 Task: Look for space in Lagoa Santa, Brazil from 1st August, 2023 to 5th August, 2023 for 1 adult in price range Rs.6000 to Rs.15000. Place can be entire place with 1  bedroom having 1 bed and 1 bathroom. Property type can be house, flat, guest house. Amenities needed are: wifi. Booking option can be shelf check-in. Required host language is Spanish.
Action: Mouse moved to (558, 155)
Screenshot: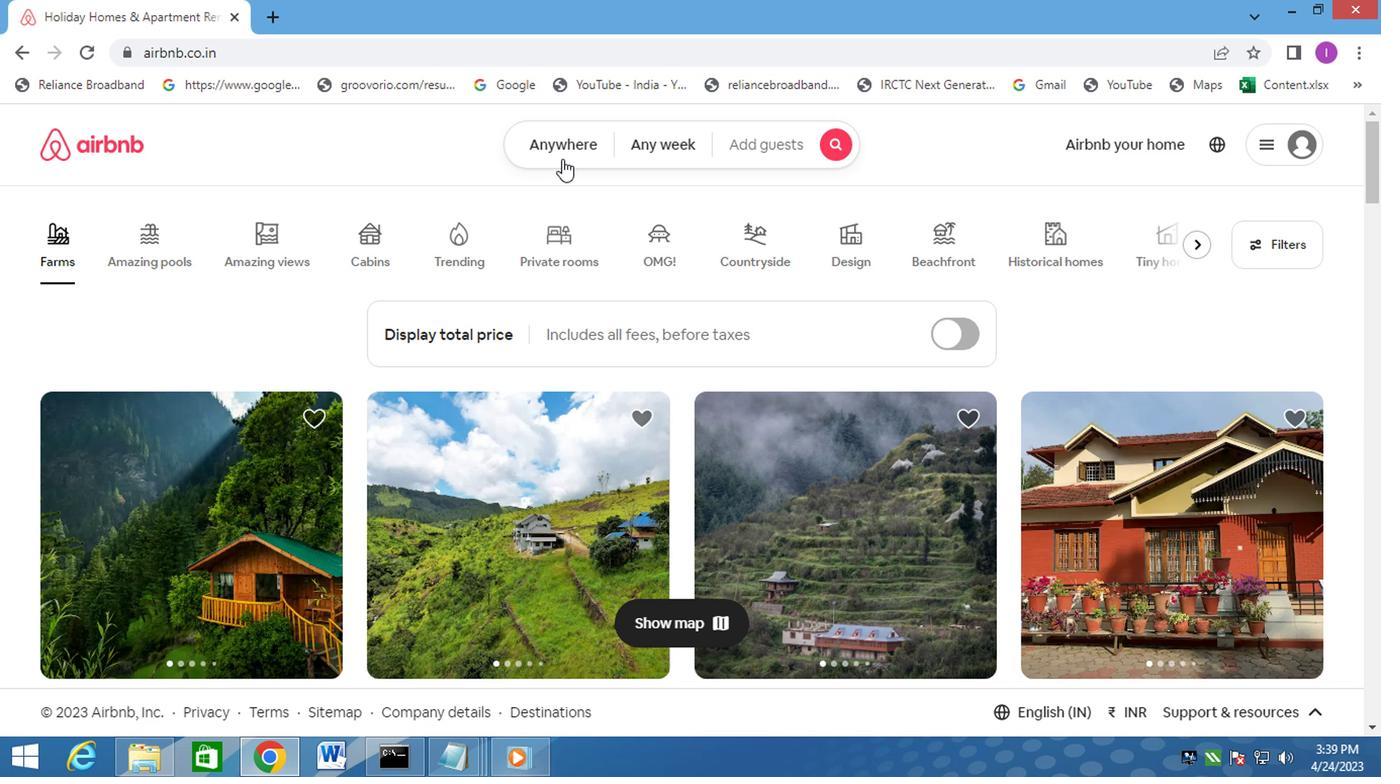 
Action: Mouse pressed left at (558, 155)
Screenshot: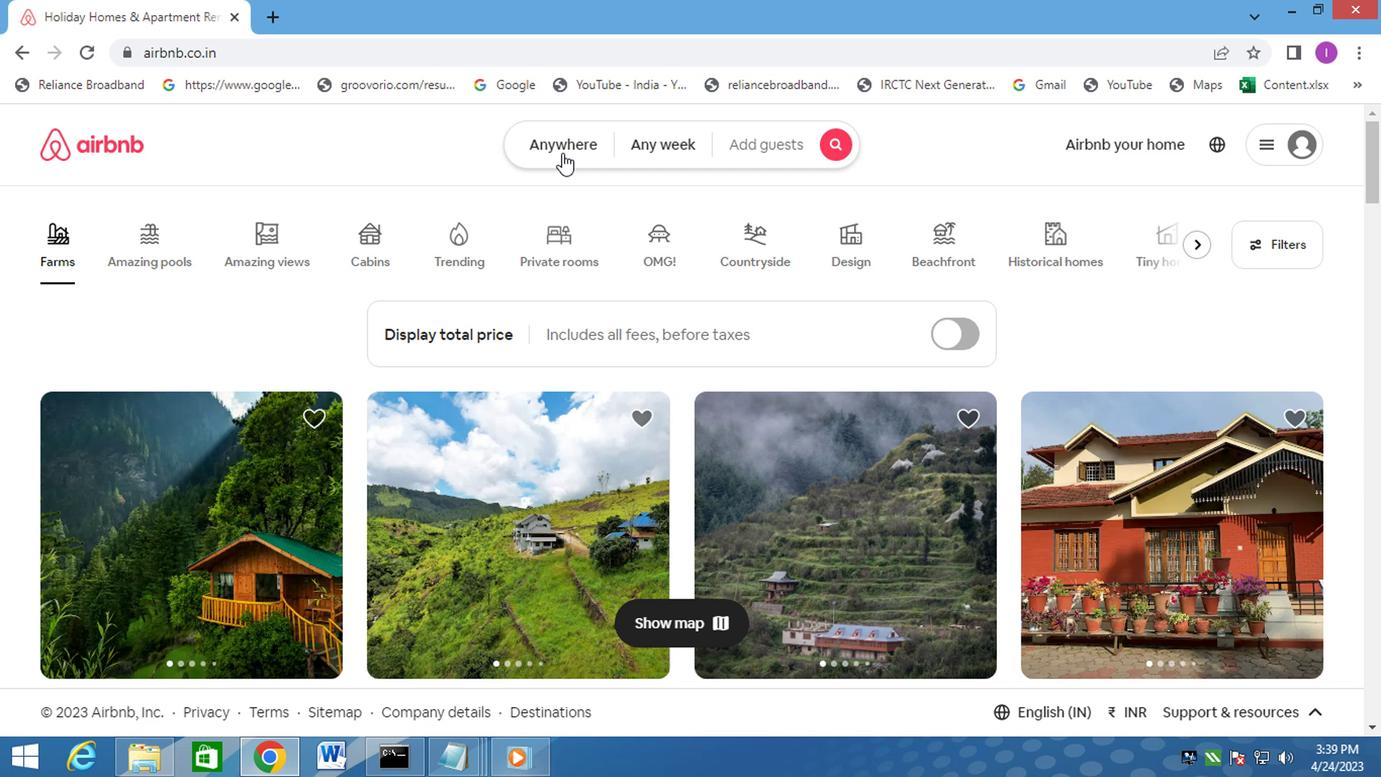 
Action: Mouse moved to (315, 241)
Screenshot: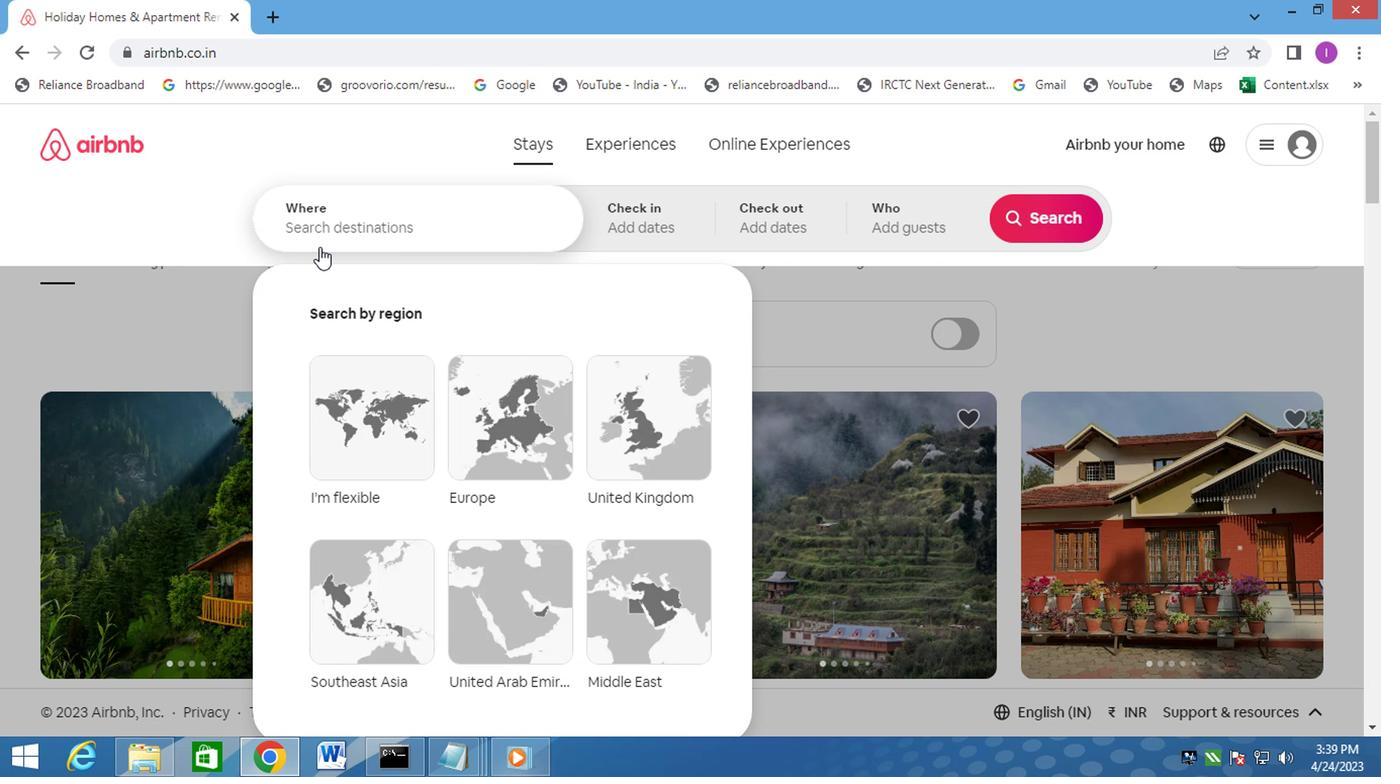 
Action: Mouse pressed left at (315, 241)
Screenshot: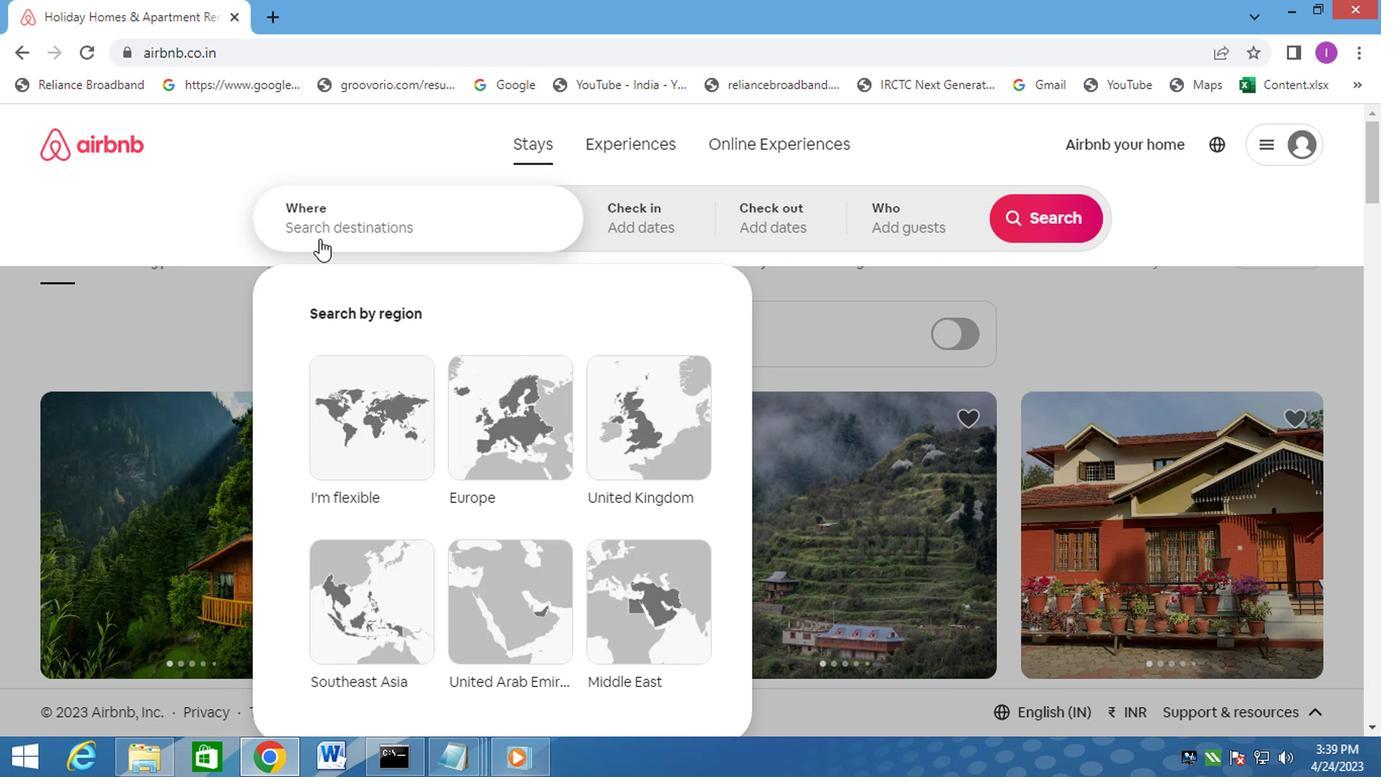 
Action: Mouse moved to (402, 224)
Screenshot: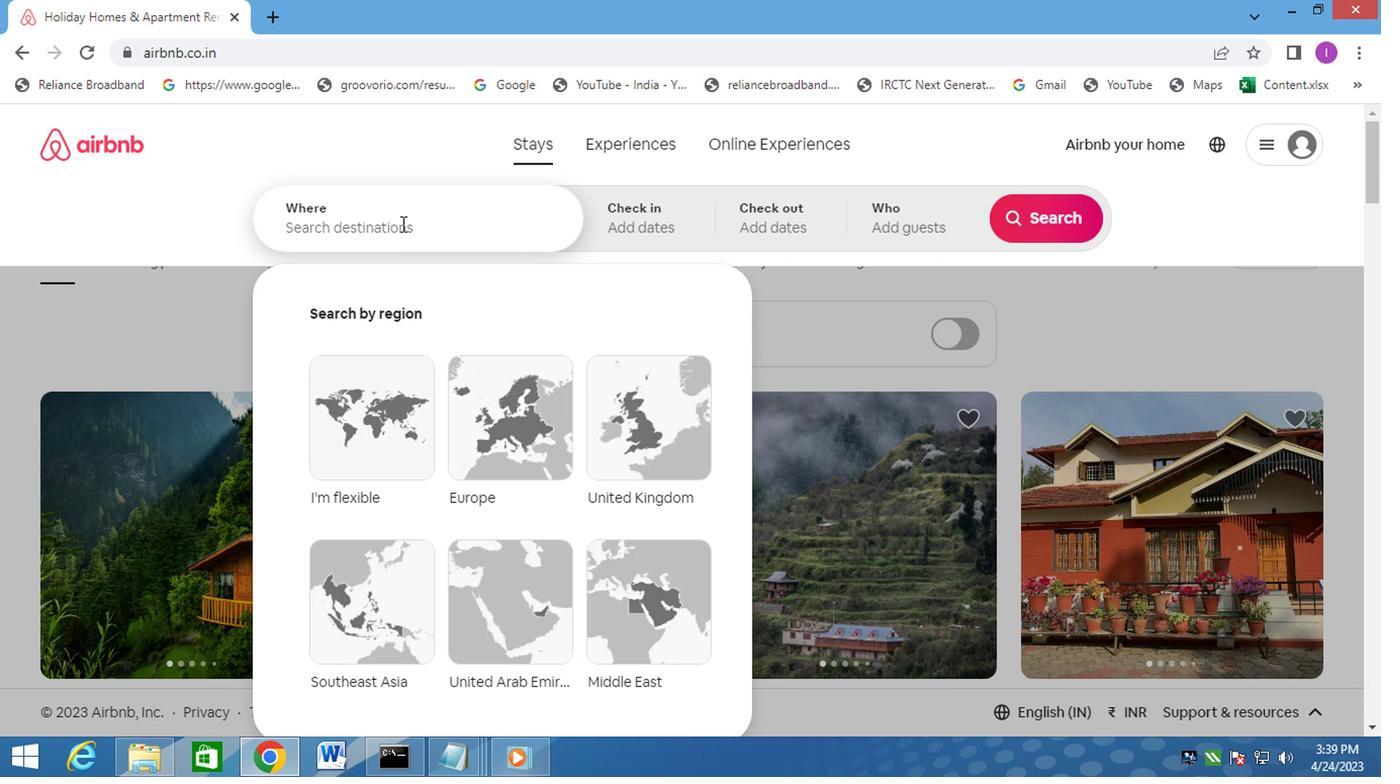 
Action: Key pressed <Key.shift><Key.shift><Key.shift><Key.shift><Key.shift><Key.shift><Key.shift><Key.shift>LAGOA<Key.space>SANTA,<Key.shift>BRAZIL
Screenshot: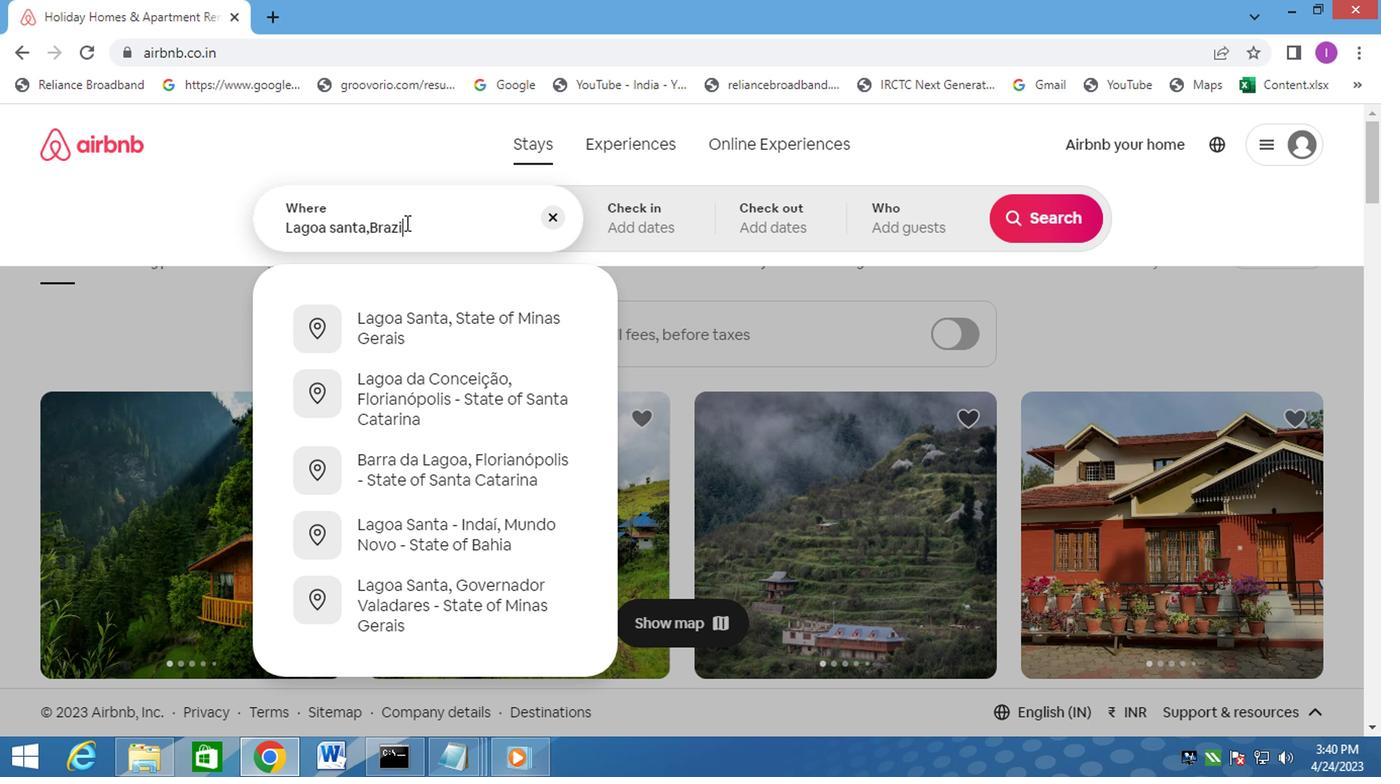 
Action: Mouse moved to (677, 219)
Screenshot: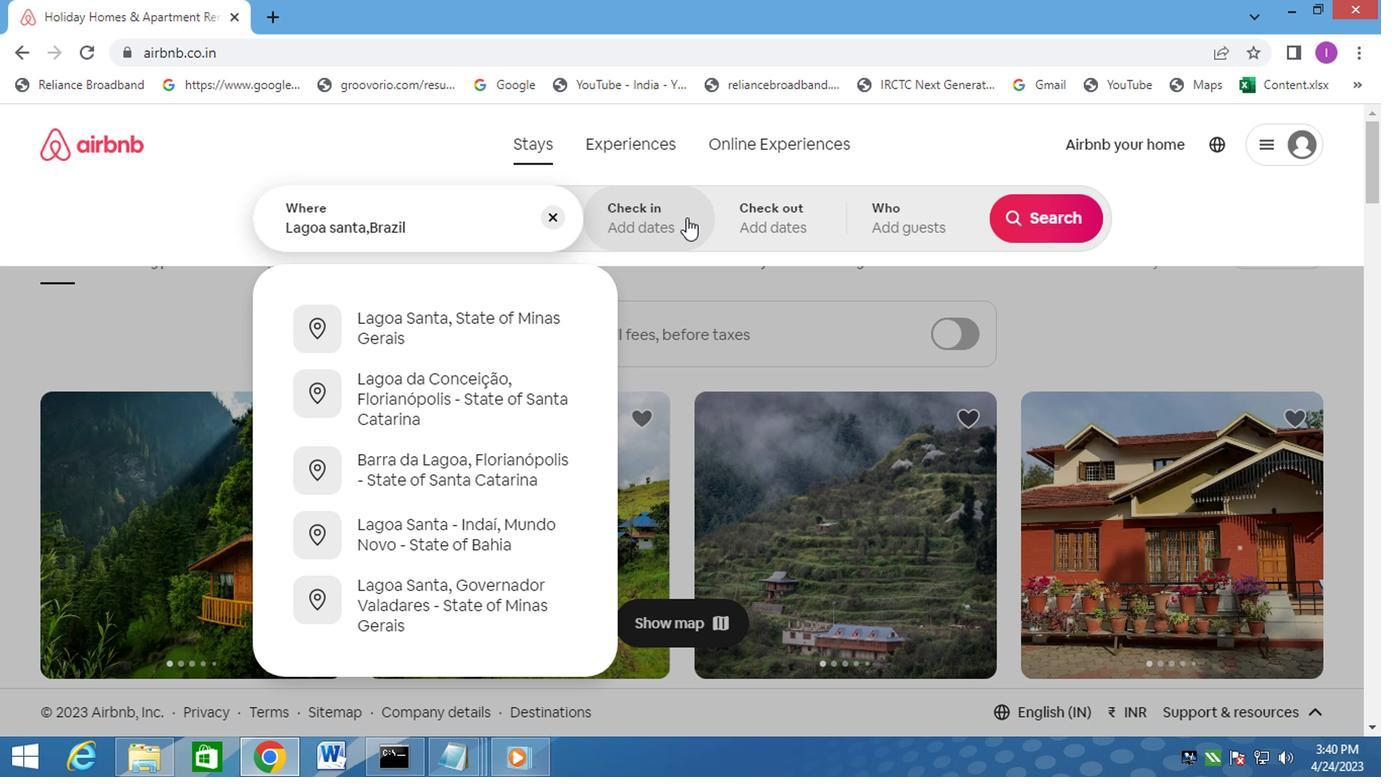 
Action: Mouse pressed left at (677, 219)
Screenshot: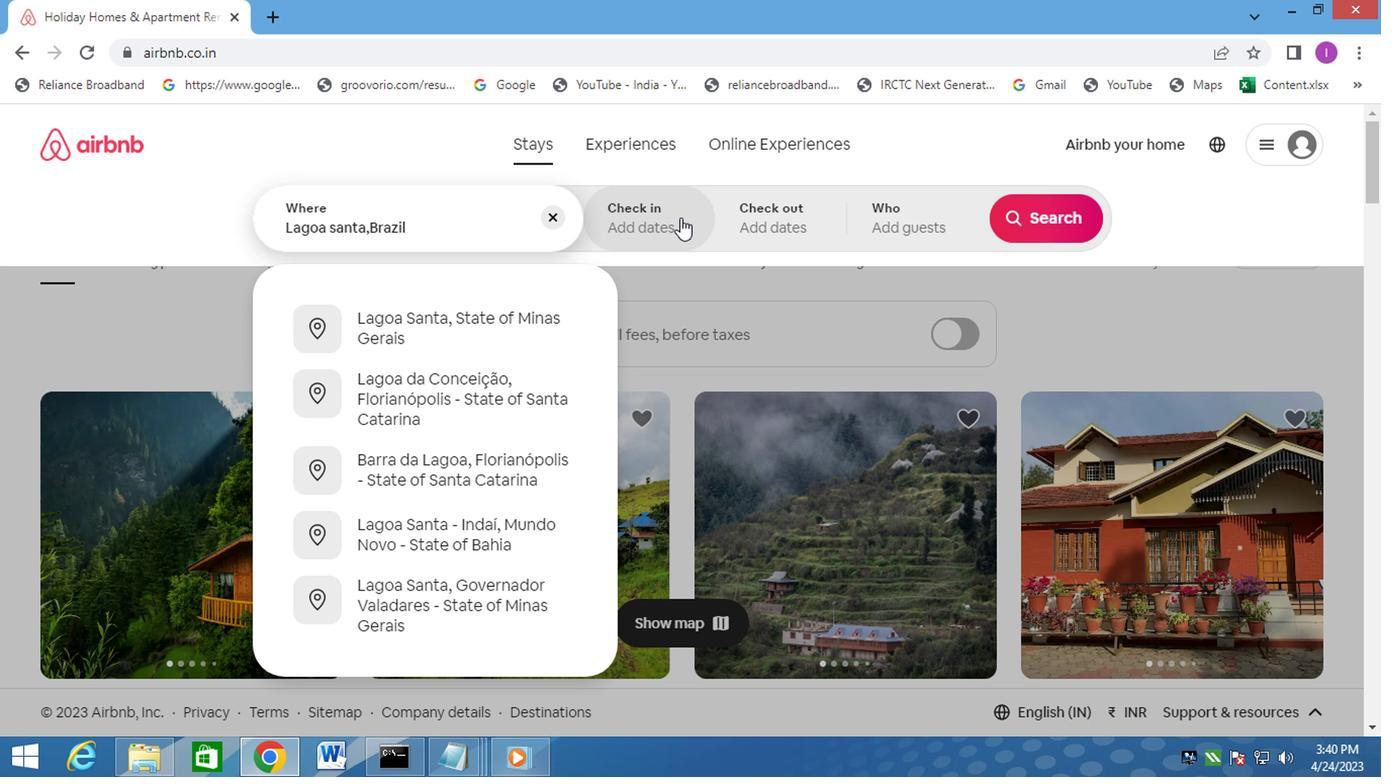 
Action: Mouse moved to (1028, 381)
Screenshot: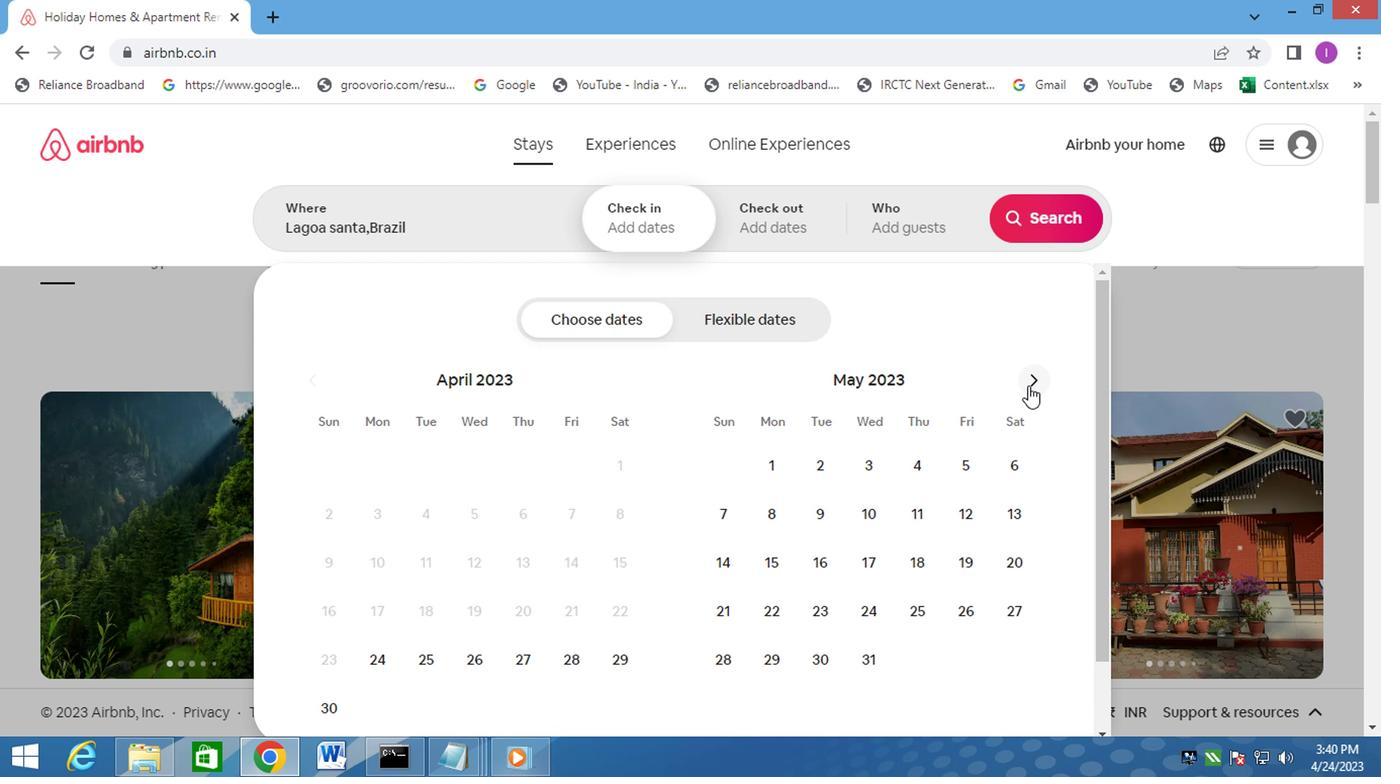 
Action: Mouse pressed left at (1028, 381)
Screenshot: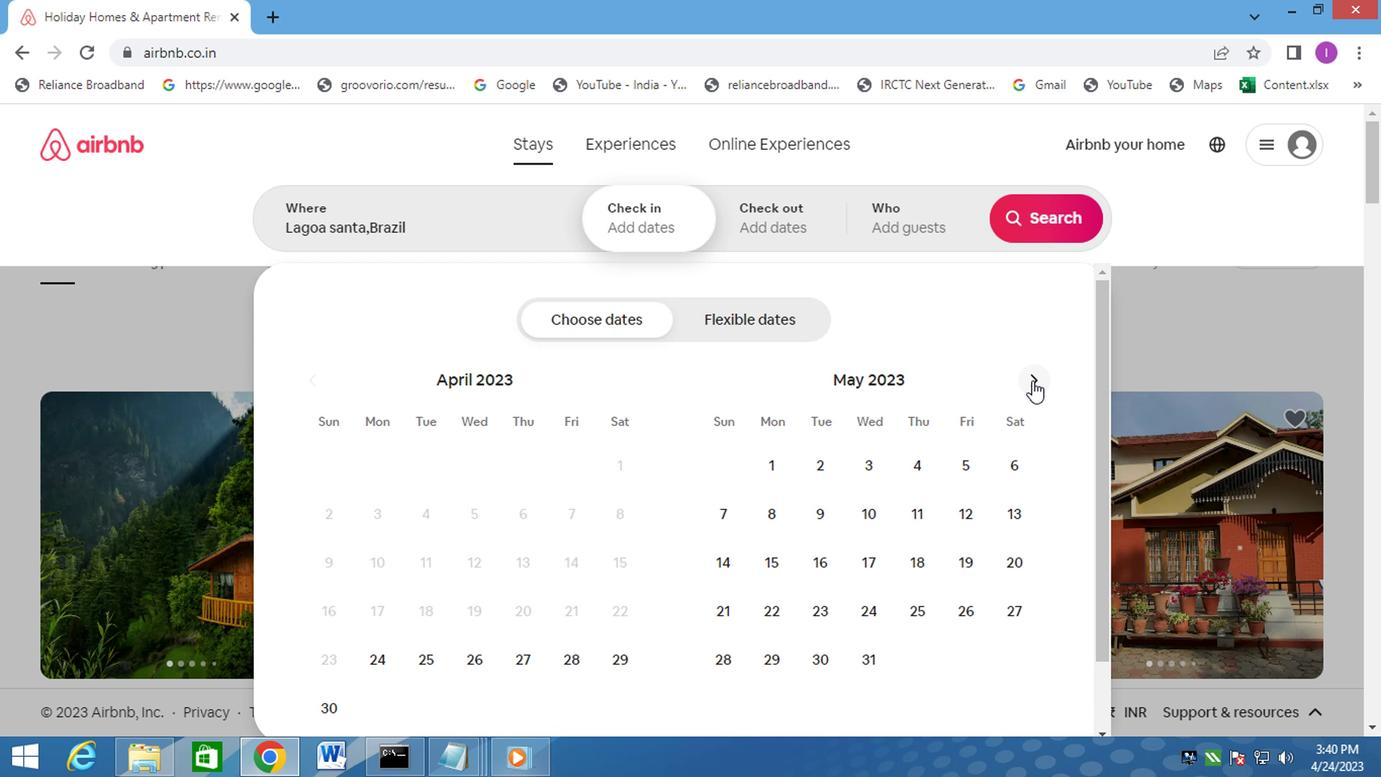 
Action: Mouse pressed left at (1028, 381)
Screenshot: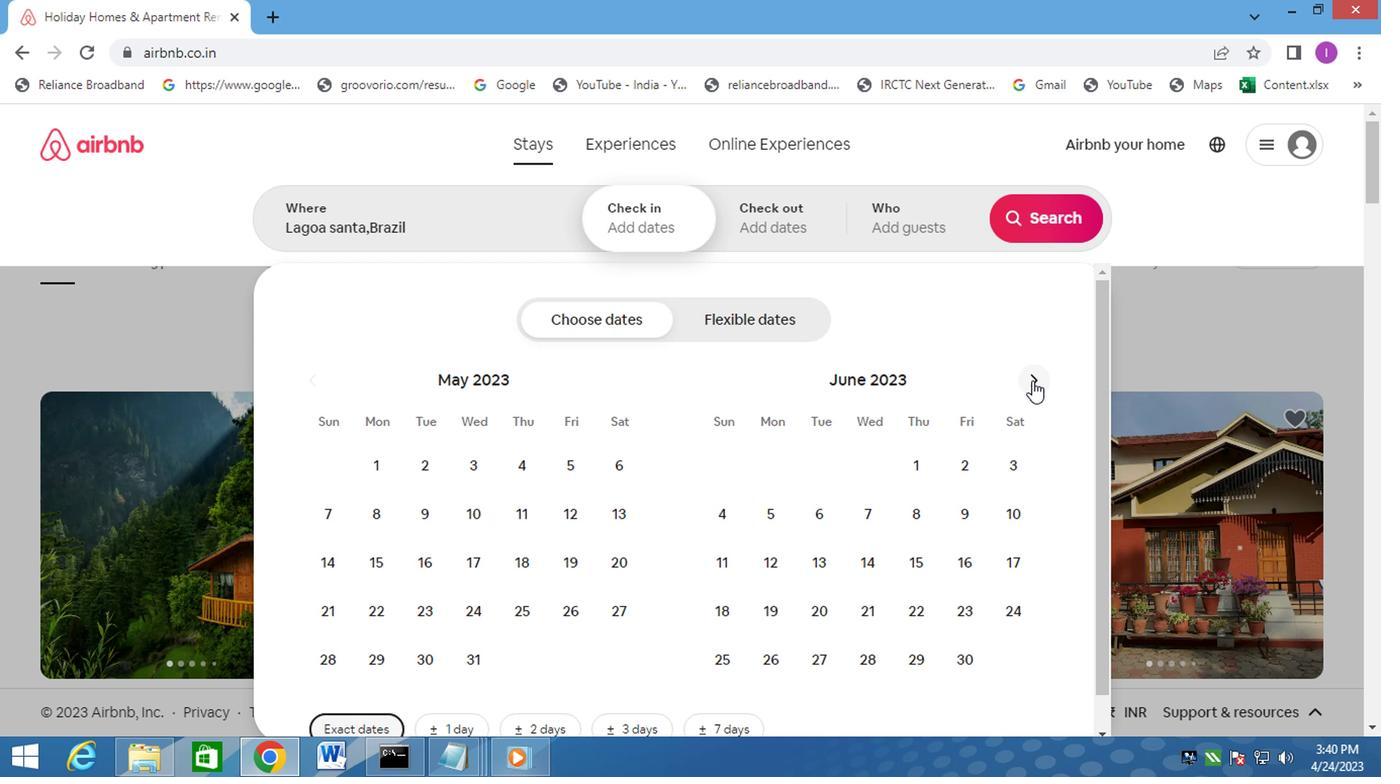 
Action: Mouse moved to (1032, 380)
Screenshot: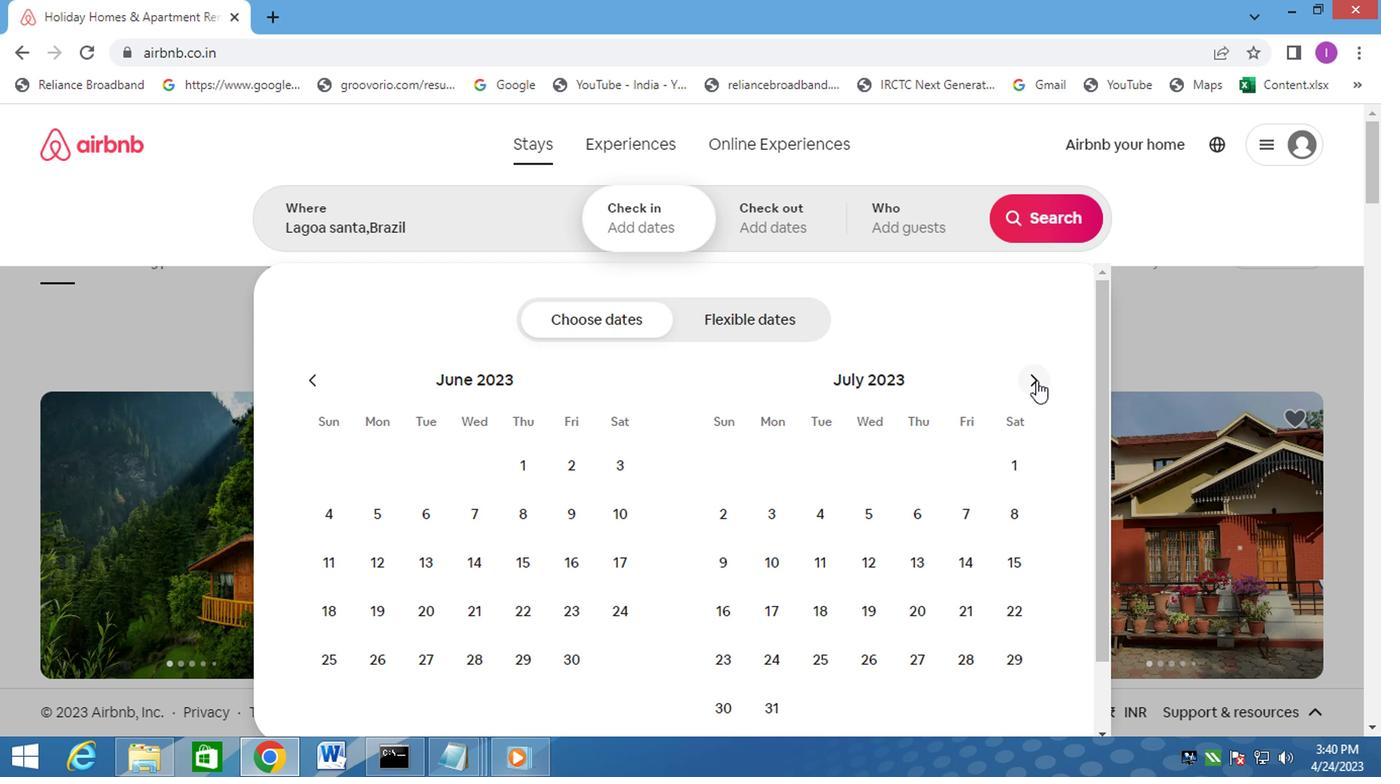 
Action: Mouse pressed left at (1032, 380)
Screenshot: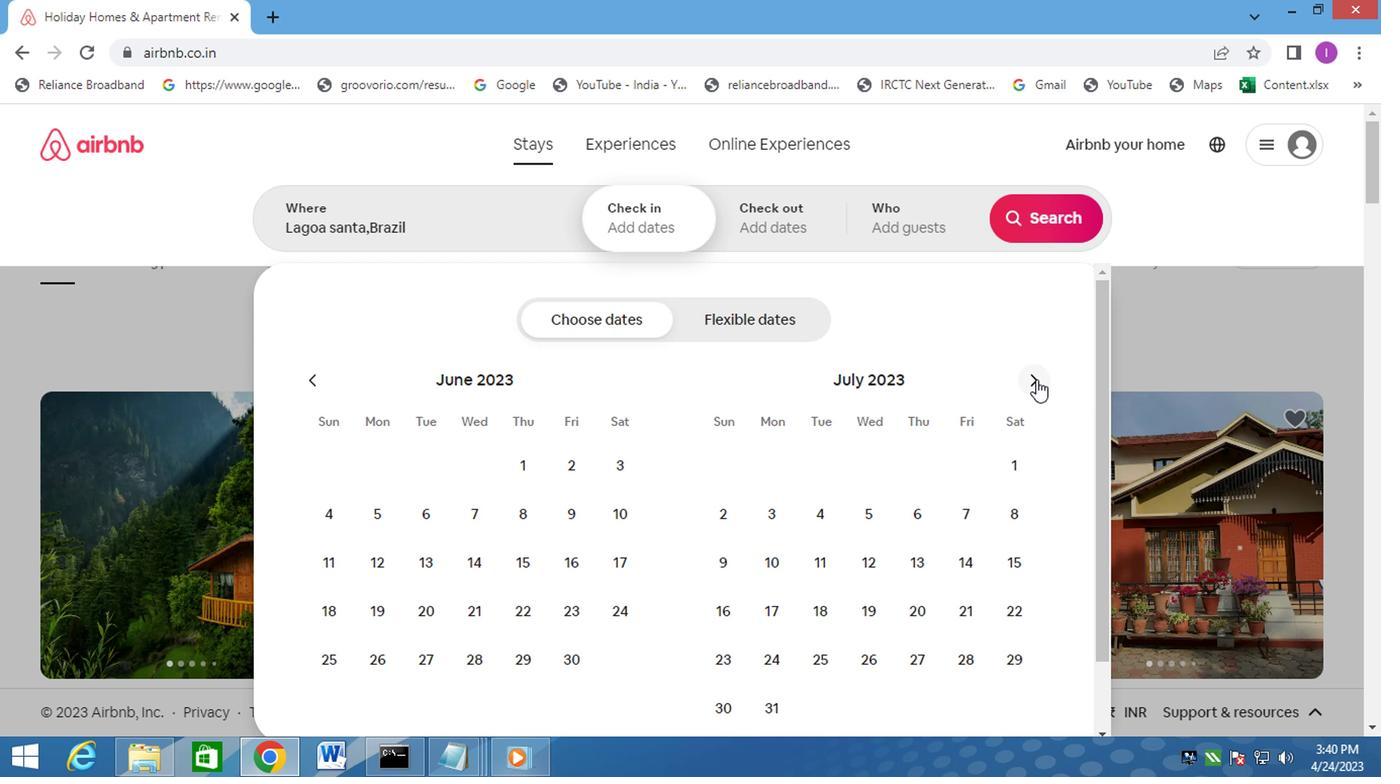 
Action: Mouse moved to (827, 456)
Screenshot: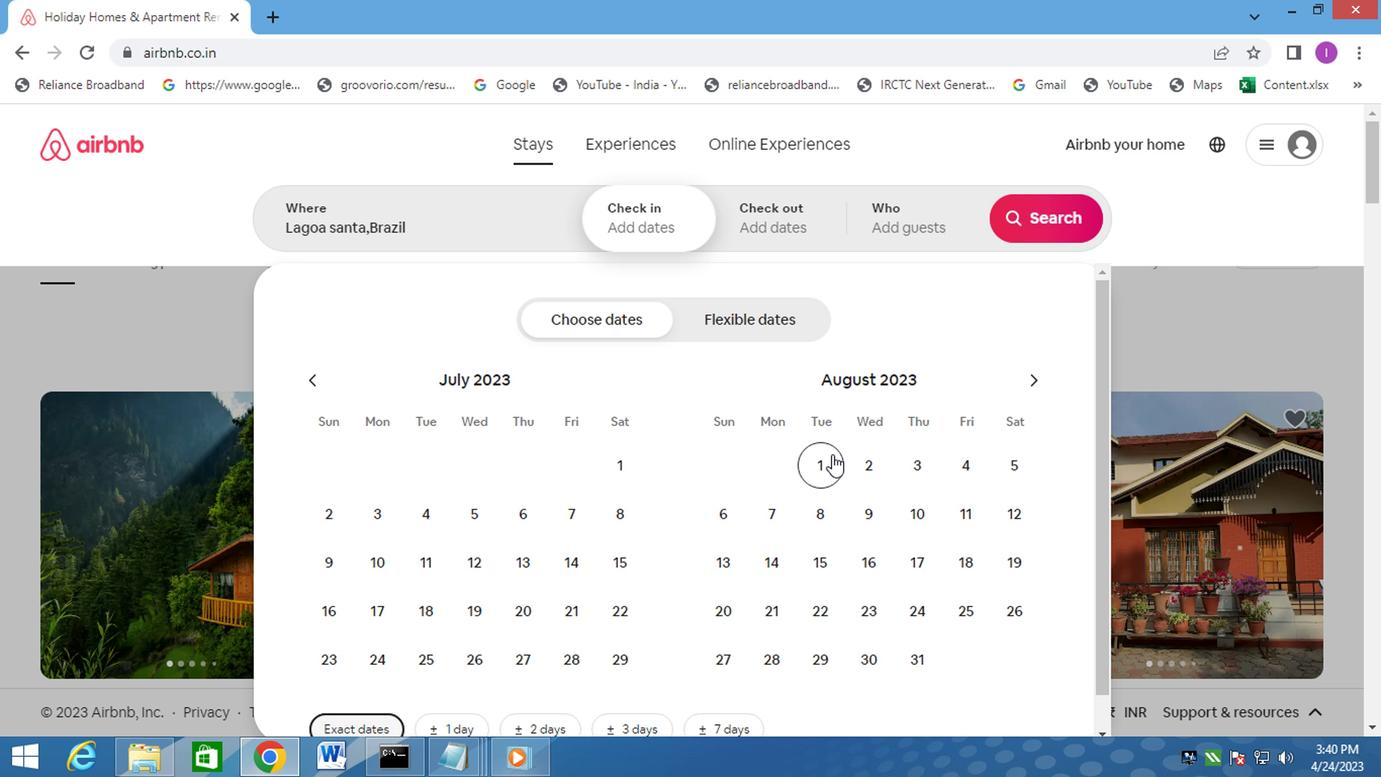 
Action: Mouse pressed left at (827, 456)
Screenshot: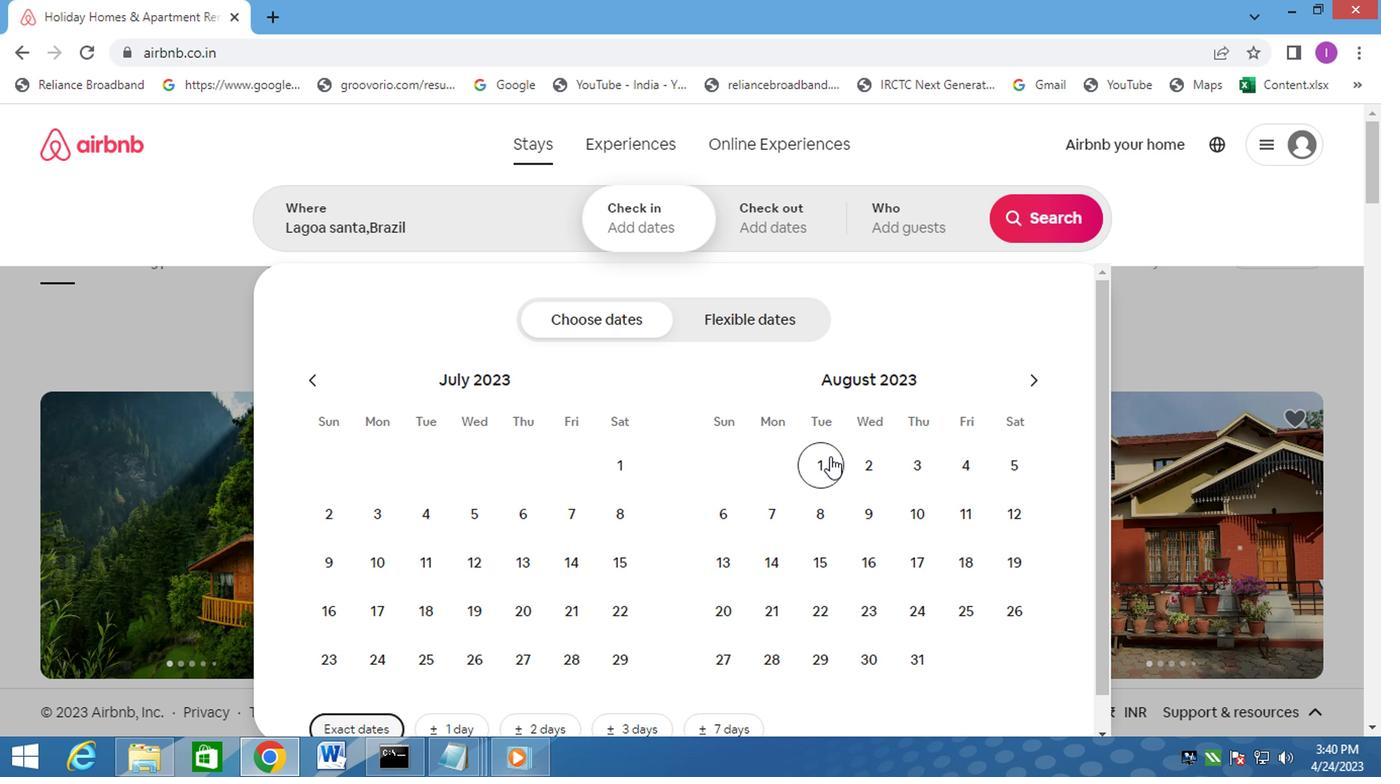 
Action: Mouse moved to (1017, 463)
Screenshot: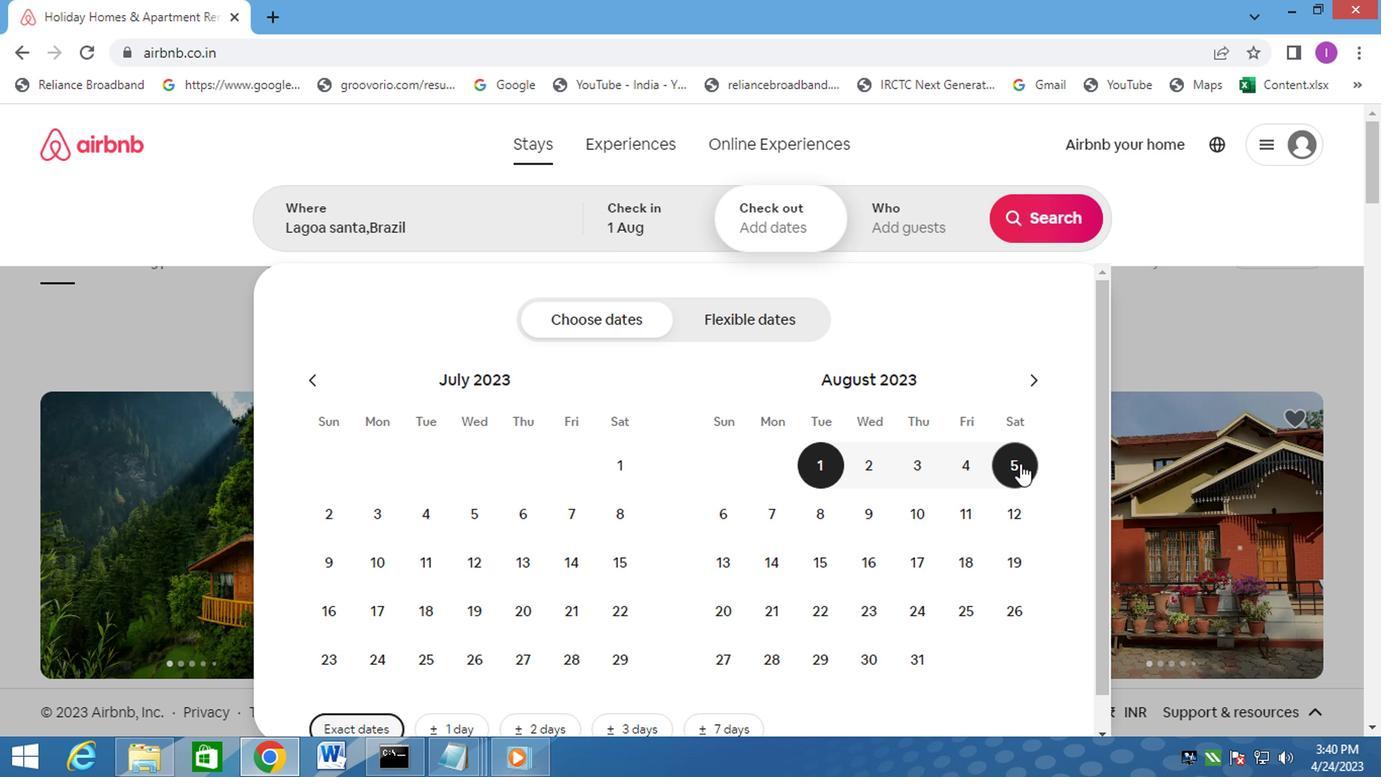 
Action: Mouse pressed left at (1017, 463)
Screenshot: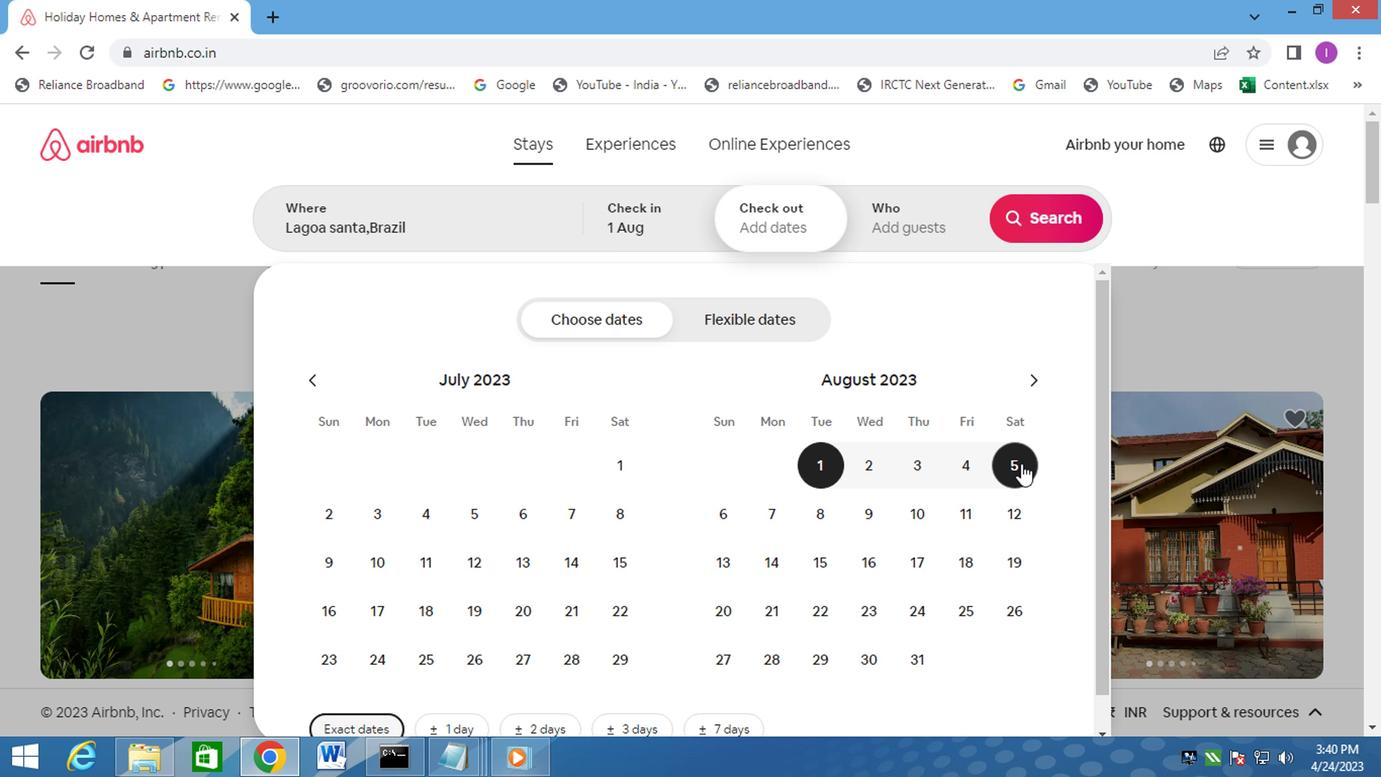 
Action: Mouse moved to (934, 236)
Screenshot: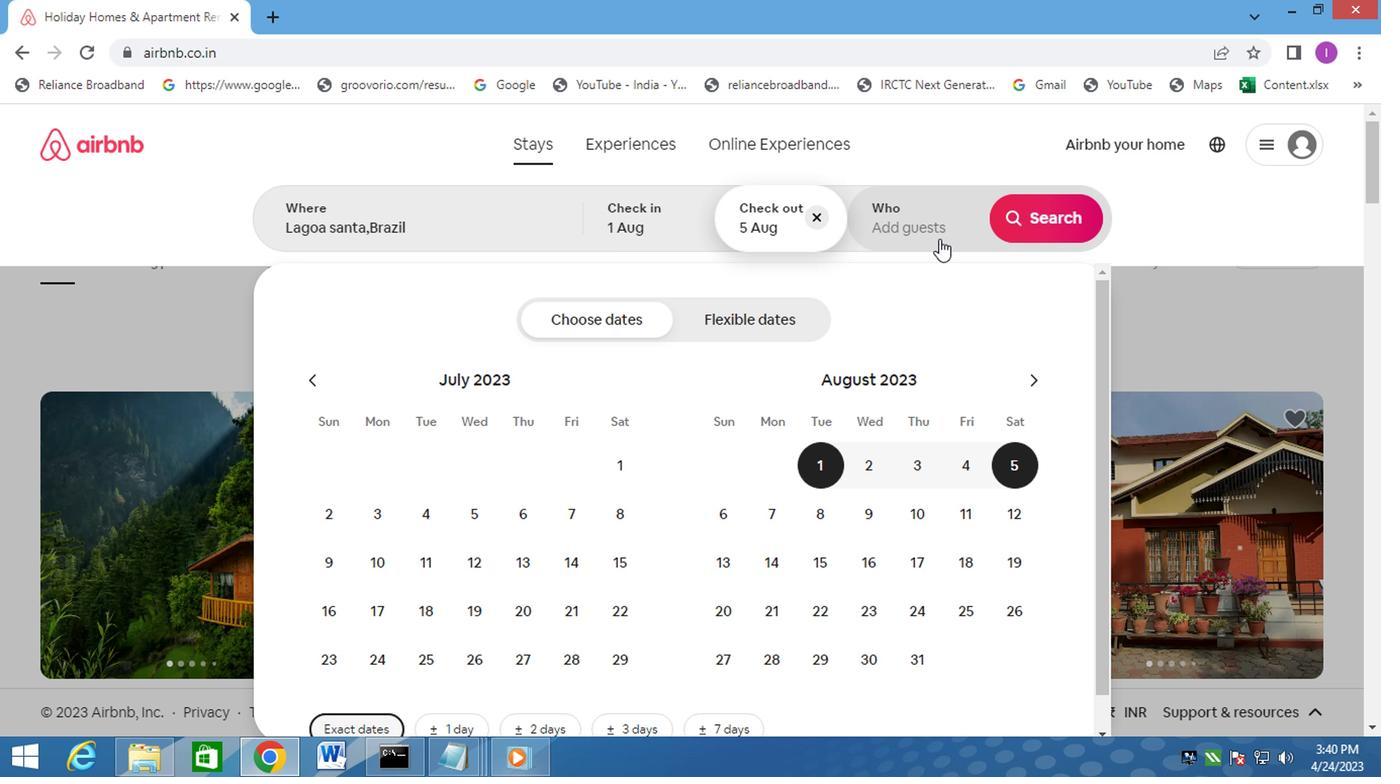 
Action: Mouse pressed left at (934, 236)
Screenshot: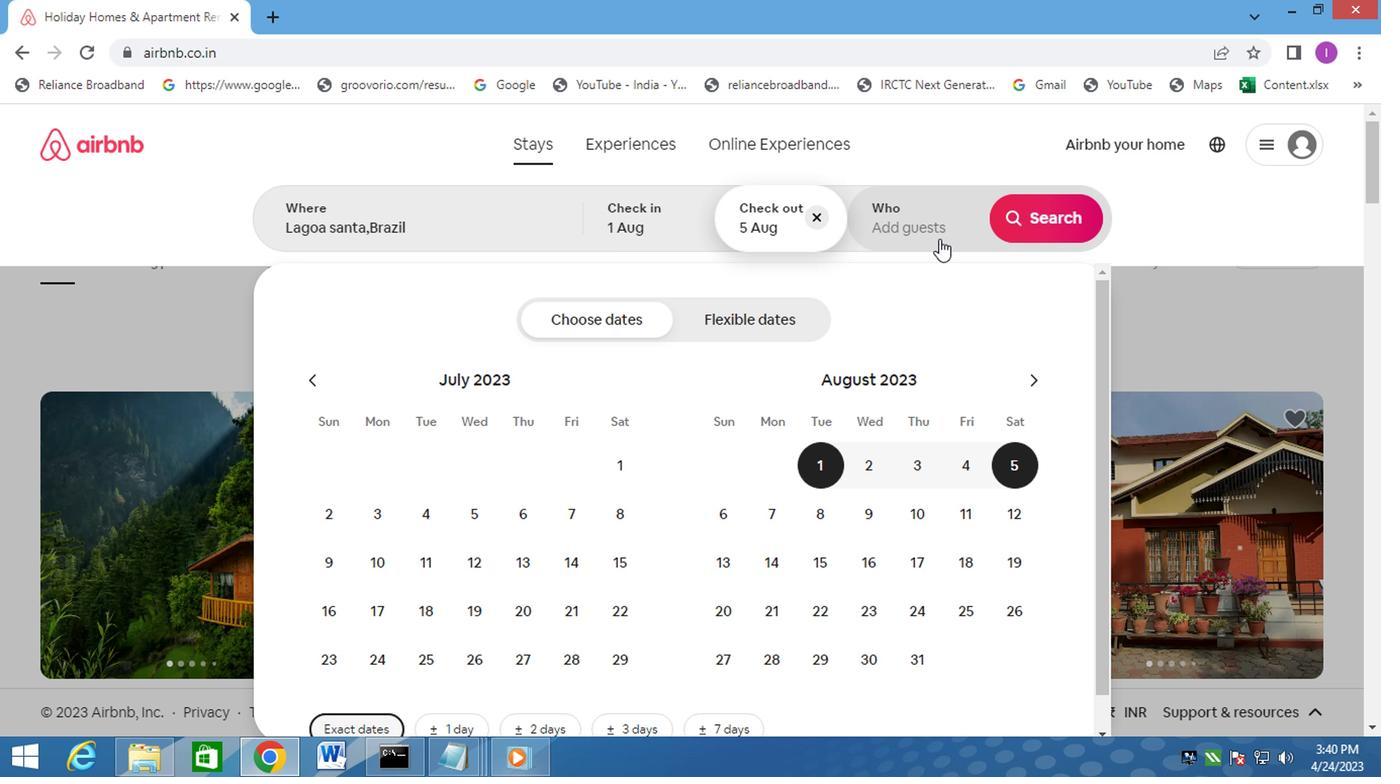 
Action: Mouse moved to (1047, 321)
Screenshot: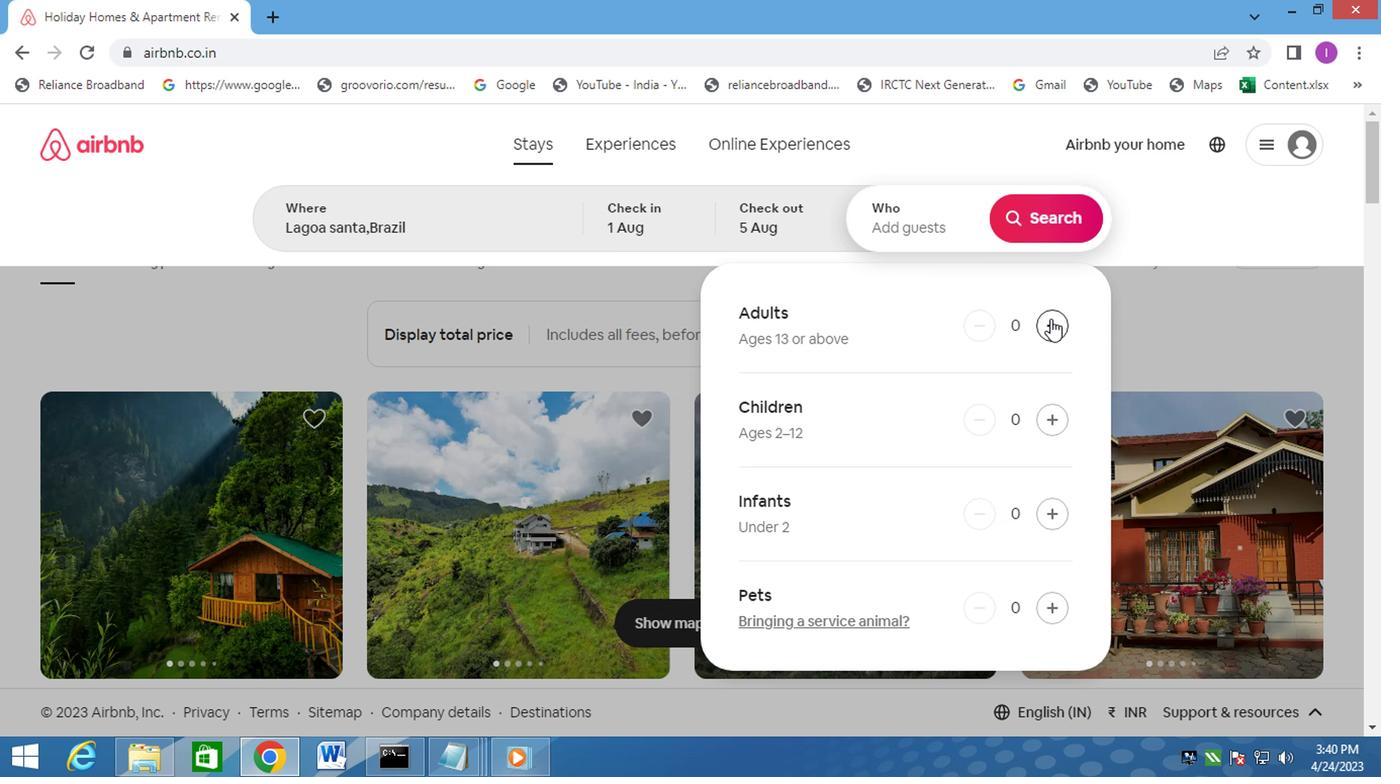 
Action: Mouse pressed left at (1047, 321)
Screenshot: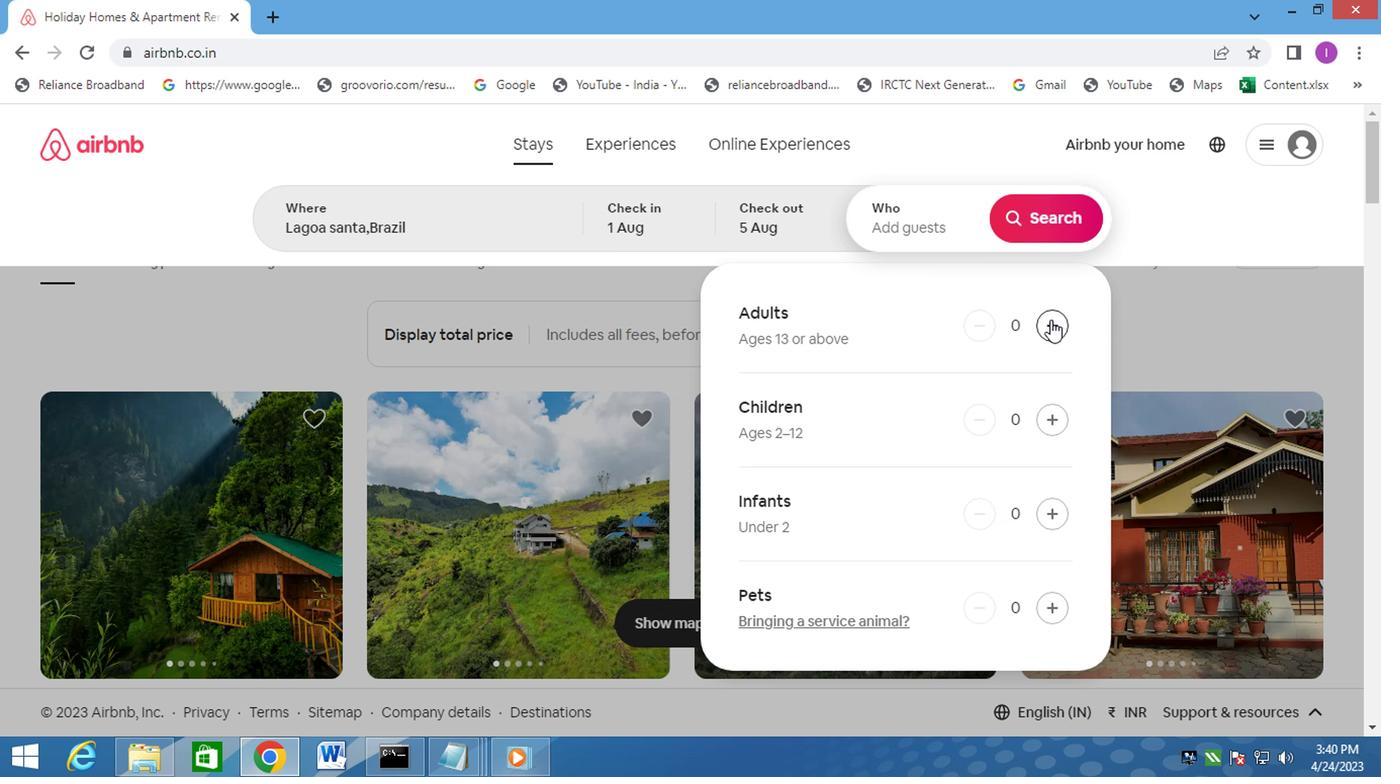 
Action: Mouse moved to (1035, 228)
Screenshot: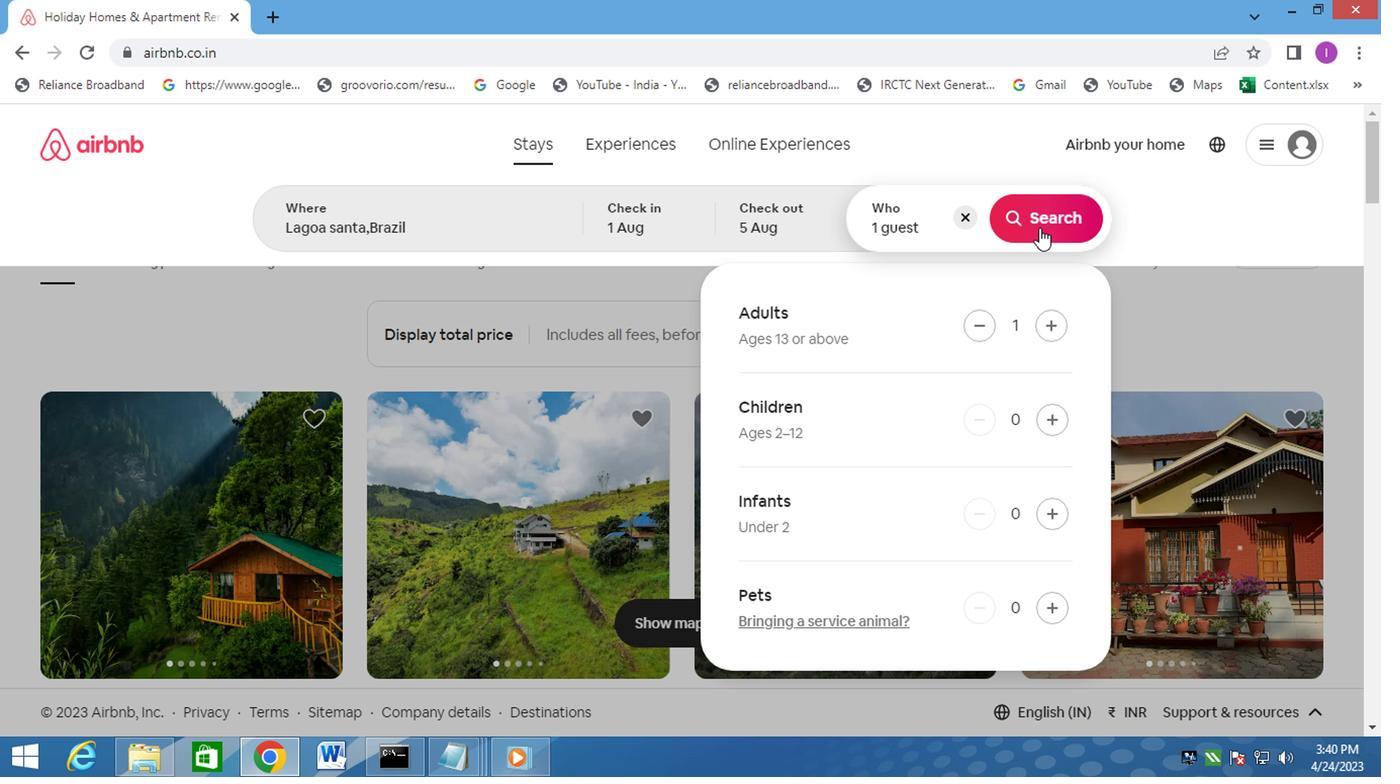 
Action: Mouse pressed left at (1035, 228)
Screenshot: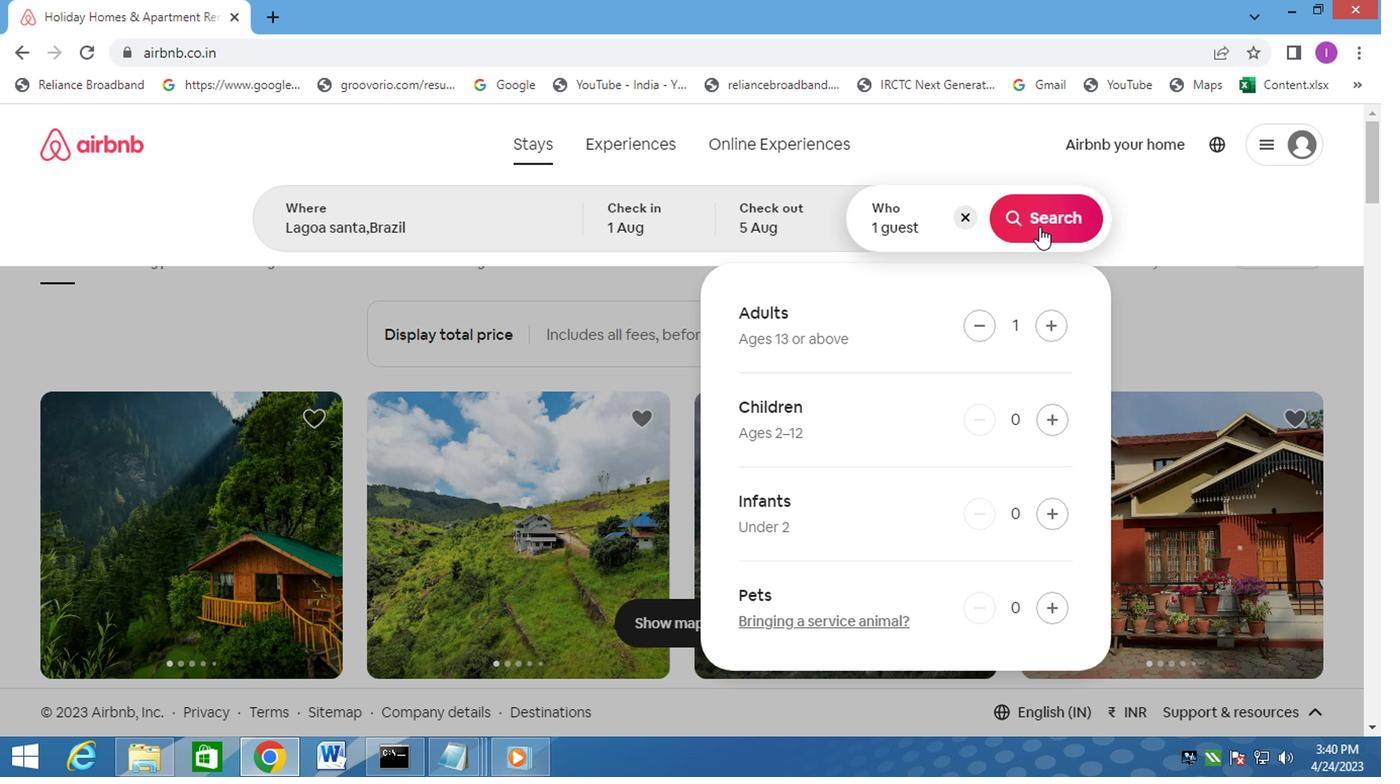 
Action: Mouse moved to (1305, 221)
Screenshot: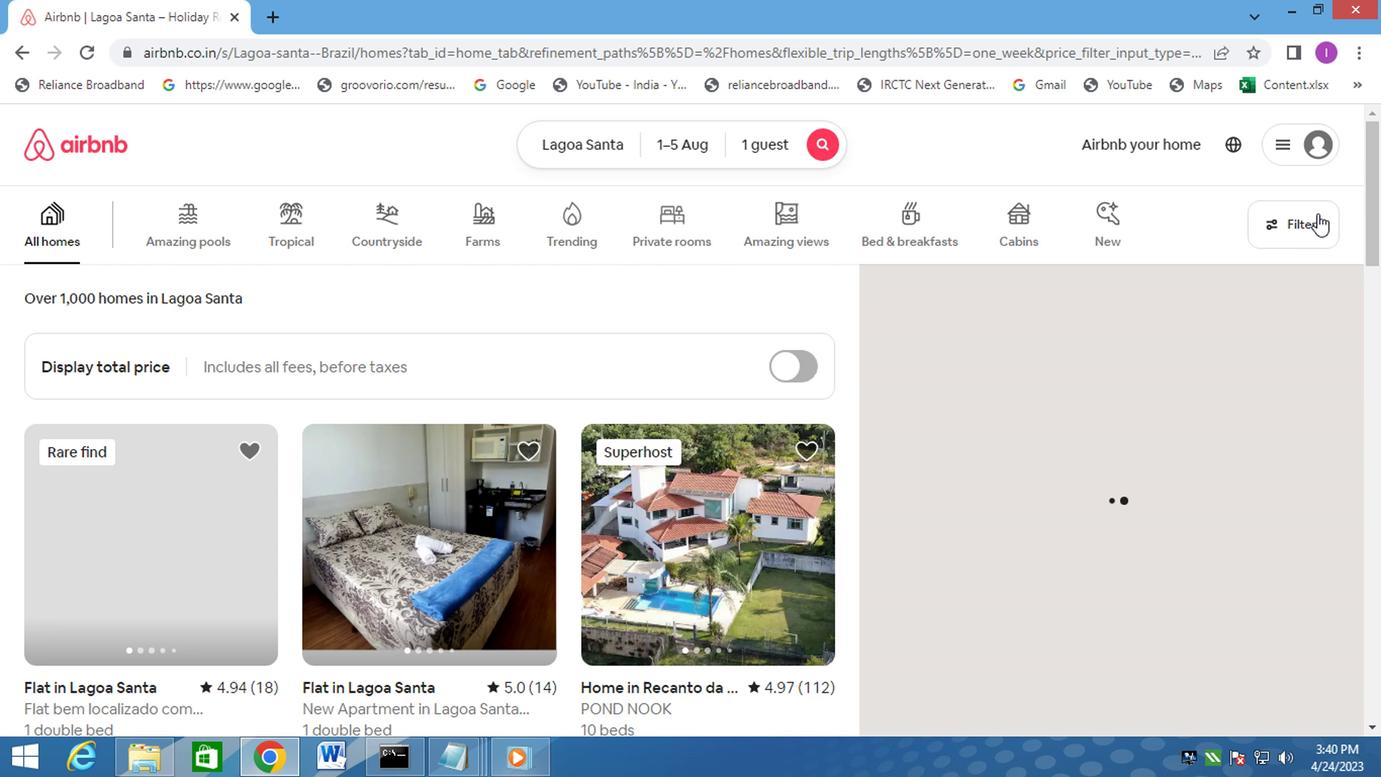 
Action: Mouse pressed left at (1305, 221)
Screenshot: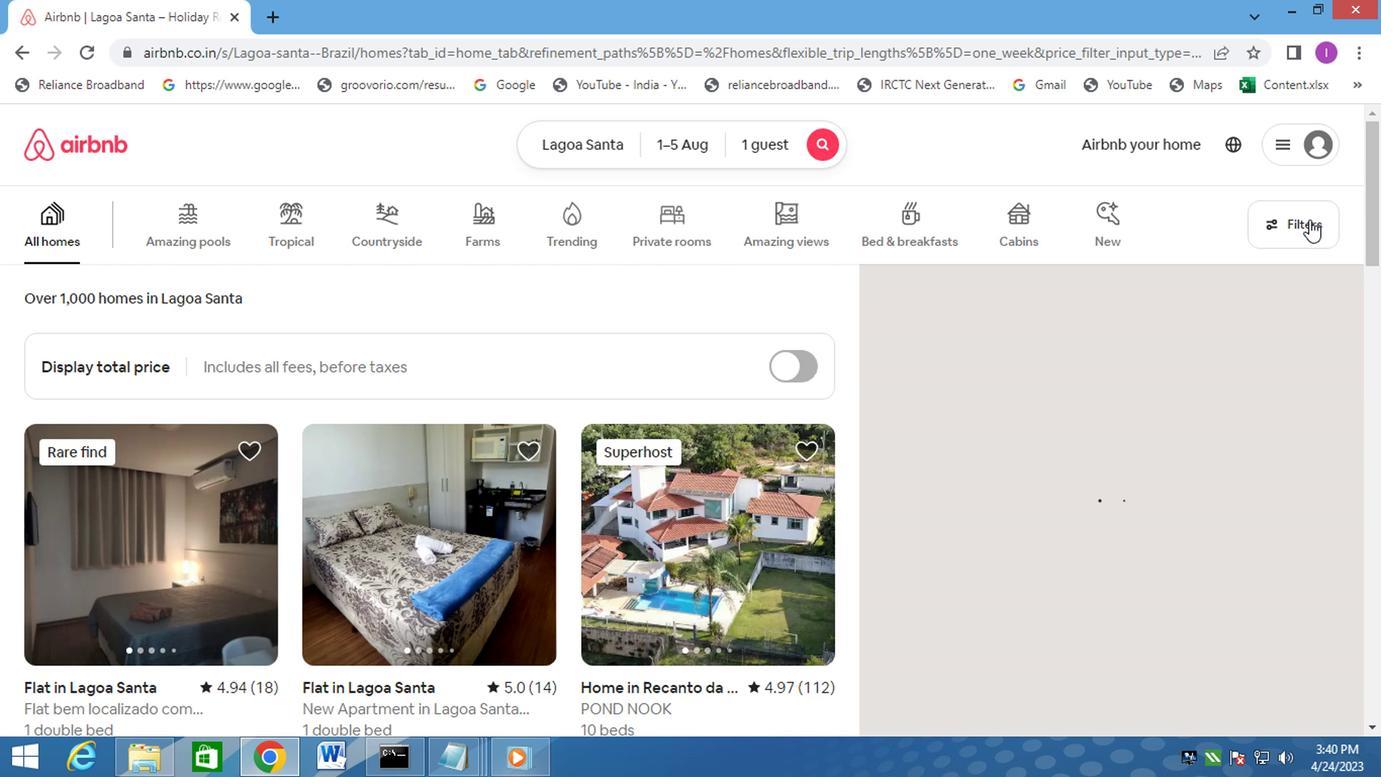
Action: Mouse moved to (439, 479)
Screenshot: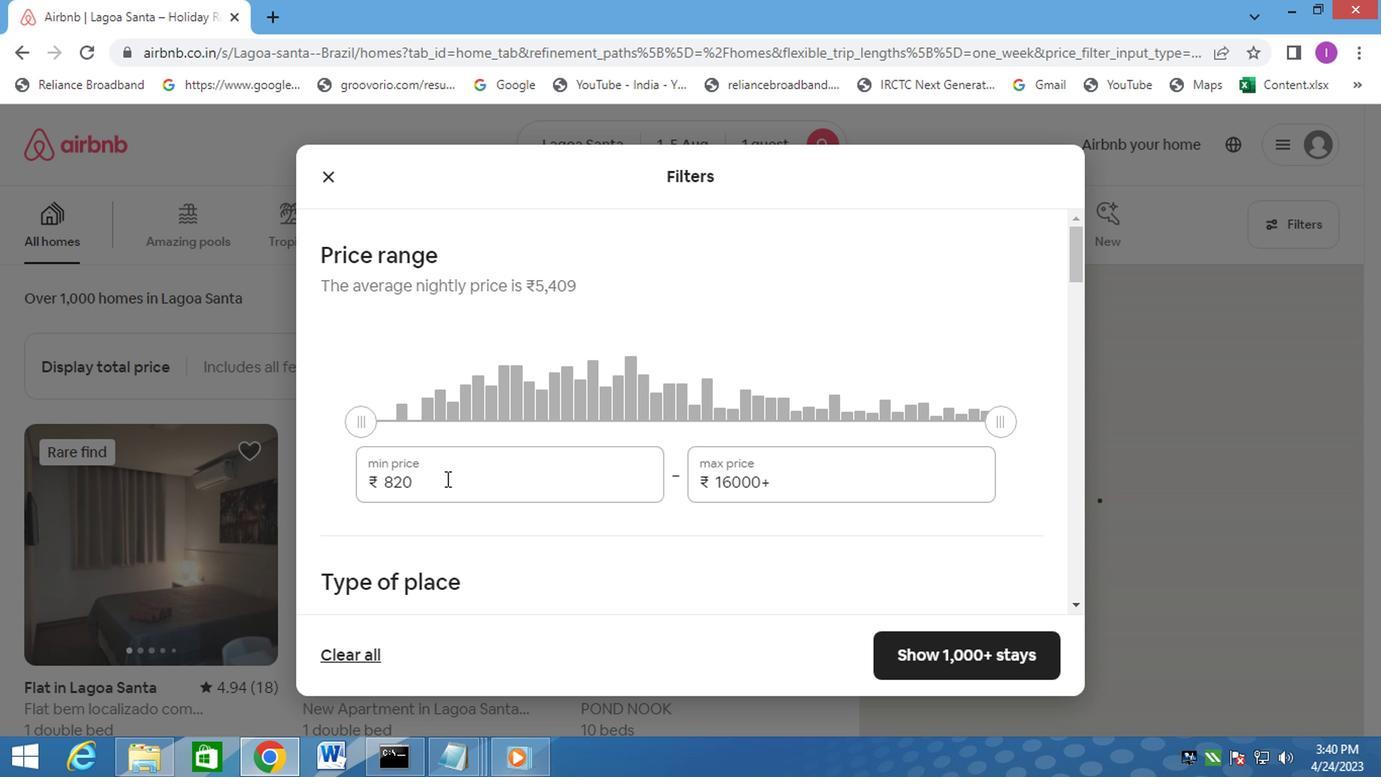 
Action: Mouse pressed left at (439, 479)
Screenshot: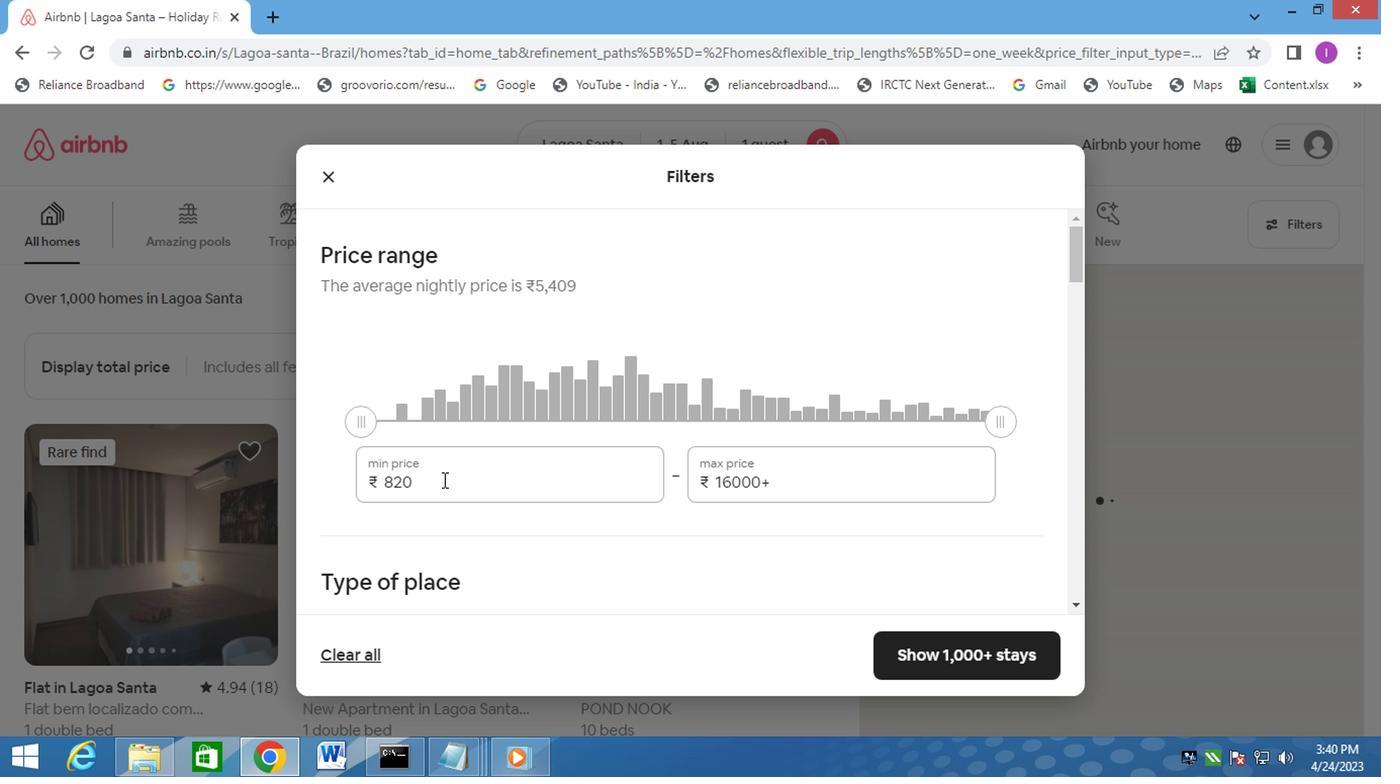 
Action: Mouse moved to (655, 504)
Screenshot: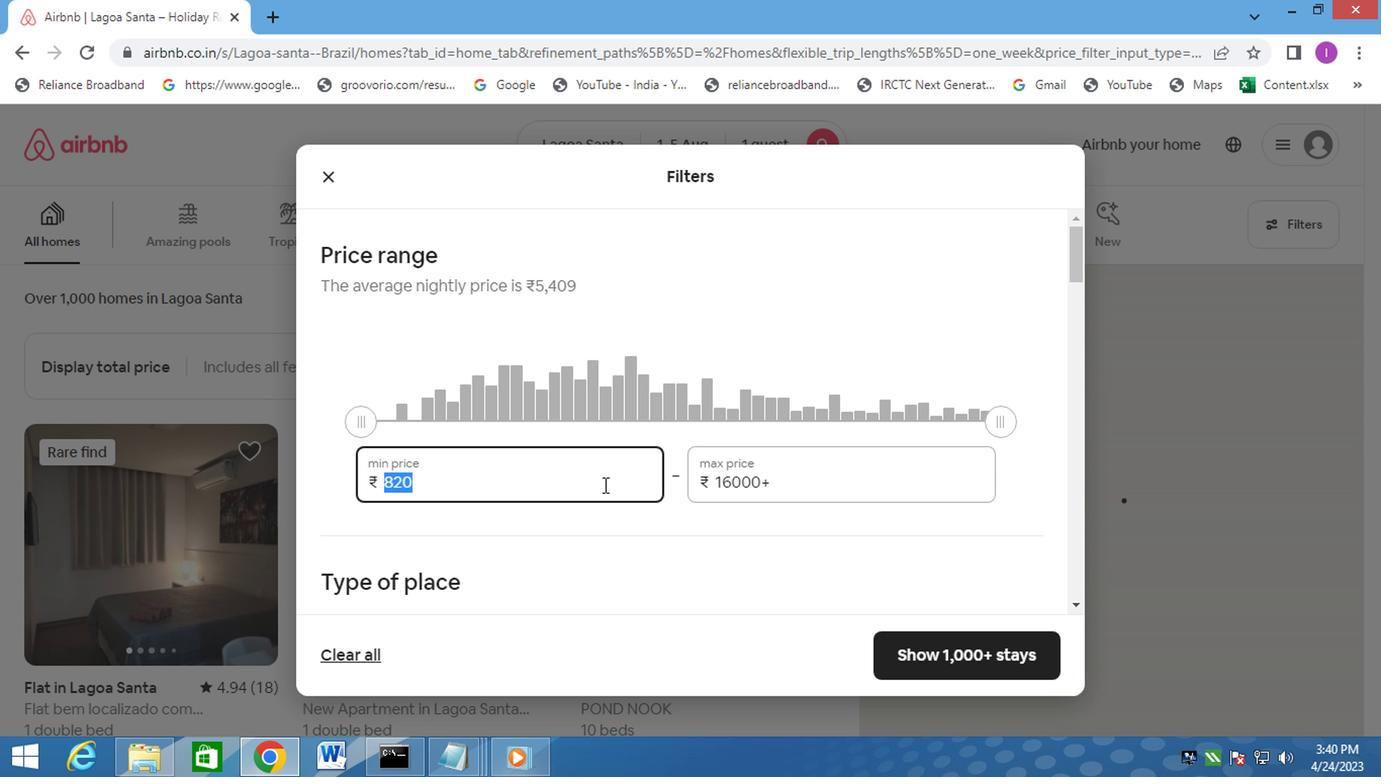 
Action: Key pressed 6000
Screenshot: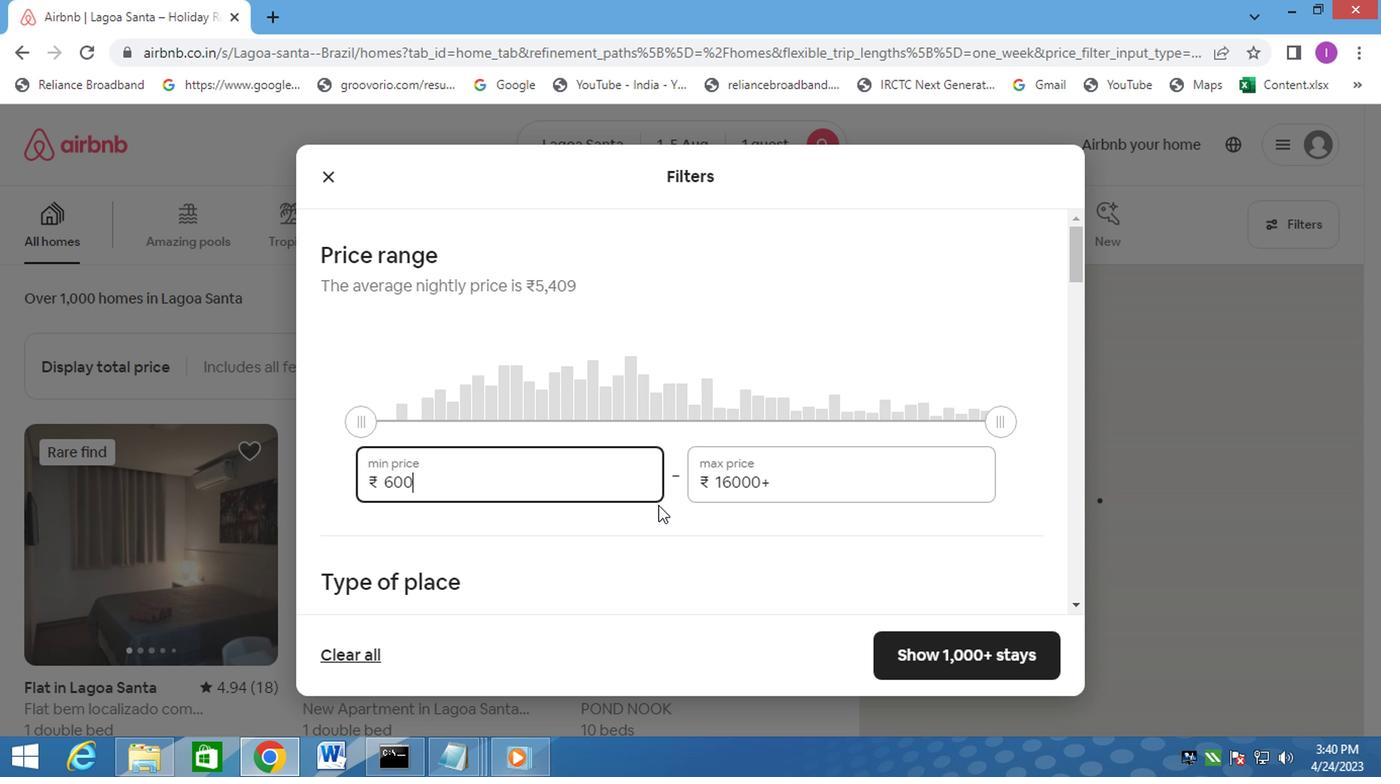 
Action: Mouse moved to (726, 483)
Screenshot: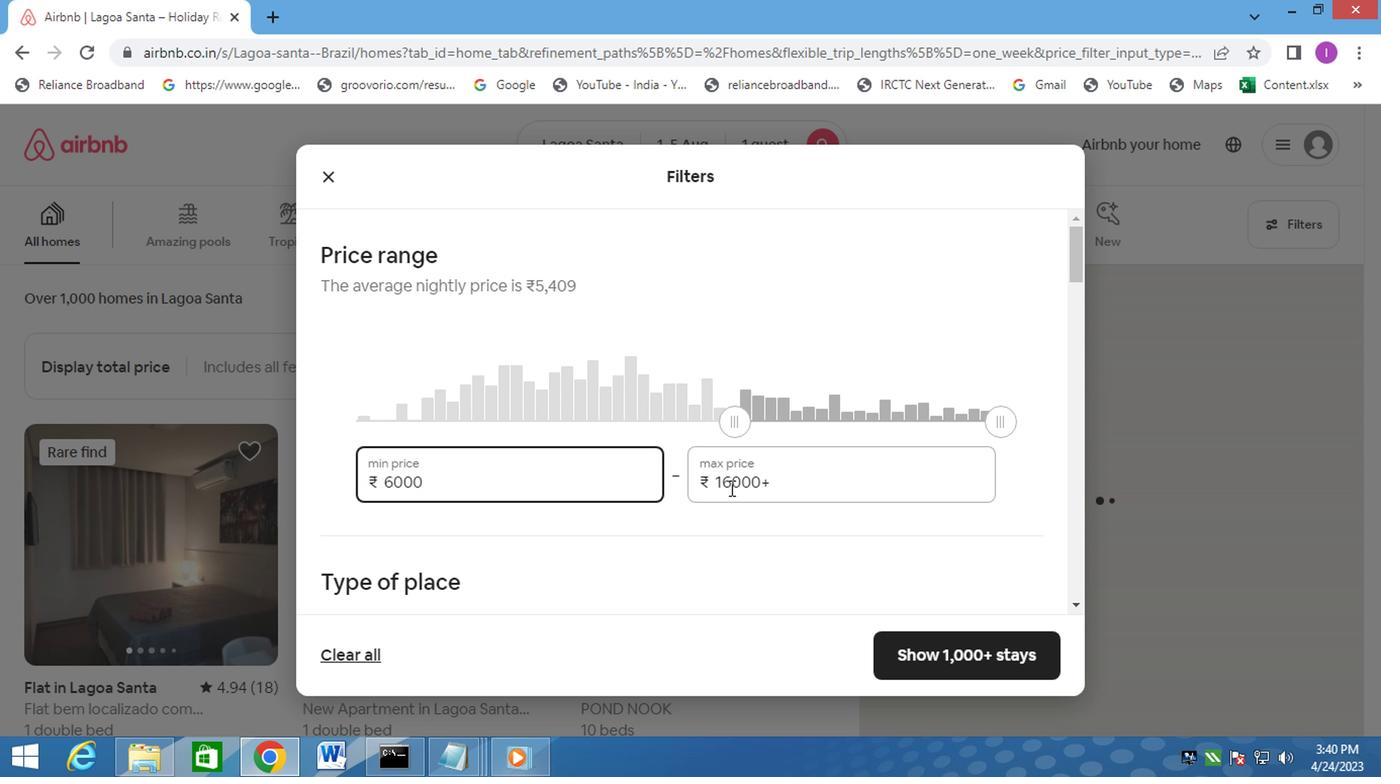 
Action: Mouse pressed left at (726, 483)
Screenshot: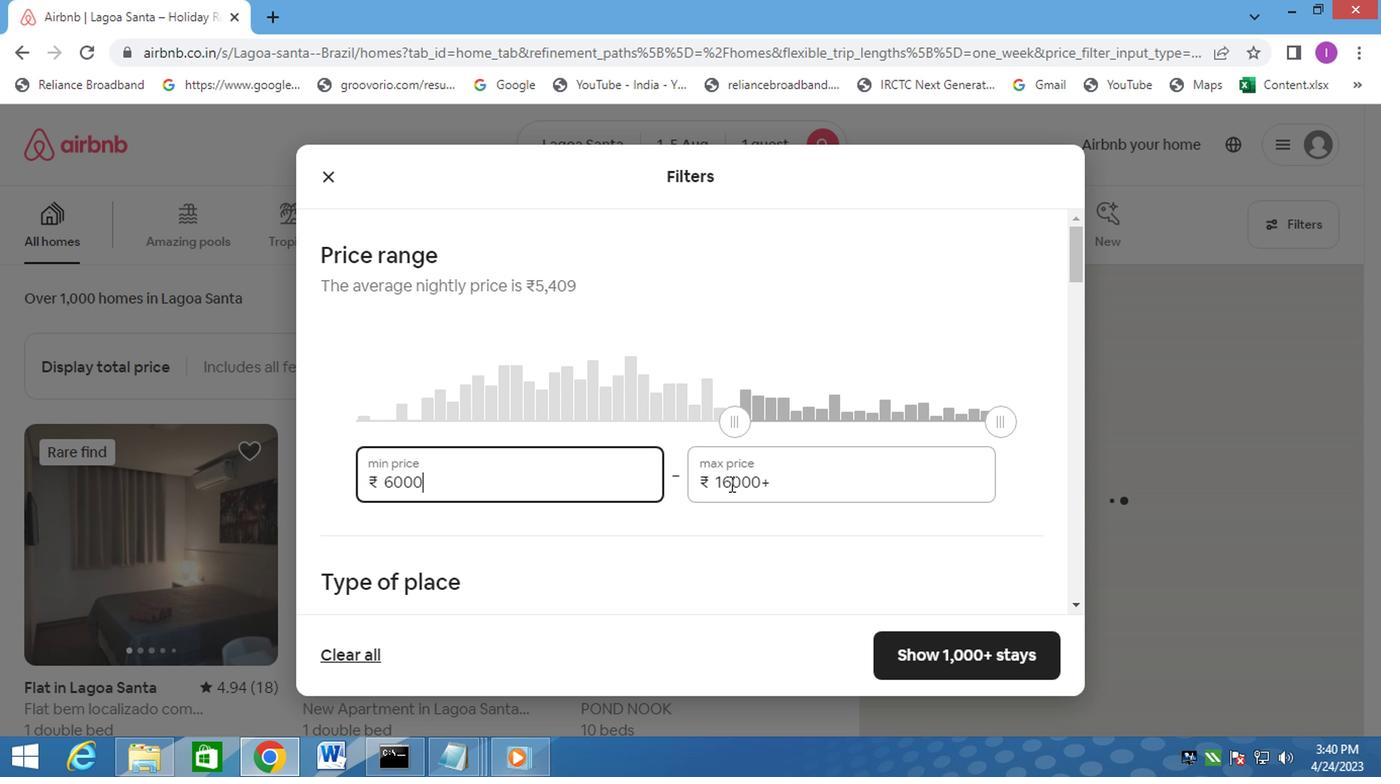 
Action: Key pressed <Key.backspace>5
Screenshot: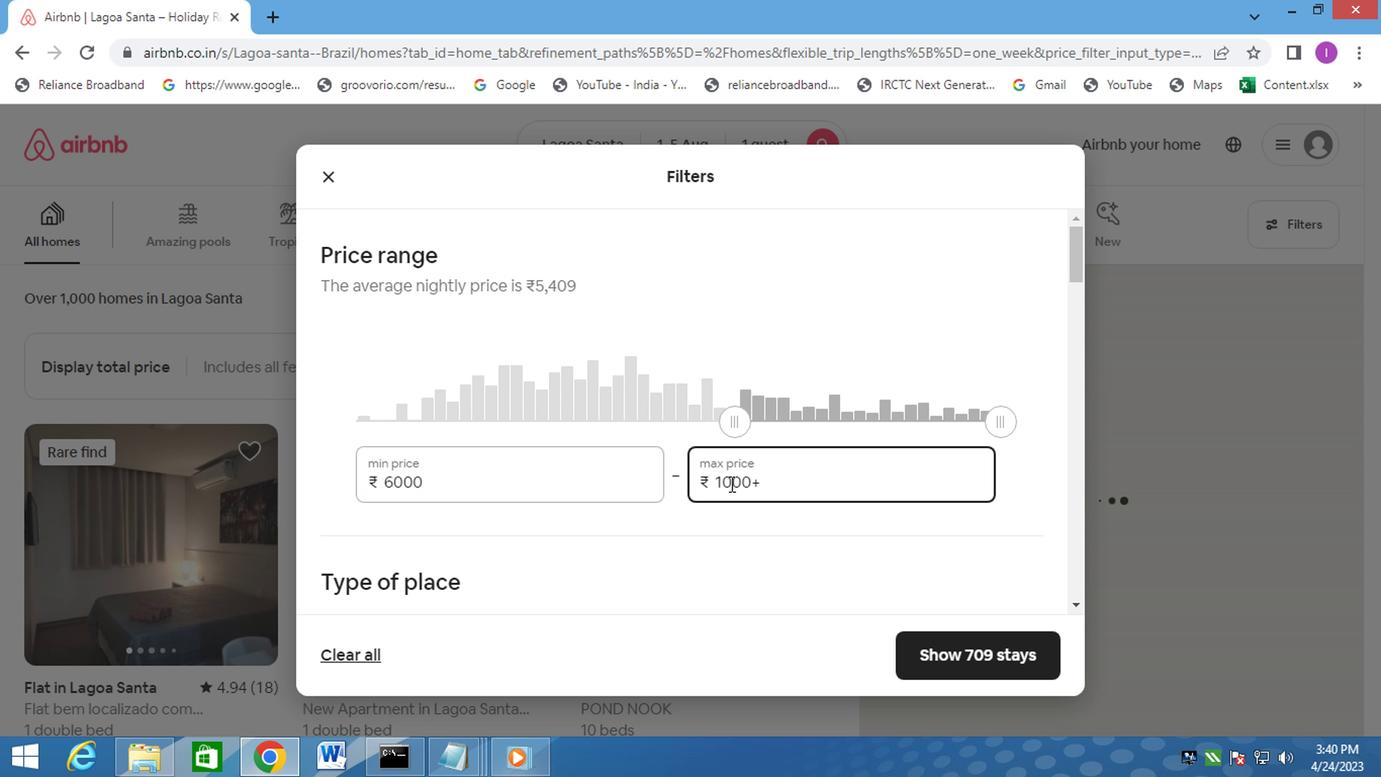 
Action: Mouse moved to (747, 545)
Screenshot: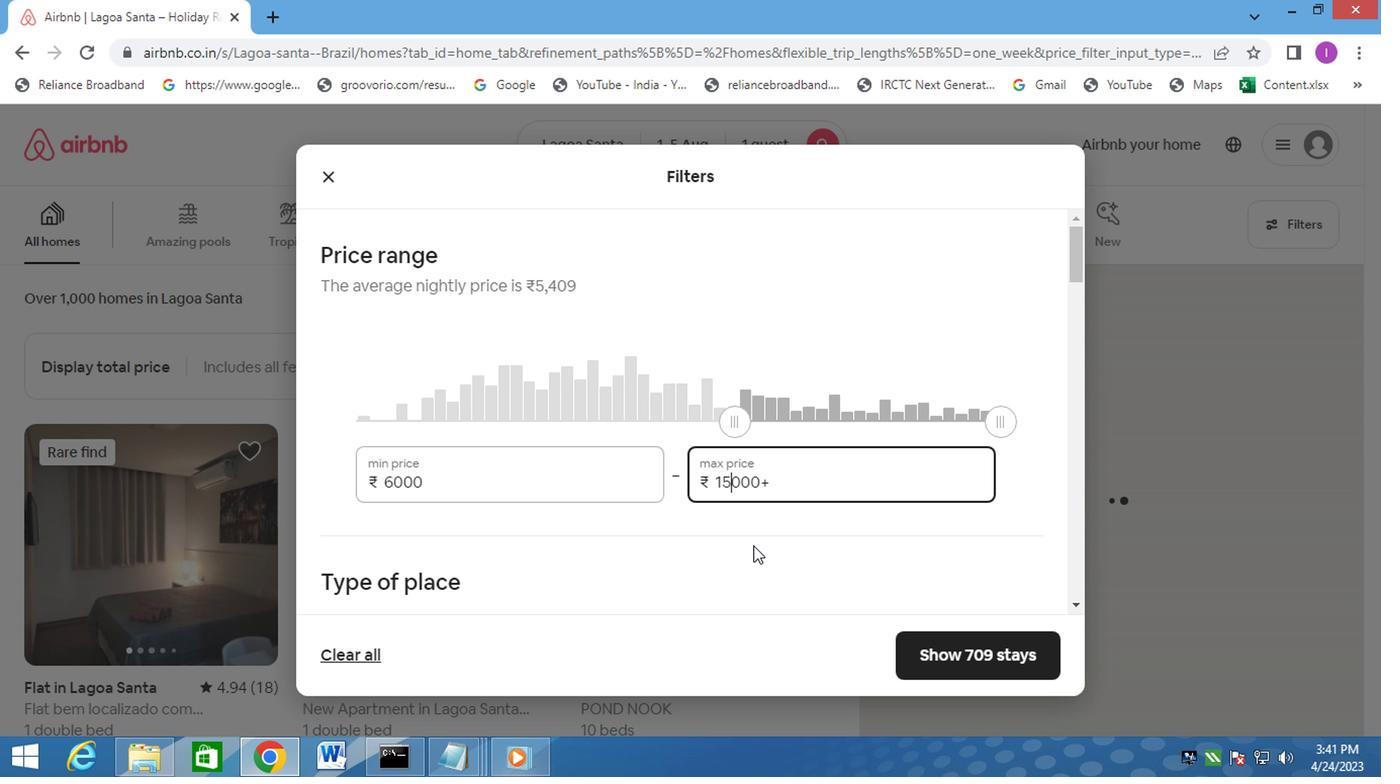 
Action: Mouse scrolled (747, 544) with delta (0, 0)
Screenshot: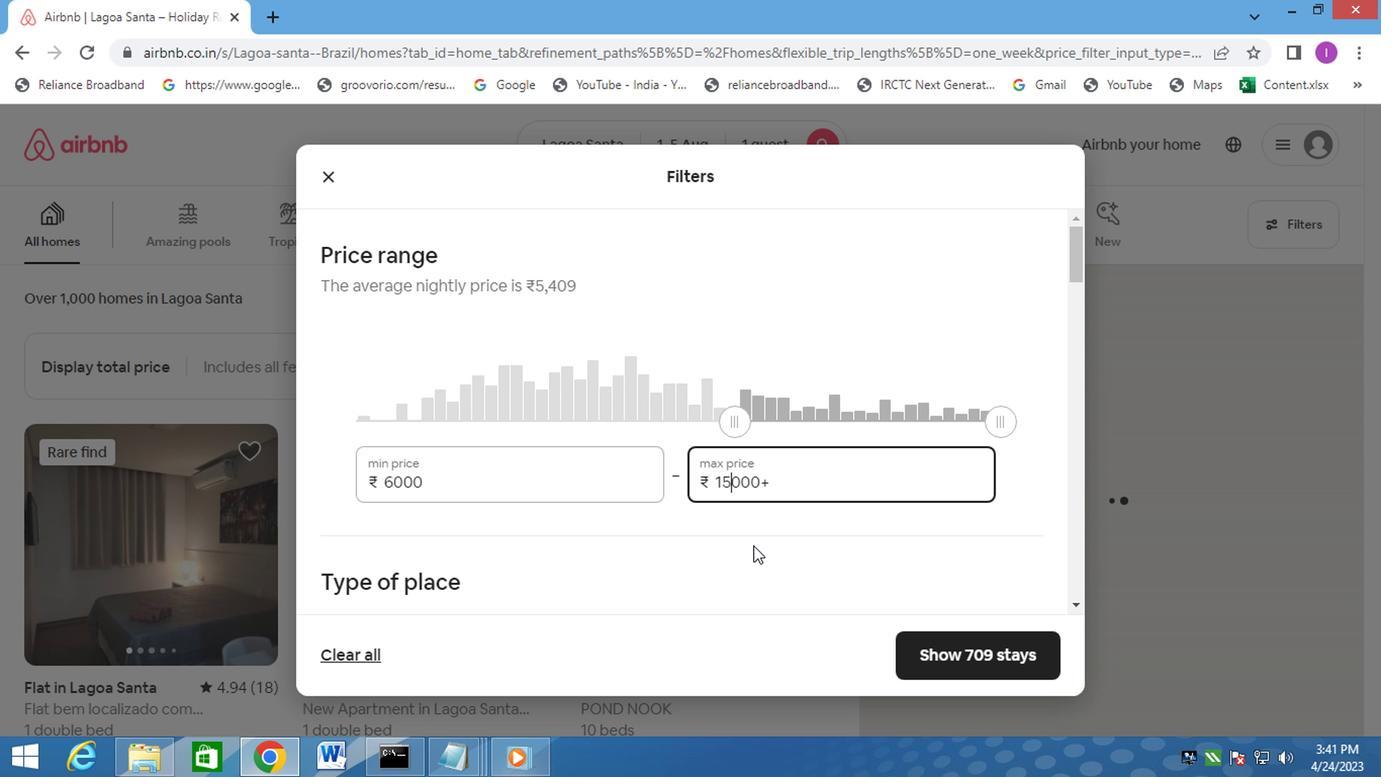 
Action: Mouse moved to (745, 547)
Screenshot: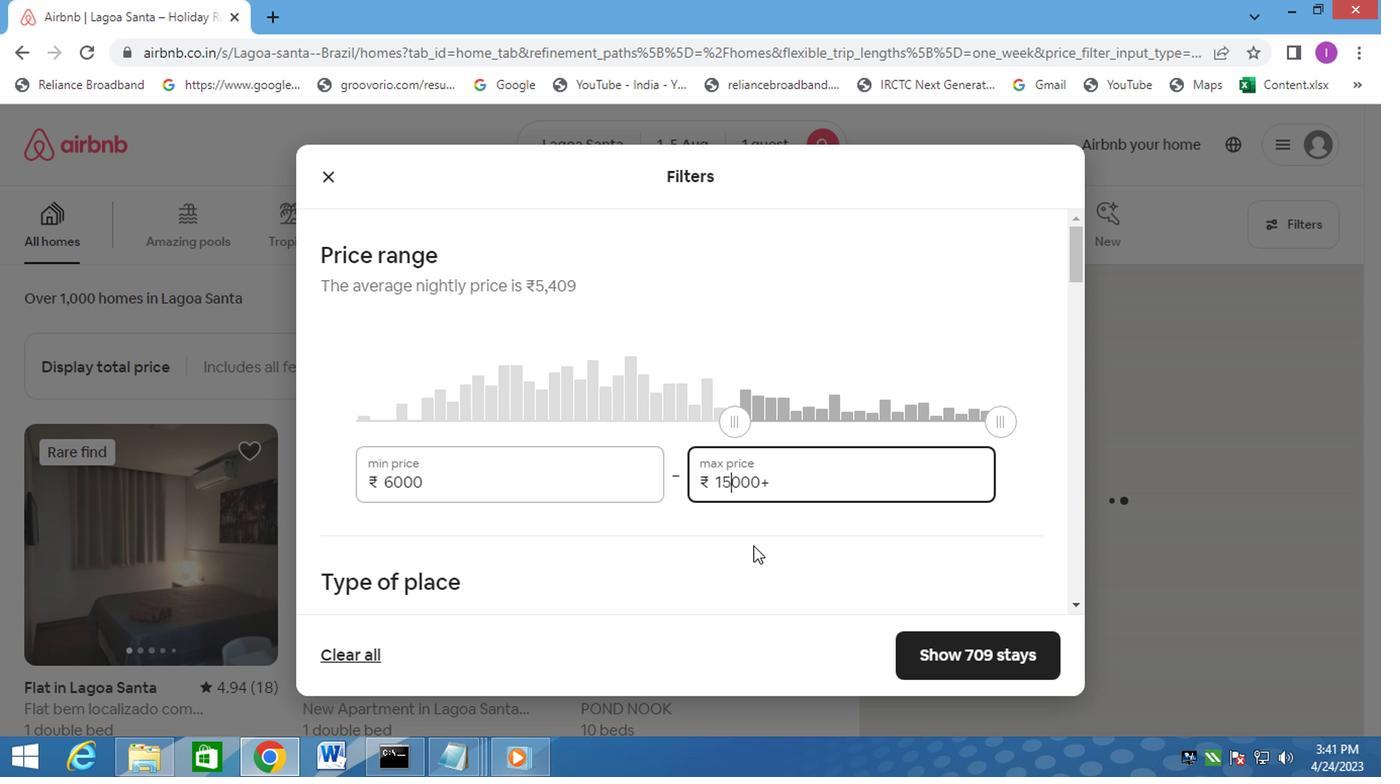 
Action: Mouse scrolled (745, 545) with delta (0, -1)
Screenshot: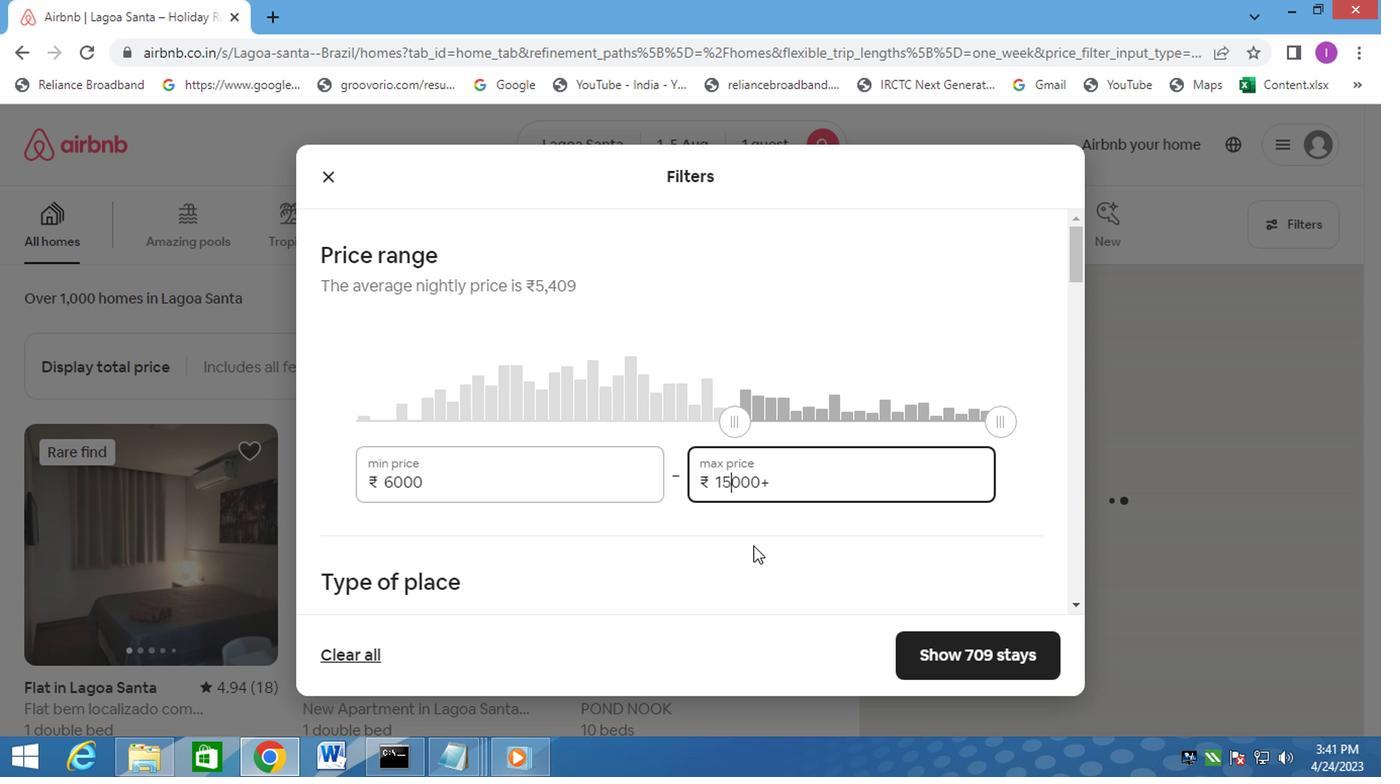
Action: Mouse scrolled (745, 545) with delta (0, -1)
Screenshot: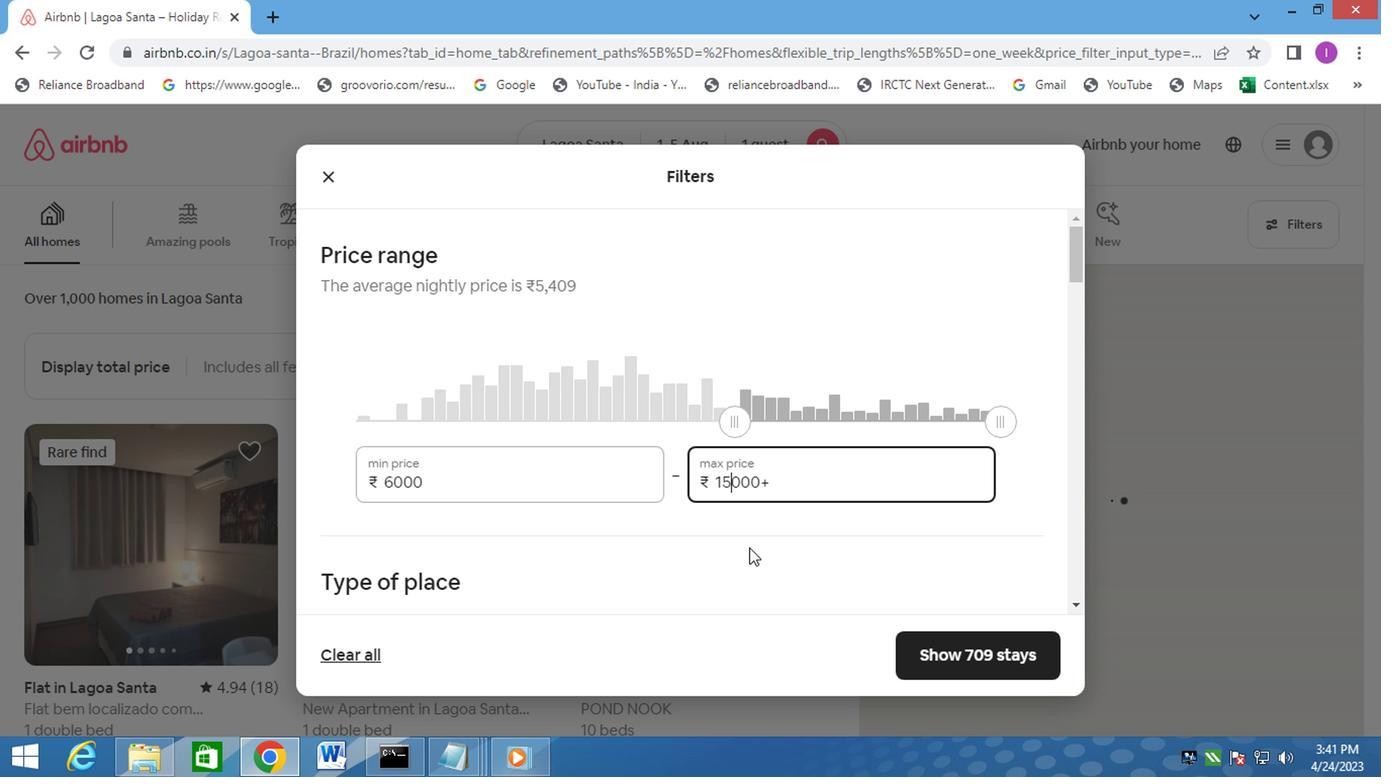 
Action: Mouse moved to (335, 333)
Screenshot: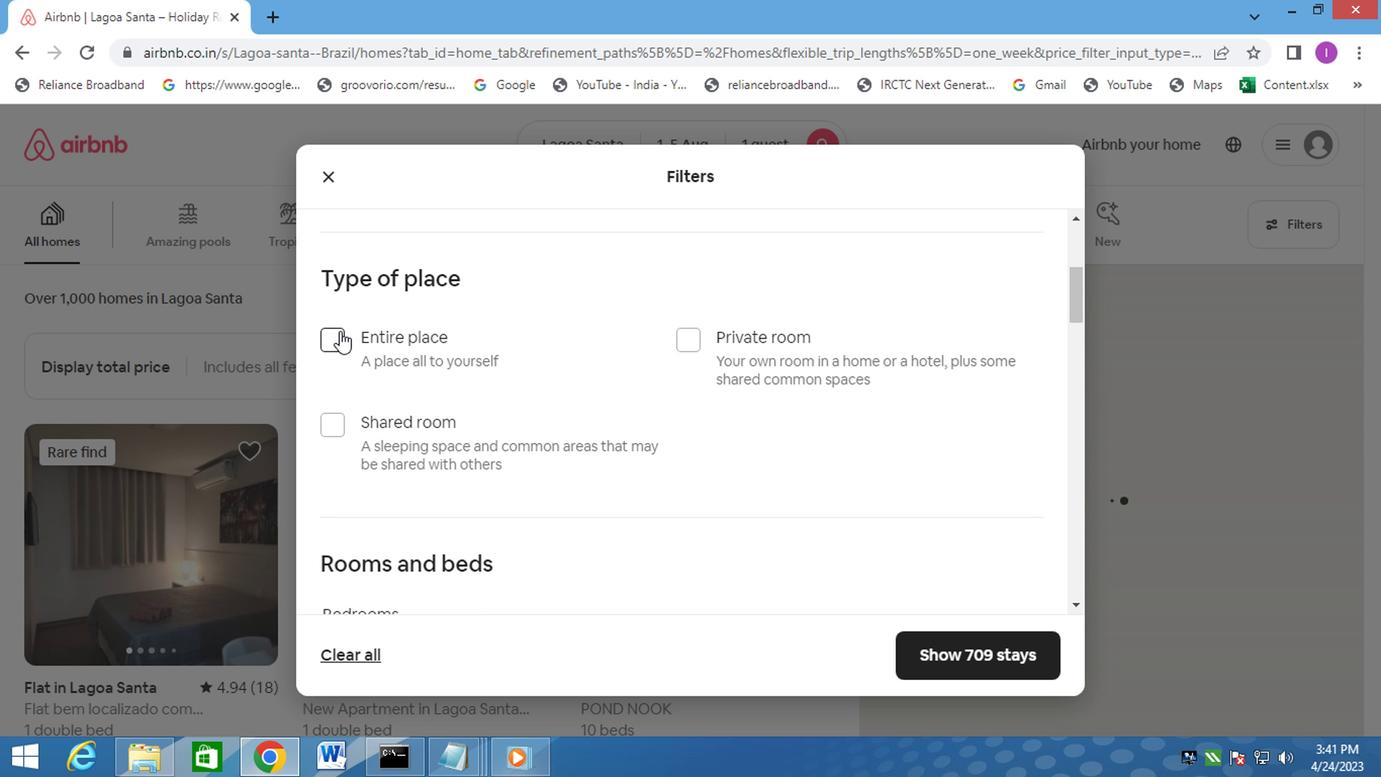 
Action: Mouse pressed left at (335, 333)
Screenshot: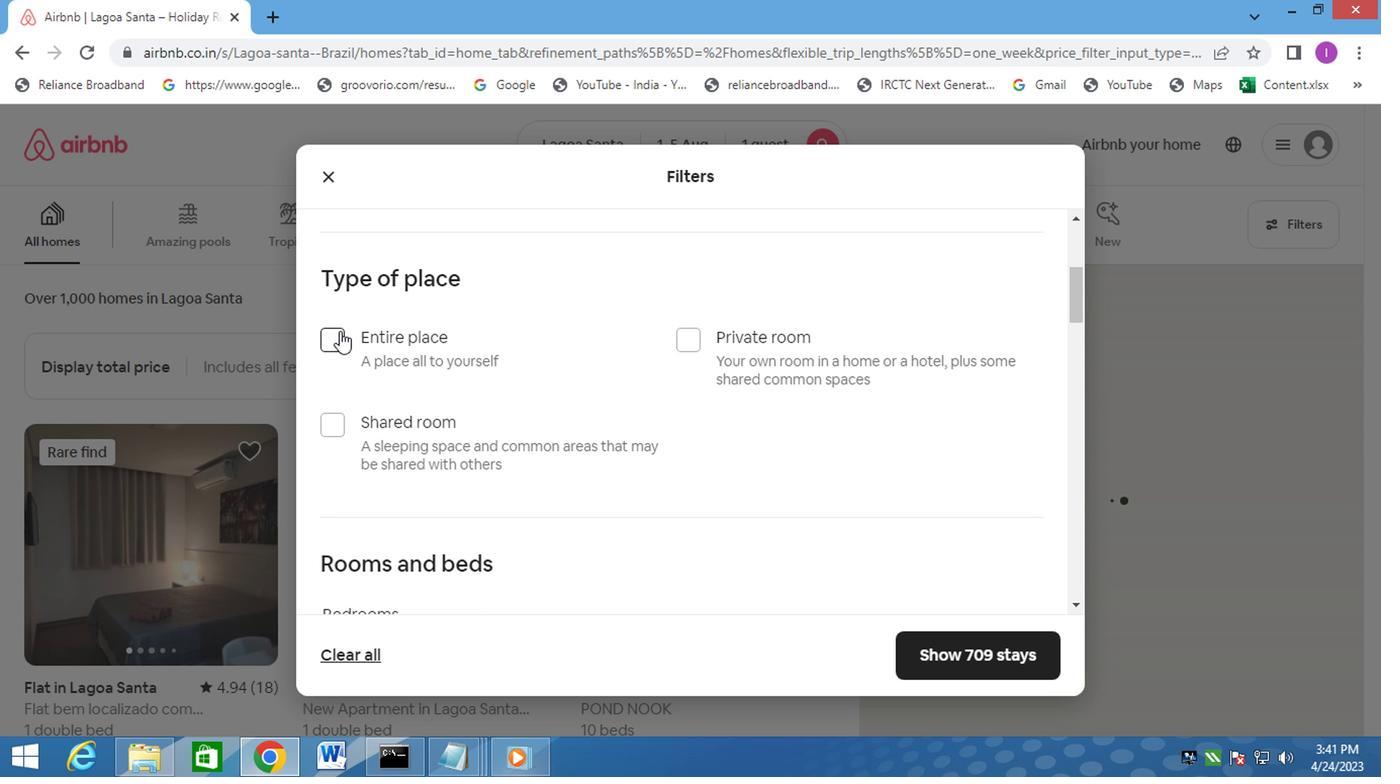 
Action: Mouse moved to (577, 333)
Screenshot: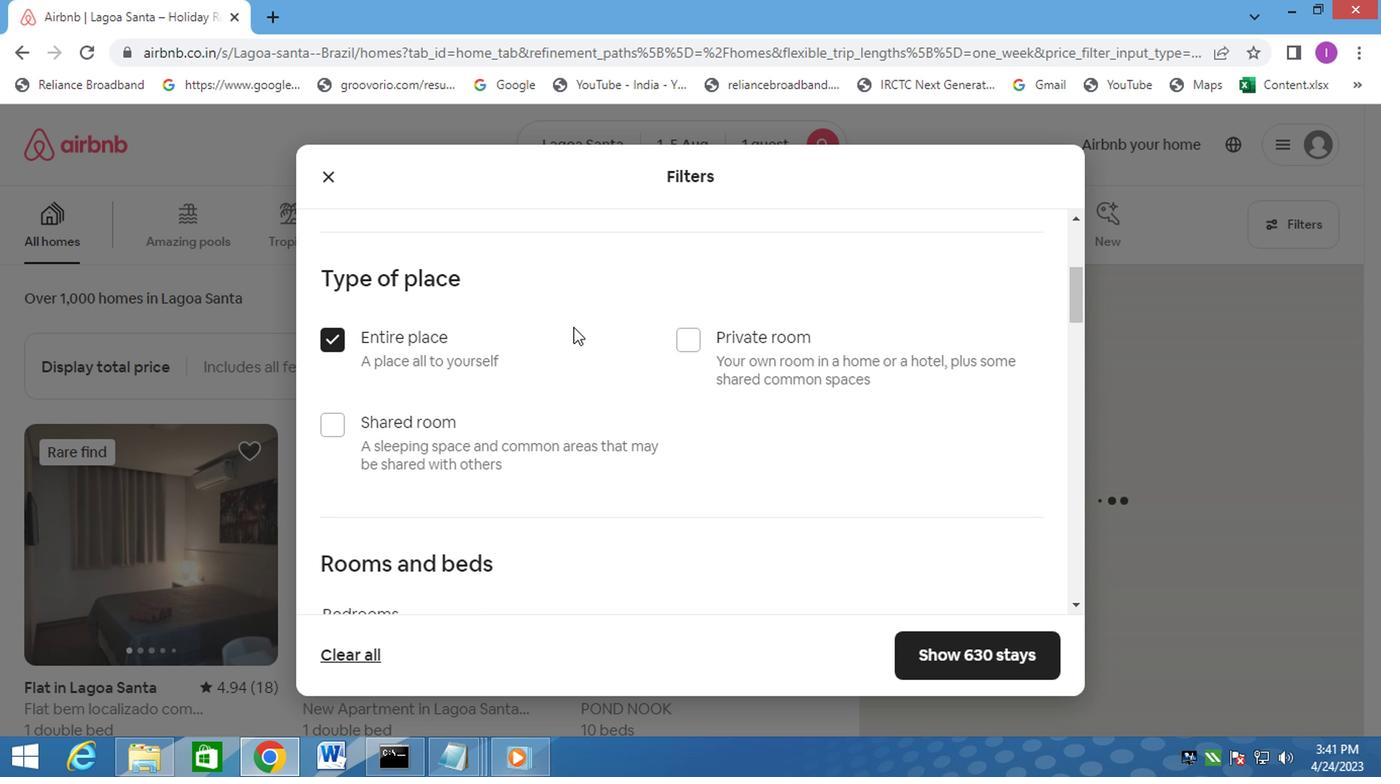
Action: Mouse scrolled (577, 331) with delta (0, -1)
Screenshot: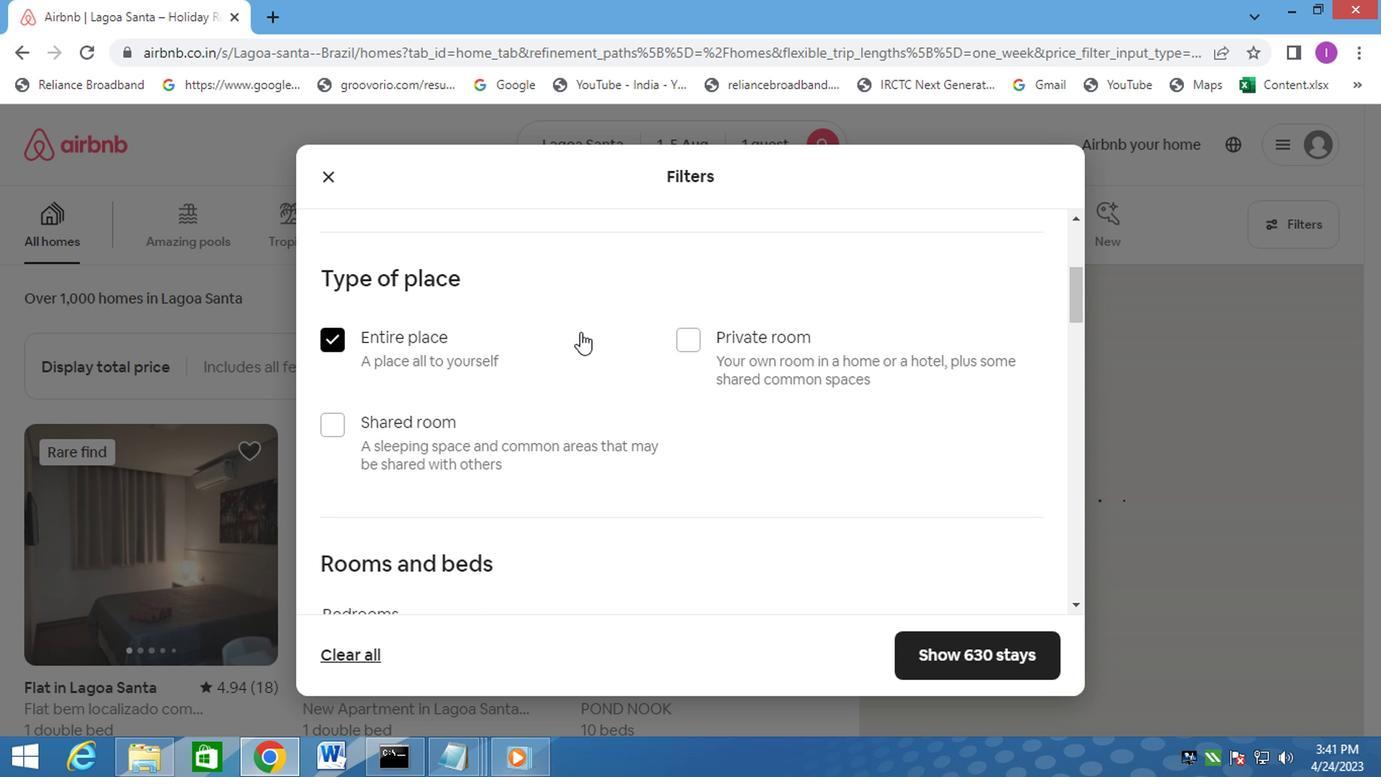 
Action: Mouse moved to (570, 473)
Screenshot: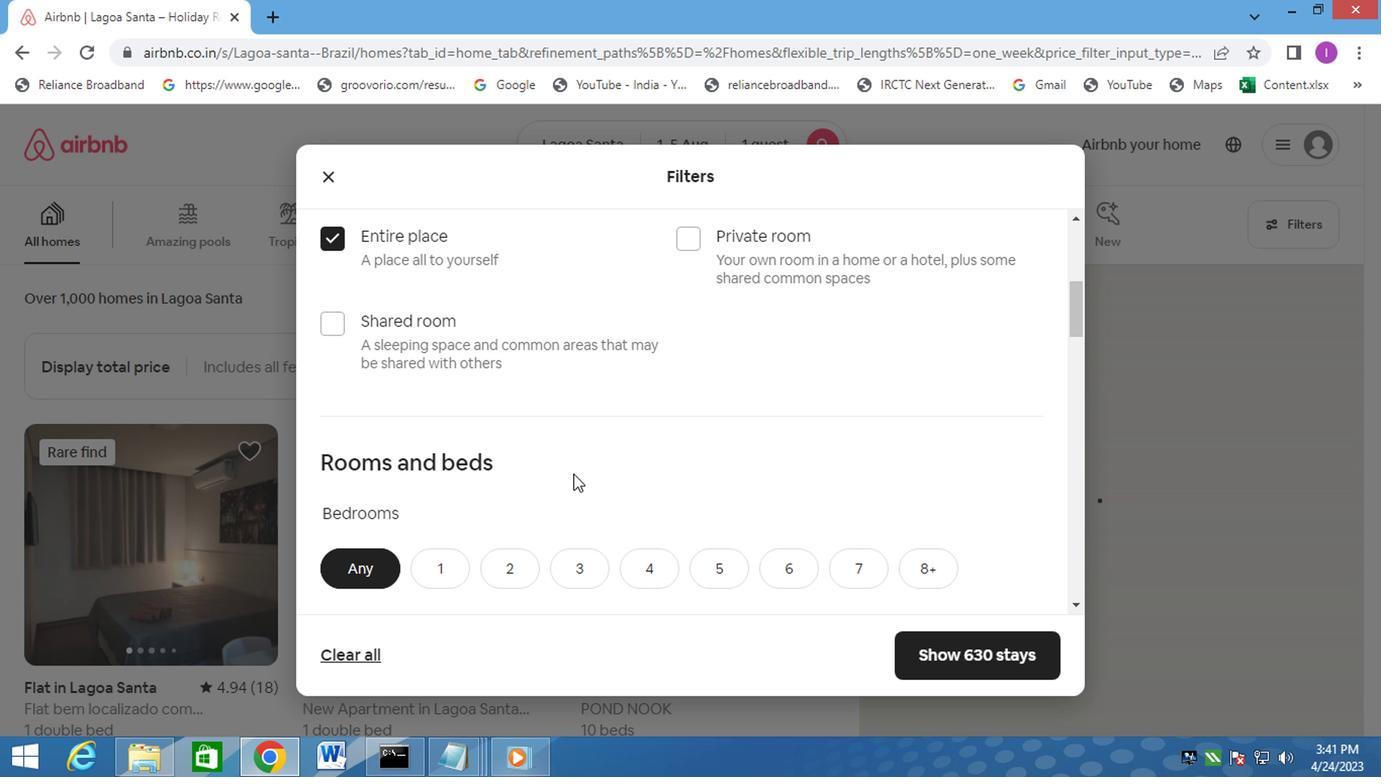 
Action: Mouse scrolled (570, 472) with delta (0, 0)
Screenshot: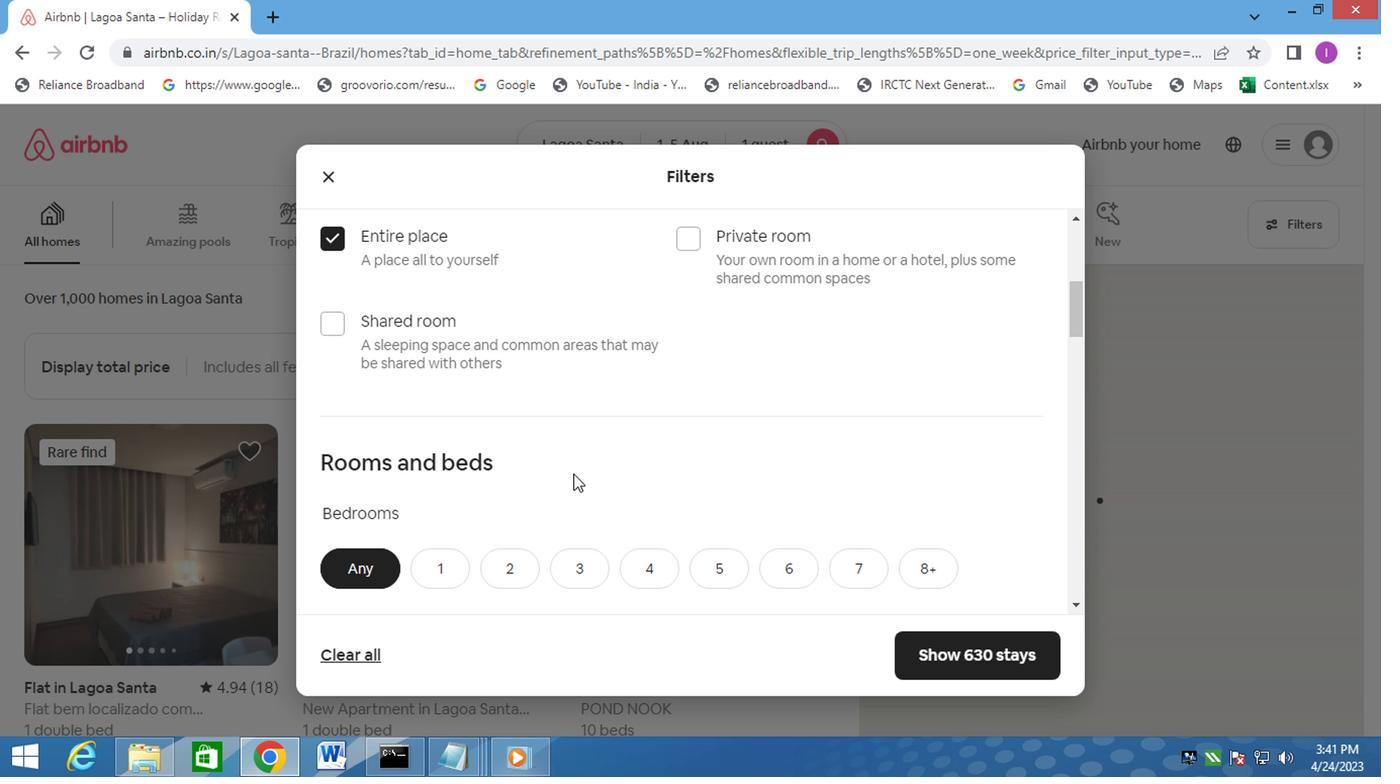 
Action: Mouse moved to (570, 472)
Screenshot: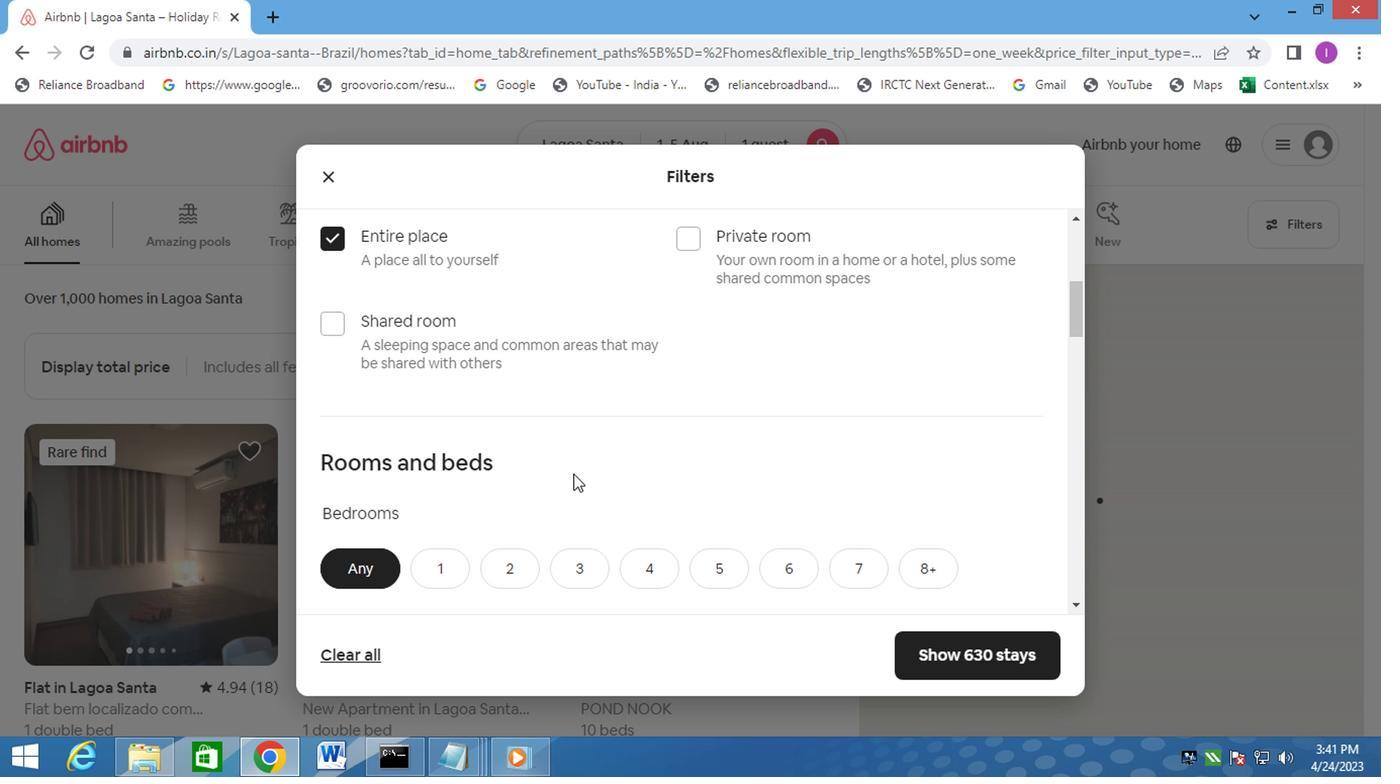 
Action: Mouse scrolled (570, 471) with delta (0, -1)
Screenshot: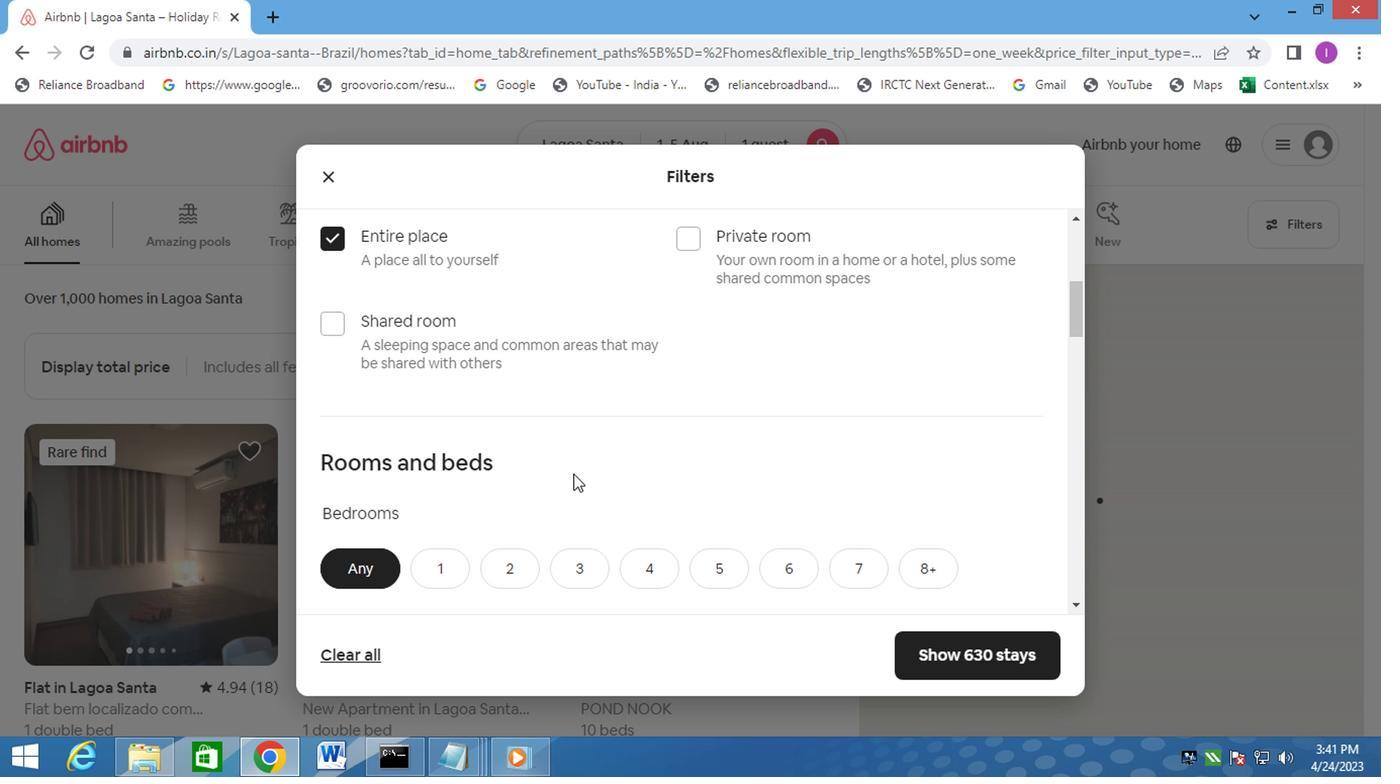 
Action: Mouse moved to (570, 472)
Screenshot: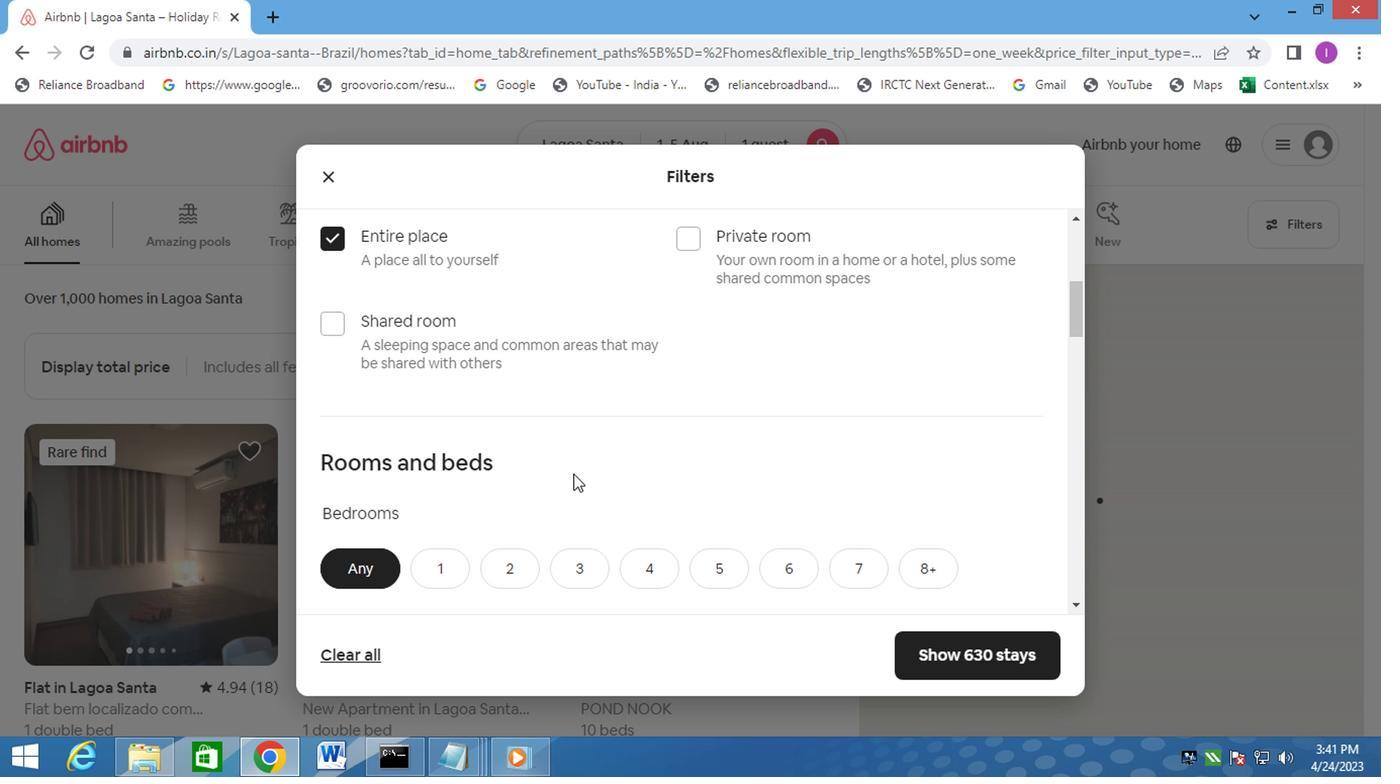 
Action: Mouse scrolled (570, 471) with delta (0, -1)
Screenshot: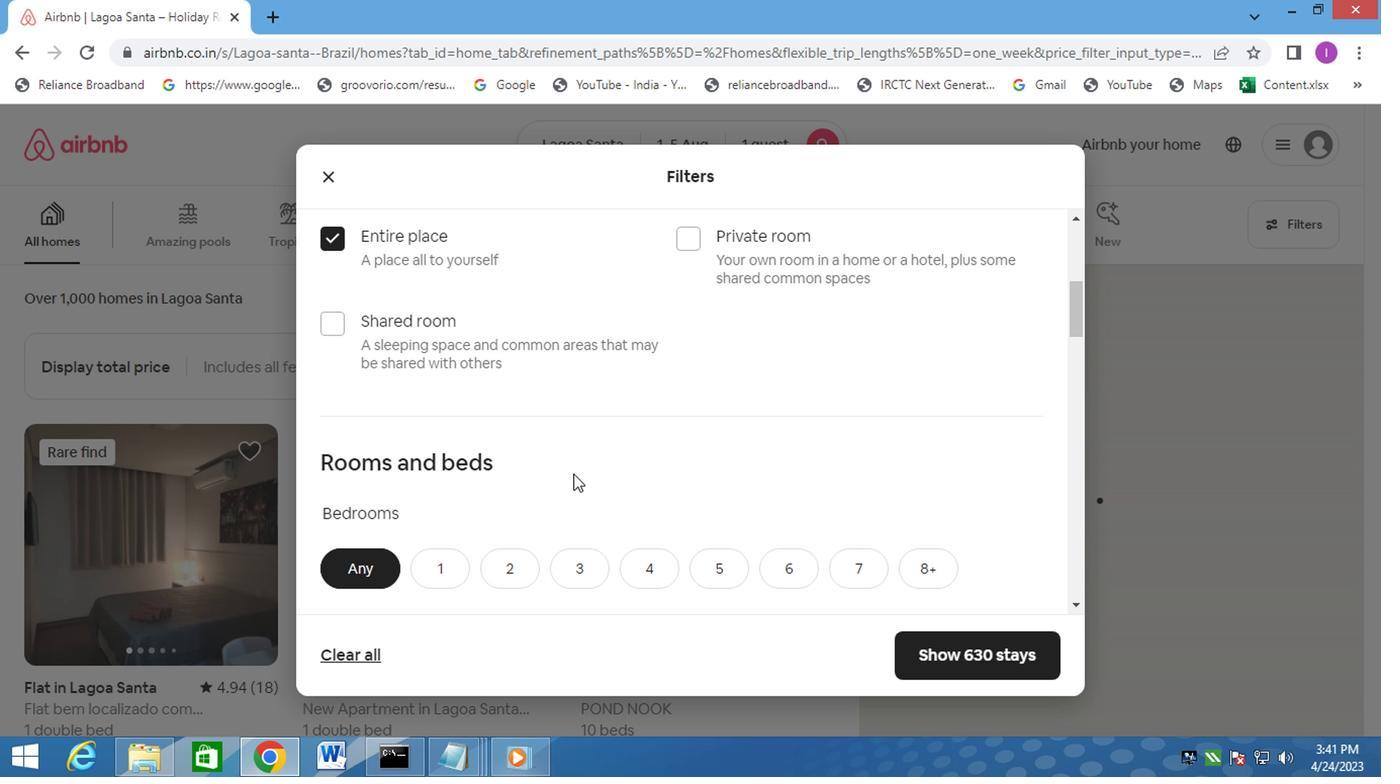 
Action: Mouse moved to (577, 465)
Screenshot: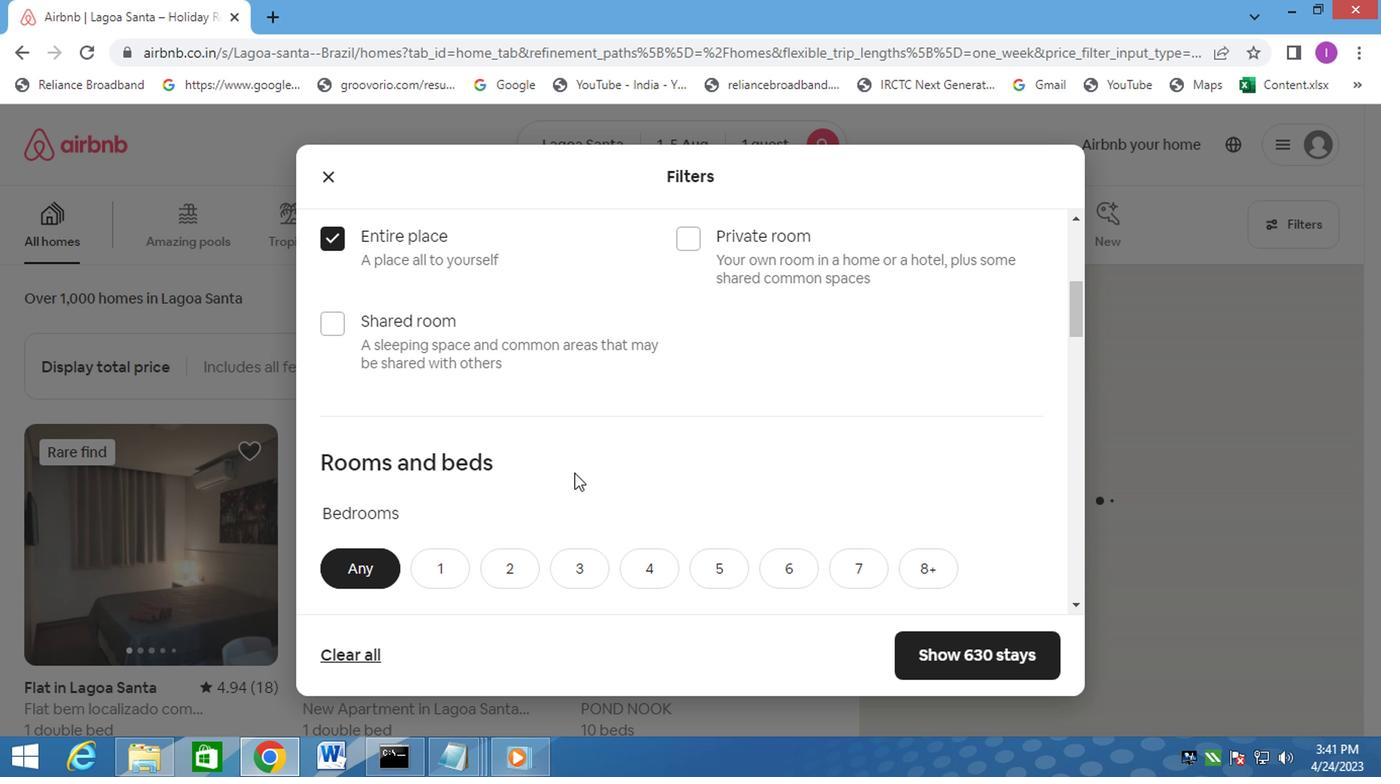 
Action: Mouse scrolled (577, 466) with delta (0, 0)
Screenshot: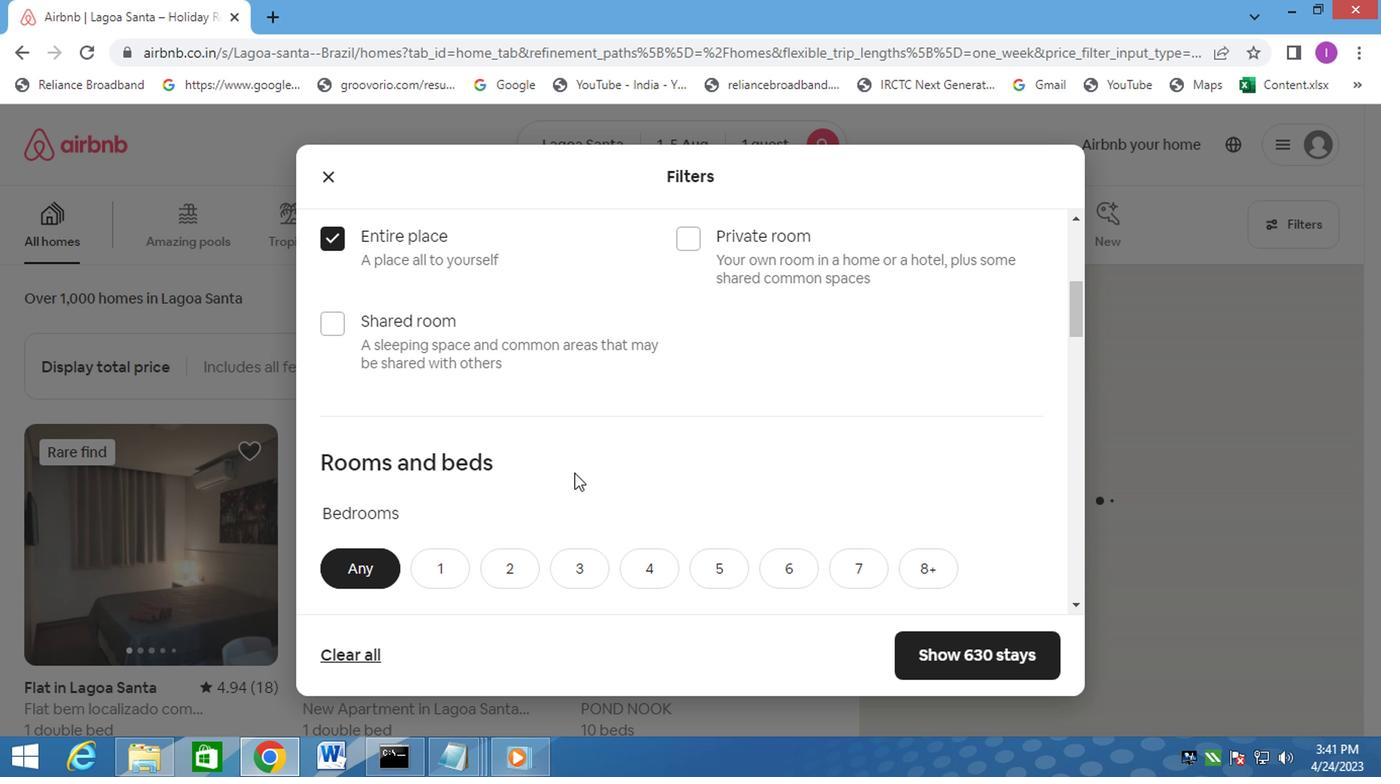 
Action: Mouse moved to (424, 362)
Screenshot: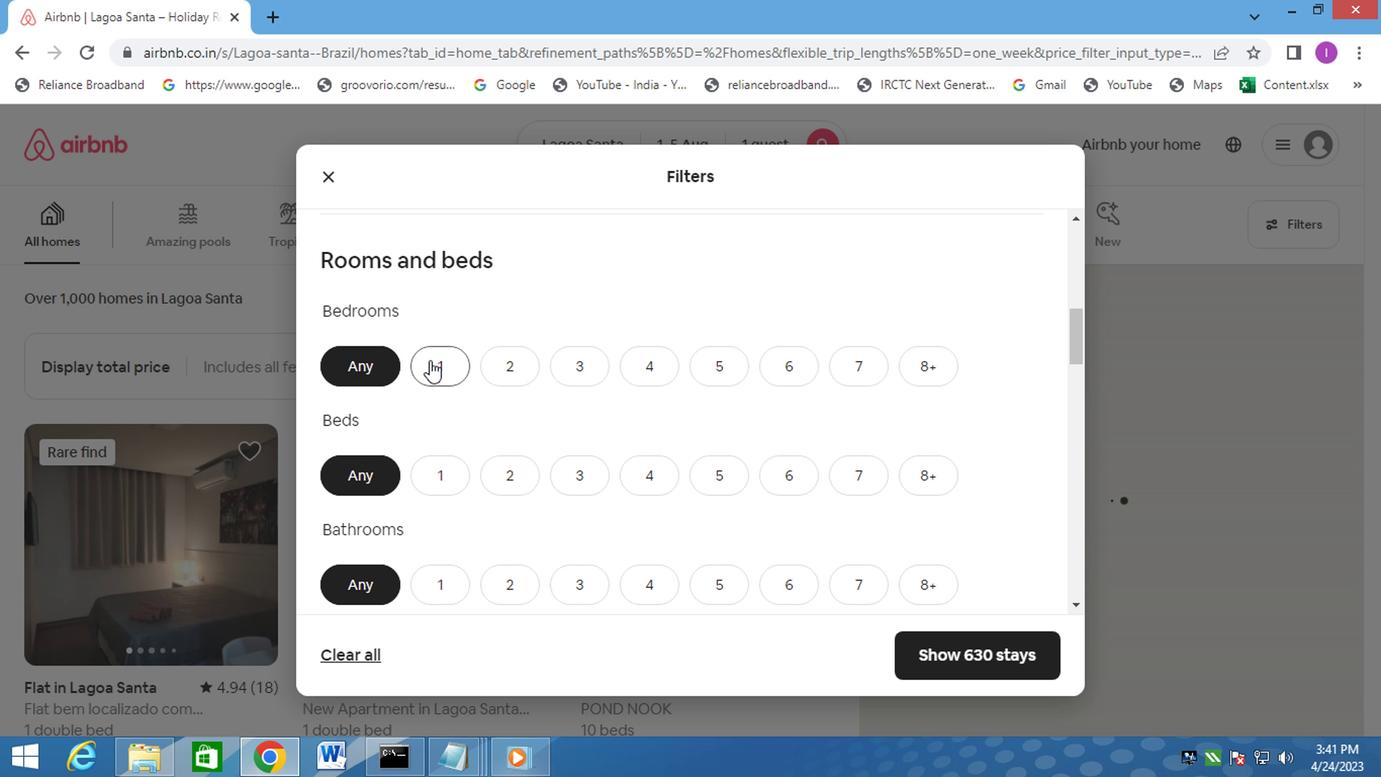 
Action: Mouse pressed left at (424, 362)
Screenshot: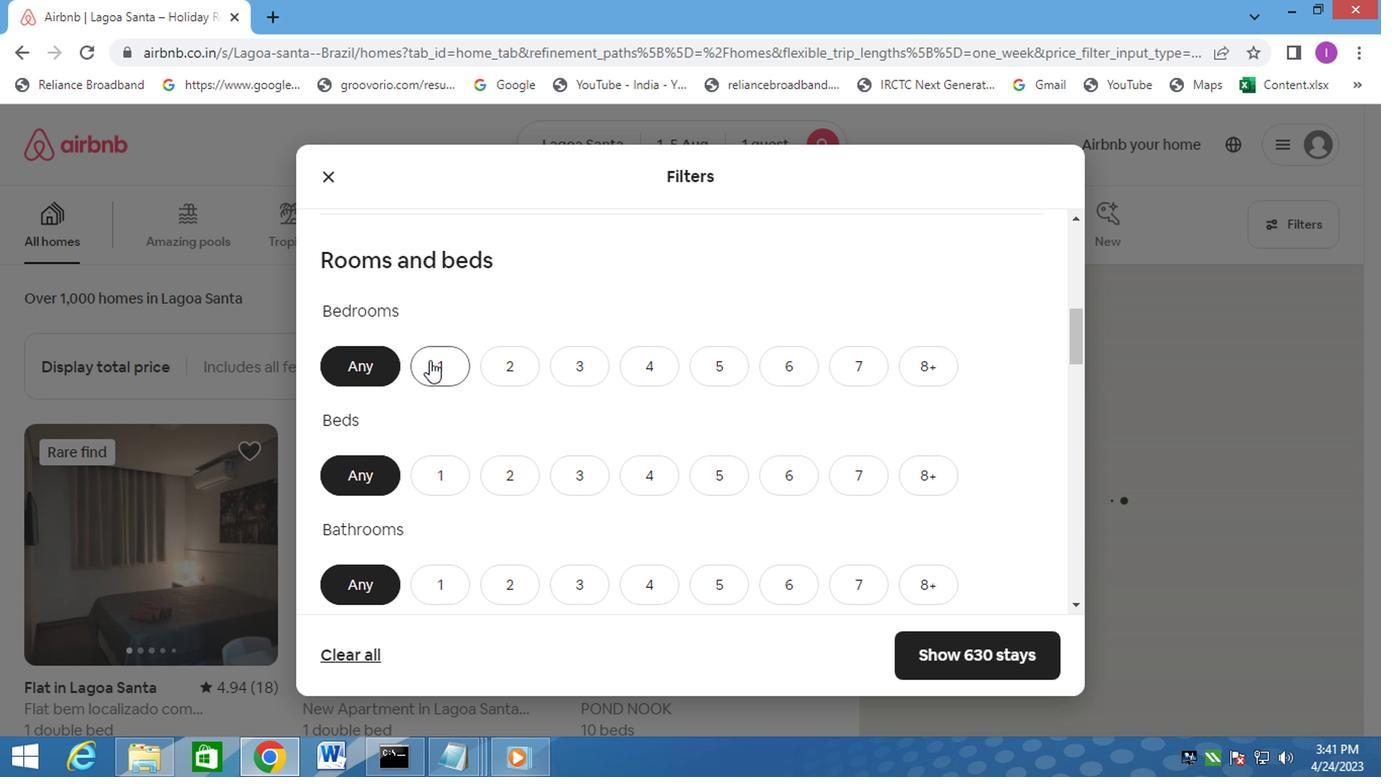 
Action: Mouse moved to (432, 467)
Screenshot: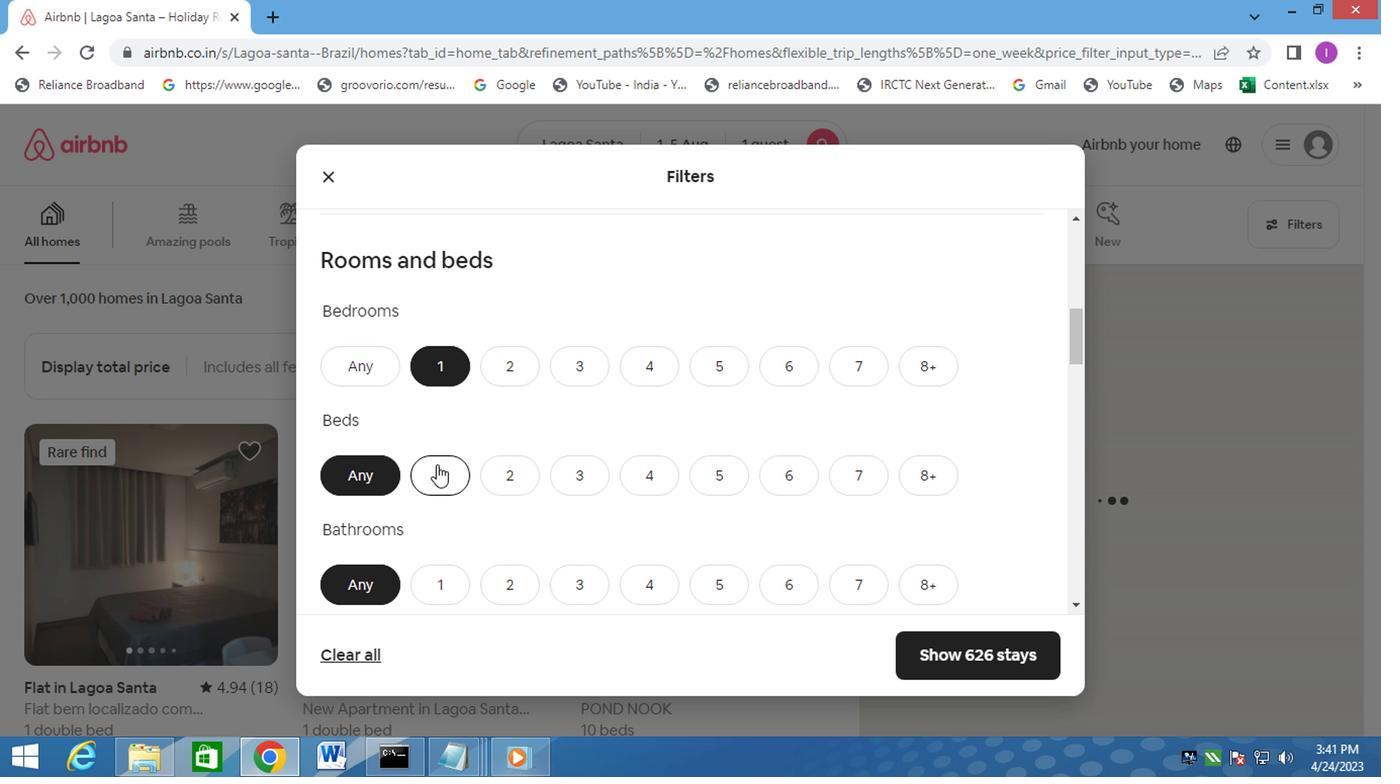 
Action: Mouse pressed left at (432, 467)
Screenshot: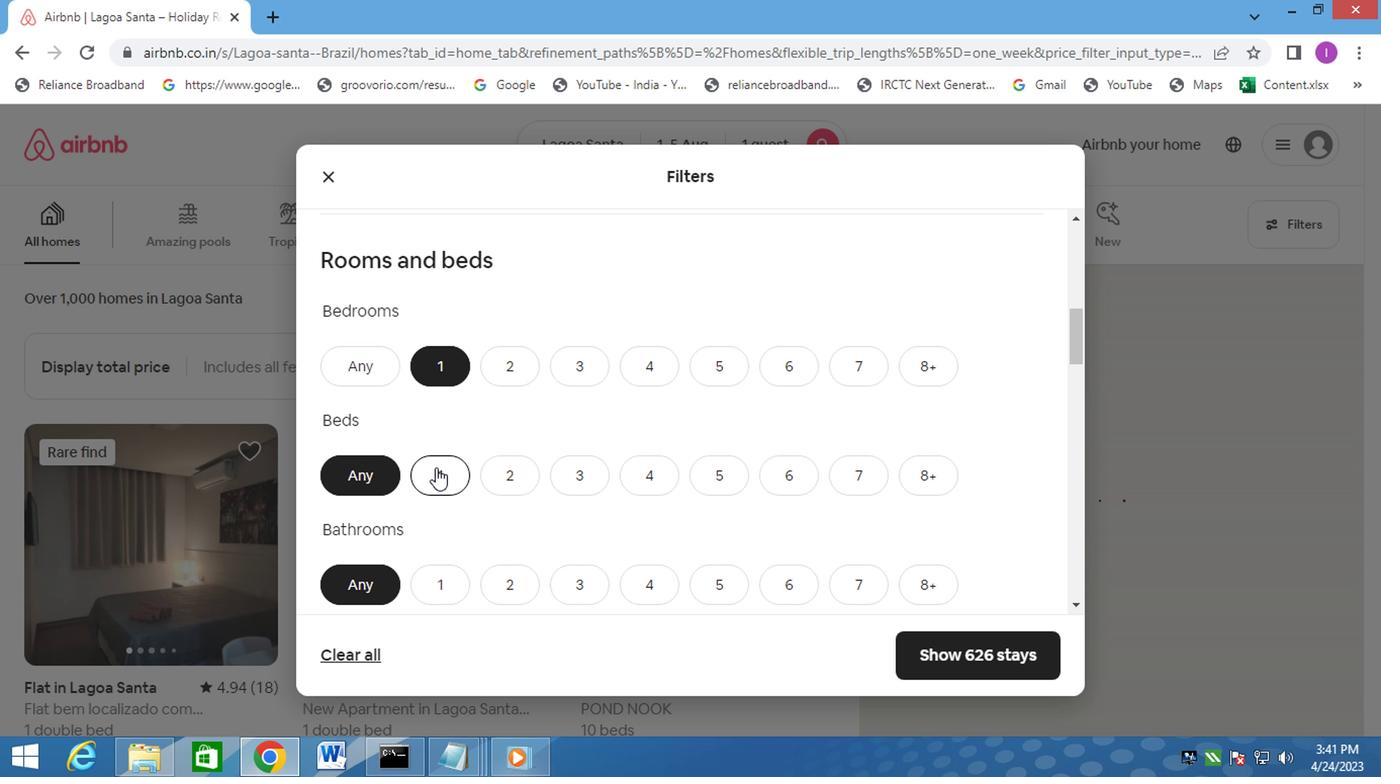 
Action: Mouse moved to (437, 593)
Screenshot: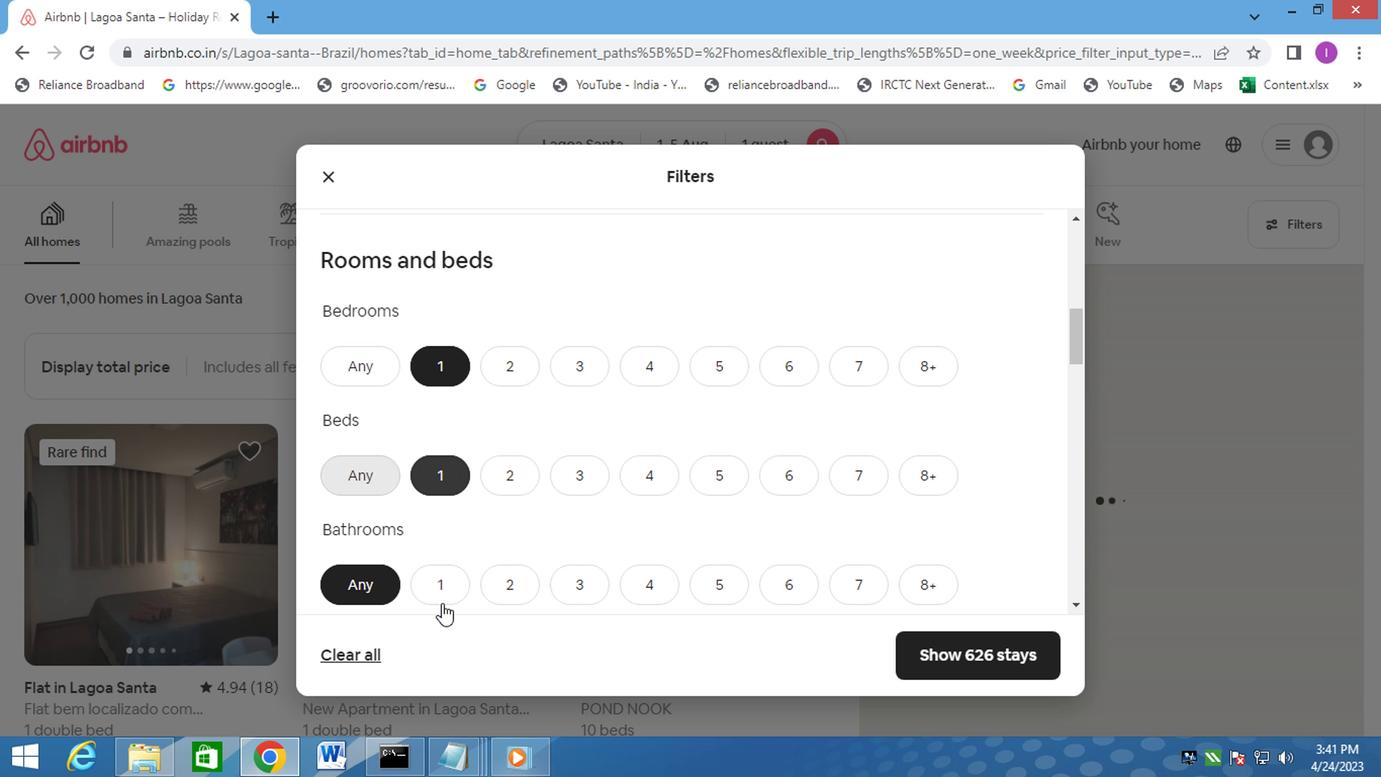 
Action: Mouse pressed left at (437, 593)
Screenshot: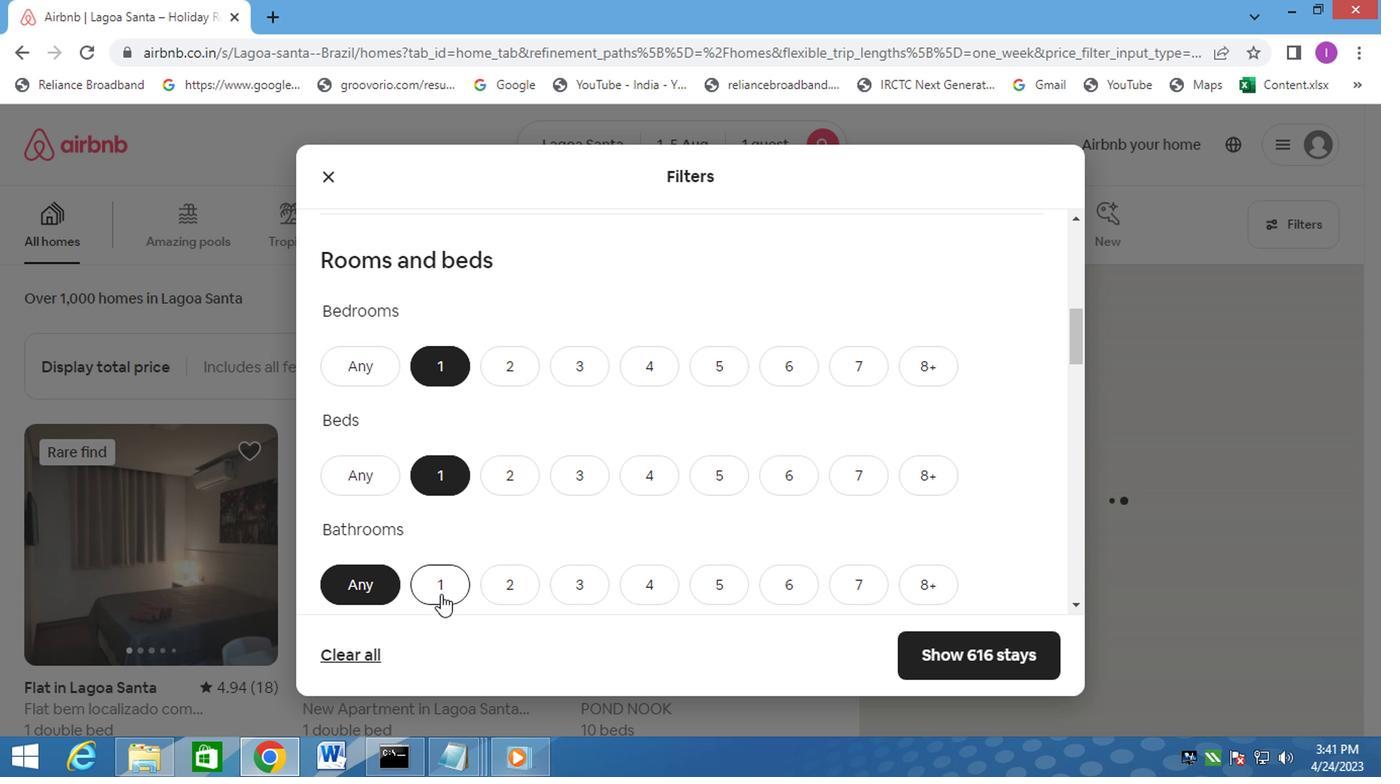 
Action: Mouse moved to (548, 541)
Screenshot: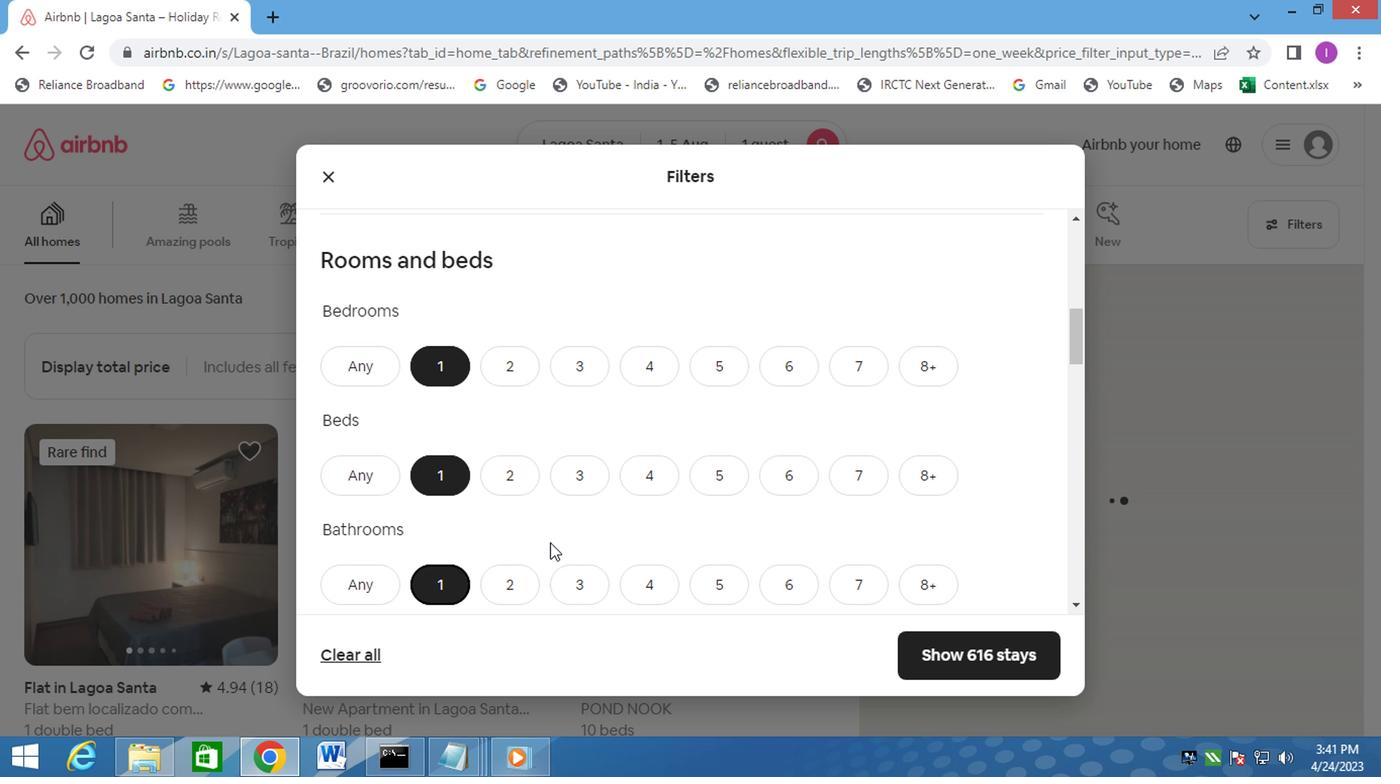 
Action: Mouse scrolled (548, 541) with delta (0, 0)
Screenshot: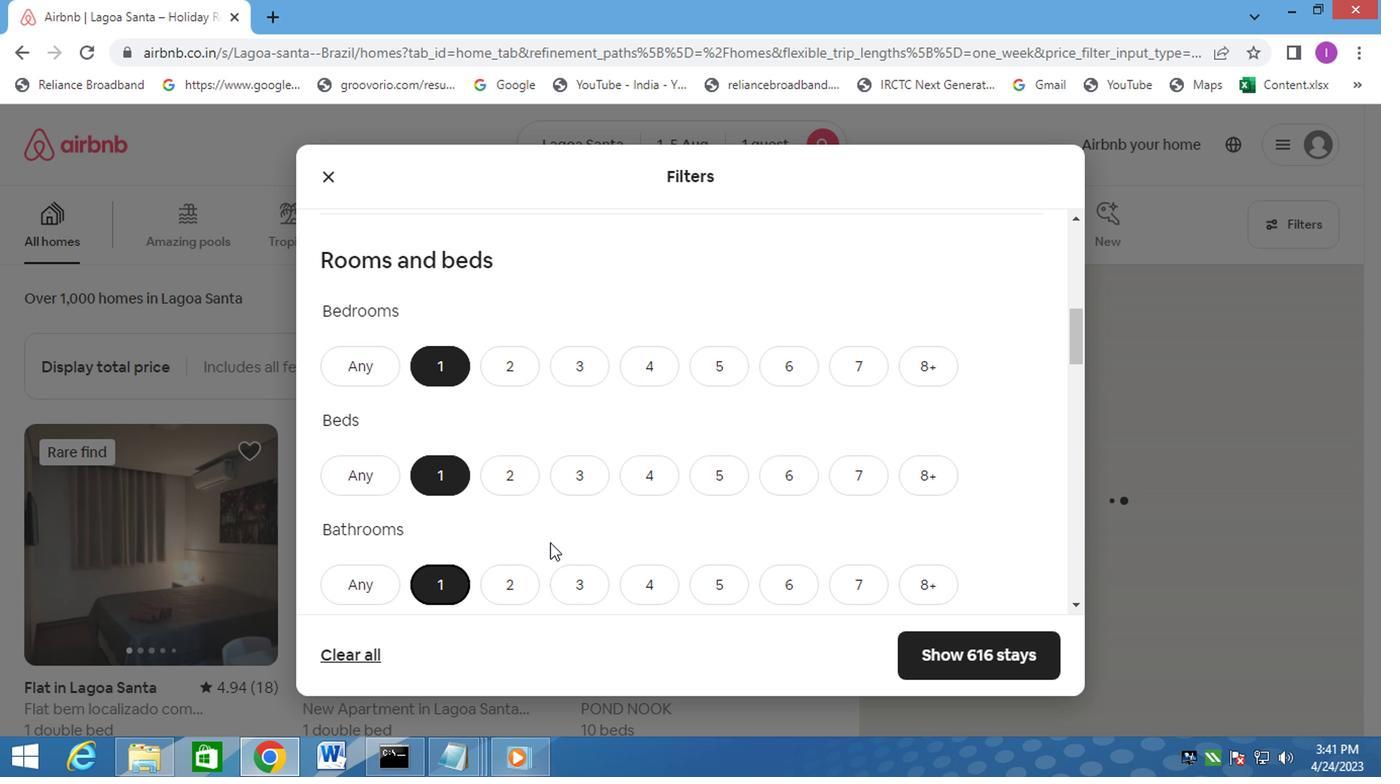 
Action: Mouse scrolled (548, 541) with delta (0, 0)
Screenshot: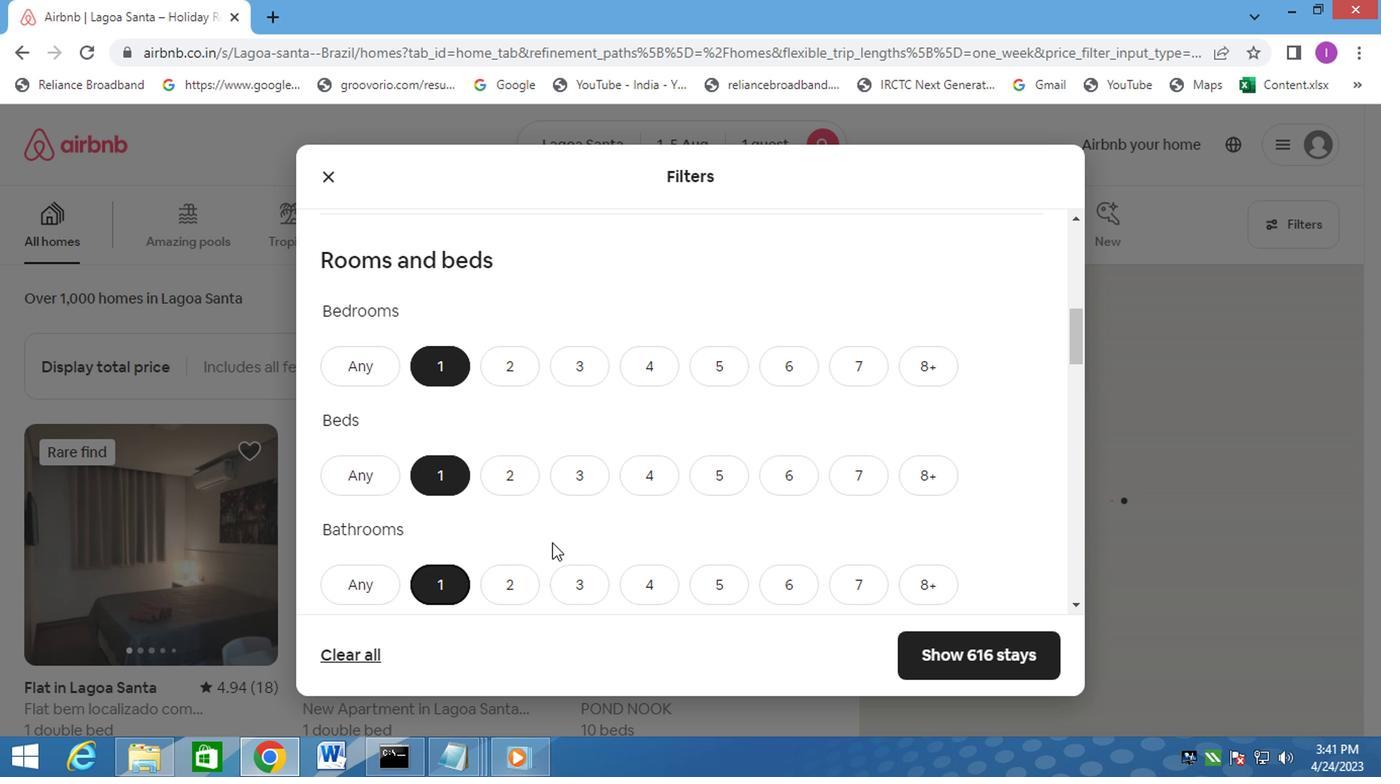 
Action: Mouse moved to (455, 539)
Screenshot: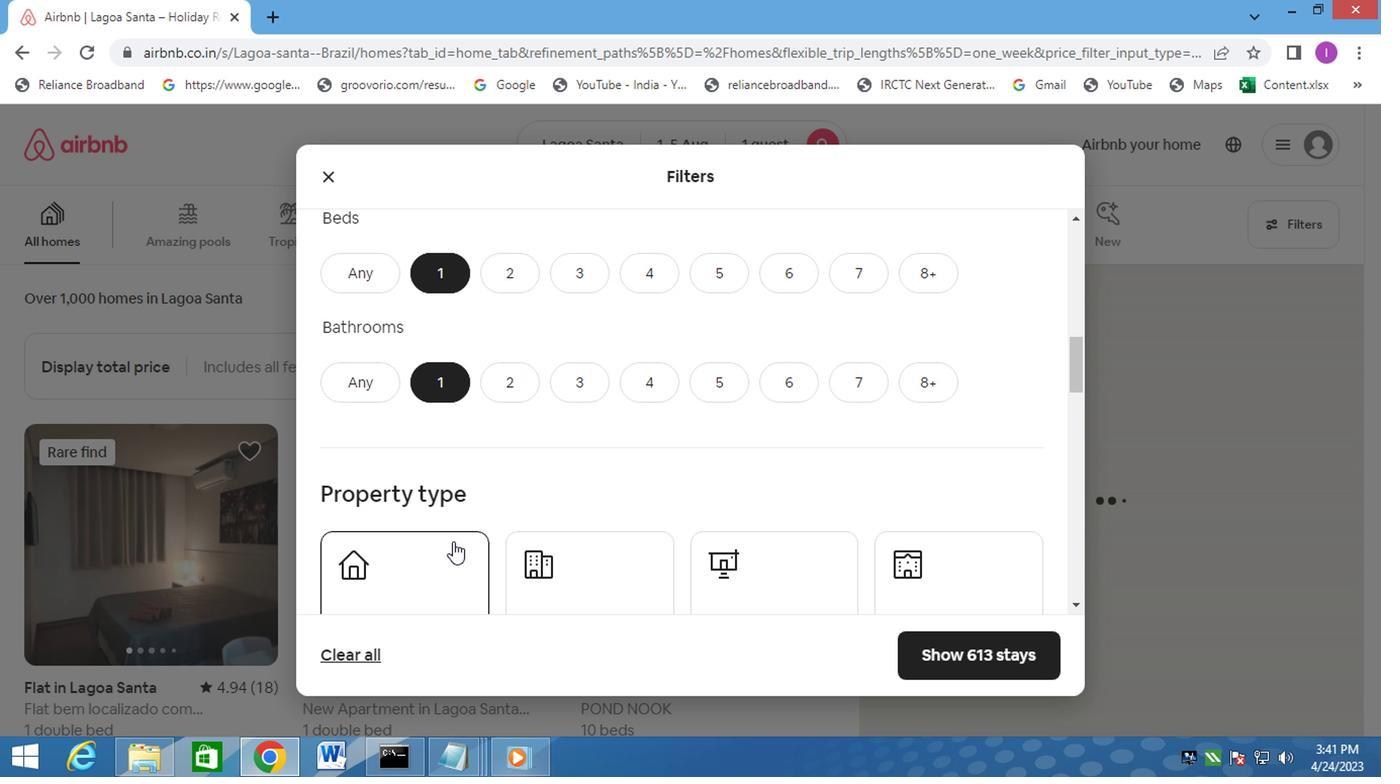 
Action: Mouse scrolled (455, 539) with delta (0, 0)
Screenshot: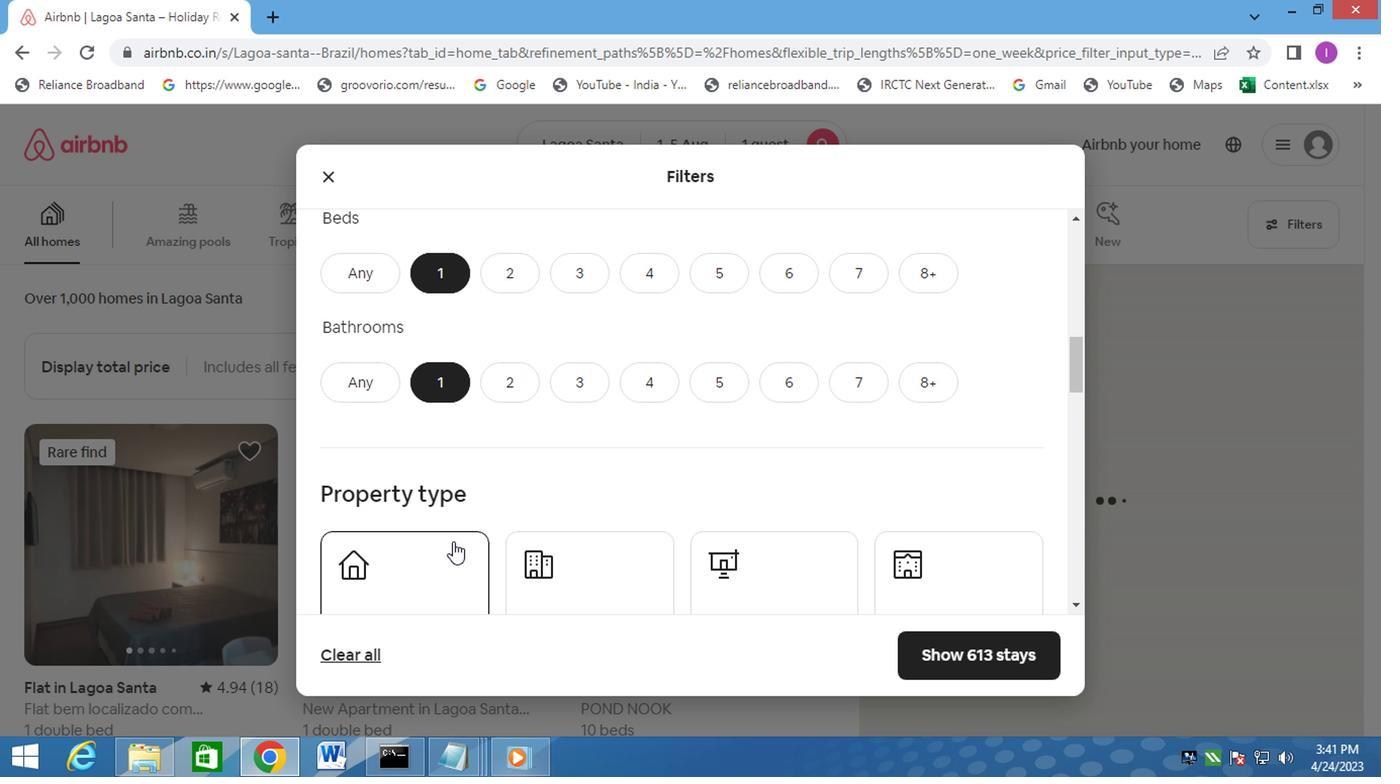 
Action: Mouse moved to (456, 539)
Screenshot: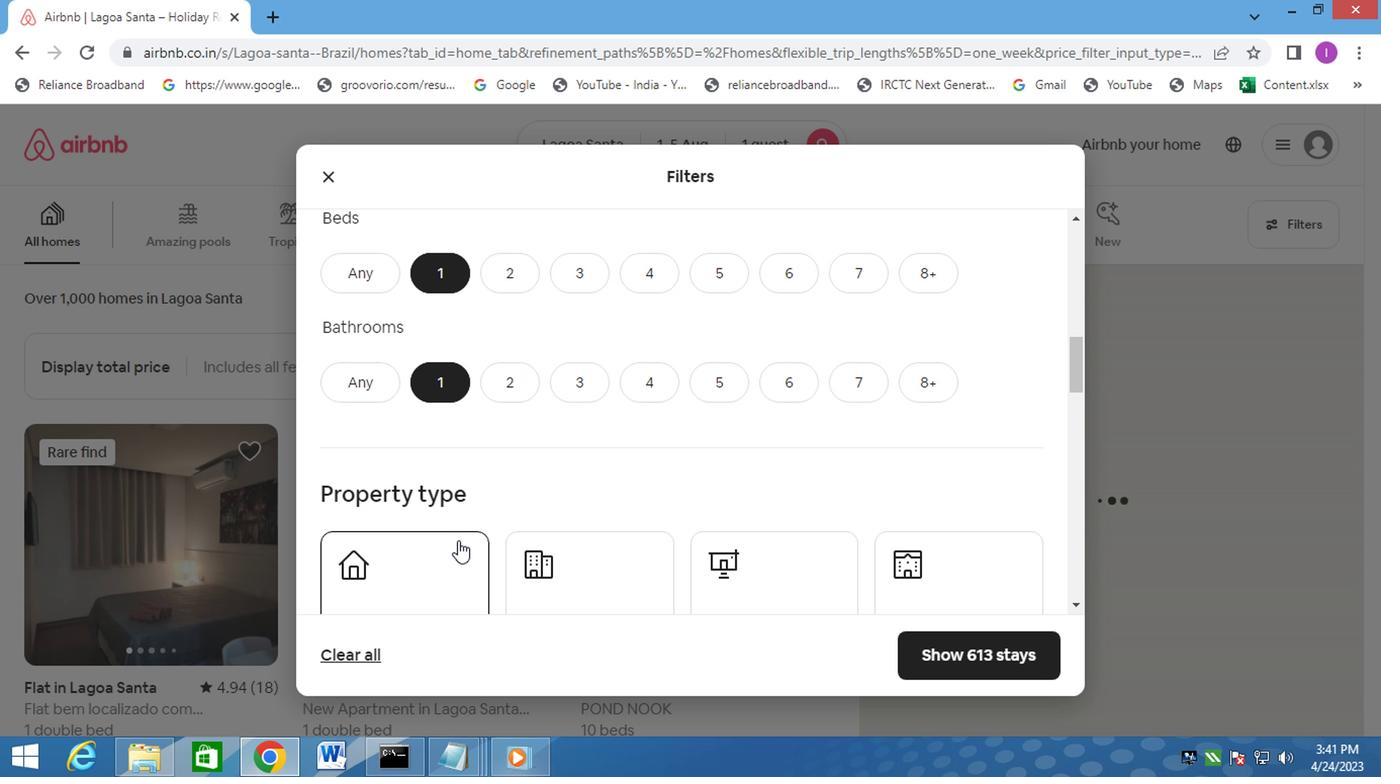
Action: Mouse scrolled (456, 539) with delta (0, 0)
Screenshot: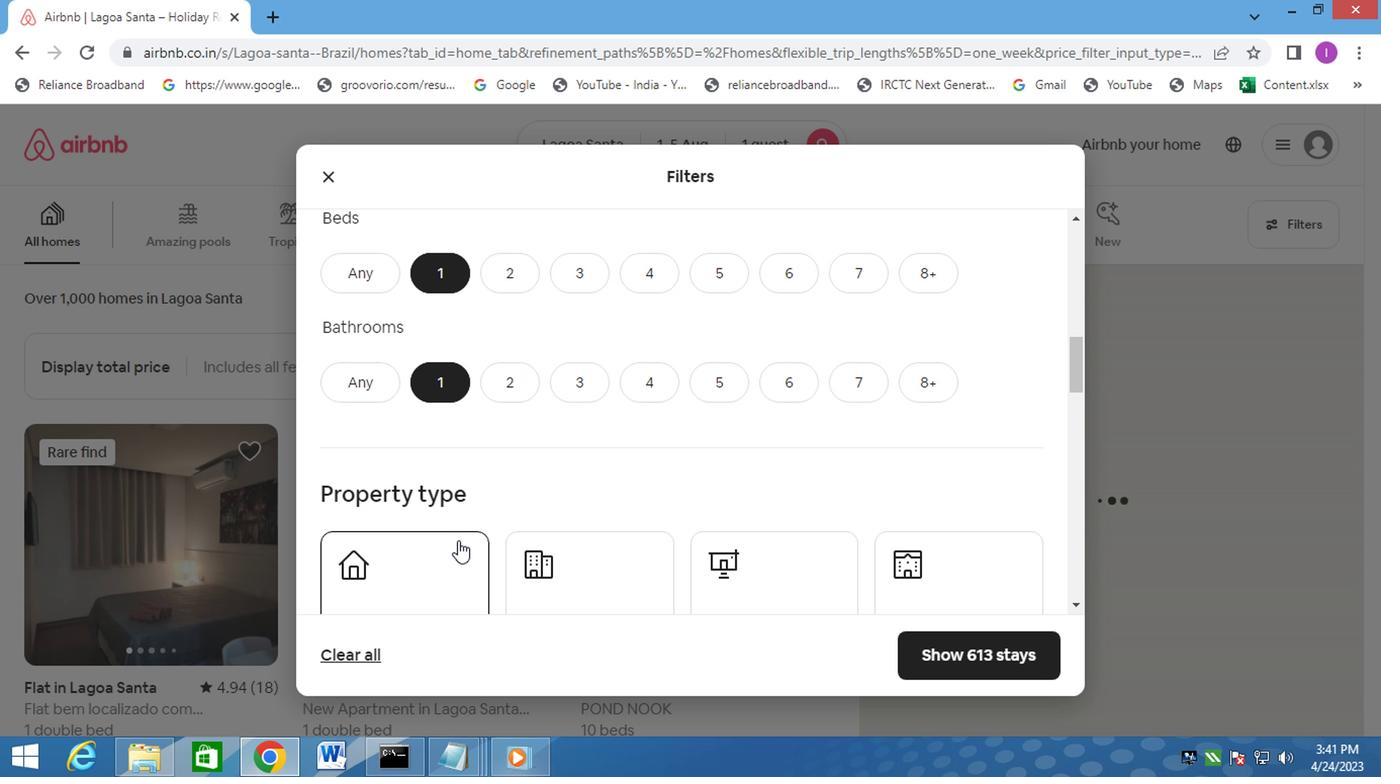 
Action: Mouse moved to (449, 427)
Screenshot: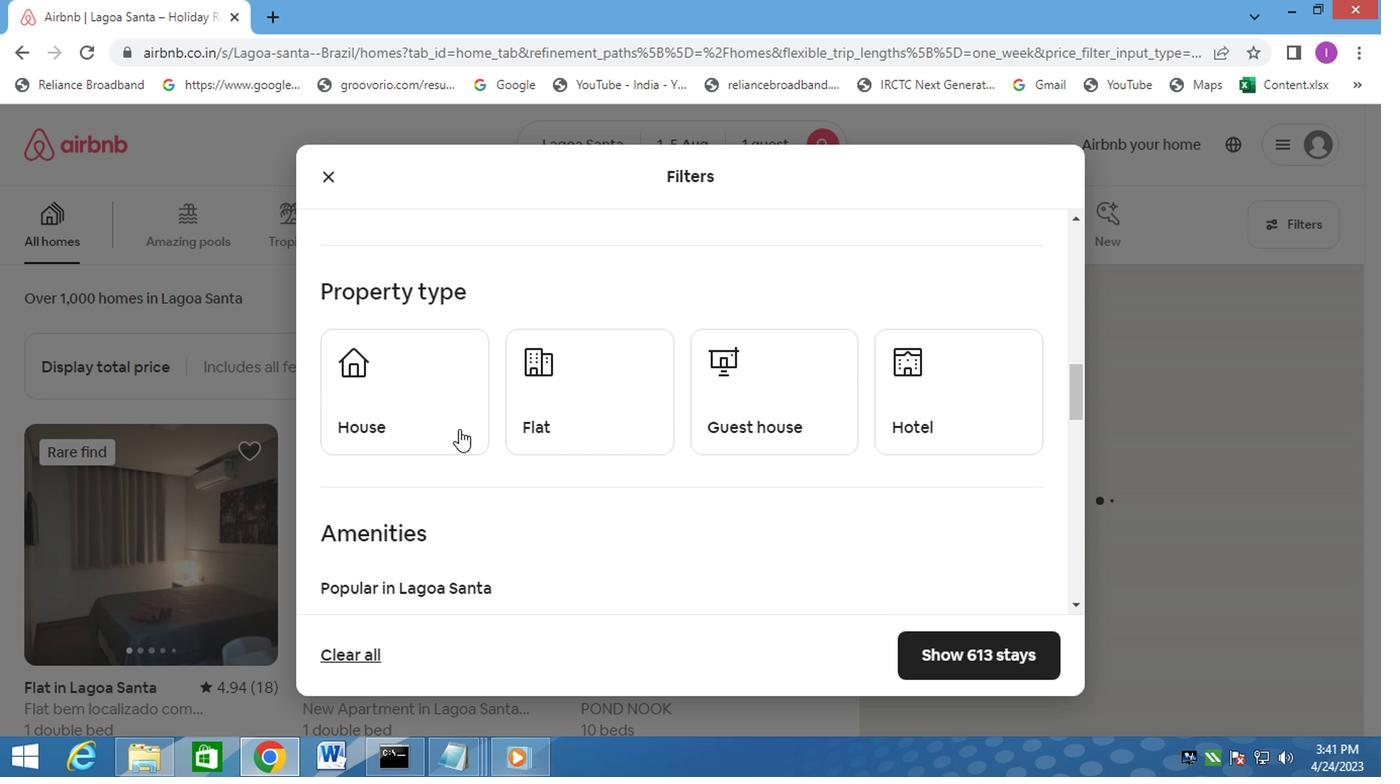 
Action: Mouse pressed left at (449, 427)
Screenshot: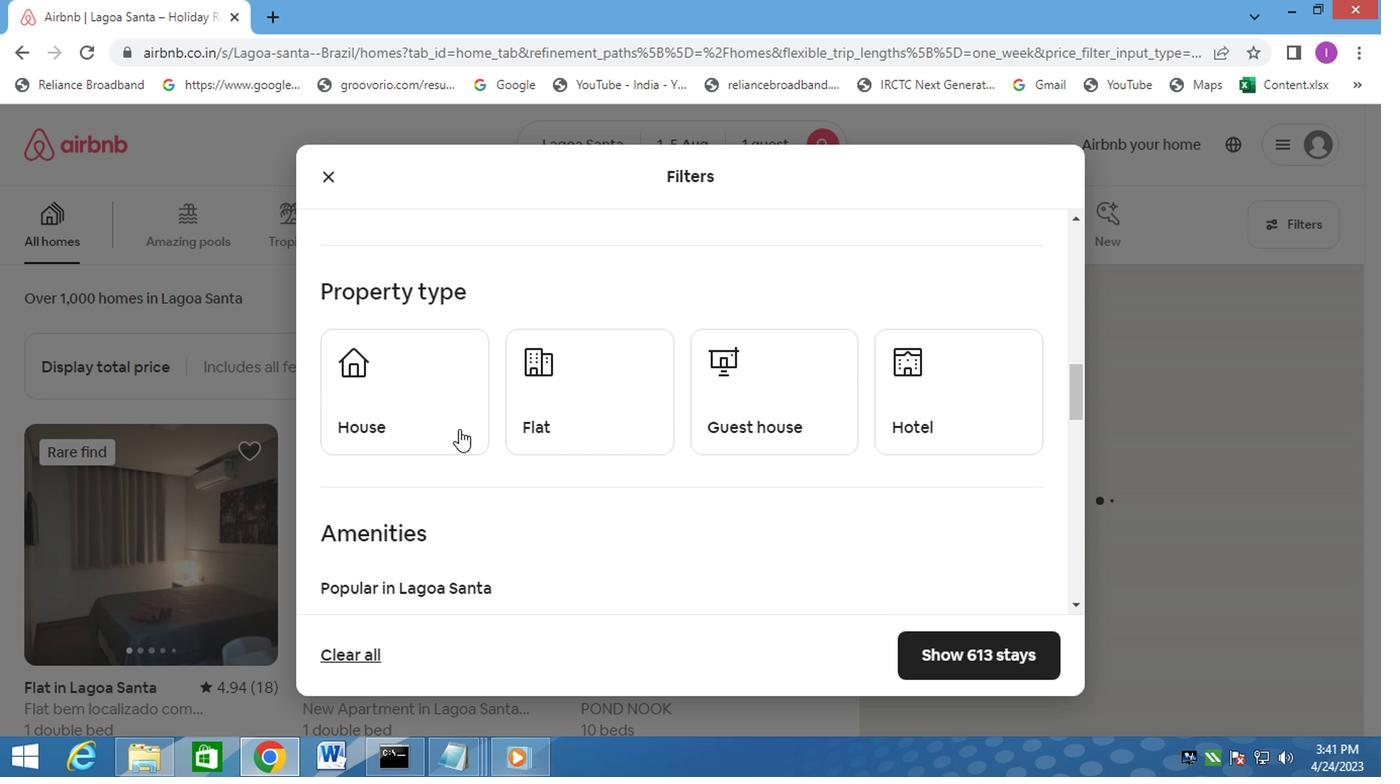 
Action: Mouse moved to (567, 418)
Screenshot: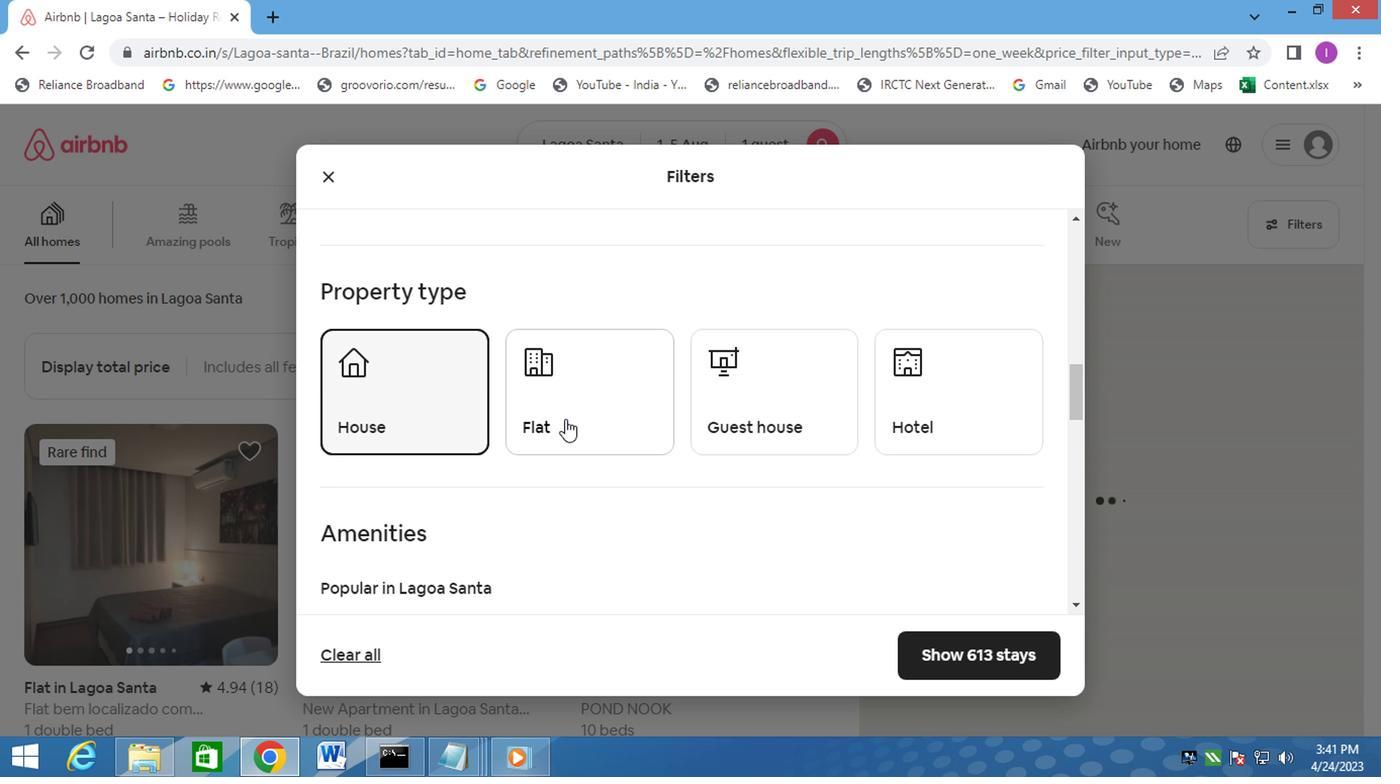 
Action: Mouse pressed left at (567, 418)
Screenshot: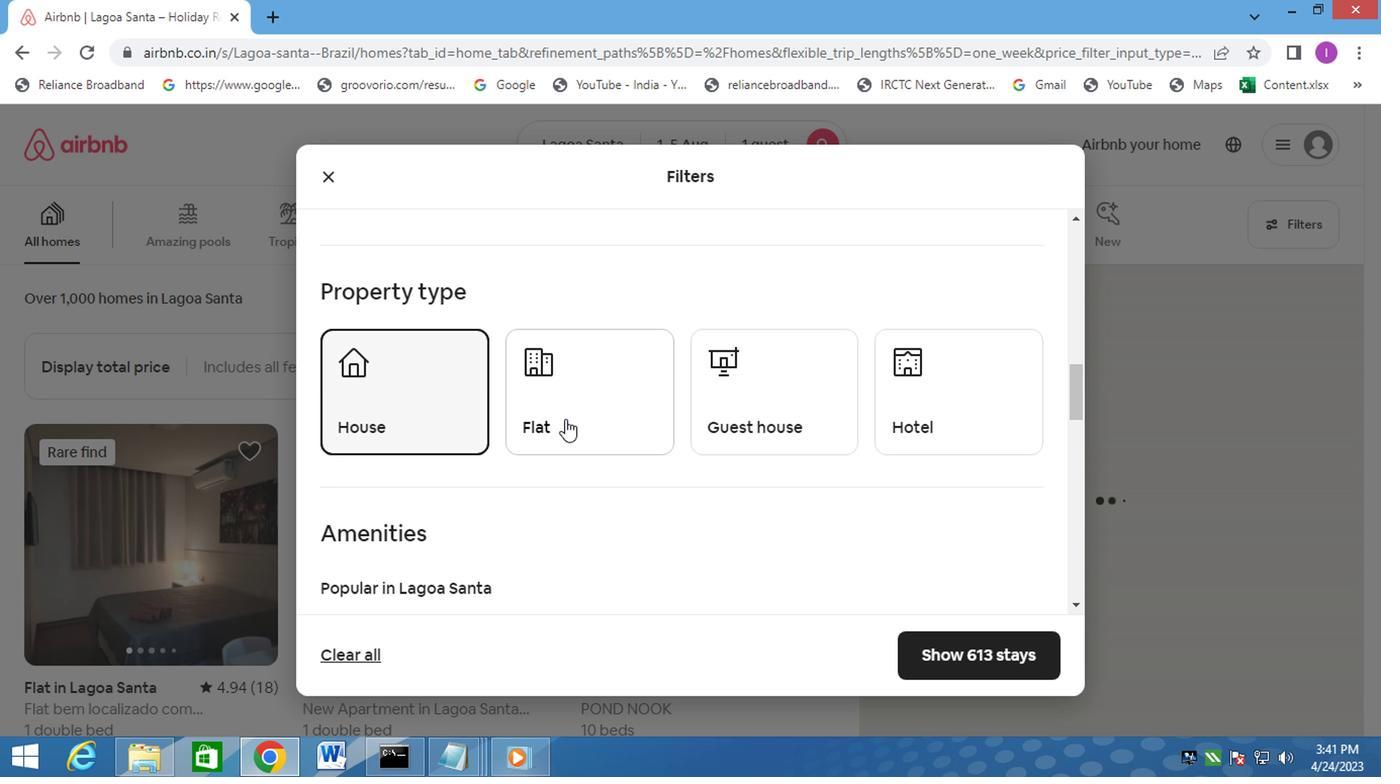 
Action: Mouse moved to (755, 427)
Screenshot: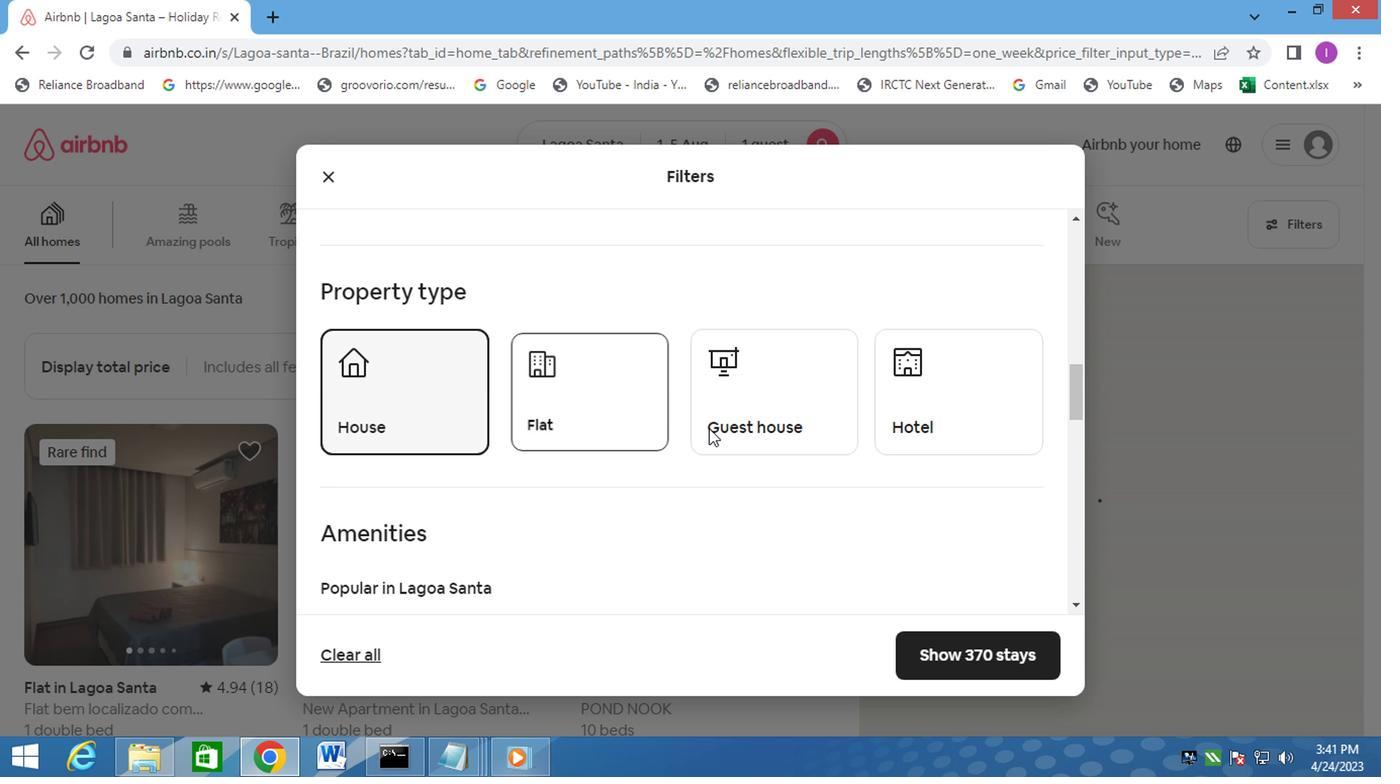 
Action: Mouse pressed left at (755, 427)
Screenshot: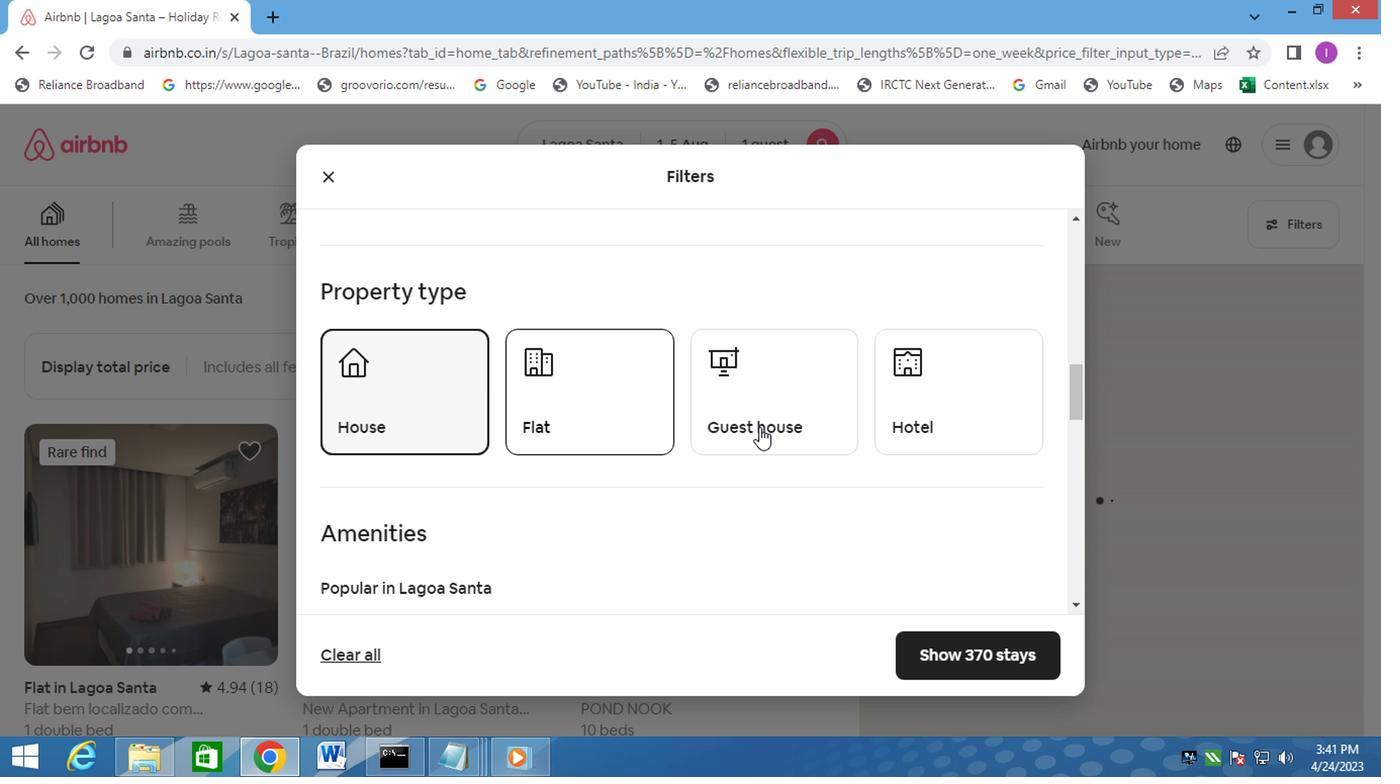 
Action: Mouse moved to (530, 495)
Screenshot: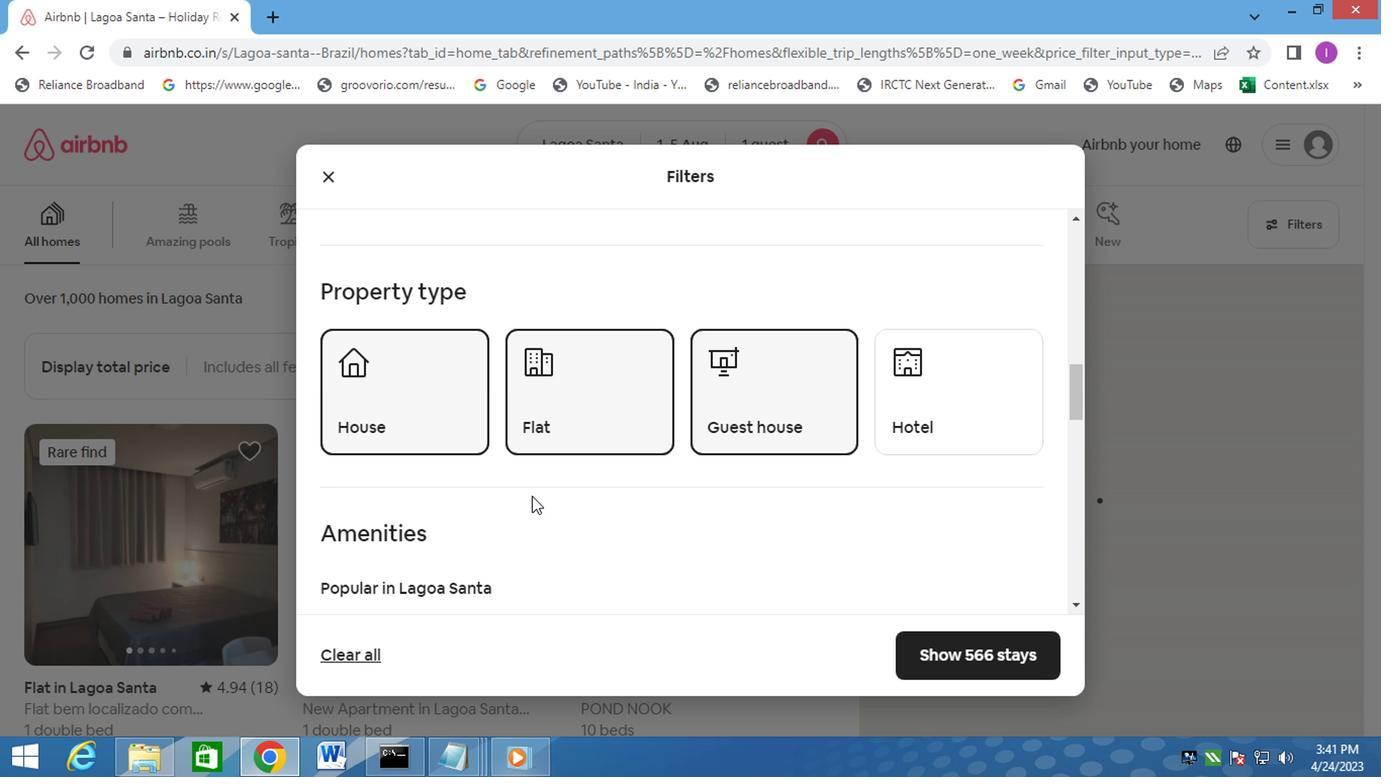 
Action: Mouse scrolled (530, 494) with delta (0, -1)
Screenshot: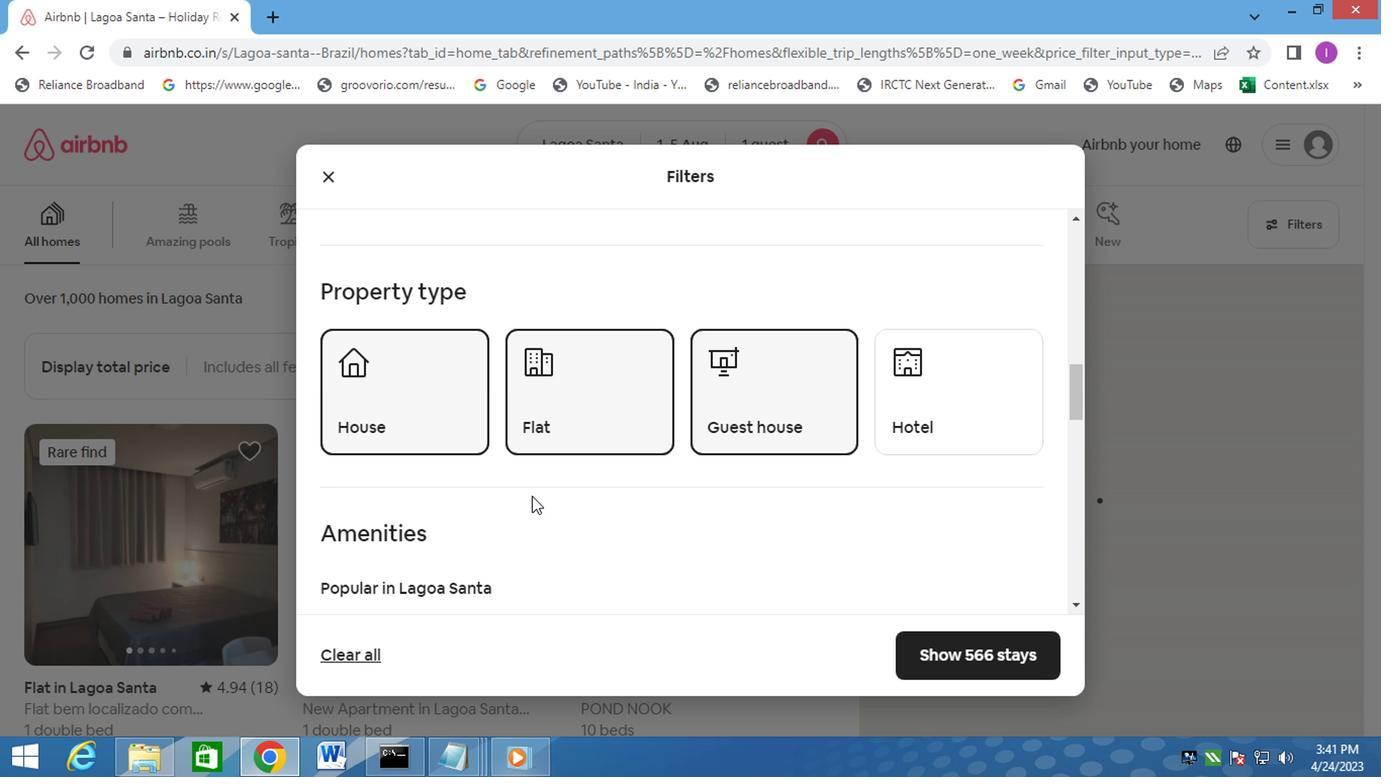 
Action: Mouse moved to (532, 496)
Screenshot: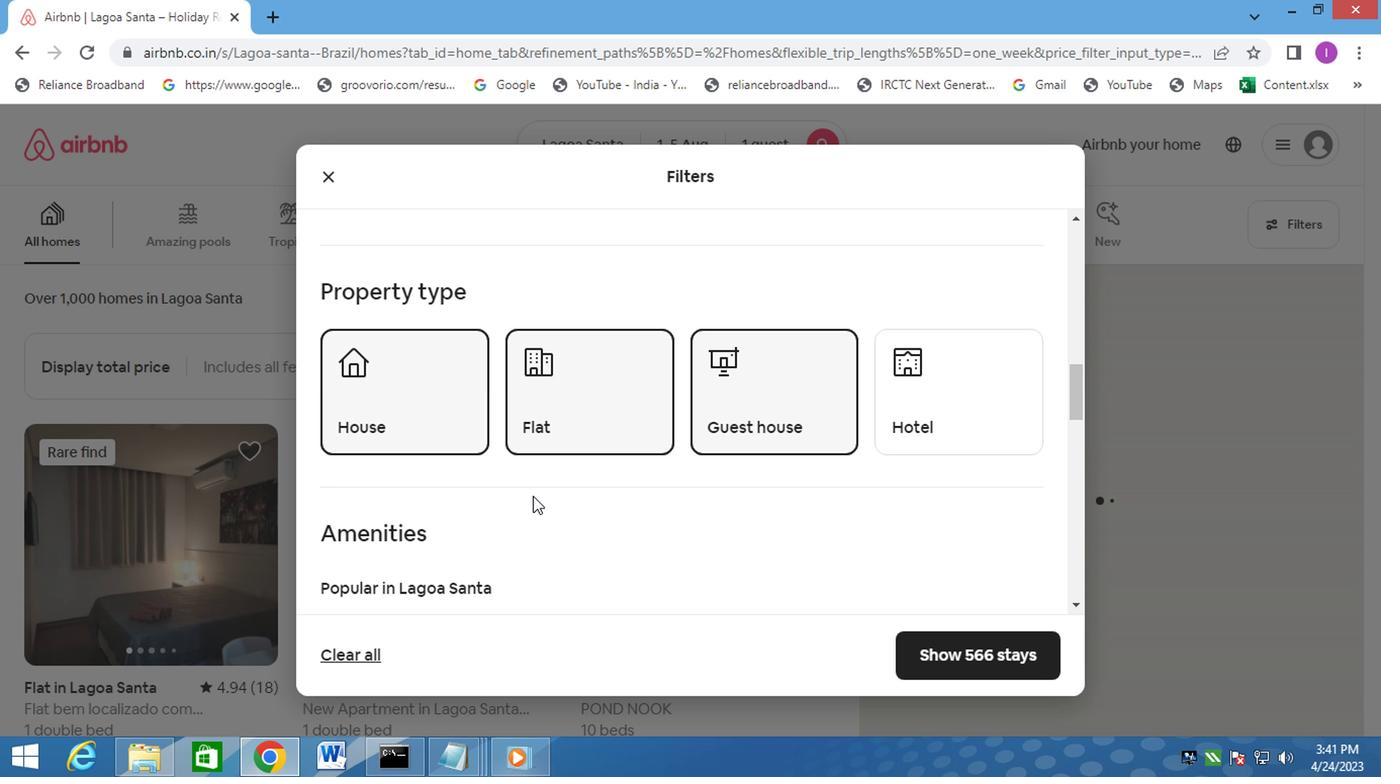 
Action: Mouse scrolled (532, 495) with delta (0, 0)
Screenshot: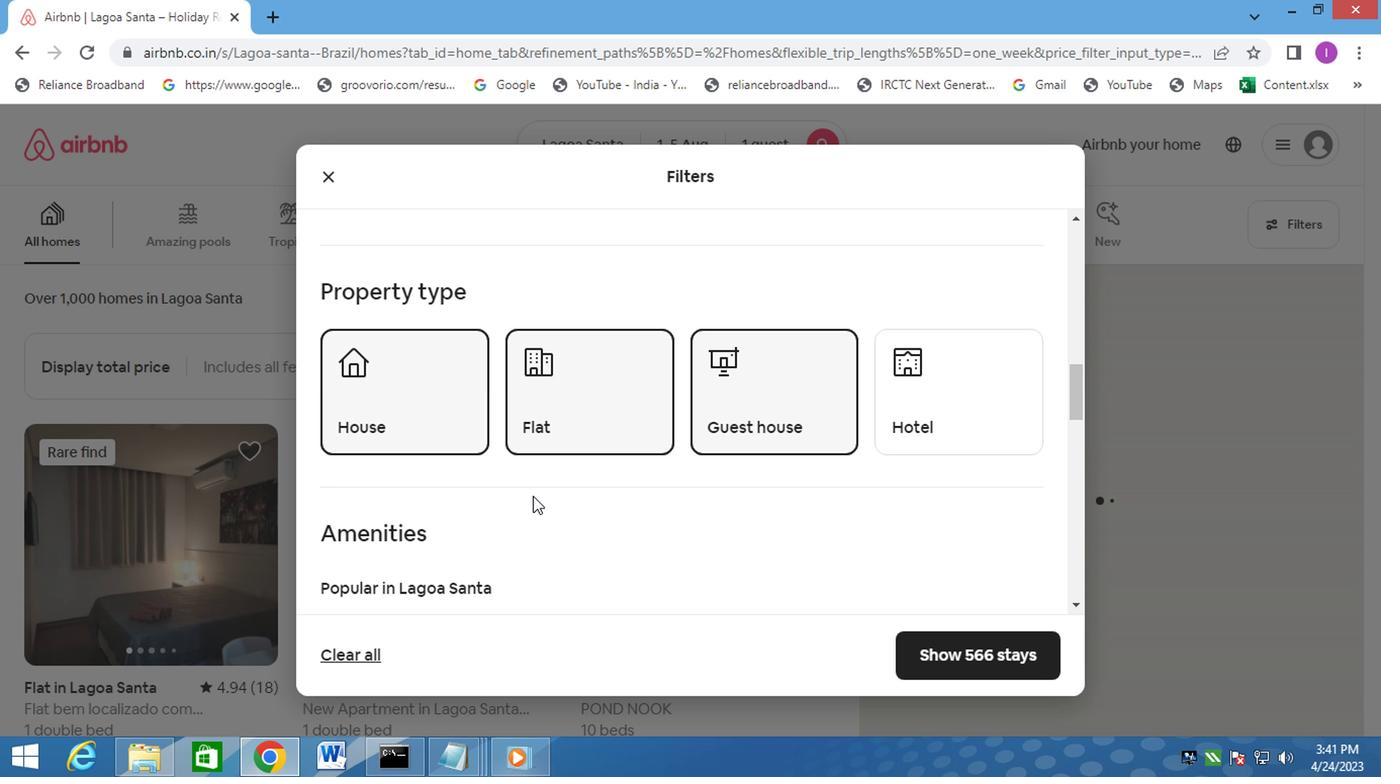 
Action: Mouse scrolled (532, 495) with delta (0, 0)
Screenshot: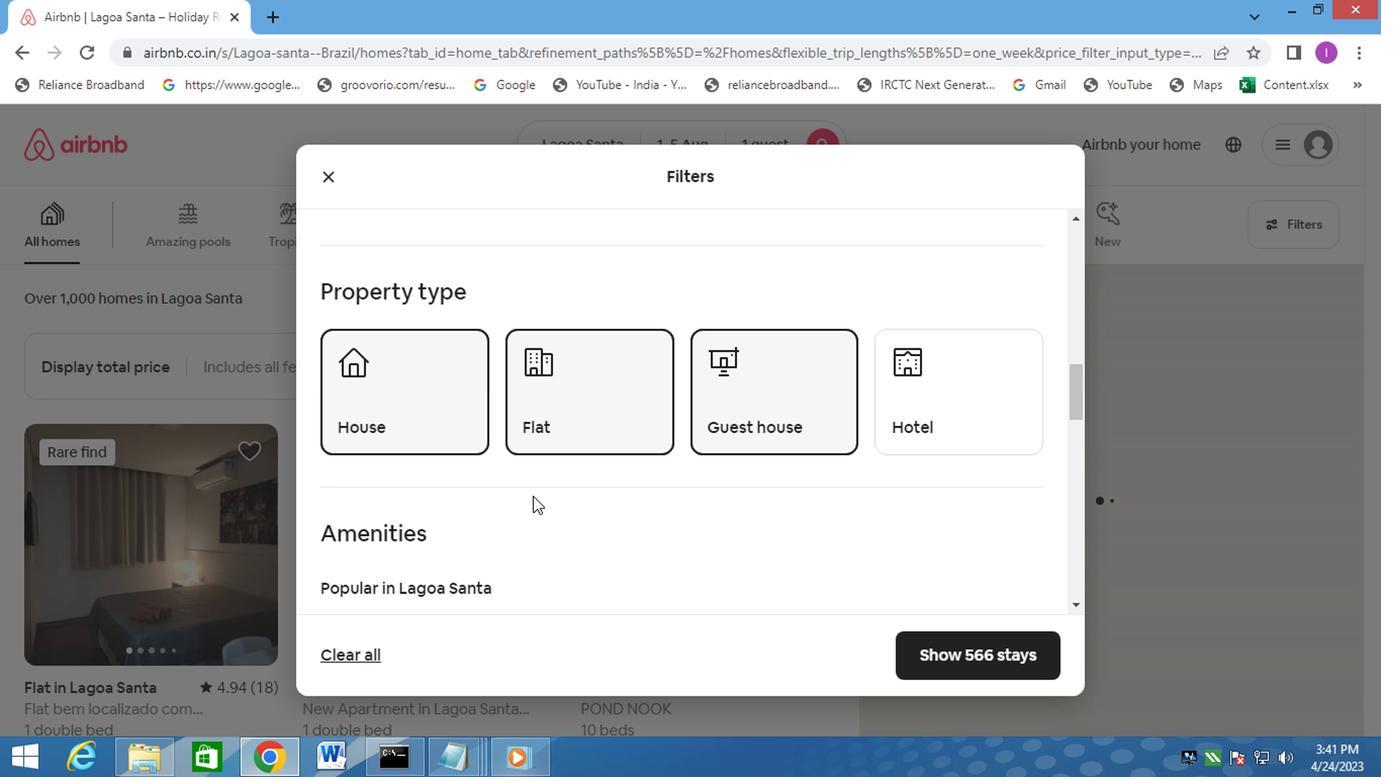 
Action: Mouse moved to (565, 490)
Screenshot: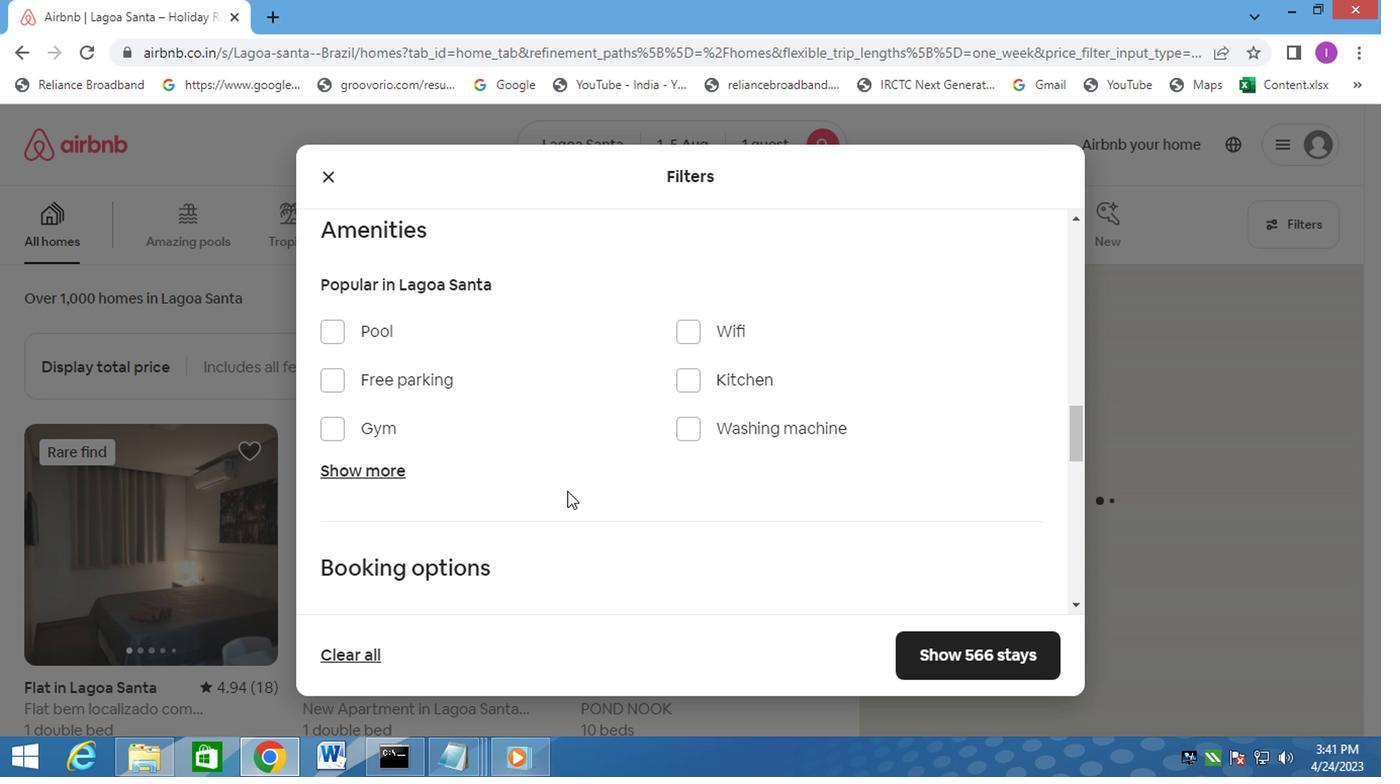 
Action: Mouse scrolled (565, 489) with delta (0, -1)
Screenshot: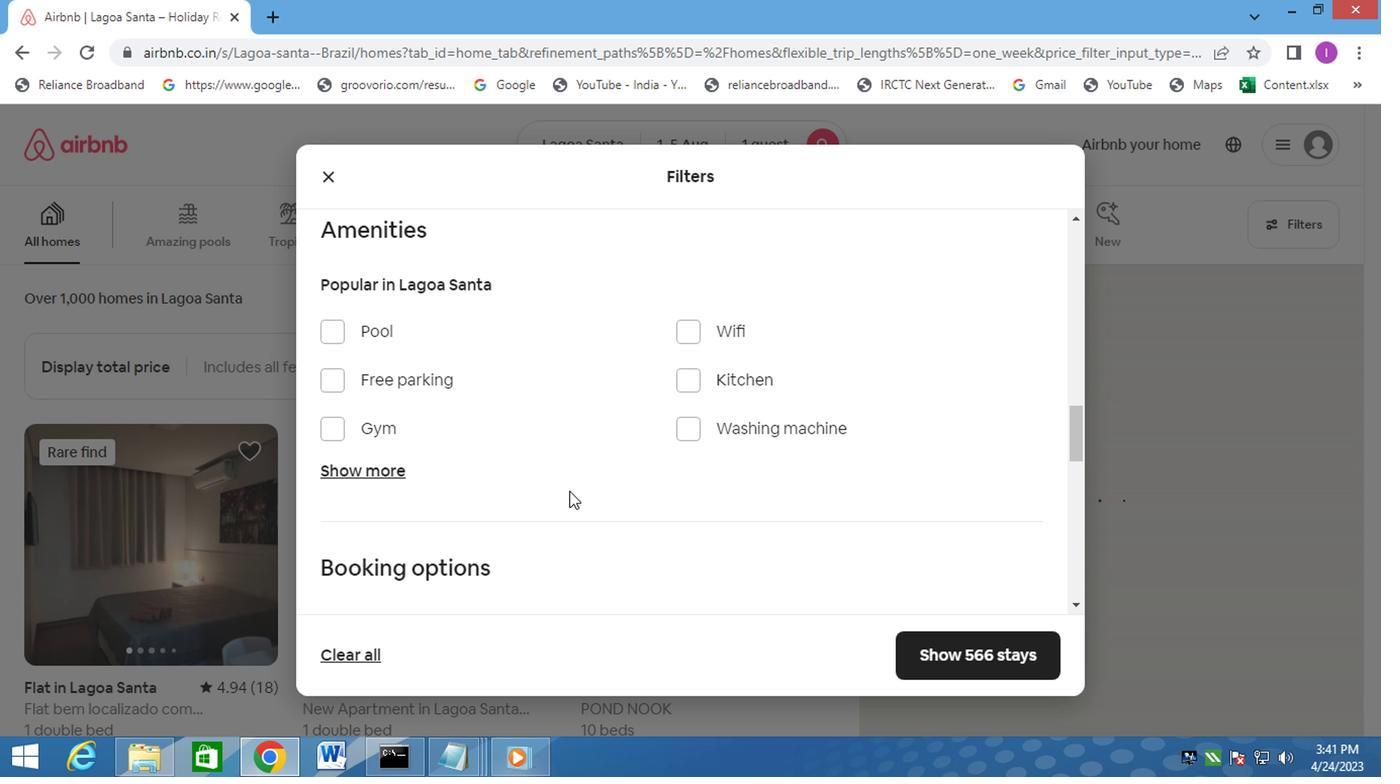 
Action: Mouse moved to (567, 490)
Screenshot: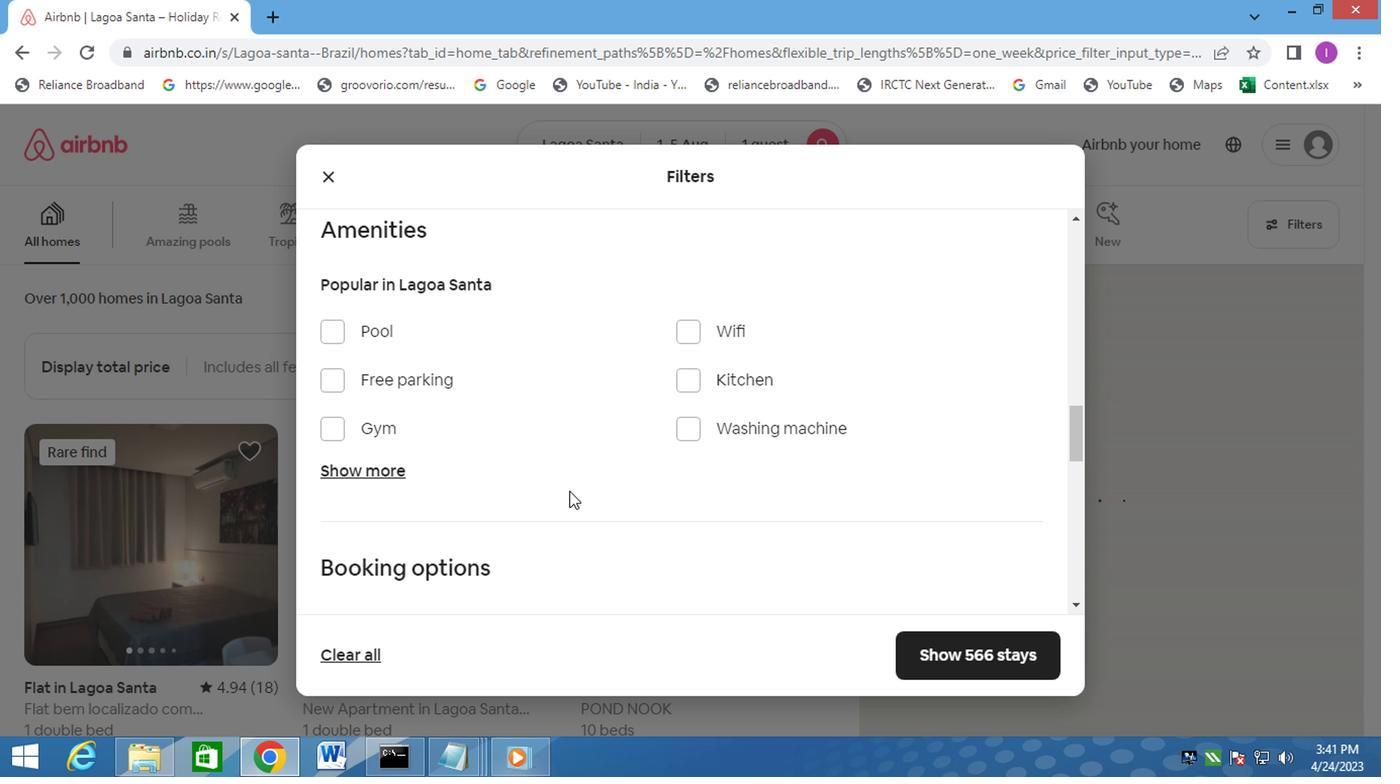 
Action: Mouse scrolled (567, 489) with delta (0, -1)
Screenshot: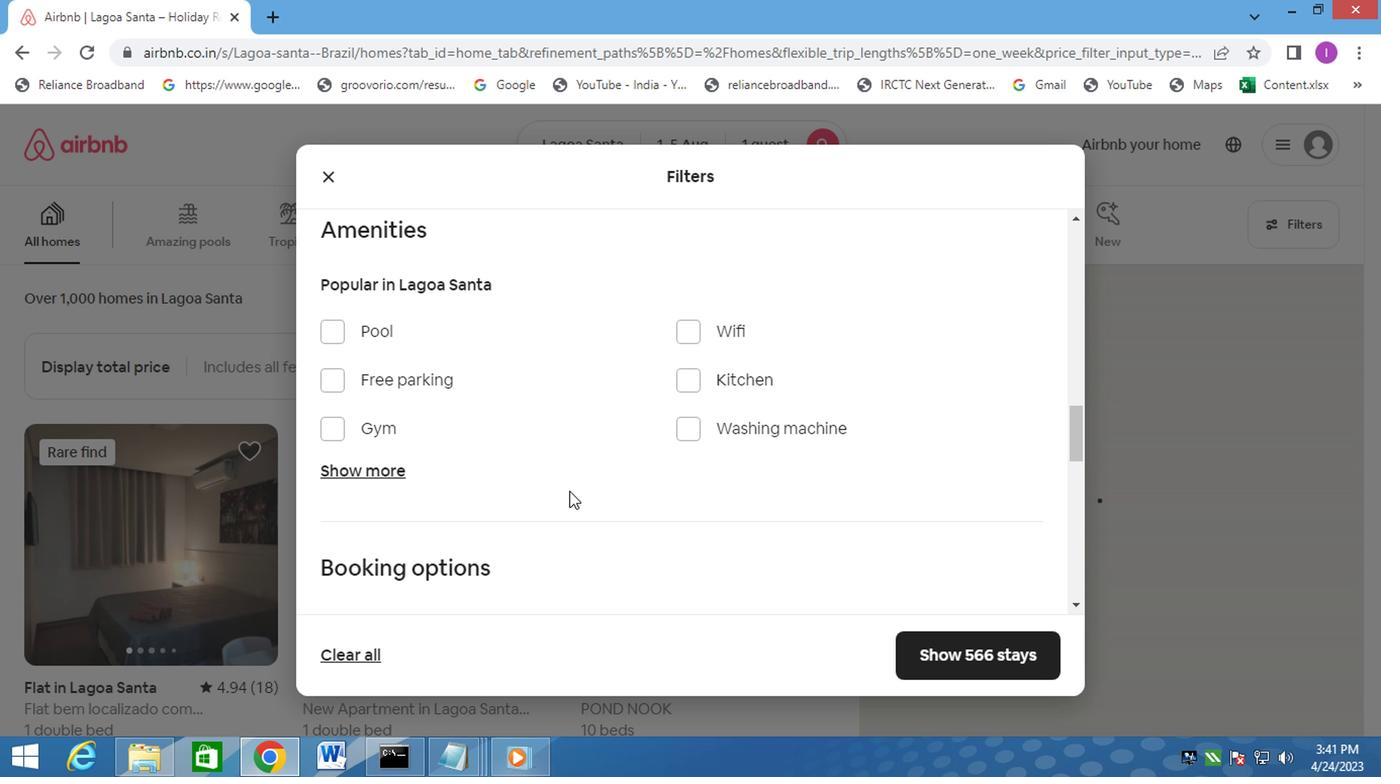 
Action: Mouse moved to (787, 481)
Screenshot: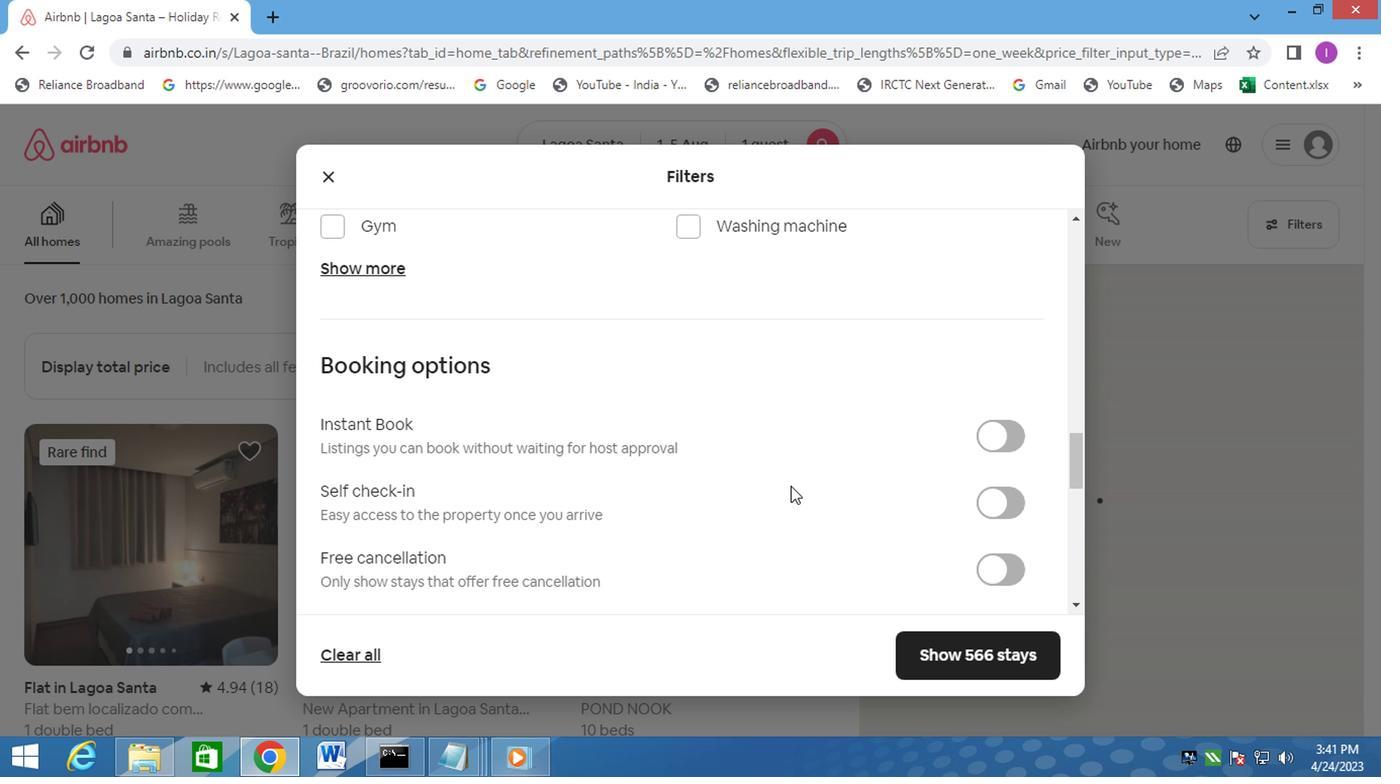 
Action: Mouse scrolled (787, 482) with delta (0, 1)
Screenshot: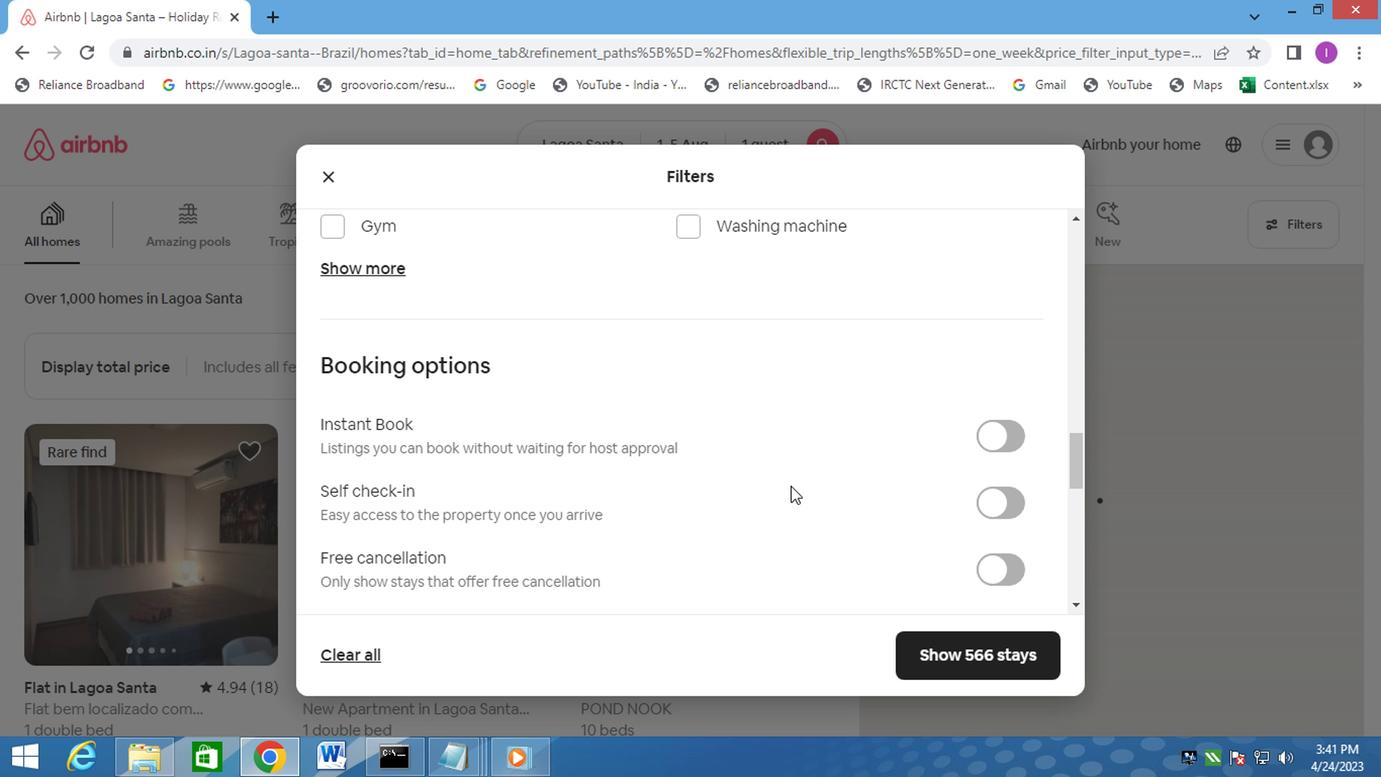 
Action: Mouse moved to (689, 237)
Screenshot: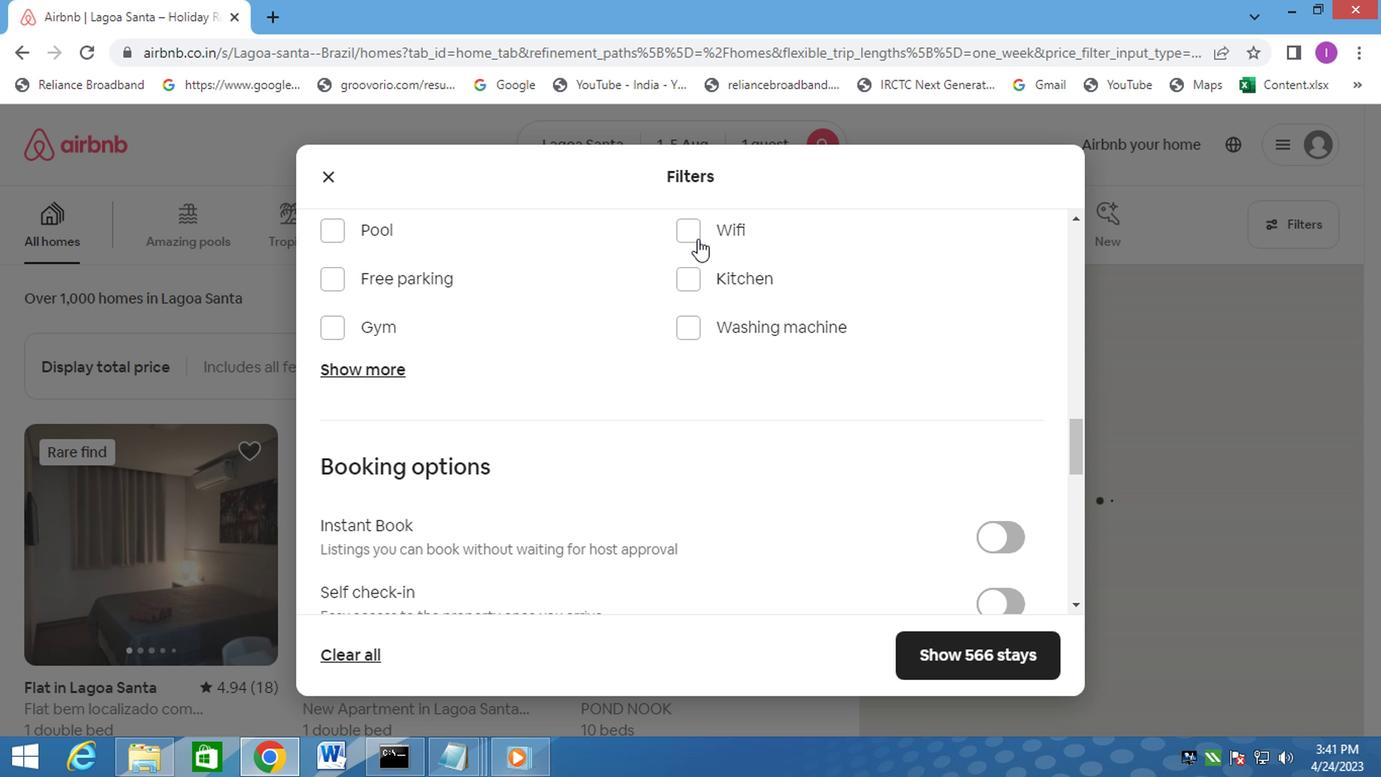 
Action: Mouse pressed left at (689, 237)
Screenshot: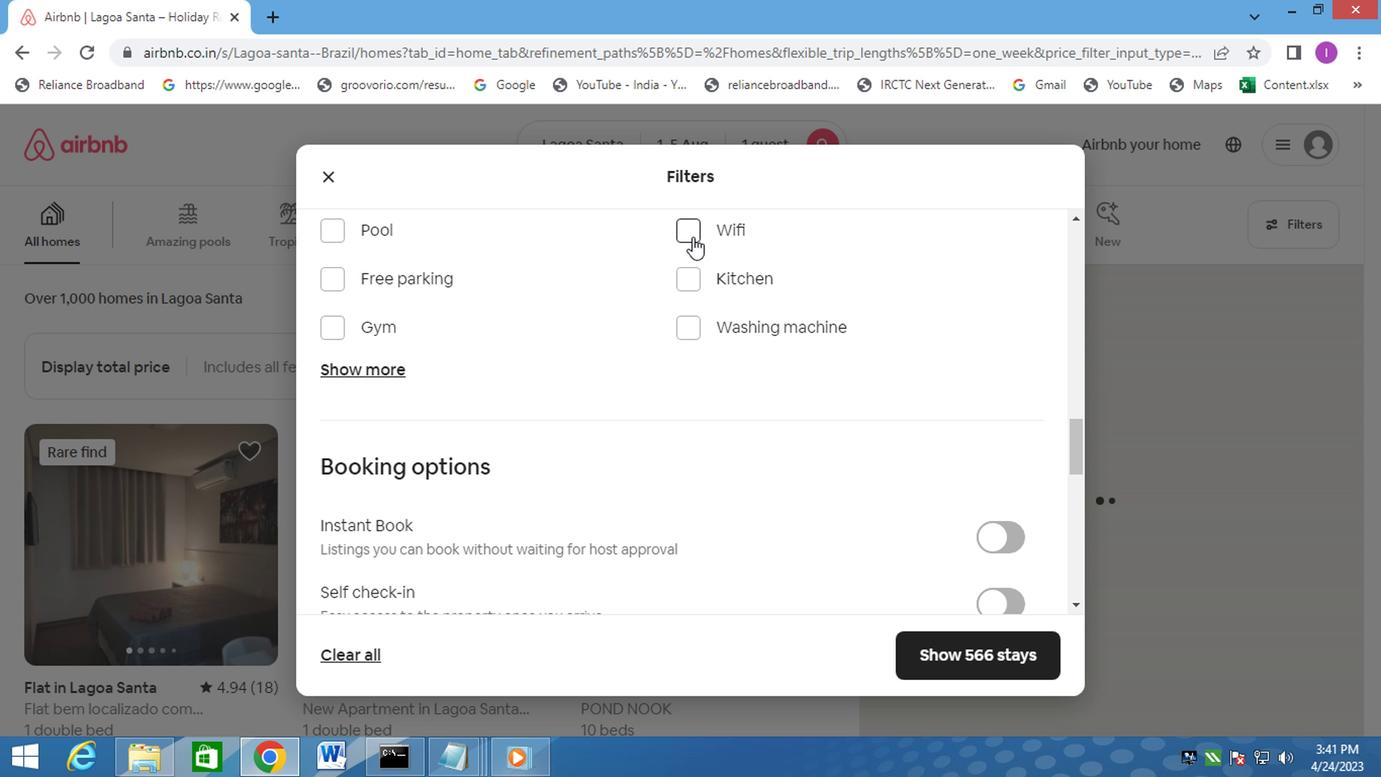 
Action: Mouse moved to (780, 388)
Screenshot: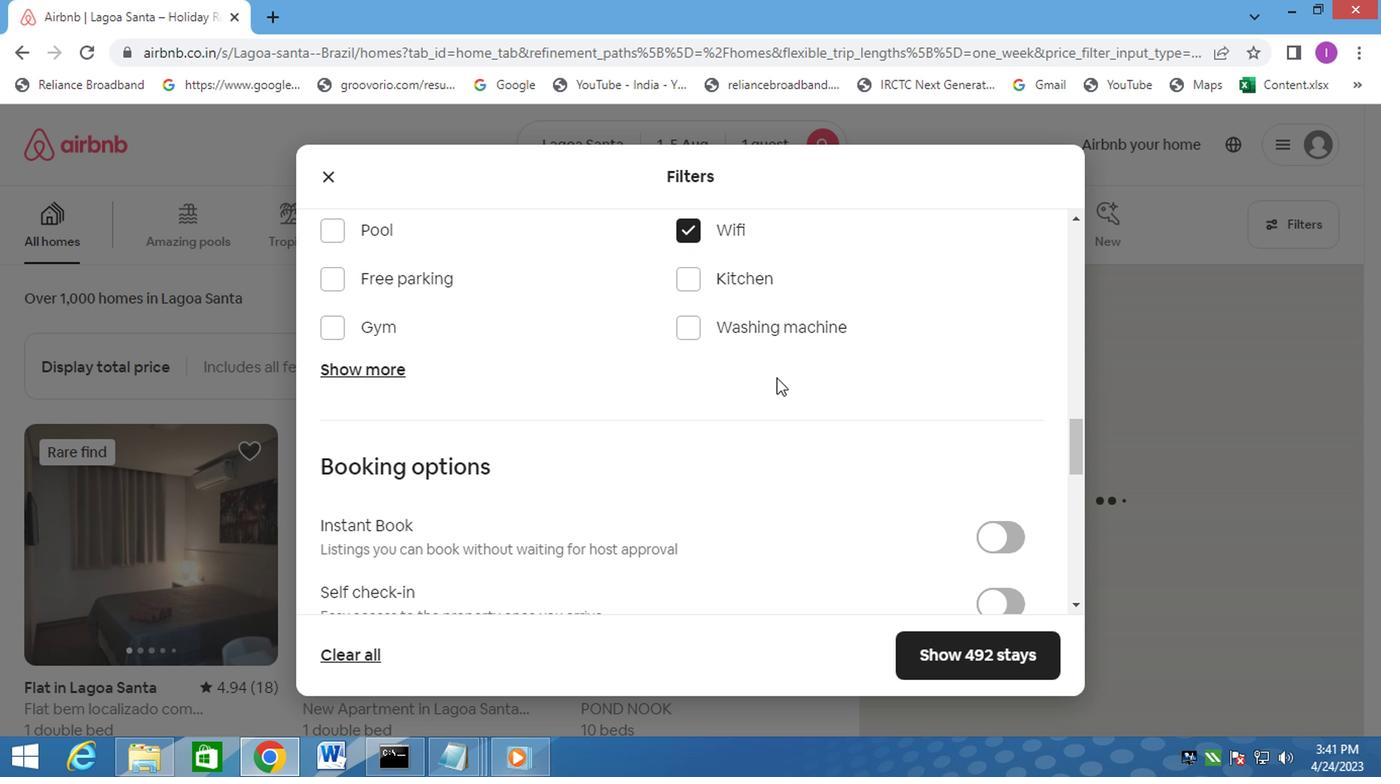
Action: Mouse scrolled (780, 387) with delta (0, -1)
Screenshot: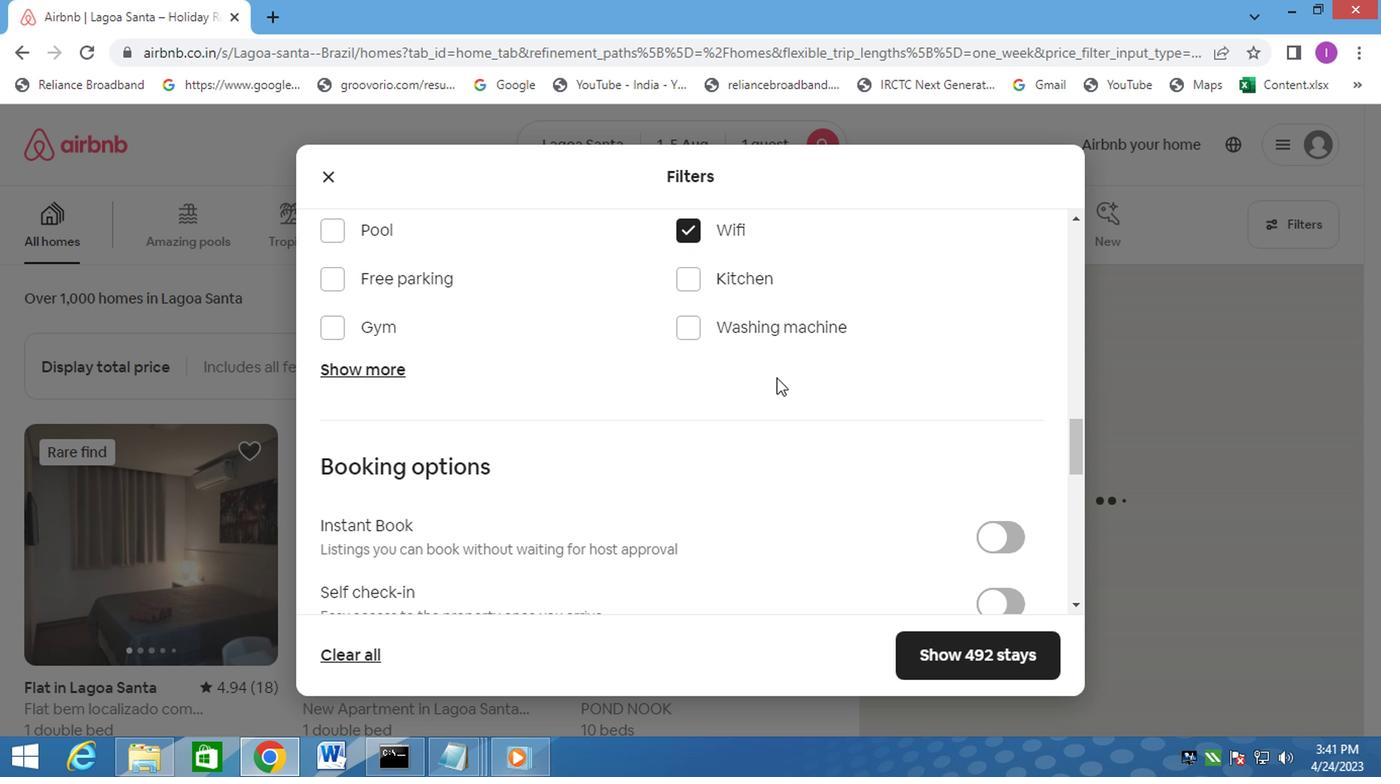 
Action: Mouse moved to (780, 388)
Screenshot: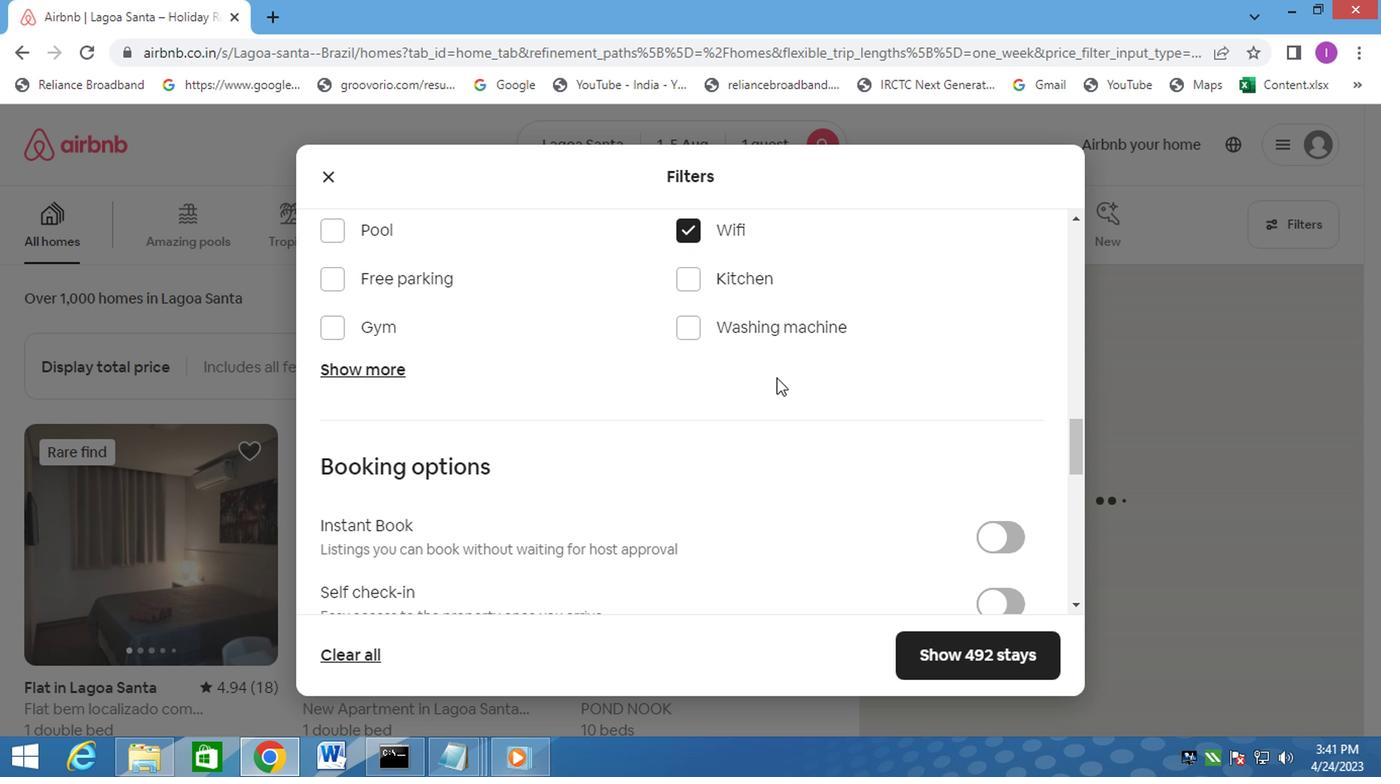
Action: Mouse scrolled (780, 387) with delta (0, -1)
Screenshot: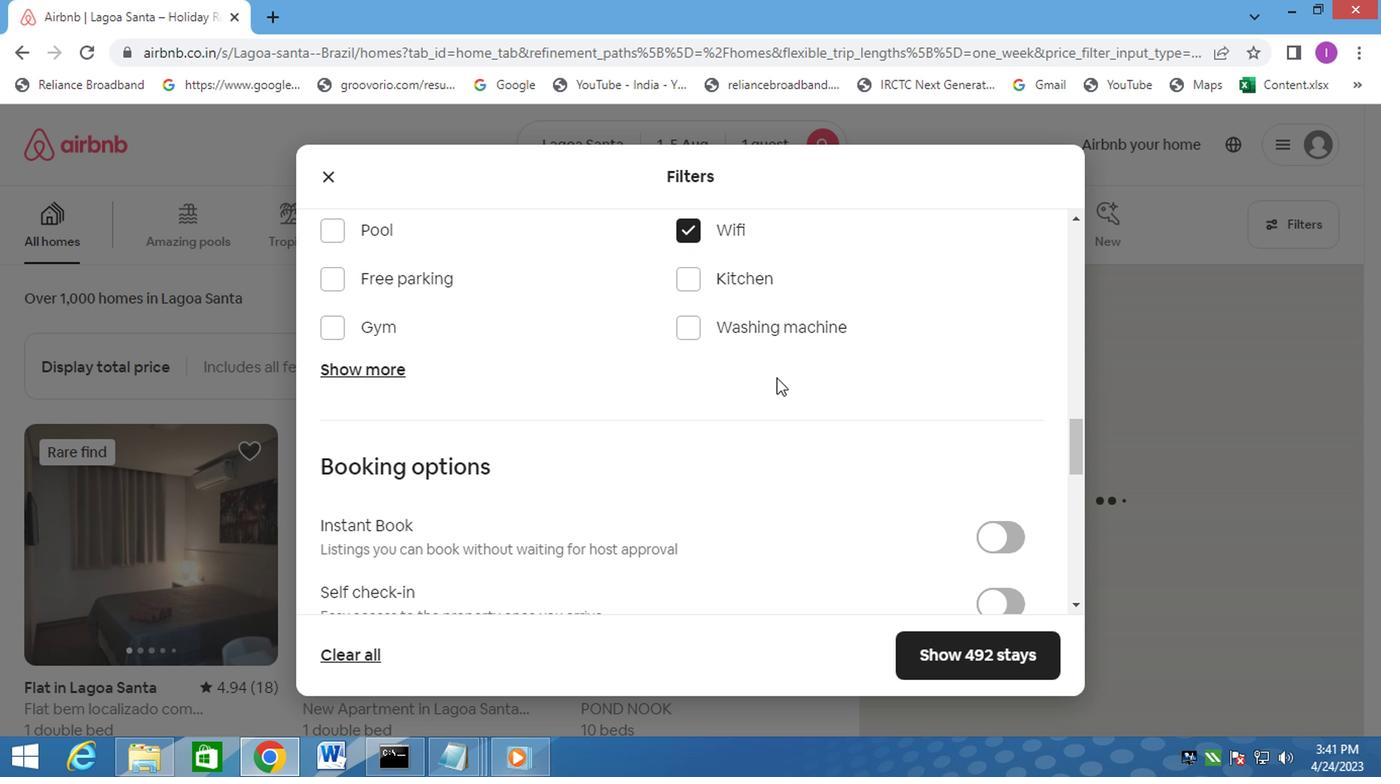 
Action: Mouse moved to (1003, 409)
Screenshot: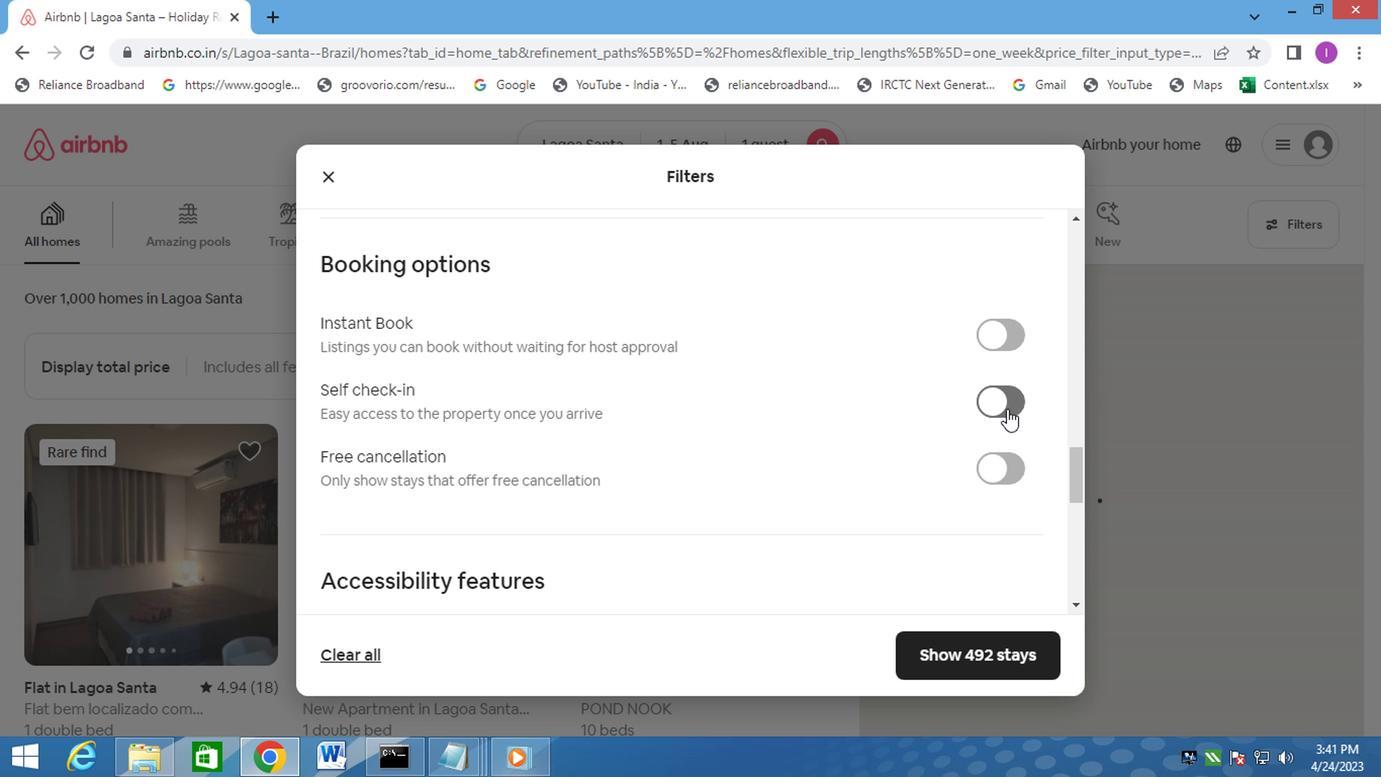 
Action: Mouse pressed left at (1003, 409)
Screenshot: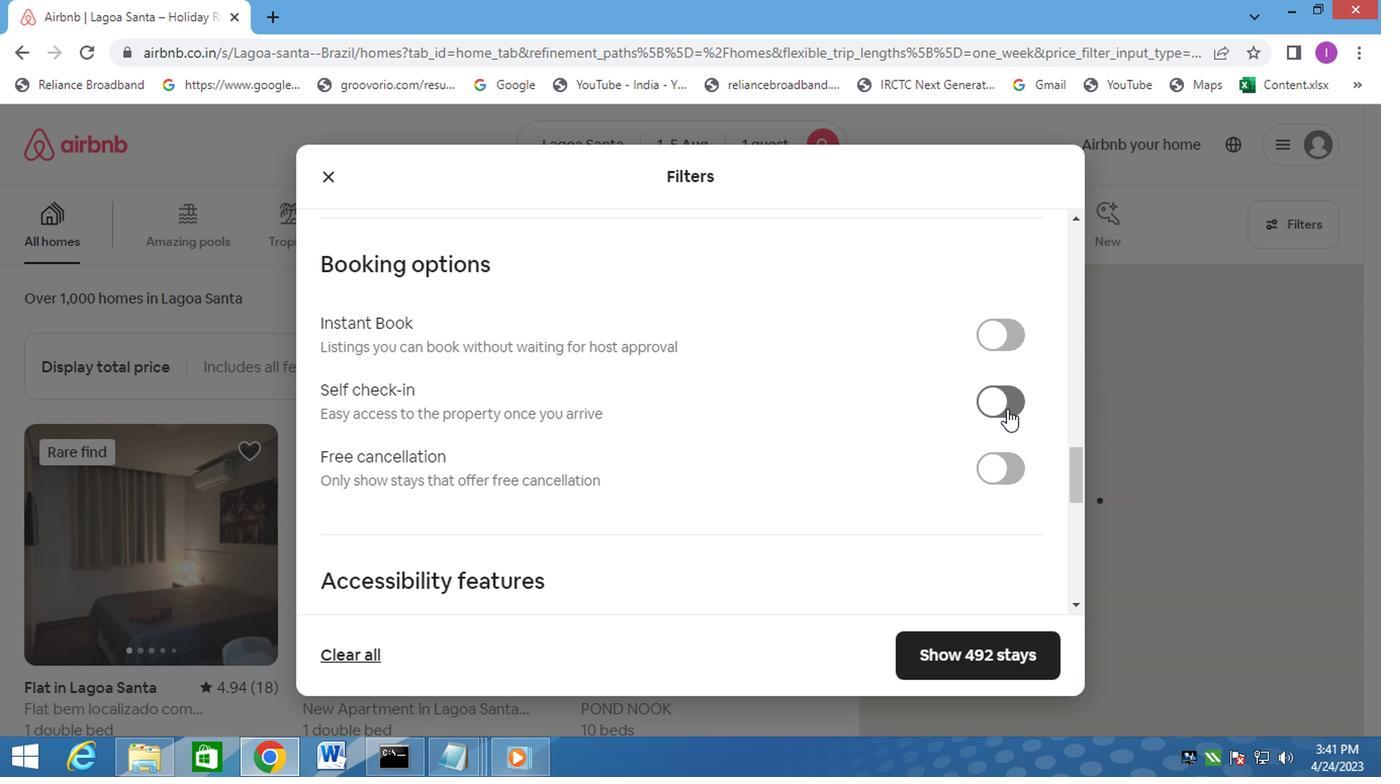 
Action: Mouse moved to (572, 437)
Screenshot: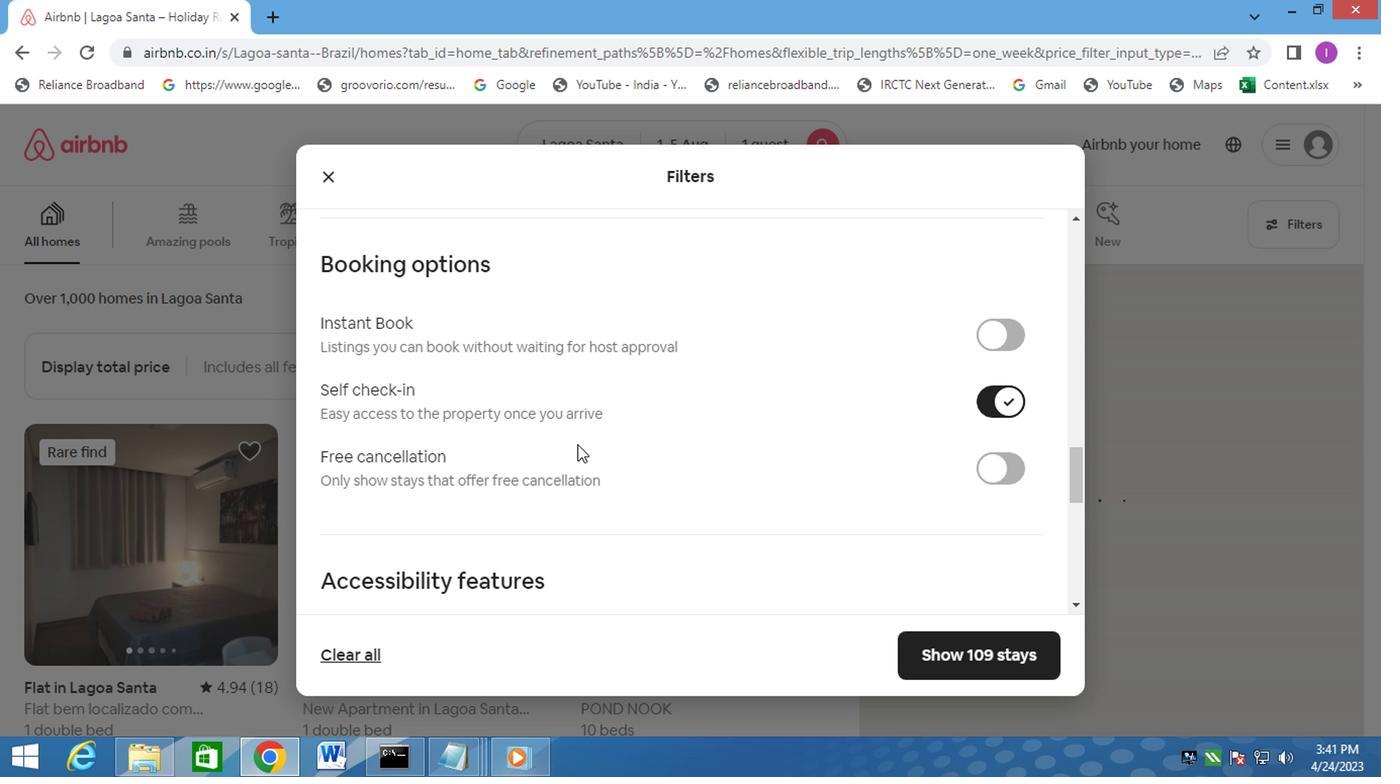 
Action: Mouse scrolled (572, 438) with delta (0, 0)
Screenshot: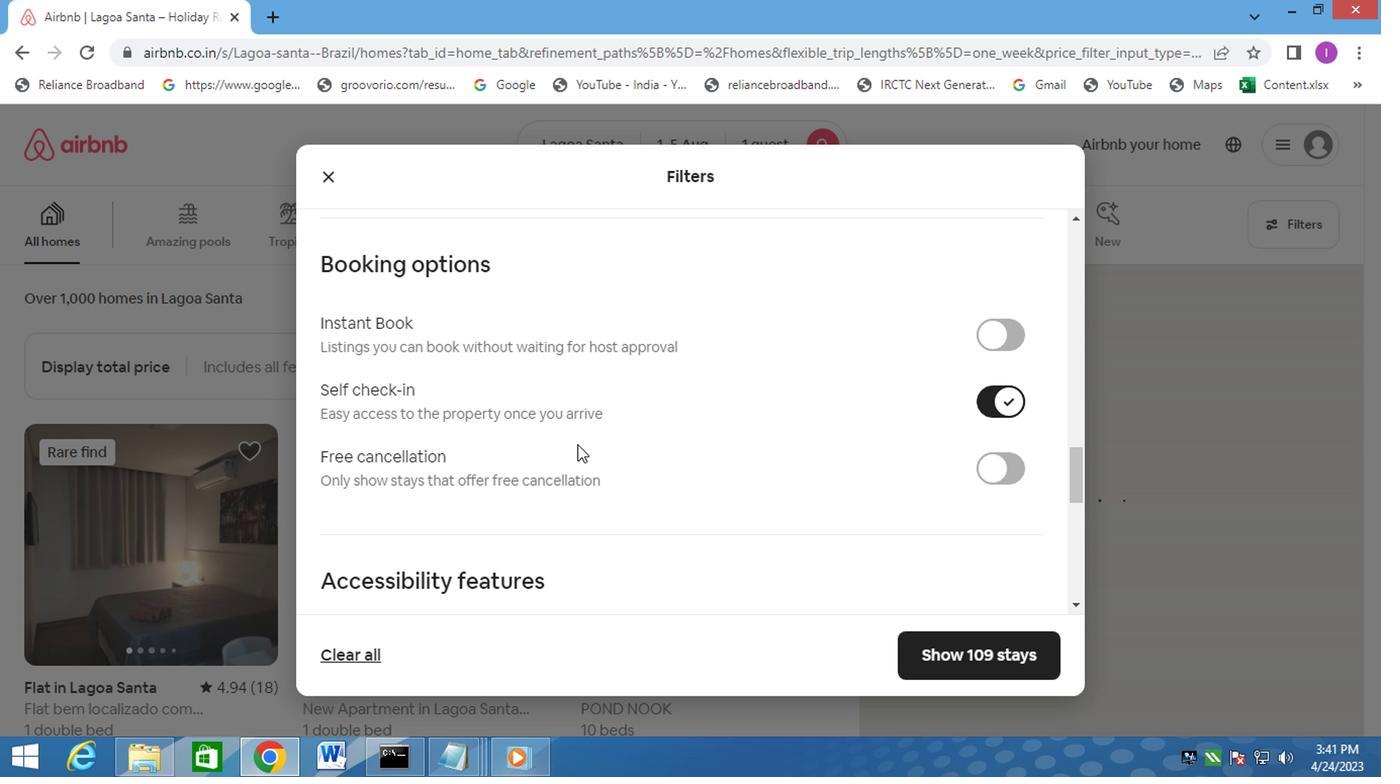 
Action: Mouse scrolled (572, 438) with delta (0, 0)
Screenshot: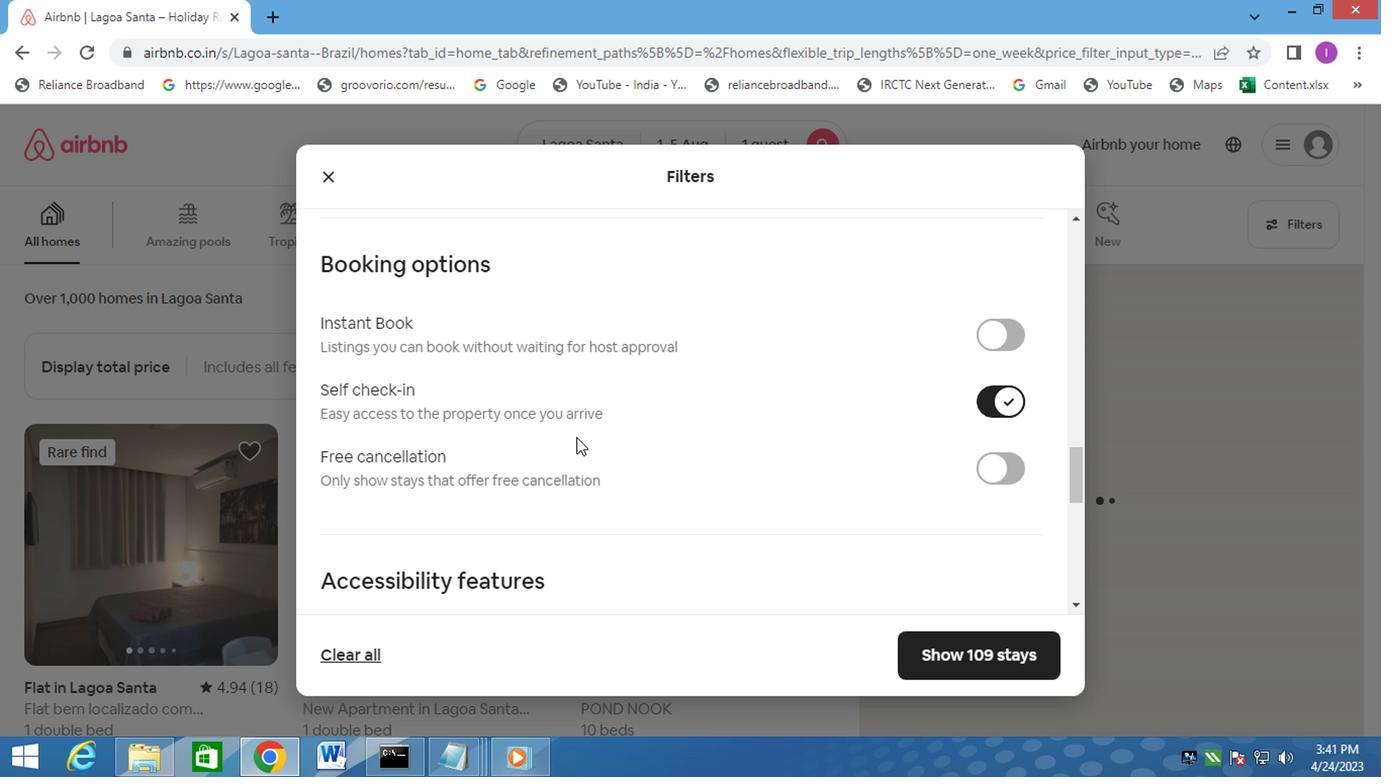 
Action: Mouse moved to (698, 449)
Screenshot: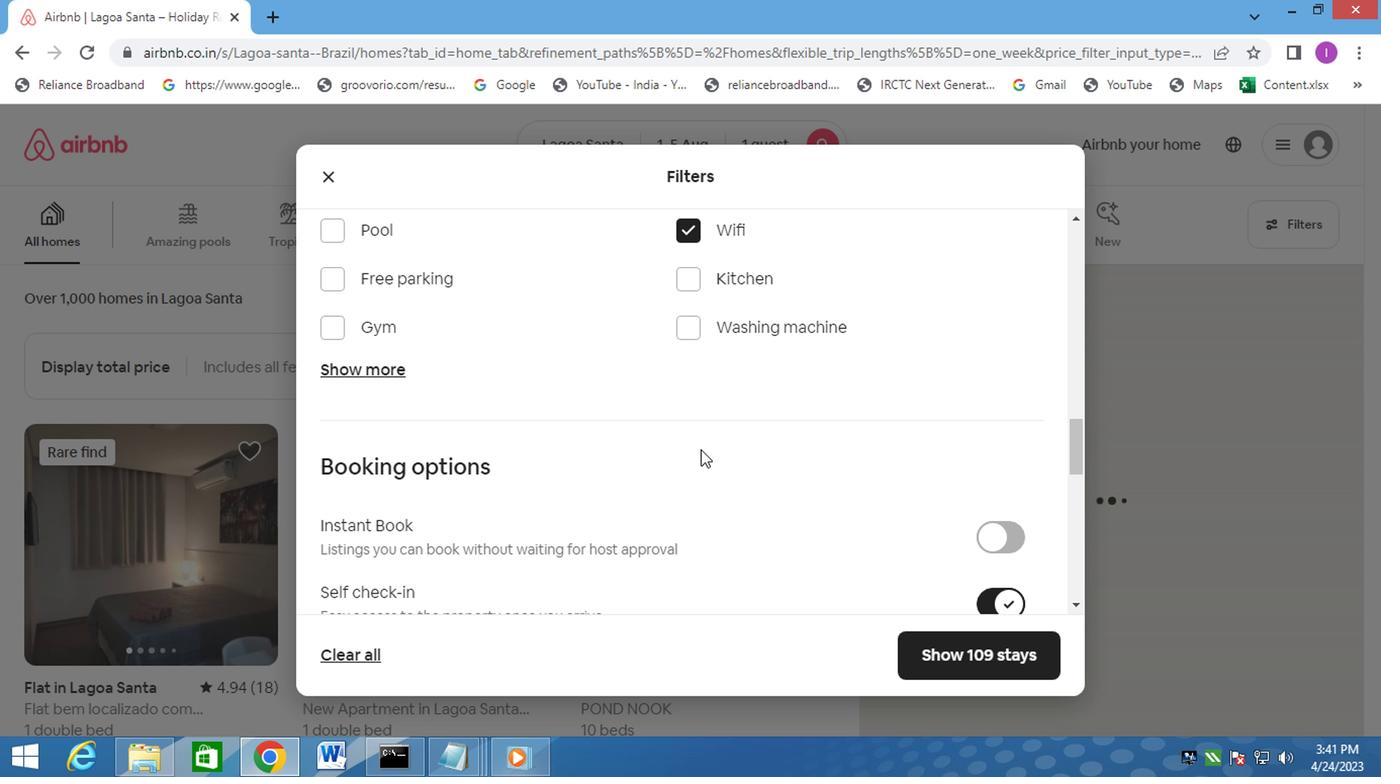 
Action: Mouse scrolled (698, 450) with delta (0, 0)
Screenshot: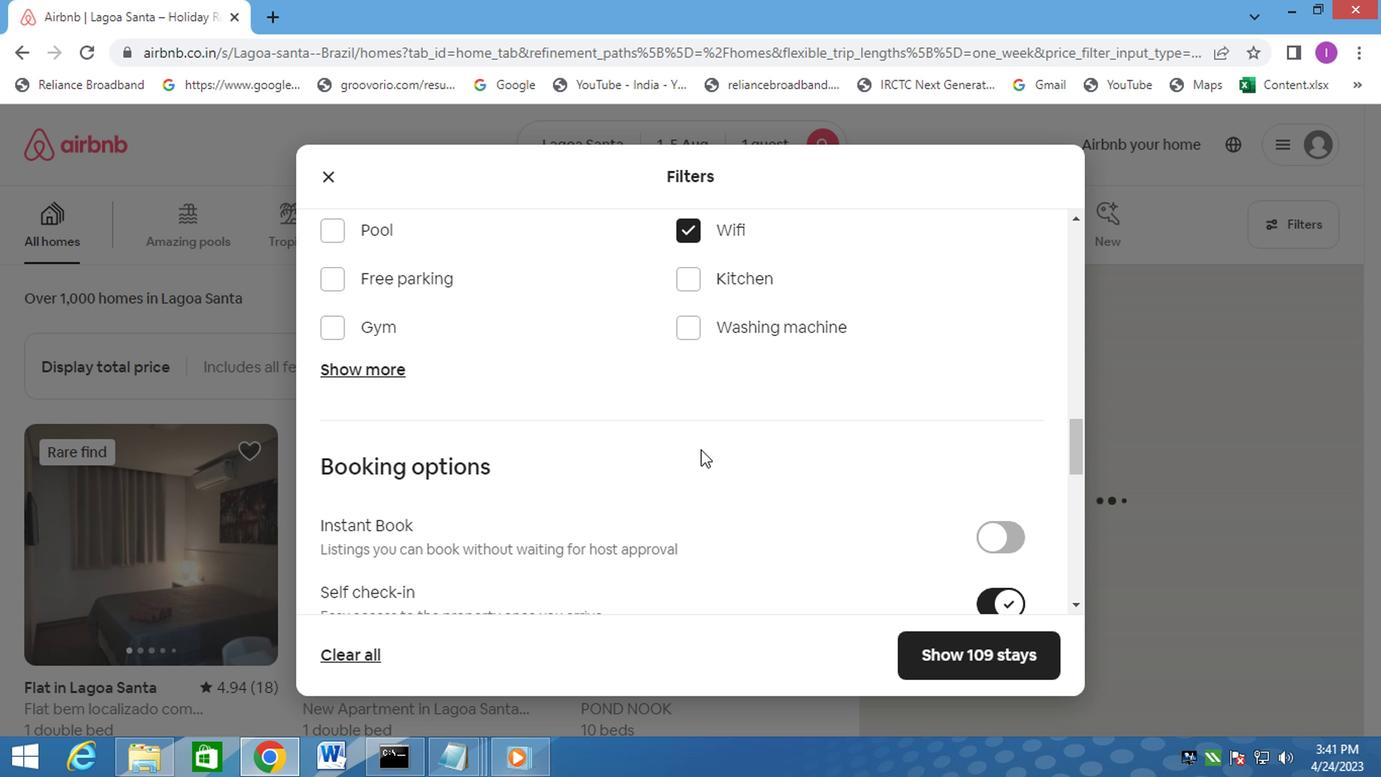 
Action: Mouse scrolled (698, 450) with delta (0, 0)
Screenshot: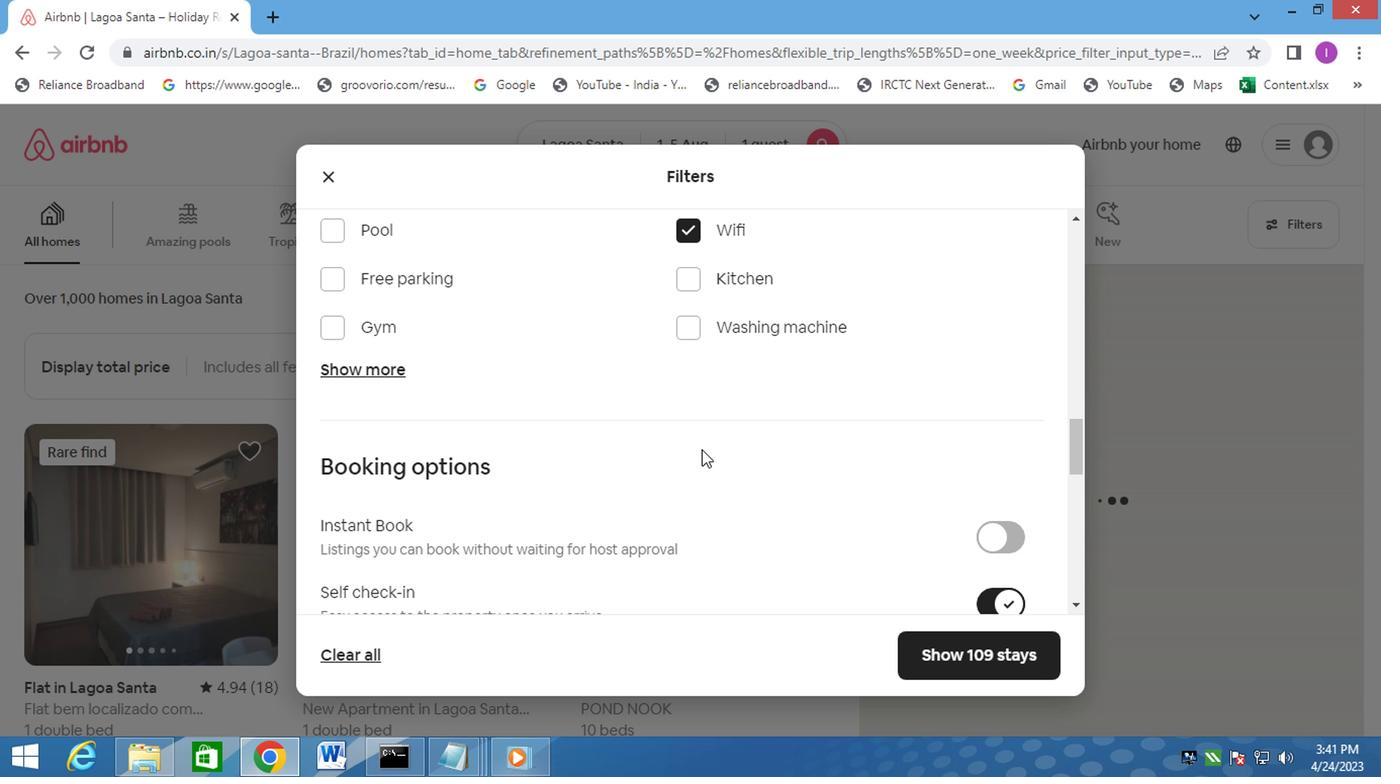 
Action: Mouse moved to (707, 461)
Screenshot: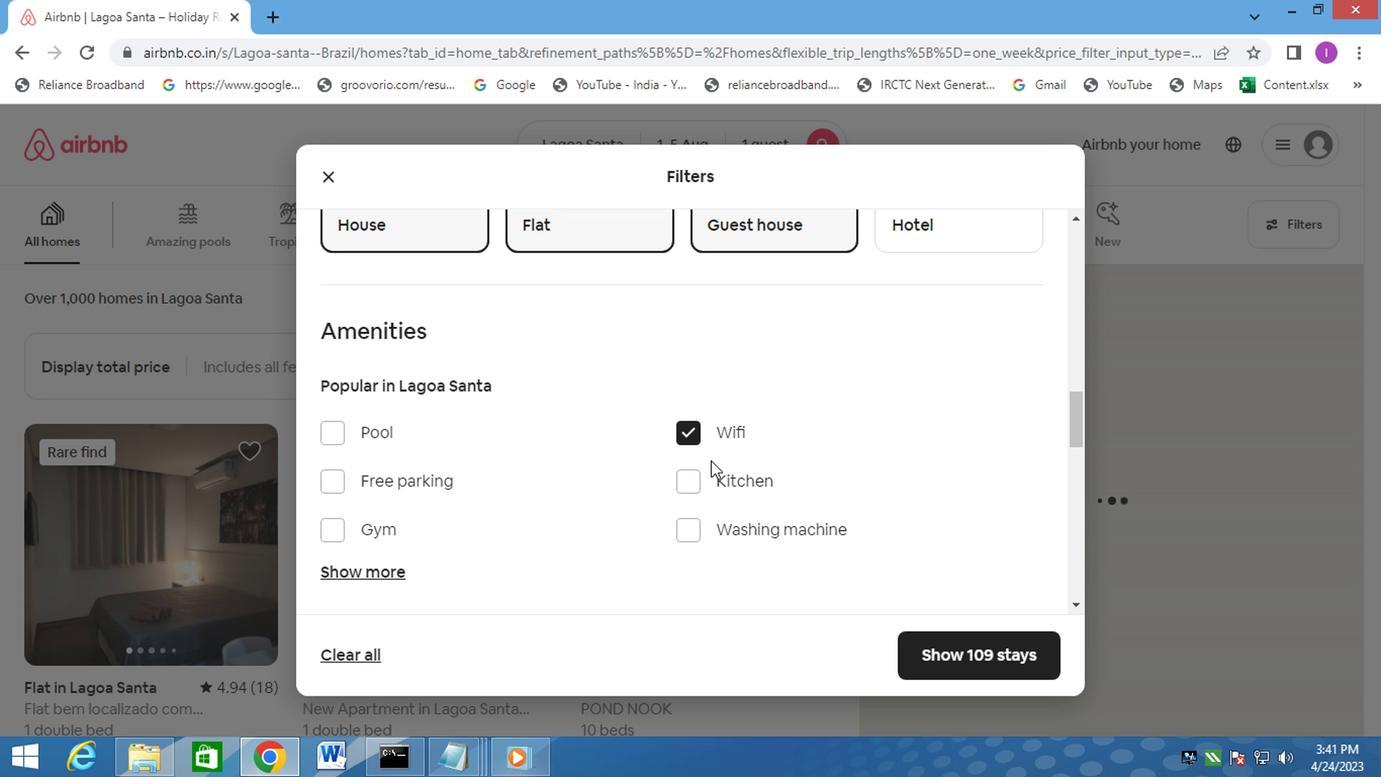 
Action: Mouse scrolled (707, 462) with delta (0, 1)
Screenshot: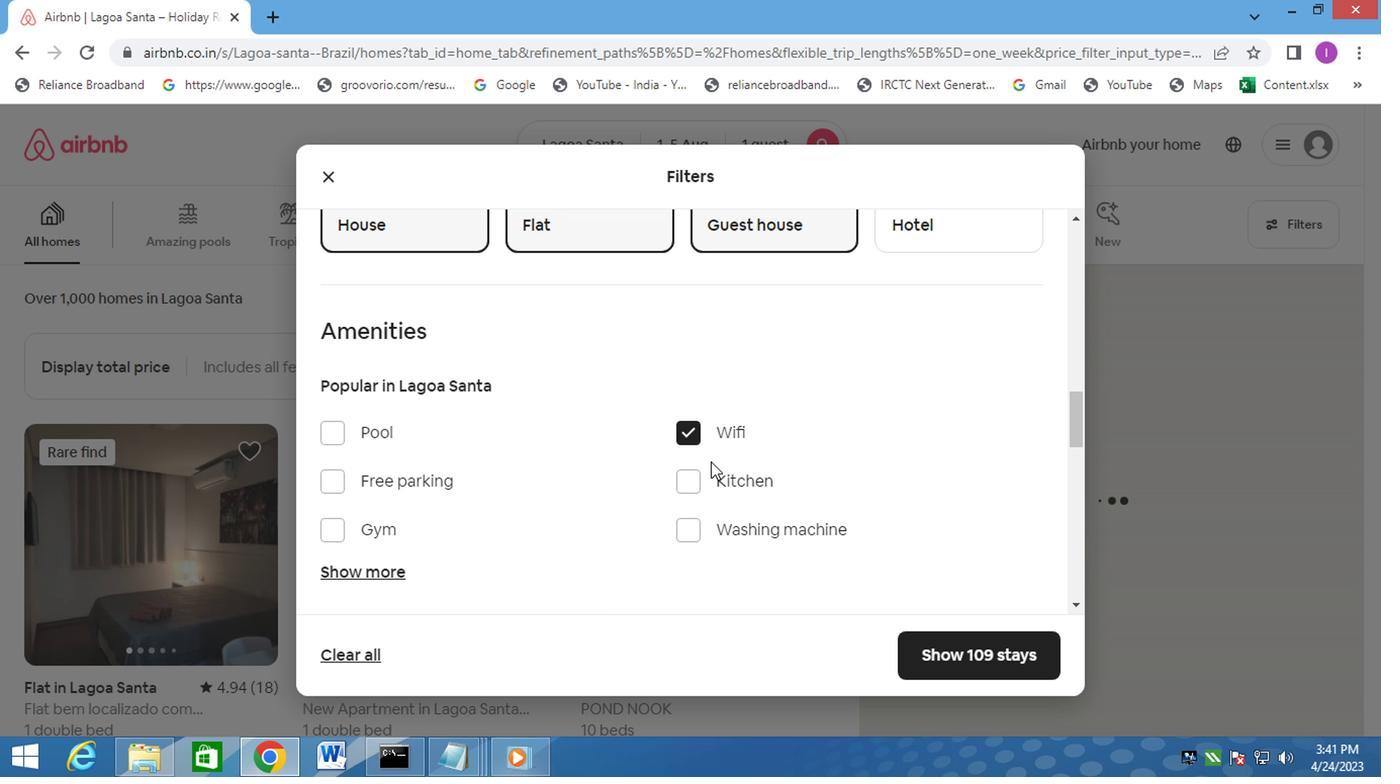 
Action: Mouse moved to (708, 461)
Screenshot: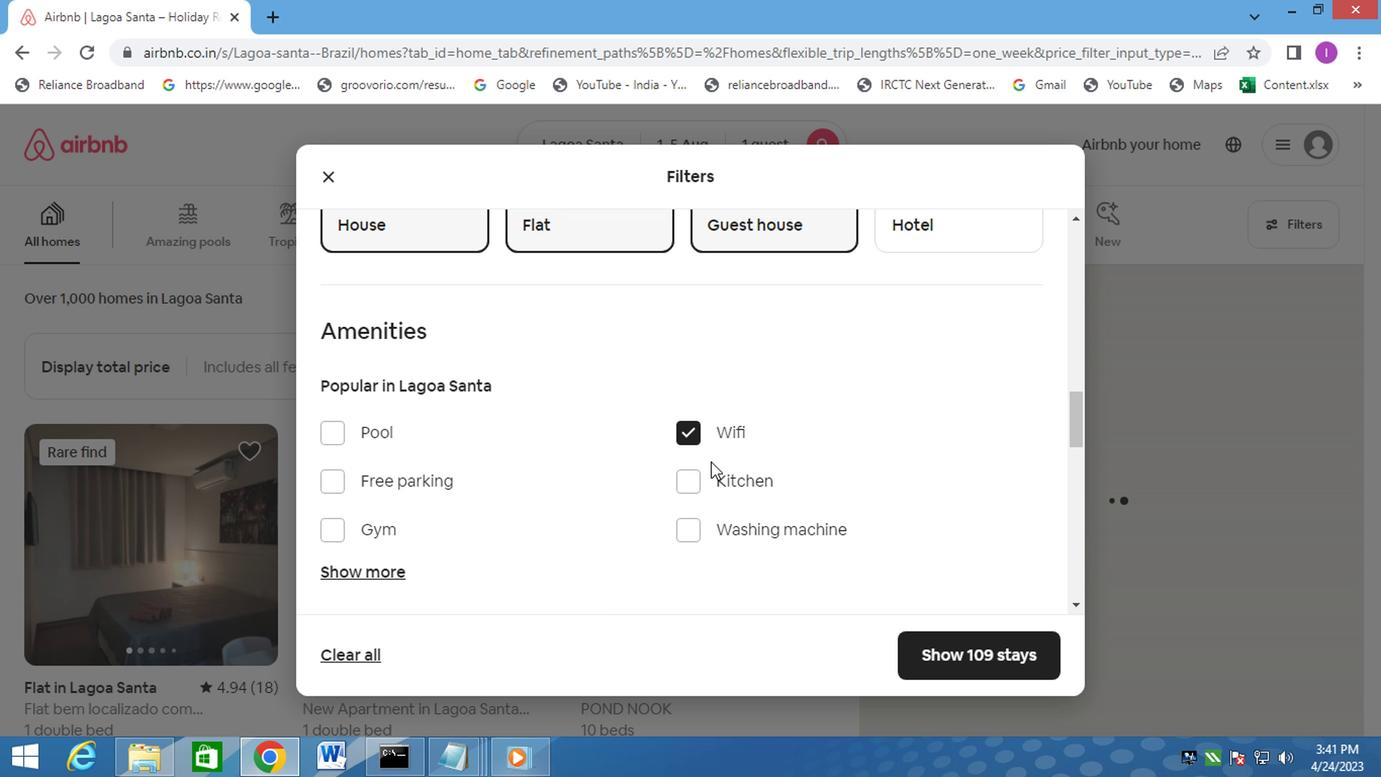 
Action: Mouse scrolled (708, 462) with delta (0, 1)
Screenshot: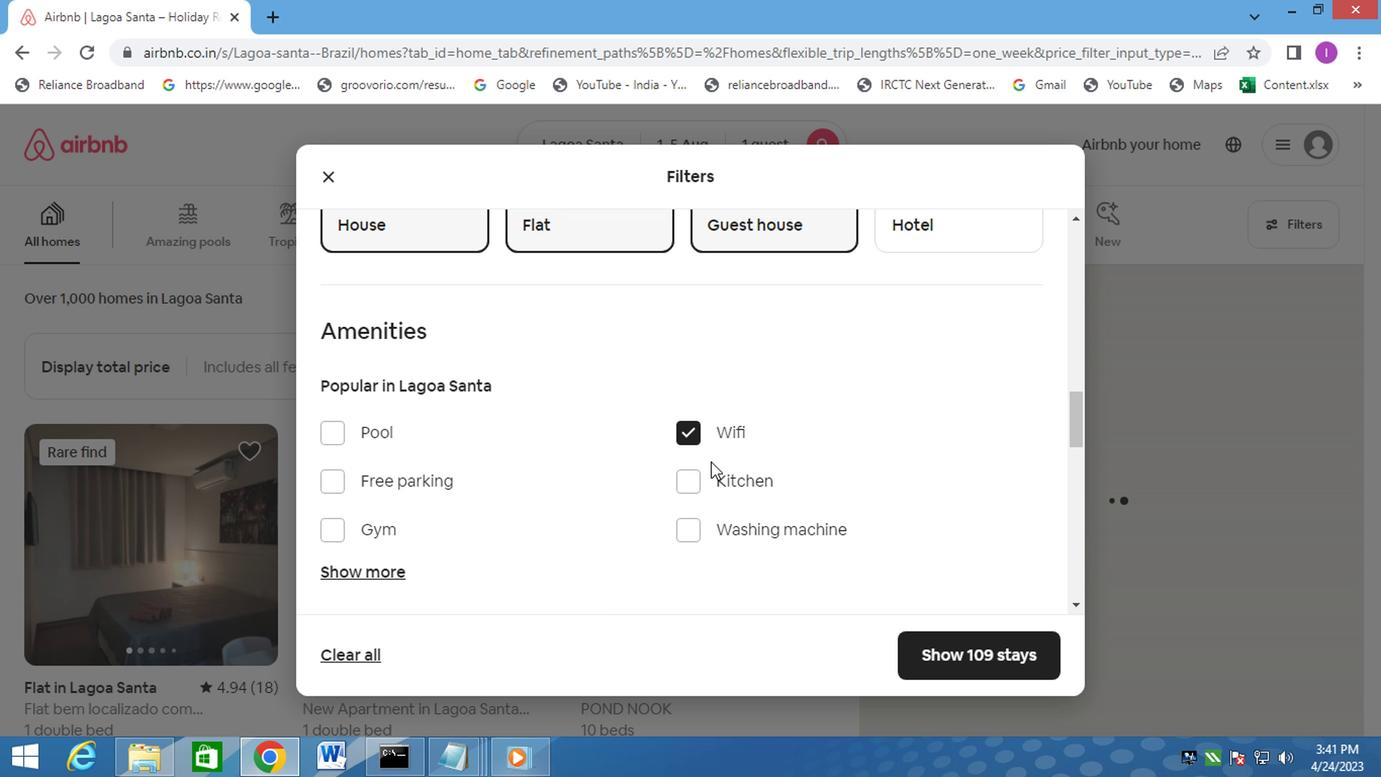 
Action: Mouse moved to (714, 457)
Screenshot: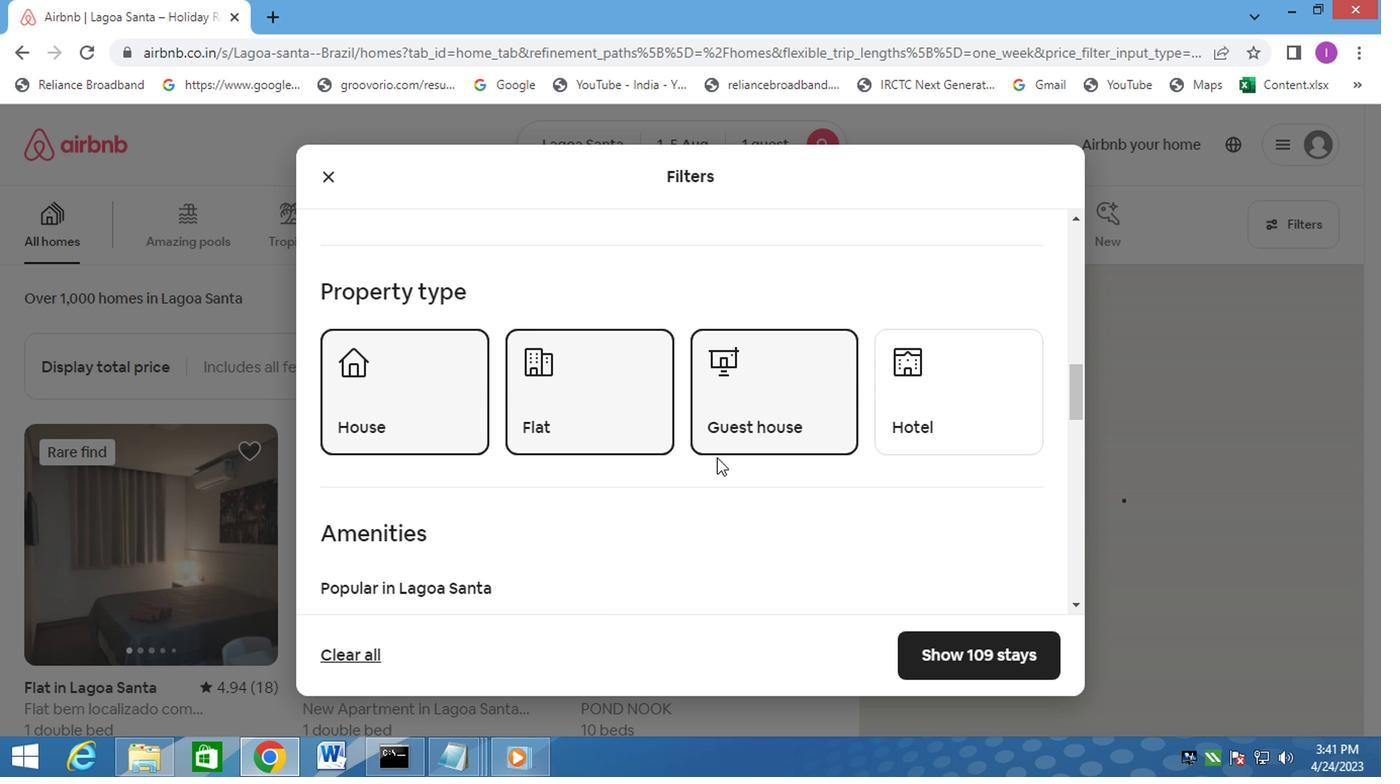 
Action: Mouse scrolled (714, 456) with delta (0, -1)
Screenshot: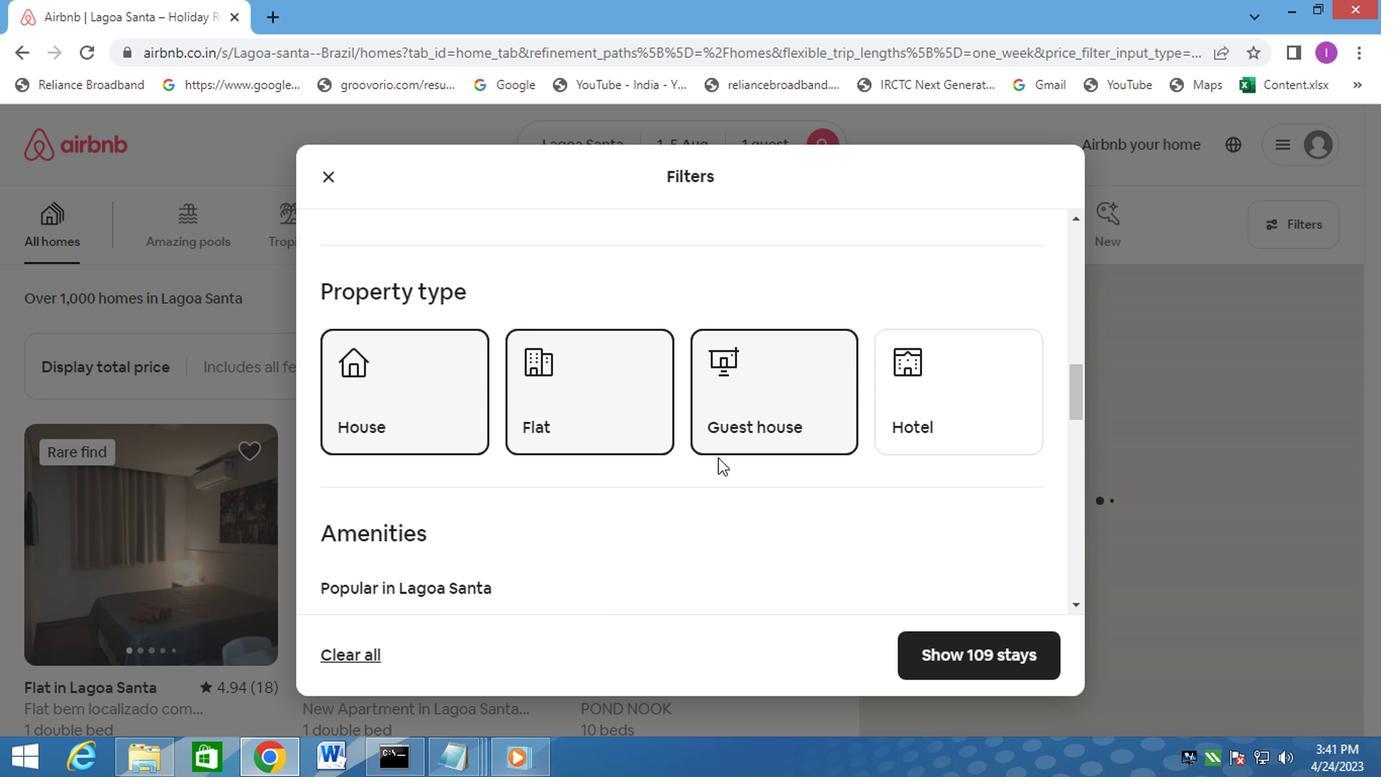 
Action: Mouse scrolled (714, 456) with delta (0, -1)
Screenshot: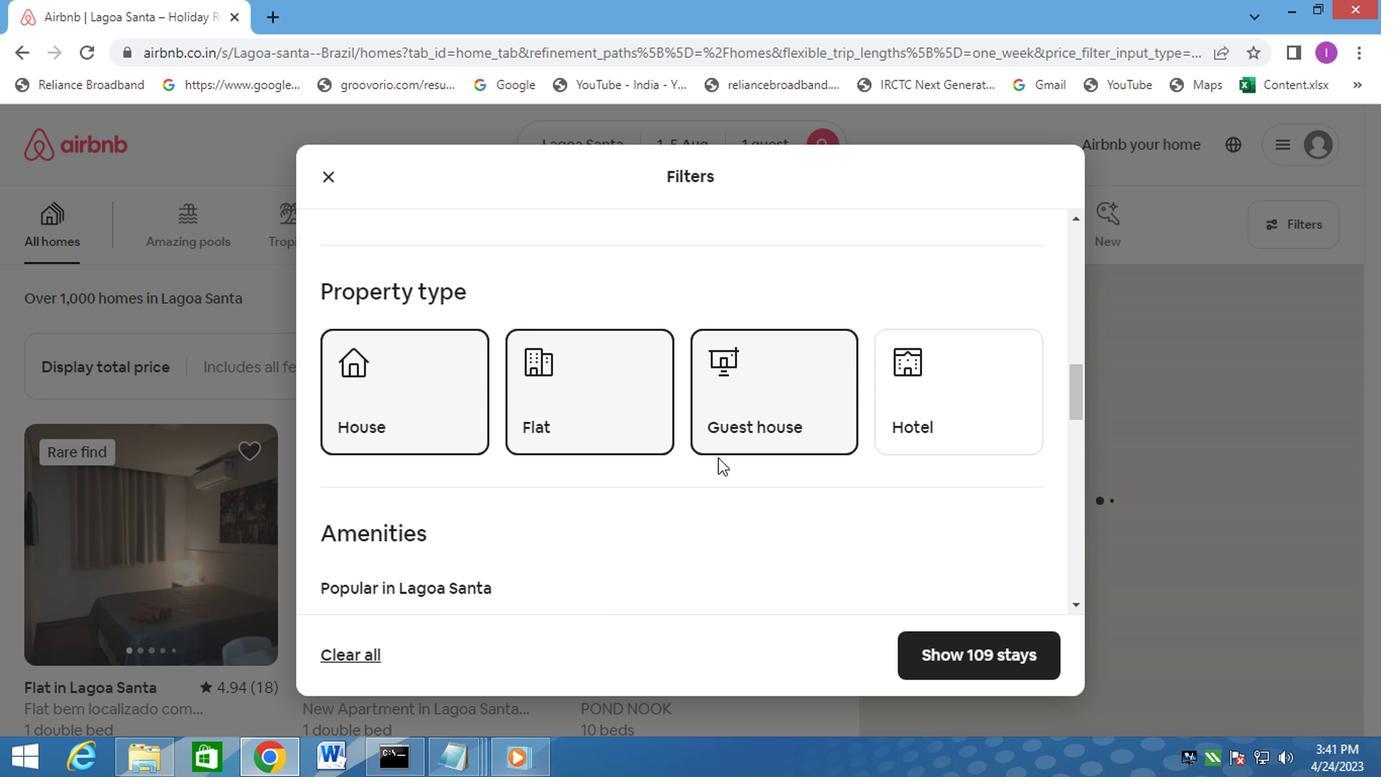 
Action: Mouse scrolled (714, 456) with delta (0, -1)
Screenshot: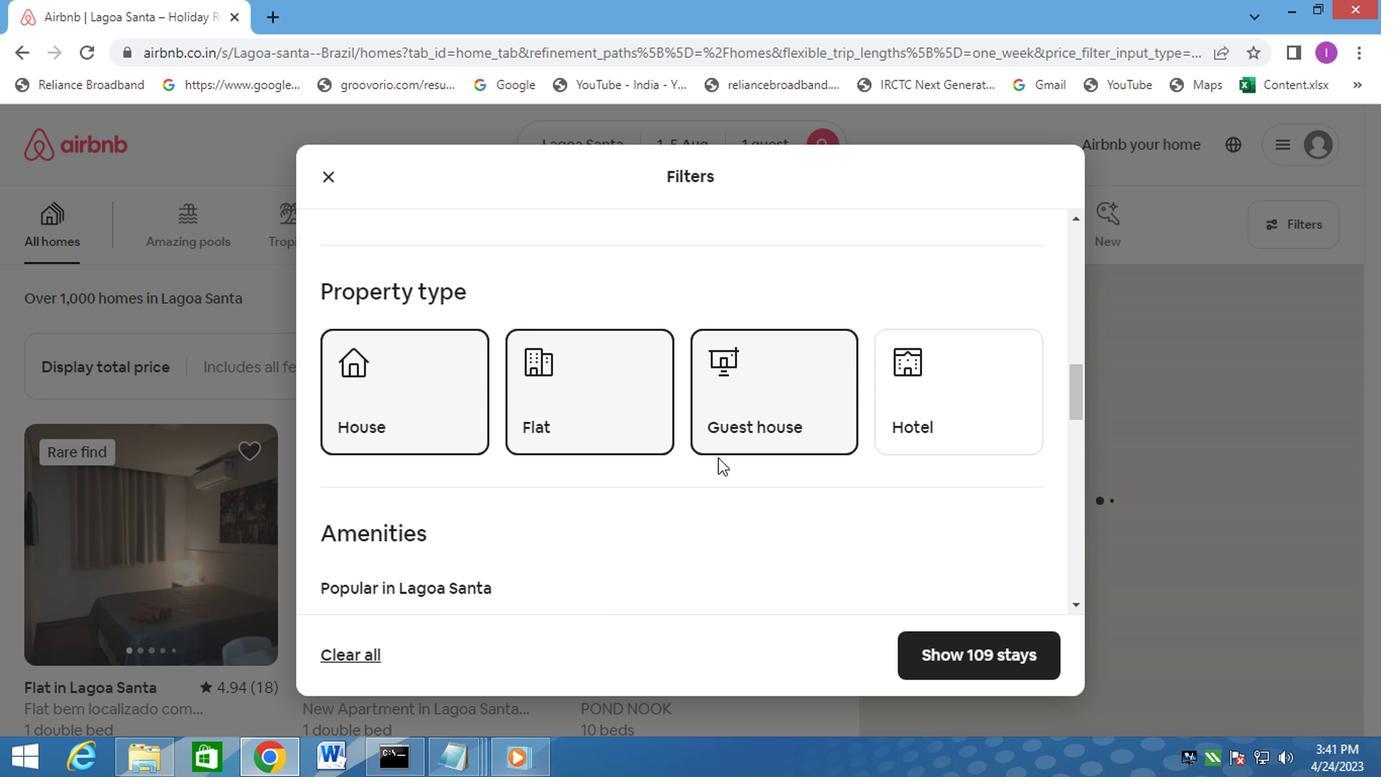 
Action: Mouse moved to (717, 453)
Screenshot: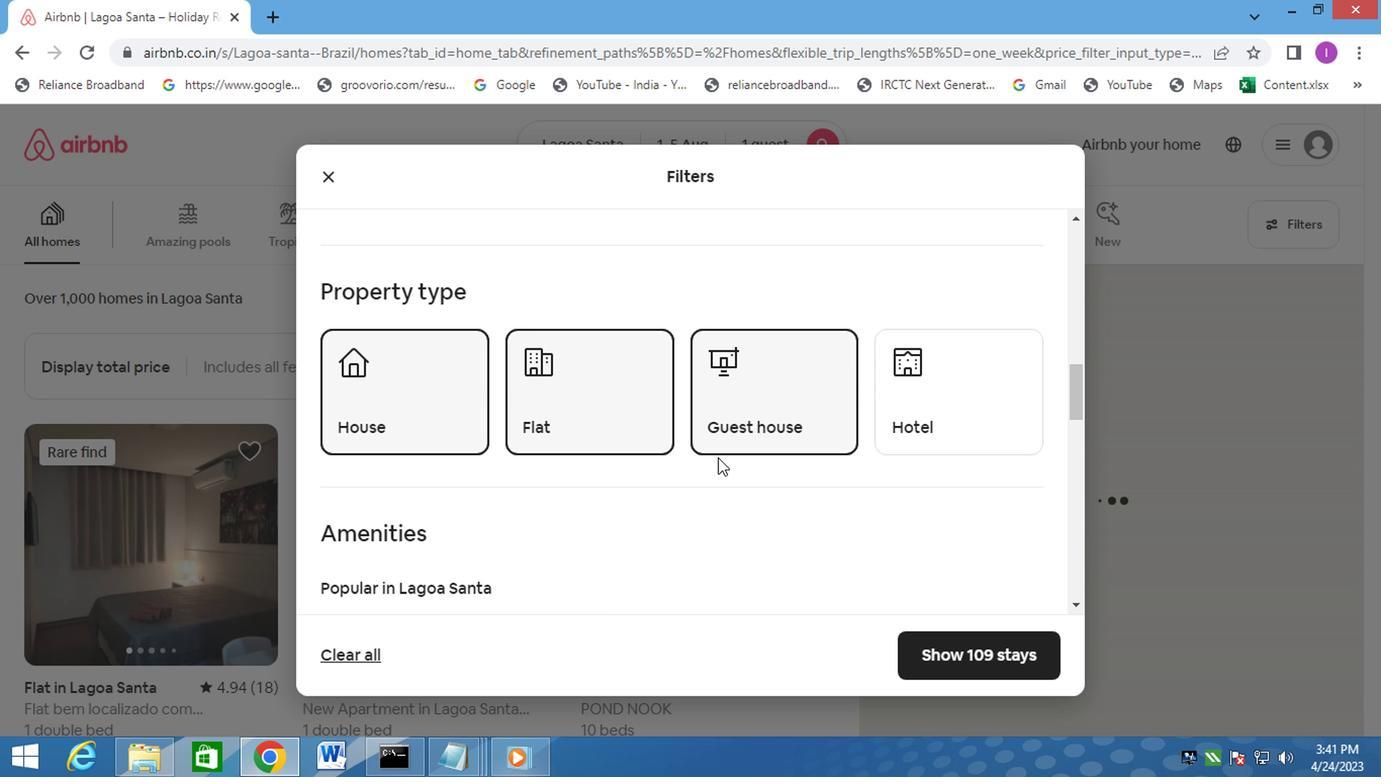
Action: Mouse scrolled (717, 452) with delta (0, 0)
Screenshot: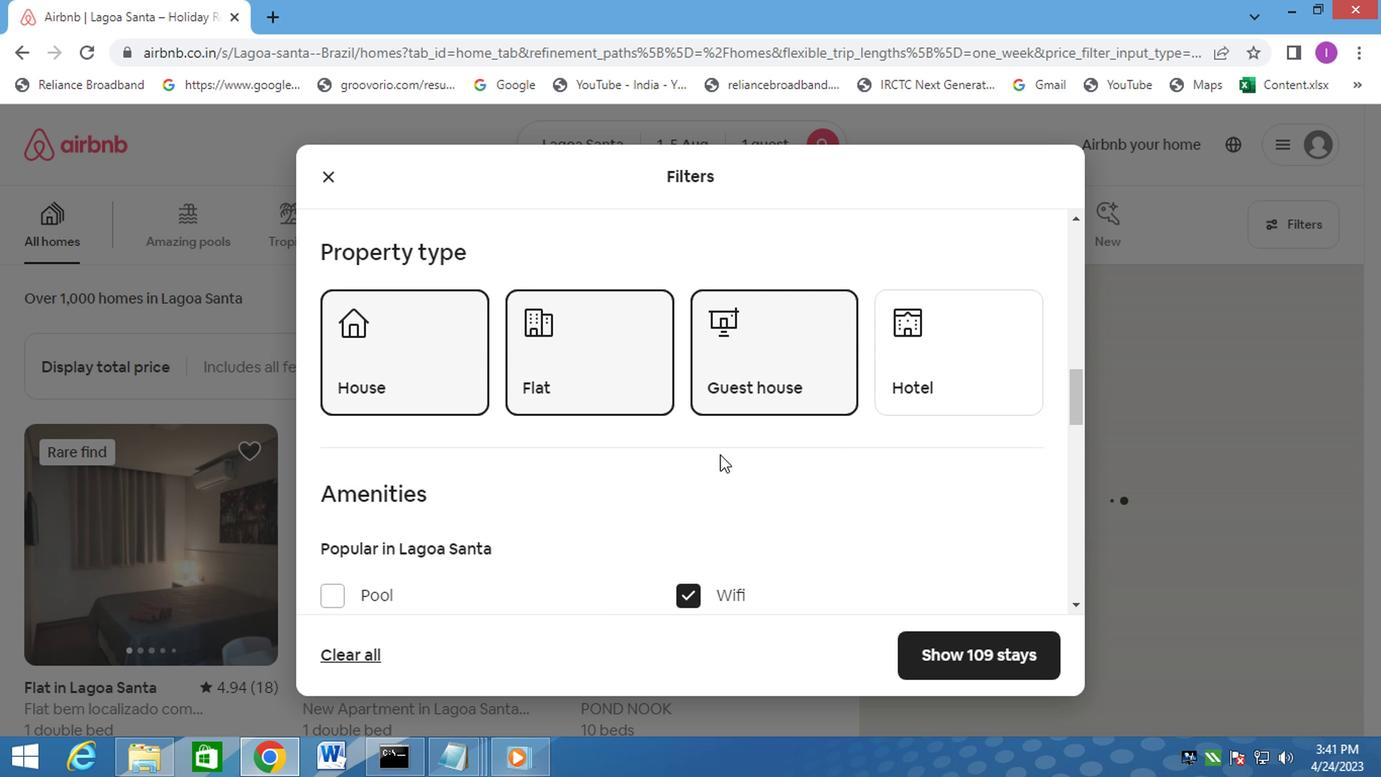 
Action: Mouse moved to (718, 453)
Screenshot: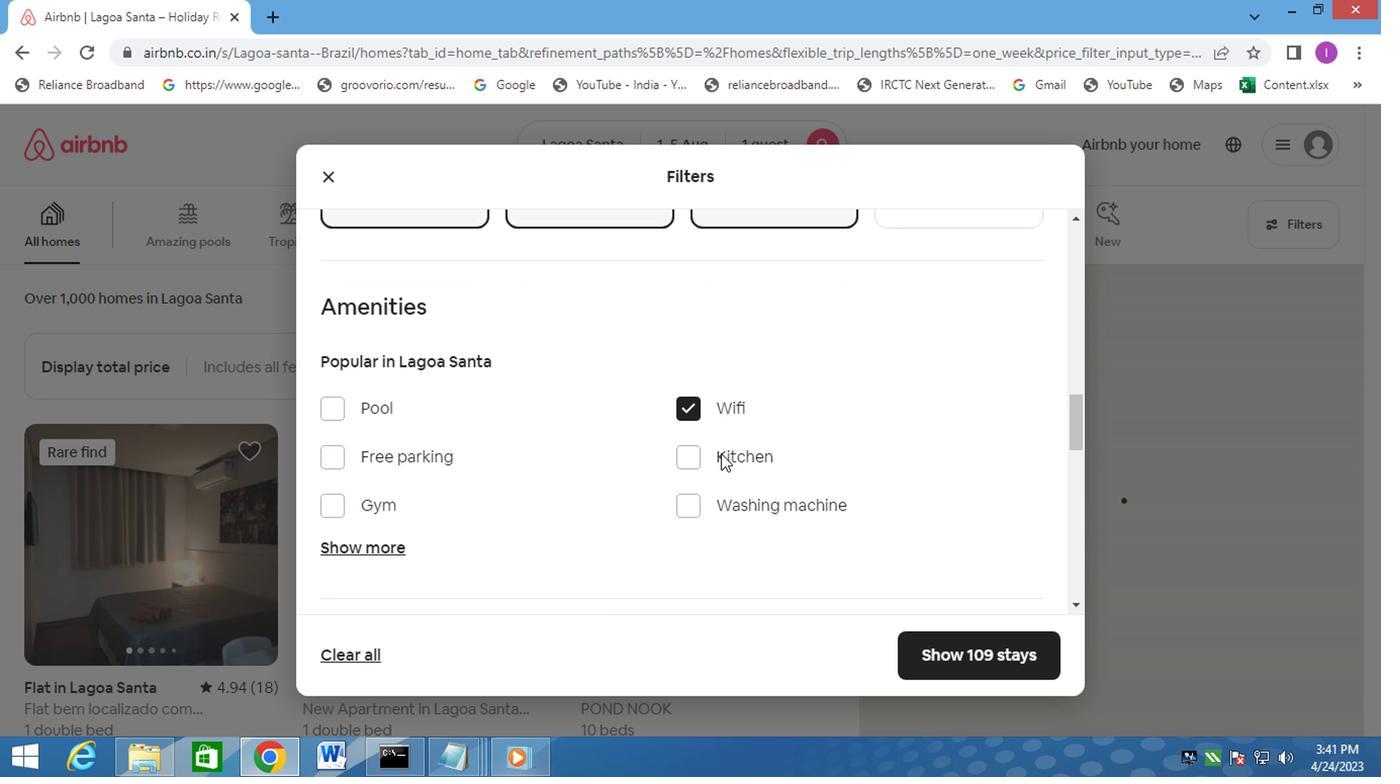 
Action: Mouse scrolled (718, 452) with delta (0, 0)
Screenshot: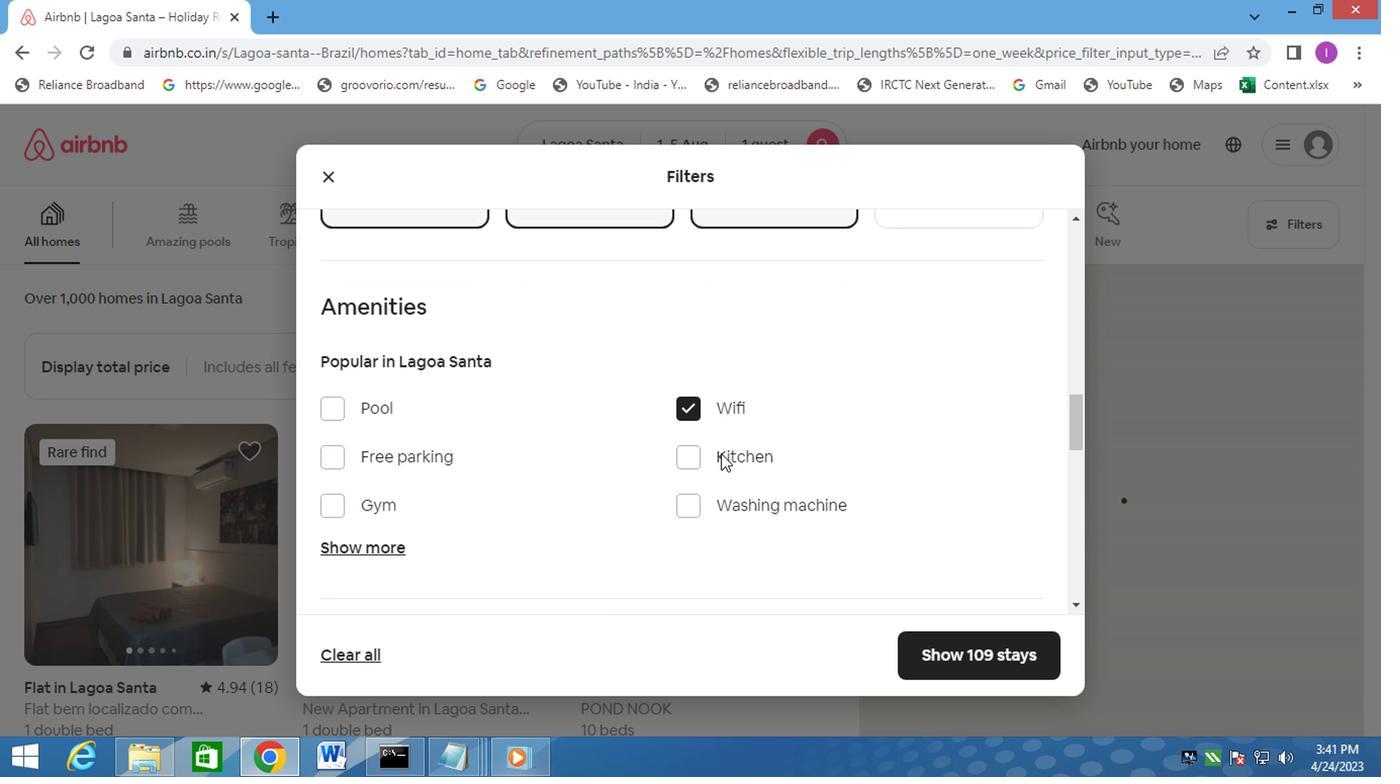 
Action: Mouse scrolled (718, 452) with delta (0, 0)
Screenshot: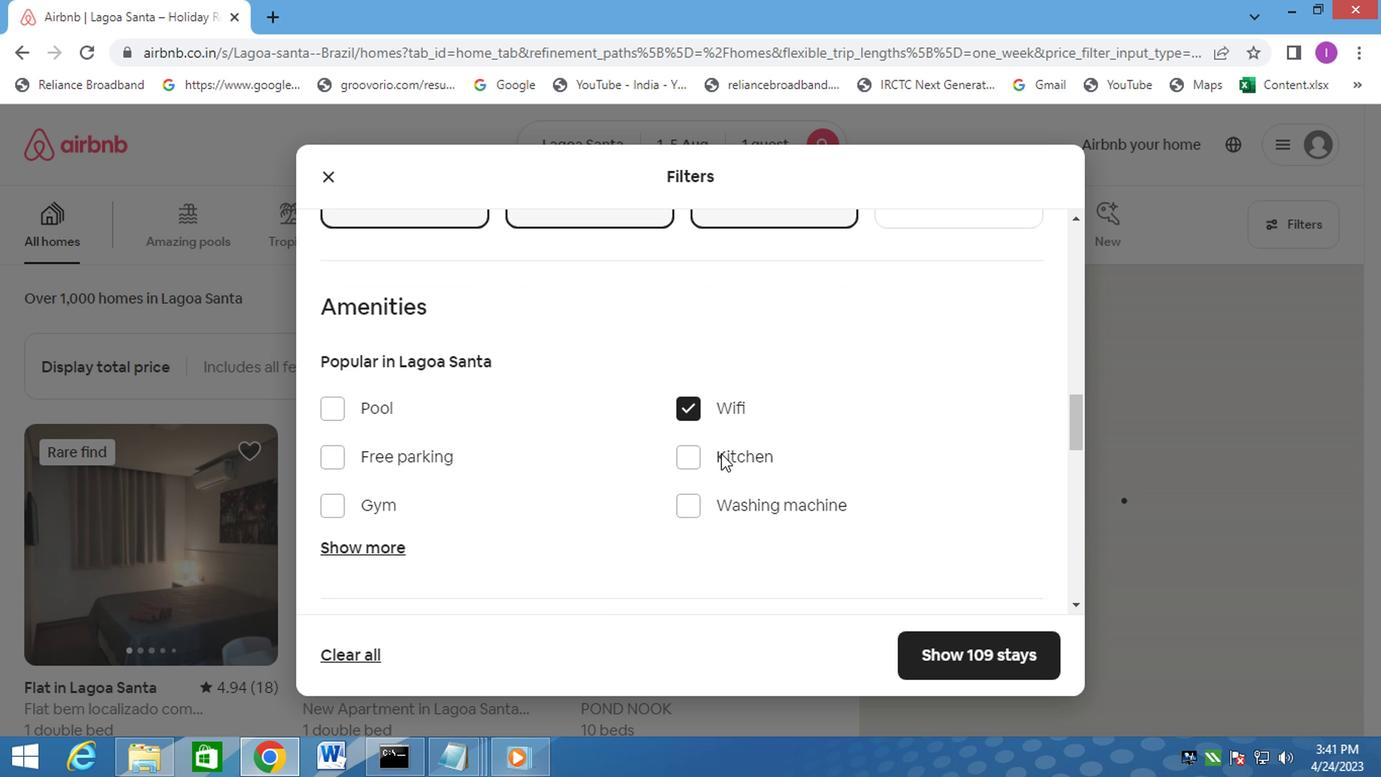 
Action: Mouse moved to (718, 453)
Screenshot: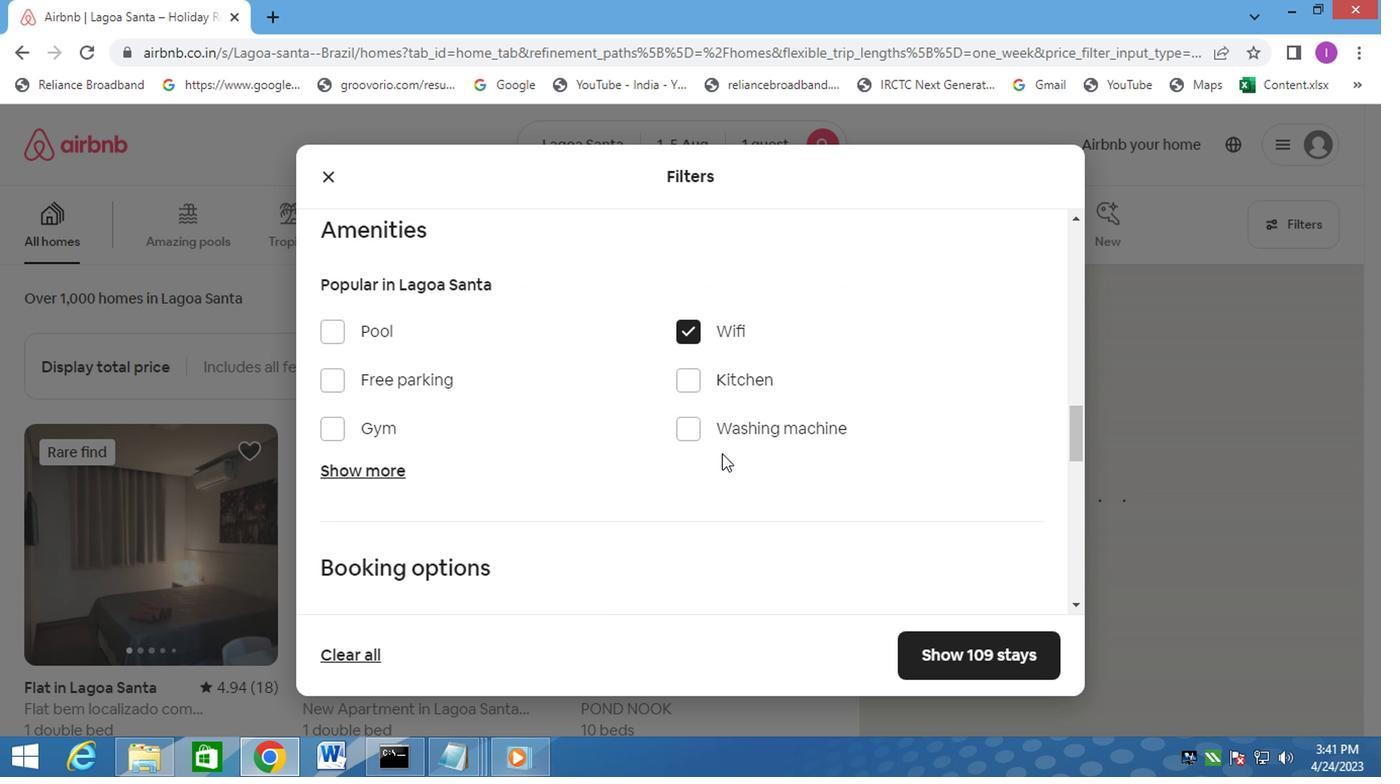 
Action: Mouse scrolled (718, 452) with delta (0, 0)
Screenshot: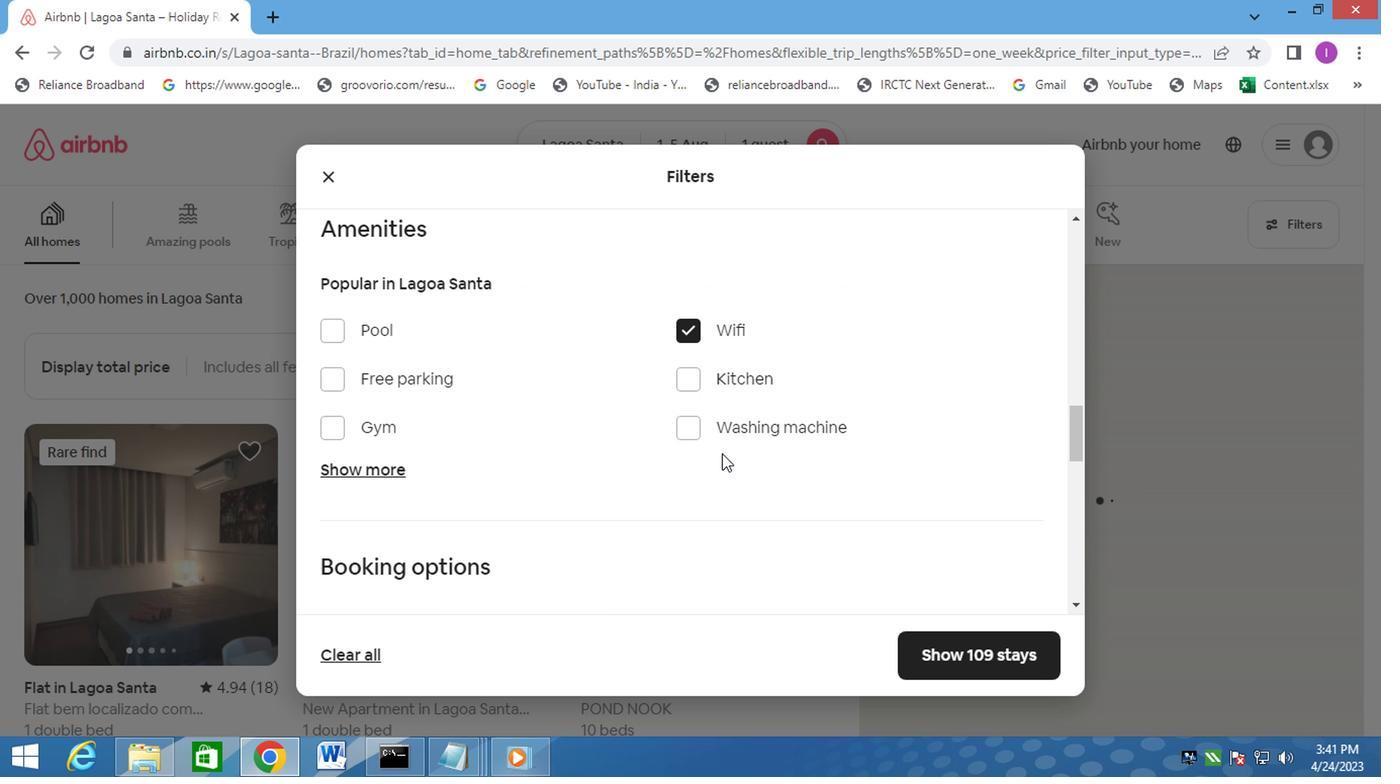 
Action: Mouse scrolled (718, 452) with delta (0, 0)
Screenshot: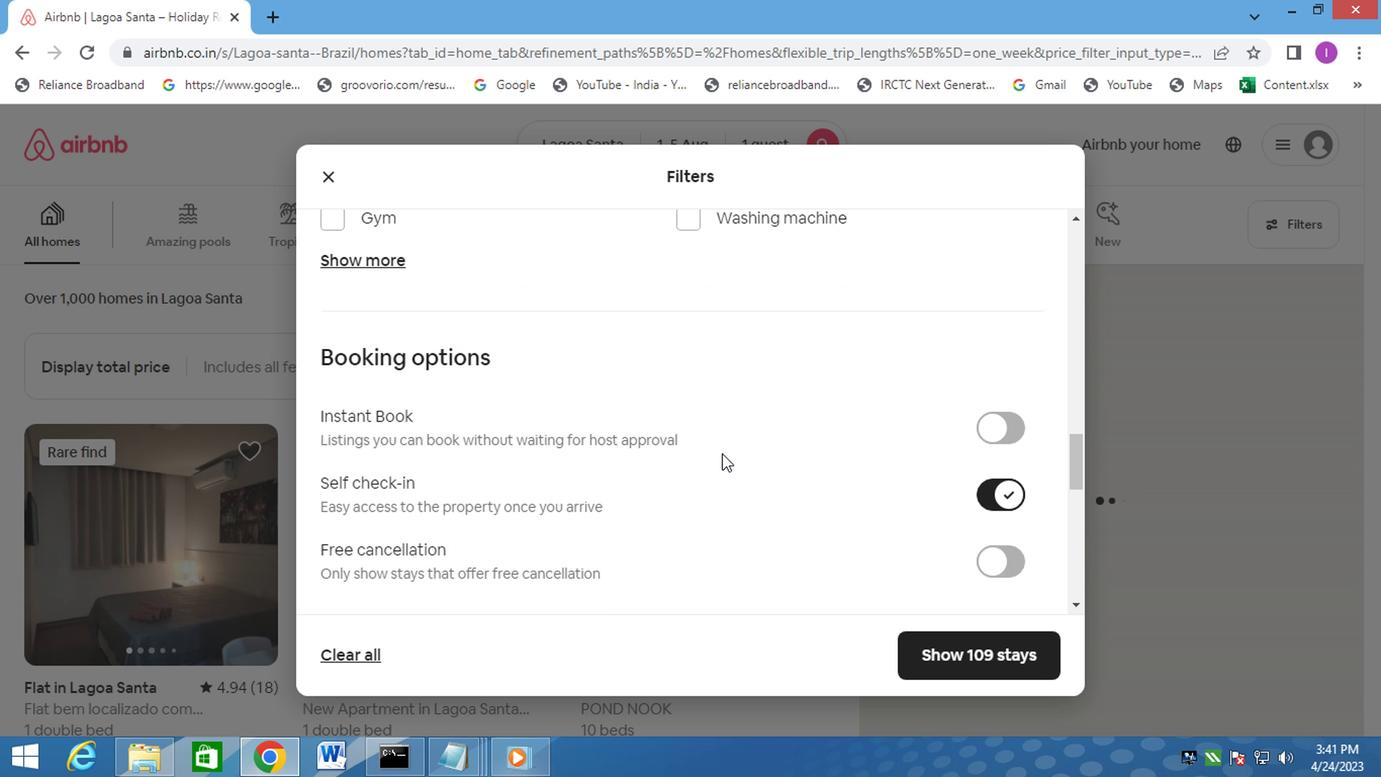 
Action: Mouse scrolled (718, 452) with delta (0, 0)
Screenshot: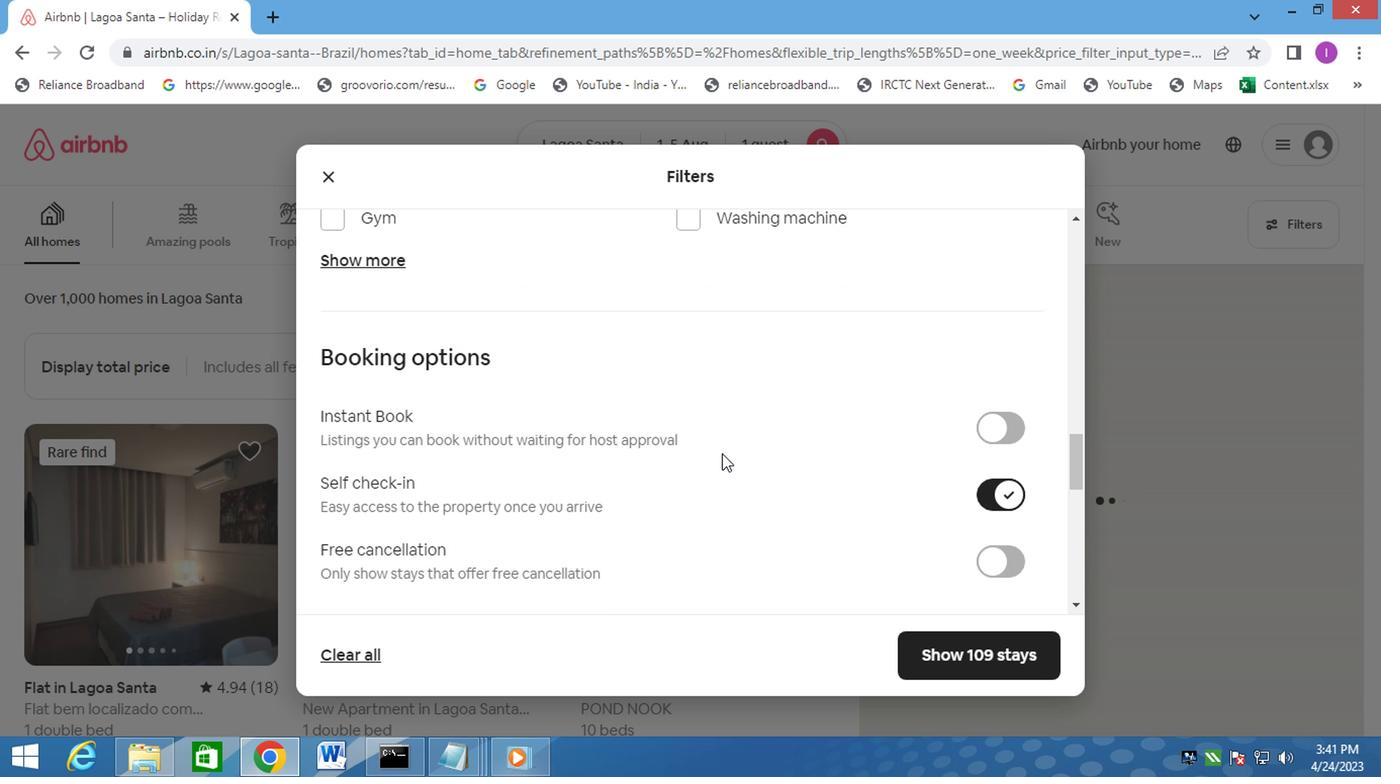 
Action: Mouse moved to (721, 453)
Screenshot: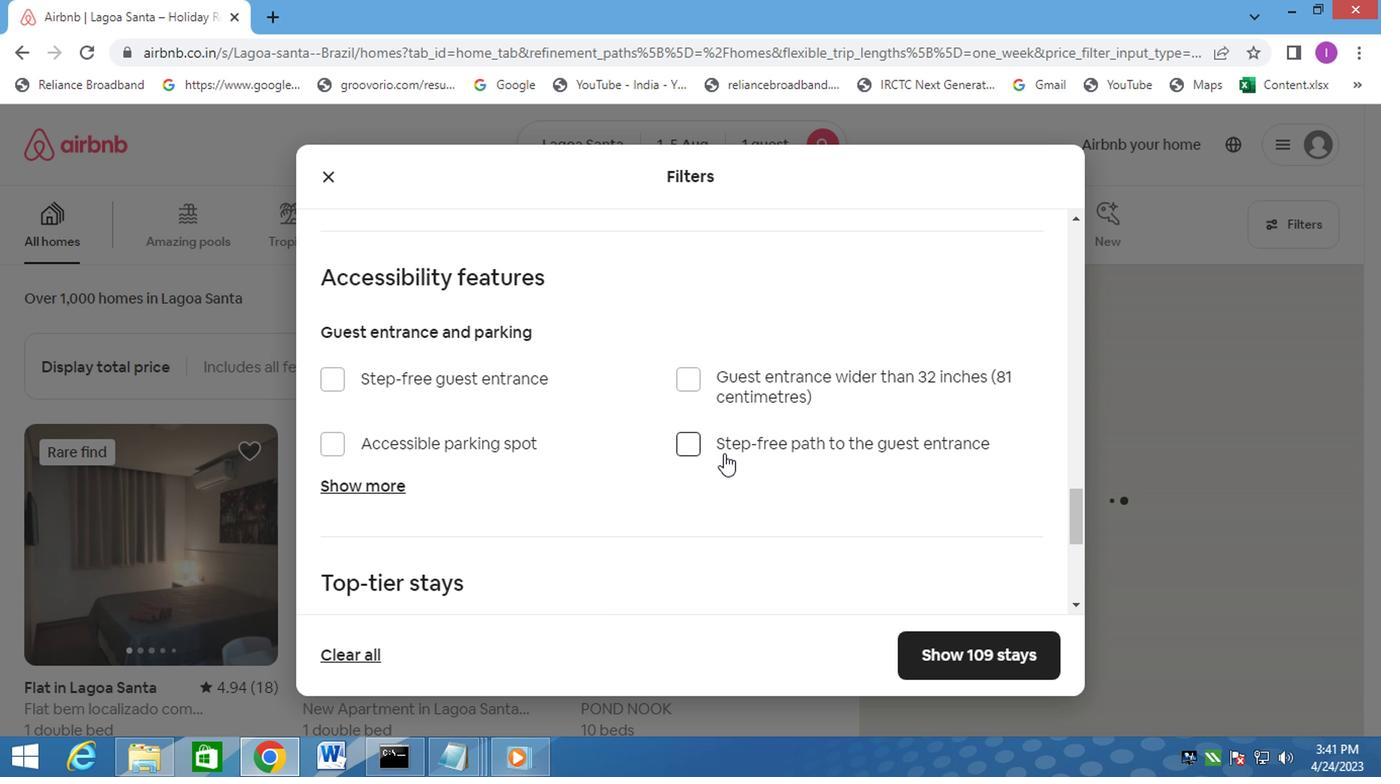 
Action: Mouse scrolled (721, 452) with delta (0, 0)
Screenshot: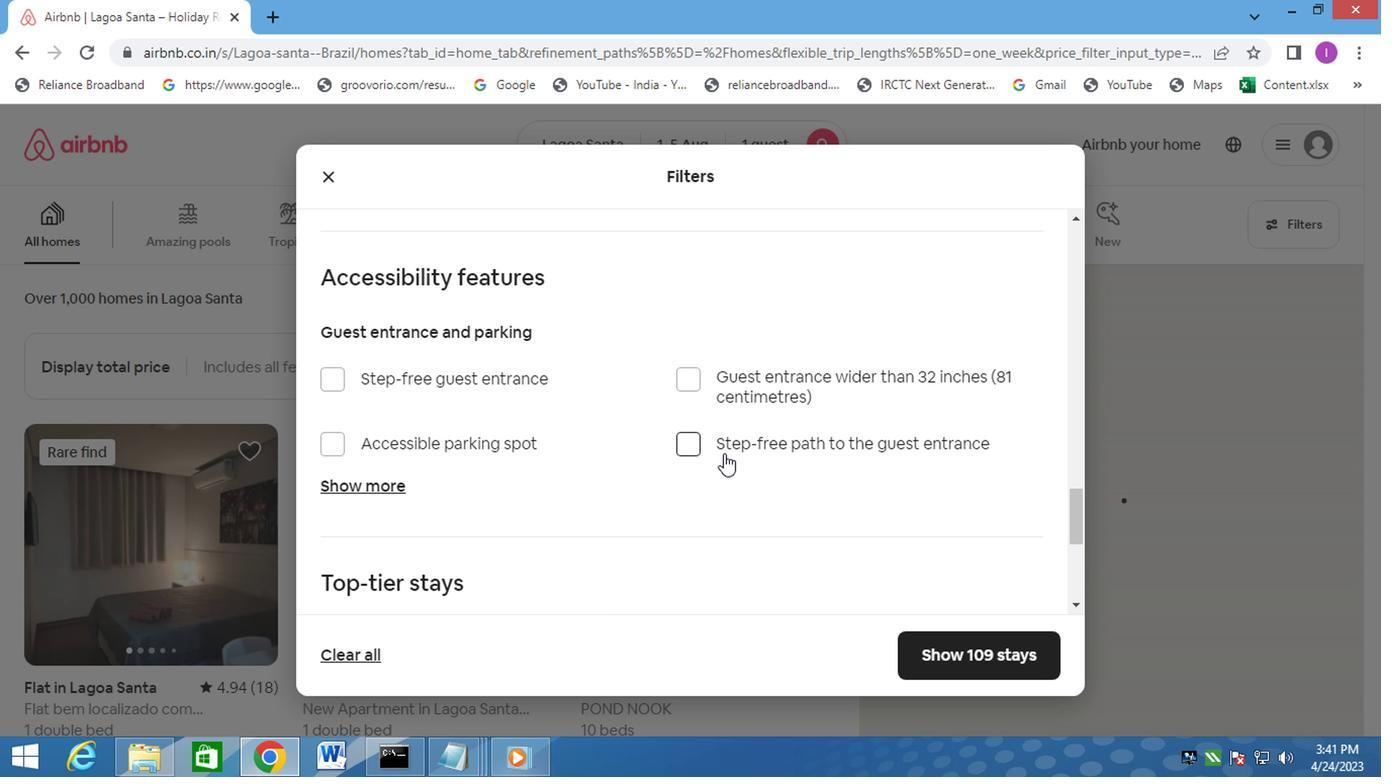 
Action: Mouse scrolled (721, 452) with delta (0, 0)
Screenshot: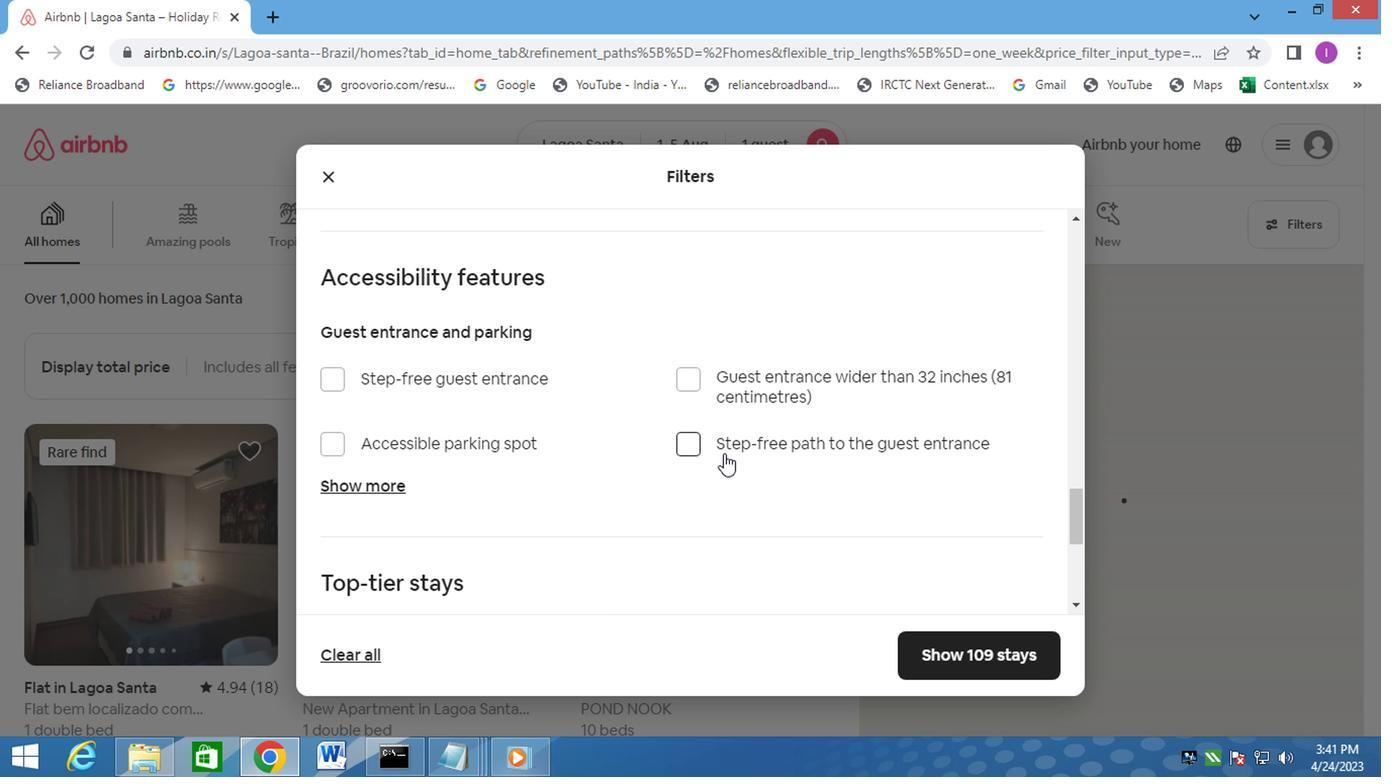 
Action: Mouse scrolled (721, 452) with delta (0, 0)
Screenshot: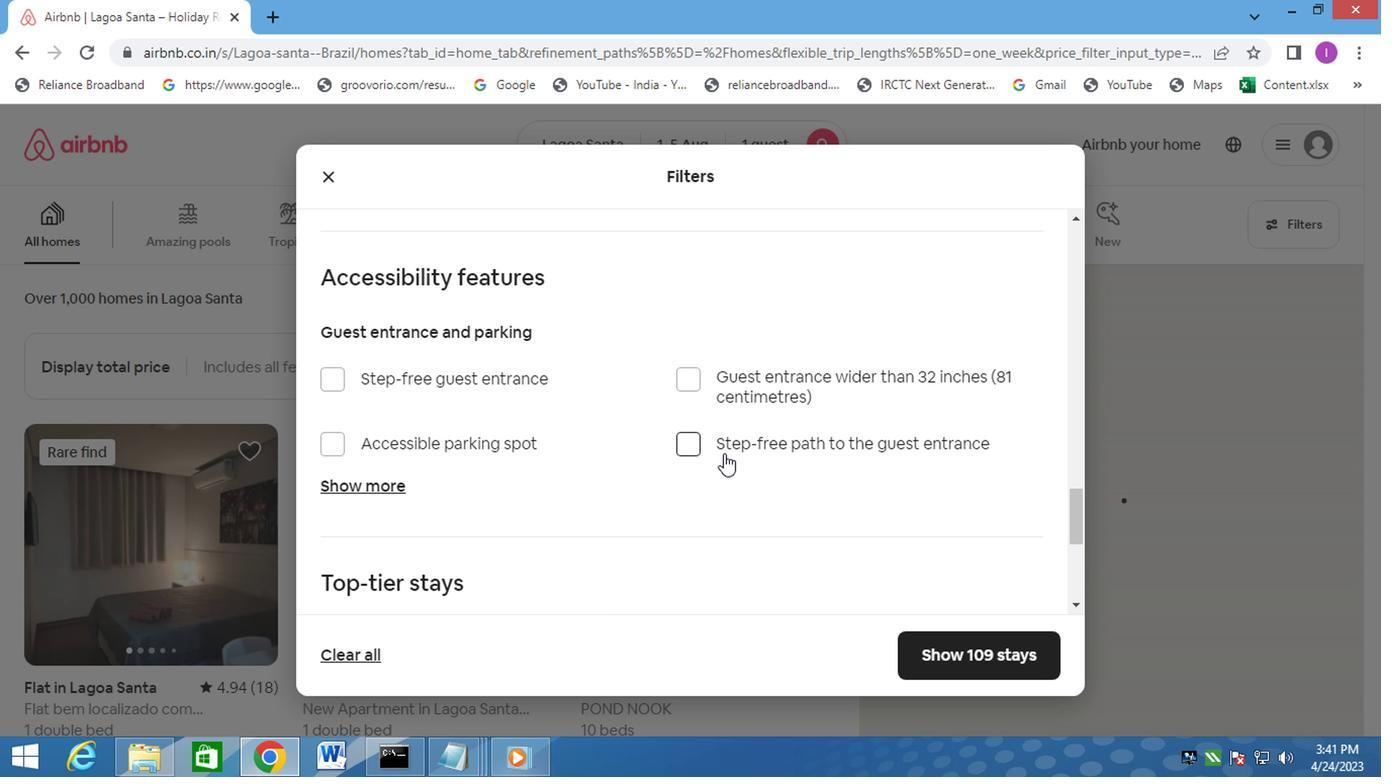 
Action: Mouse moved to (722, 452)
Screenshot: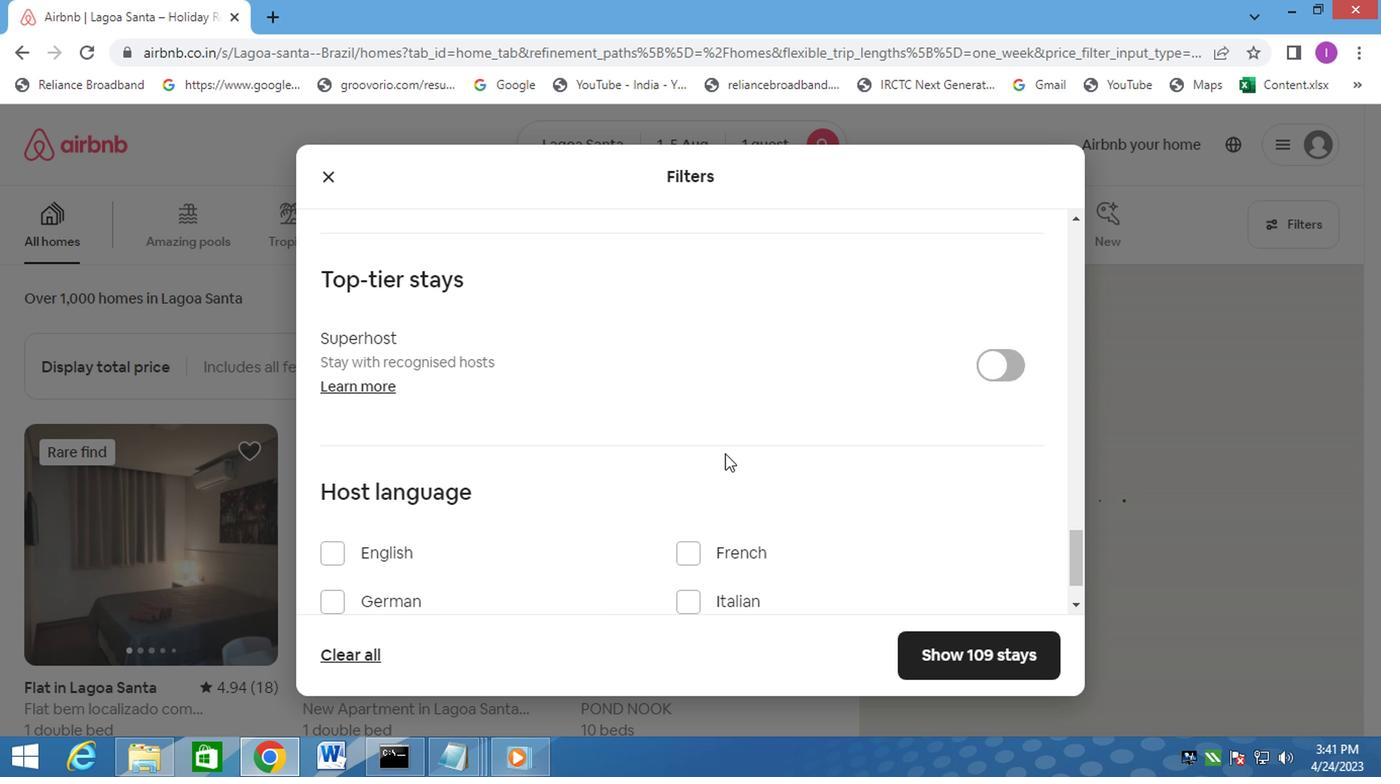 
Action: Mouse scrolled (722, 451) with delta (0, -1)
Screenshot: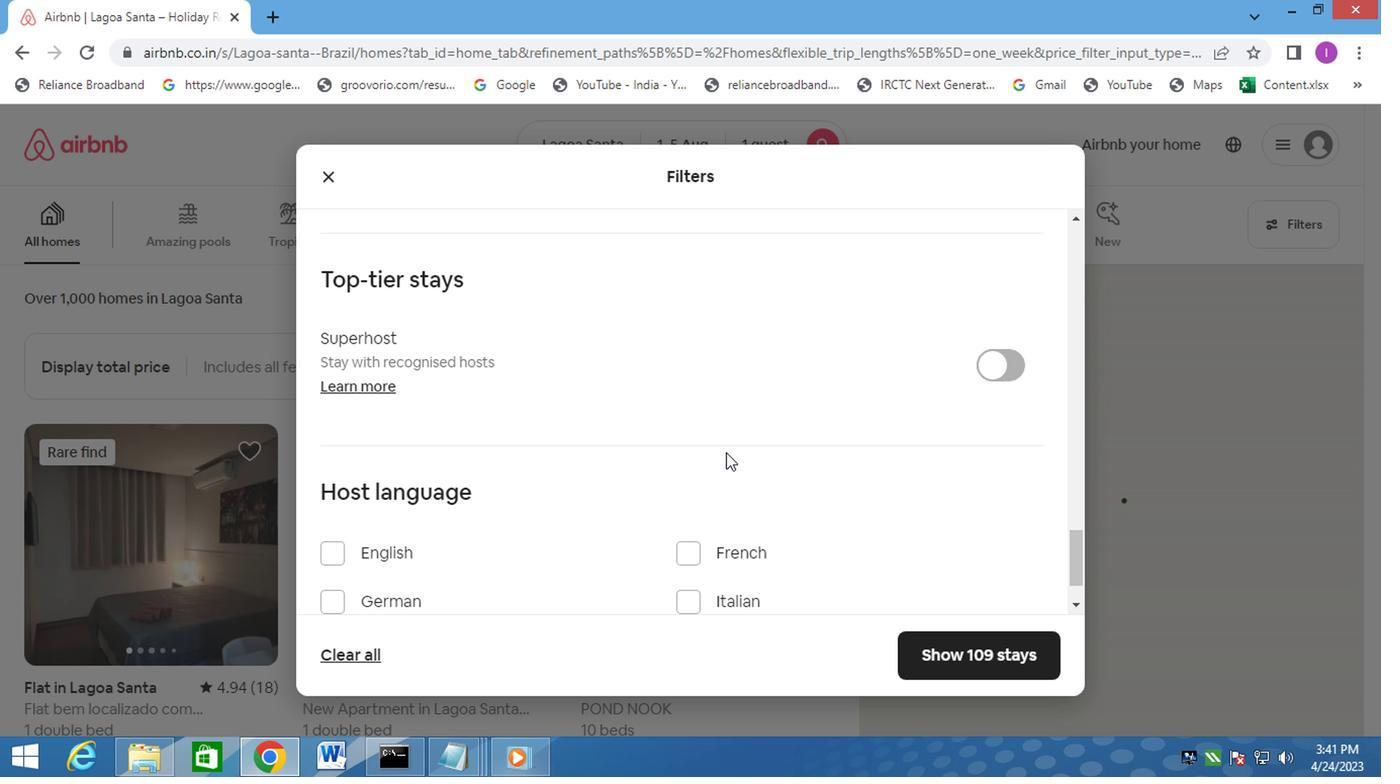
Action: Mouse scrolled (722, 451) with delta (0, -1)
Screenshot: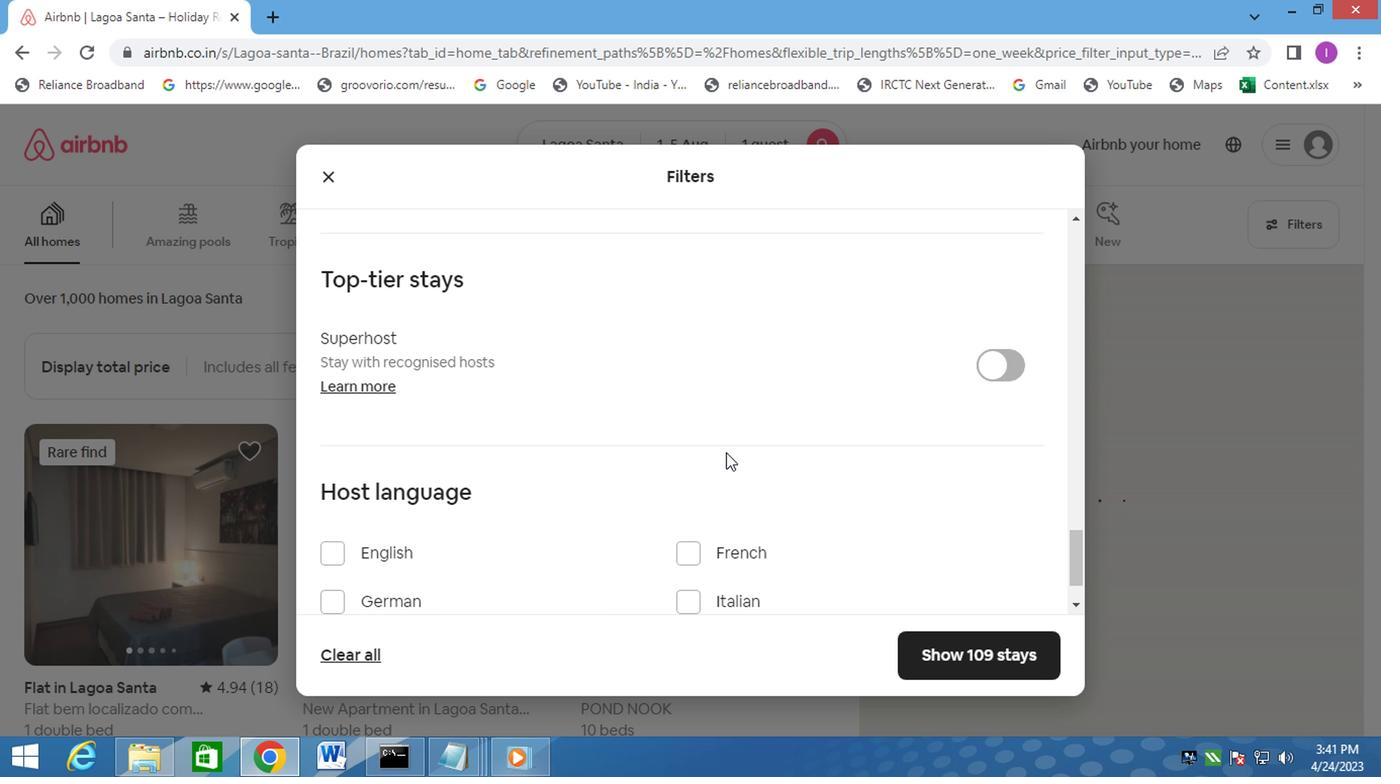 
Action: Mouse moved to (337, 565)
Screenshot: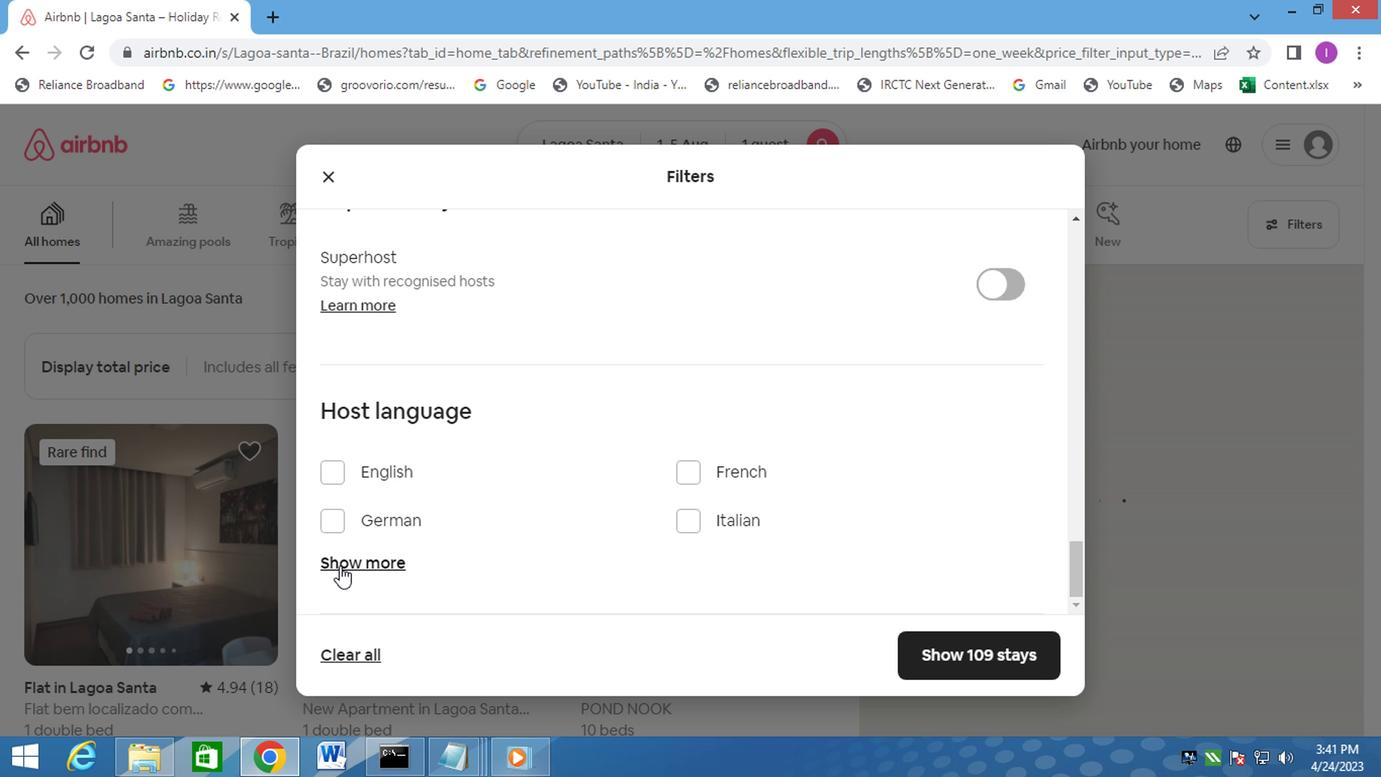 
Action: Mouse pressed left at (337, 565)
Screenshot: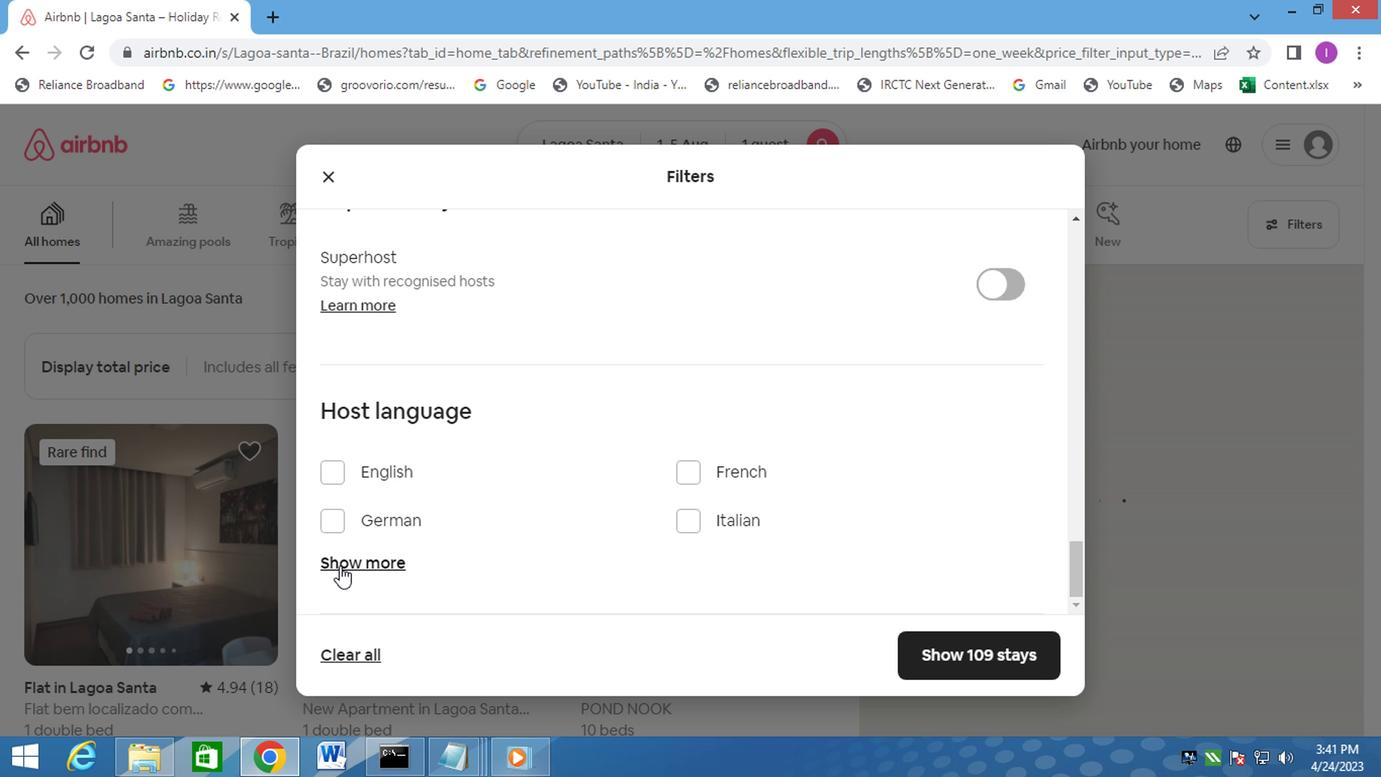 
Action: Mouse moved to (441, 529)
Screenshot: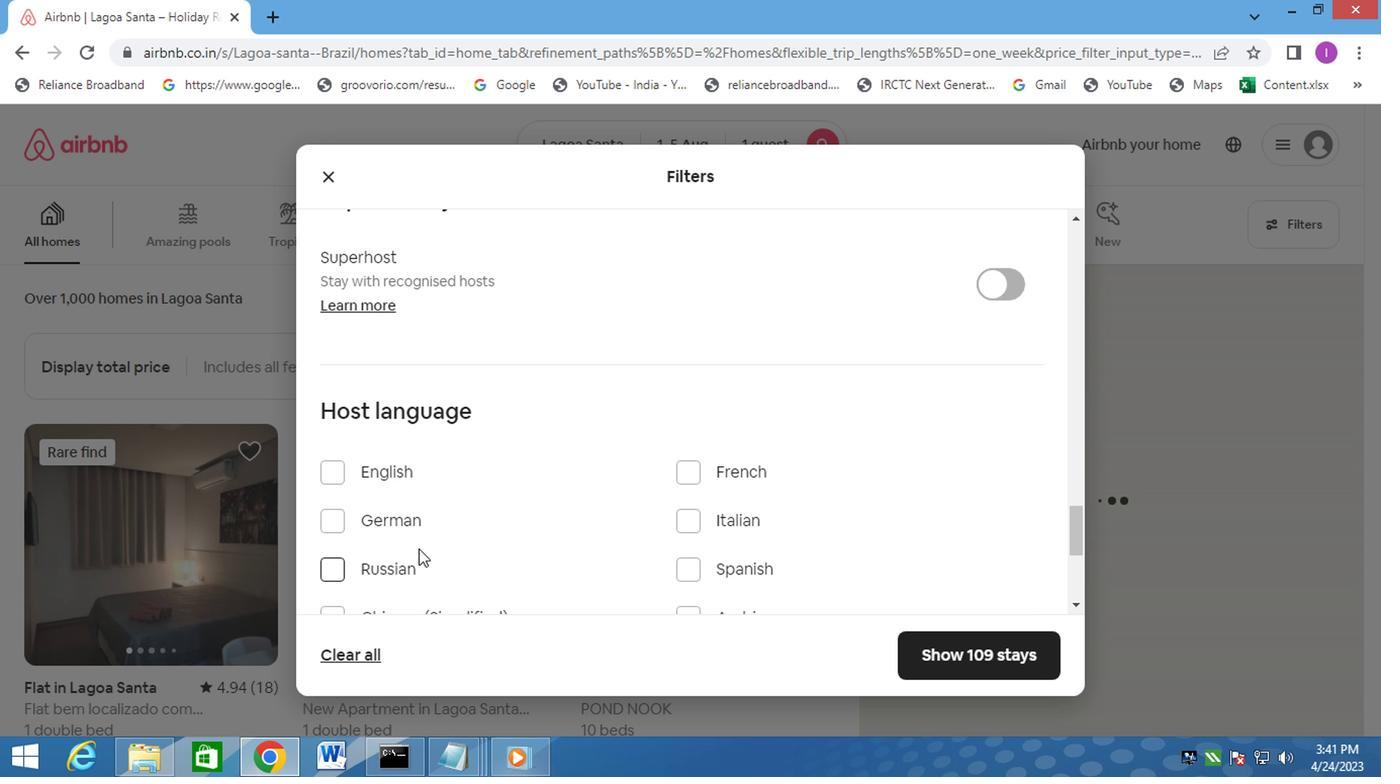 
Action: Mouse scrolled (441, 527) with delta (0, -1)
Screenshot: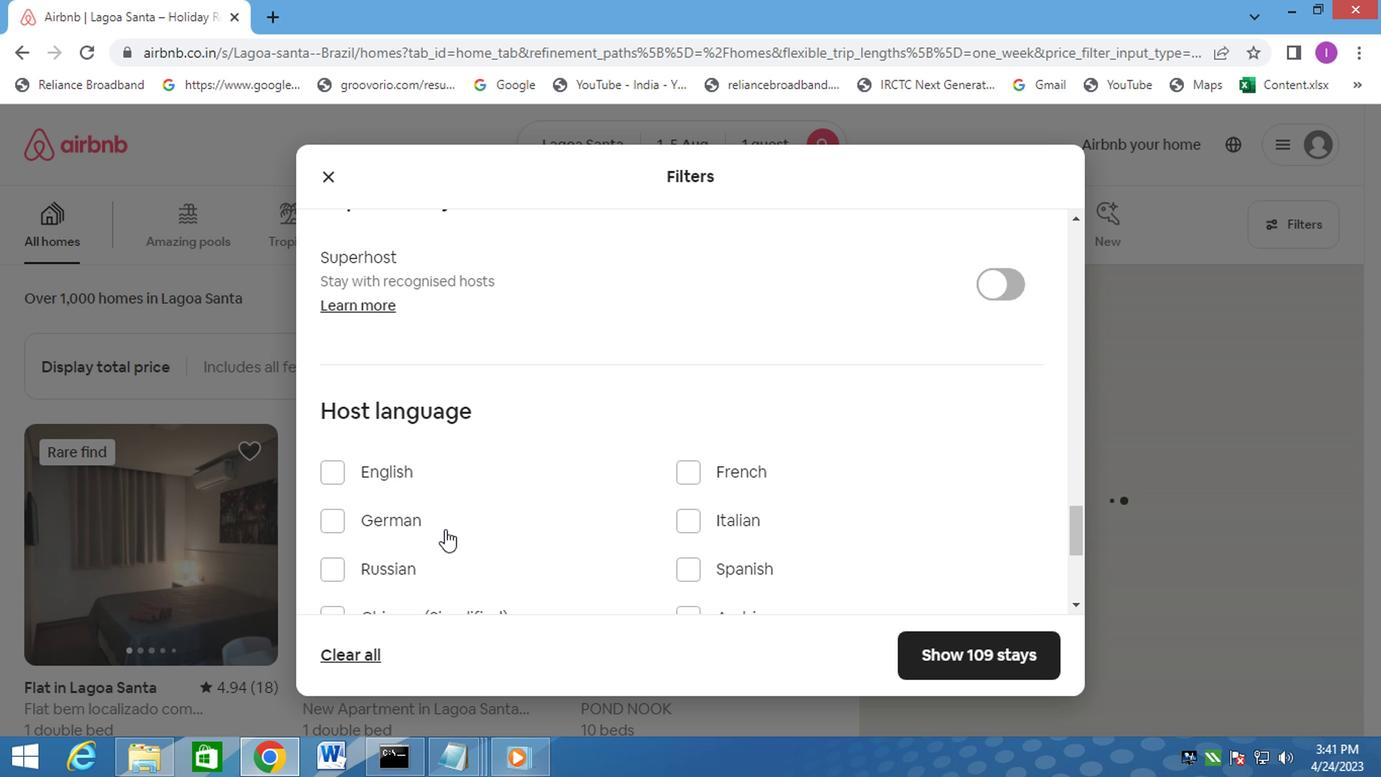 
Action: Mouse moved to (451, 527)
Screenshot: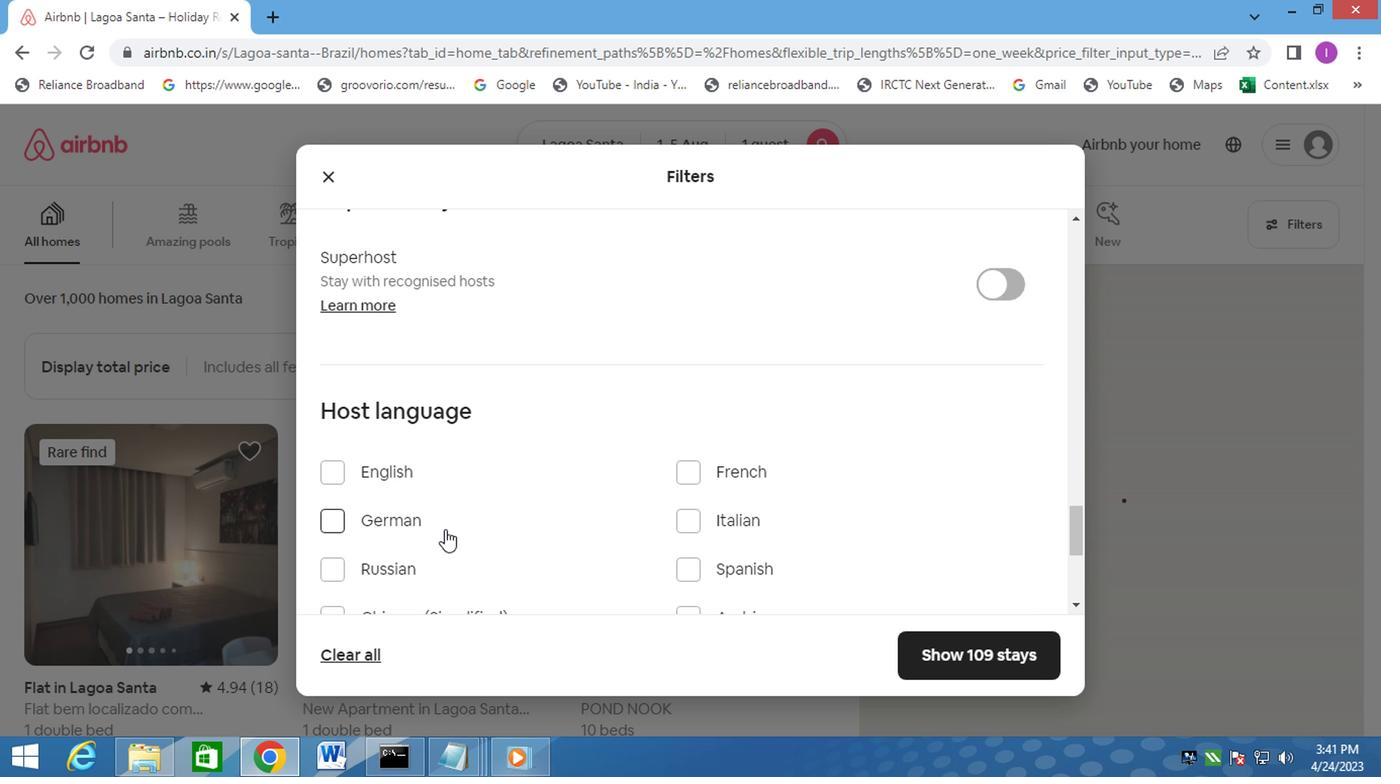 
Action: Mouse scrolled (451, 526) with delta (0, 0)
Screenshot: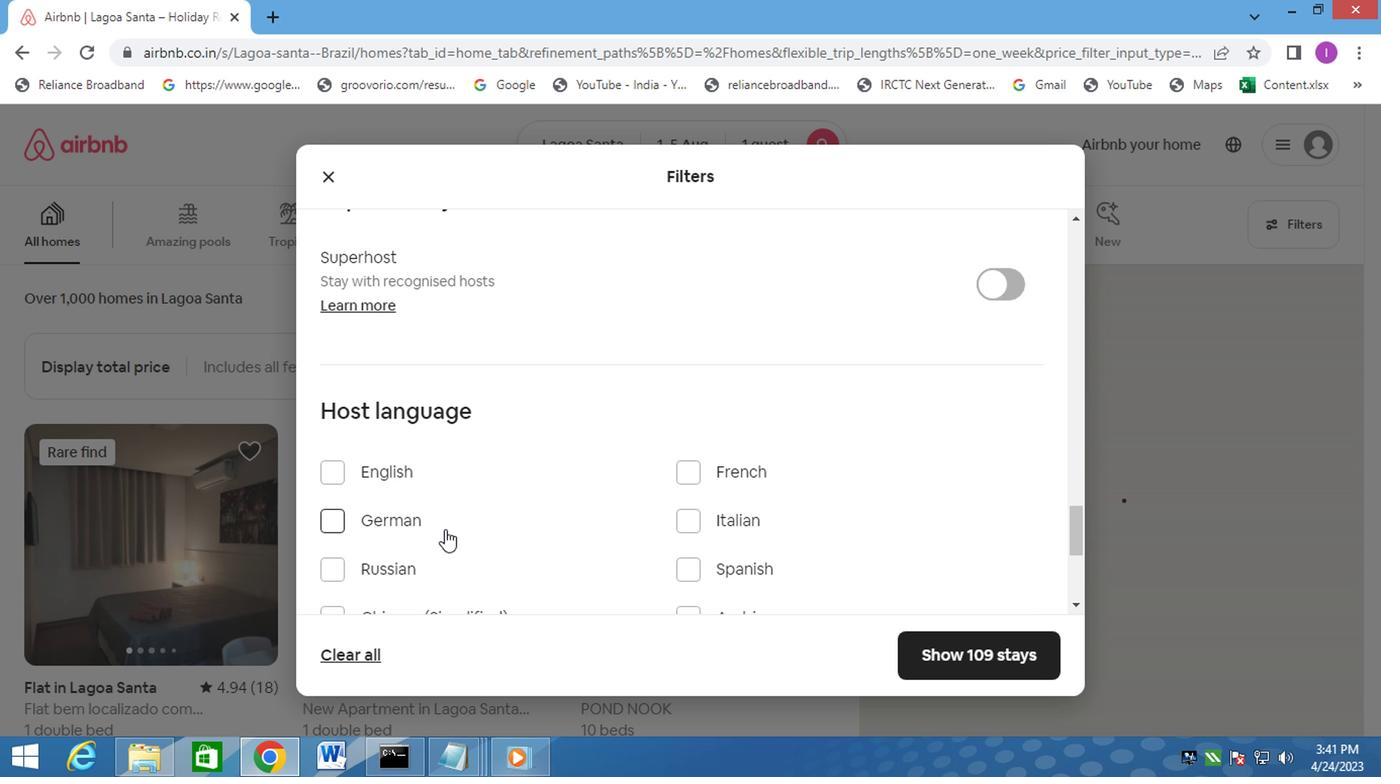 
Action: Mouse moved to (678, 369)
Screenshot: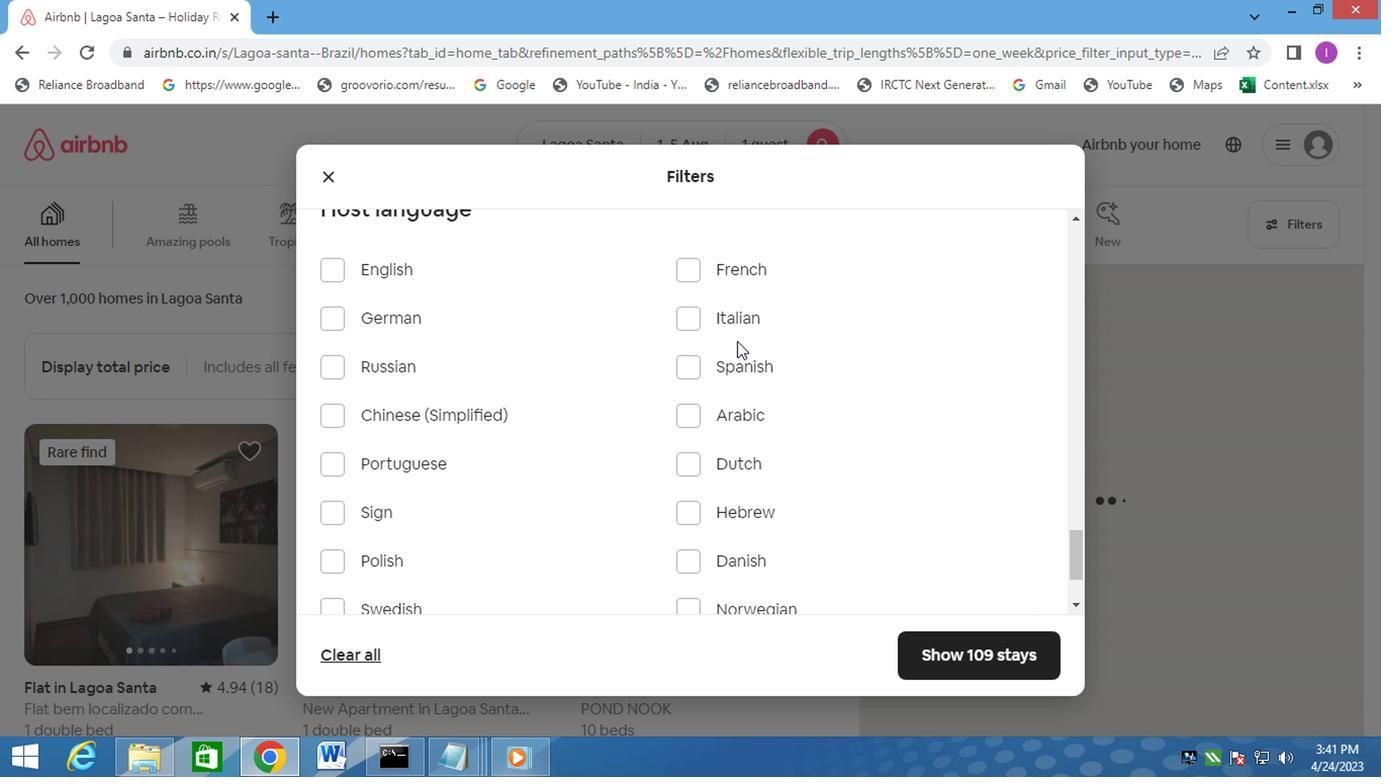 
Action: Mouse pressed left at (678, 369)
Screenshot: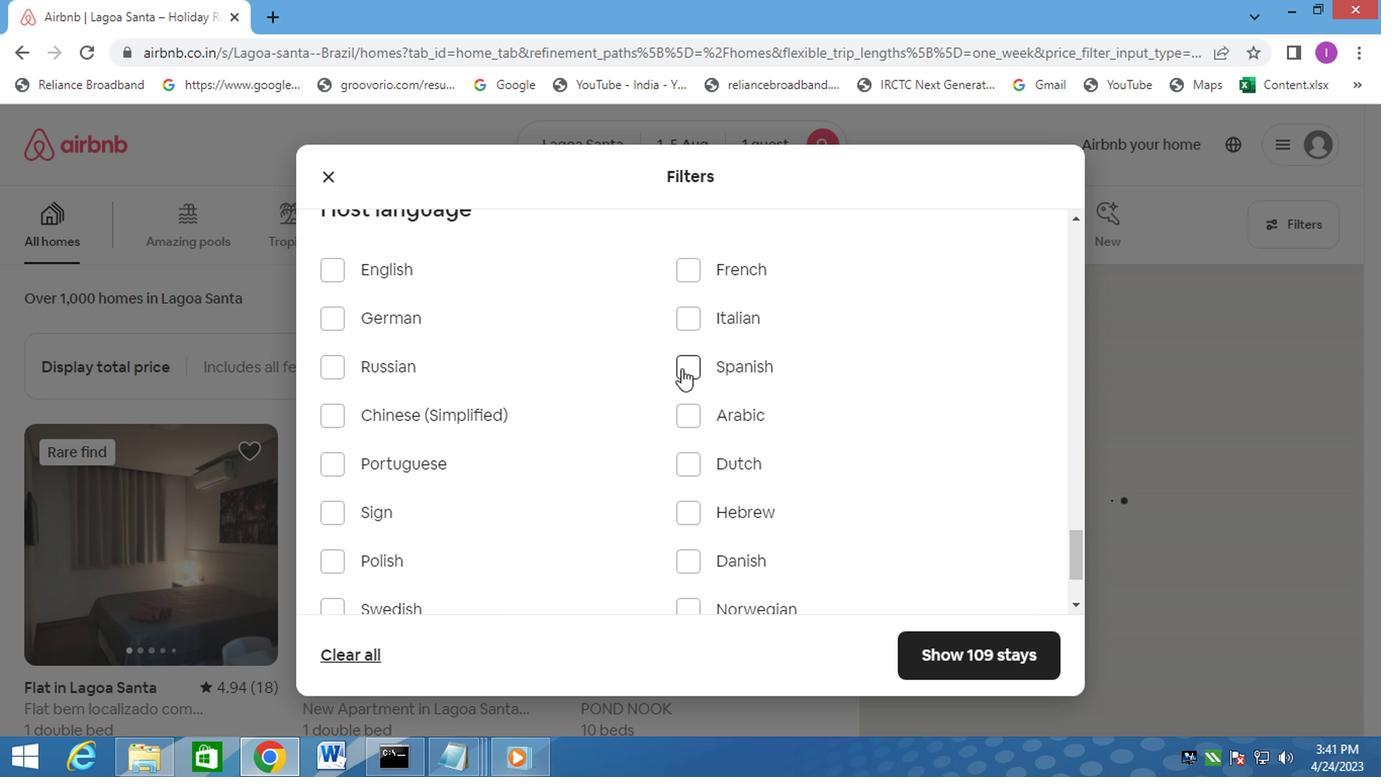 
Action: Mouse moved to (789, 377)
Screenshot: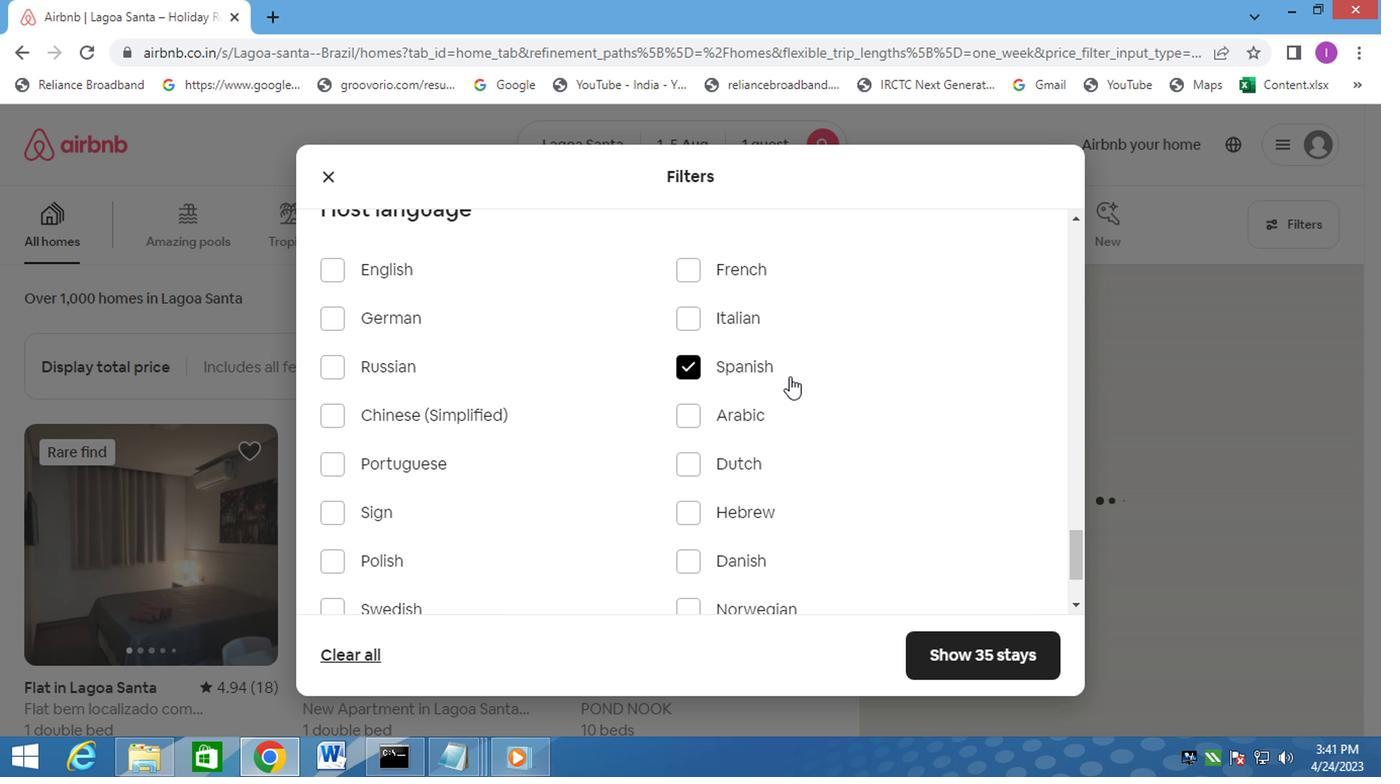 
Action: Mouse scrolled (789, 378) with delta (0, 1)
Screenshot: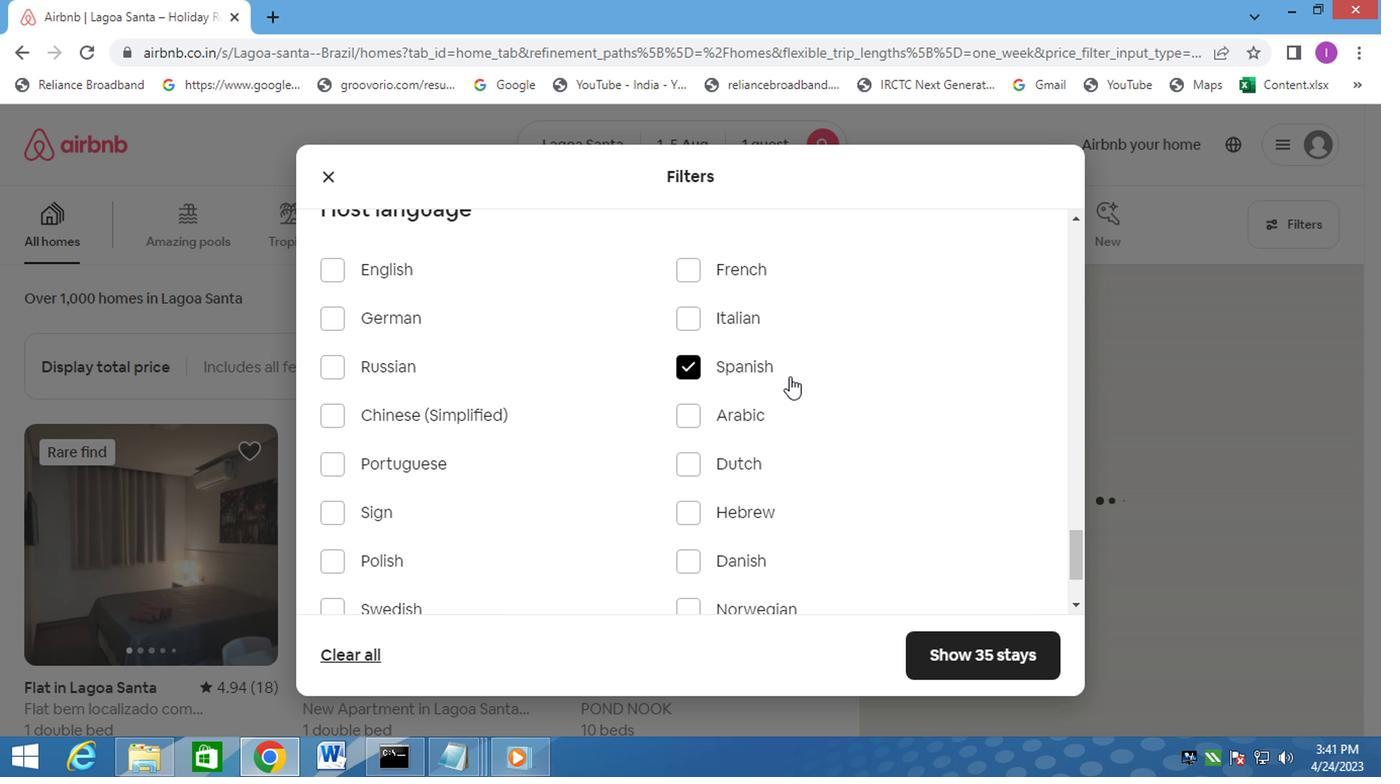 
Action: Mouse scrolled (789, 378) with delta (0, 1)
Screenshot: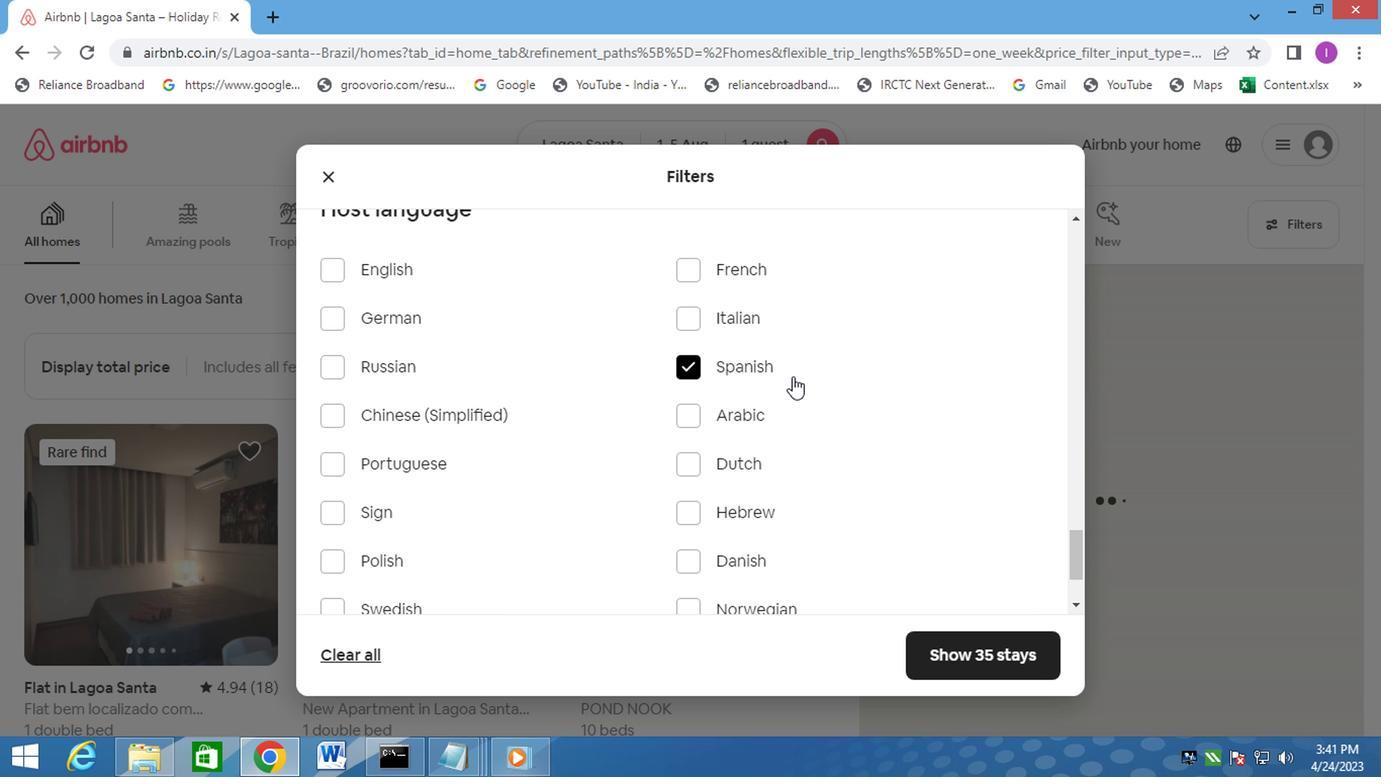 
Action: Mouse moved to (791, 377)
Screenshot: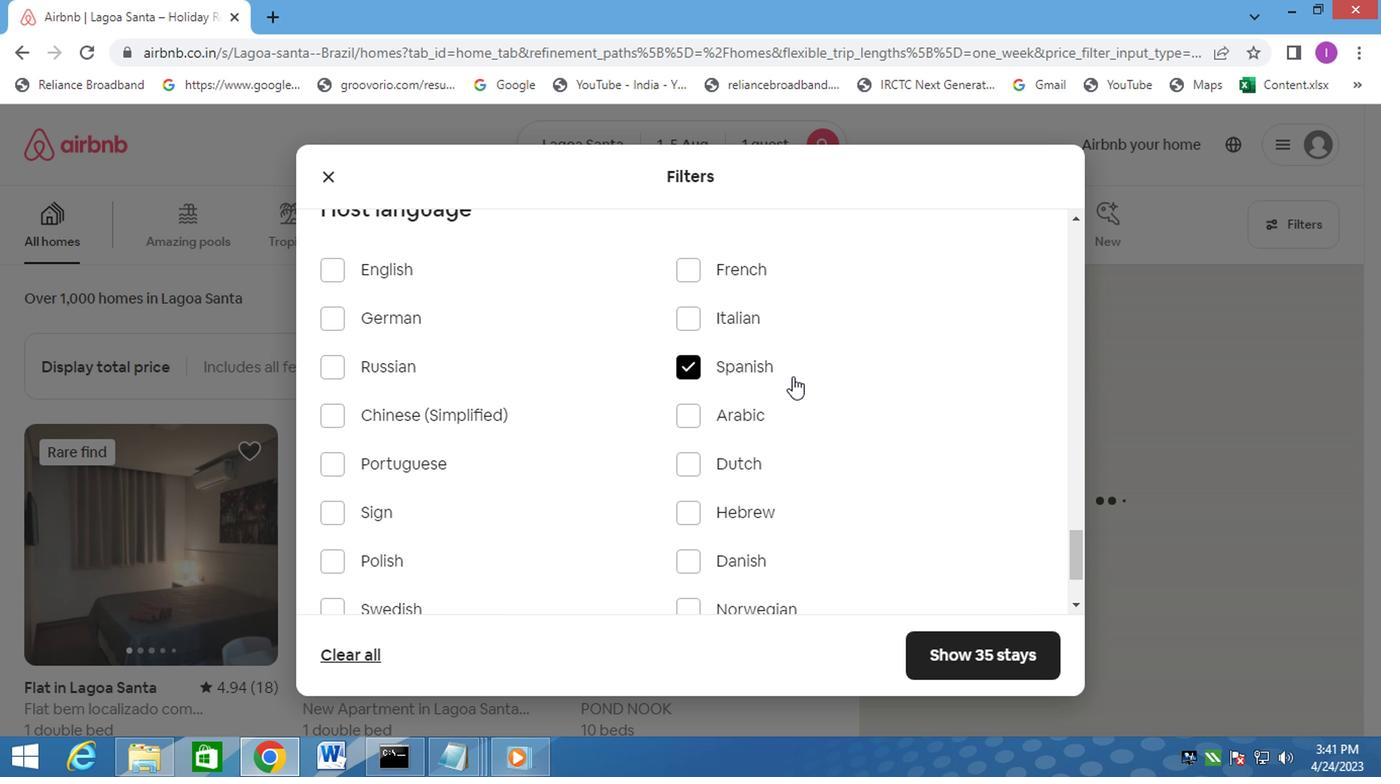 
Action: Mouse scrolled (791, 378) with delta (0, 1)
Screenshot: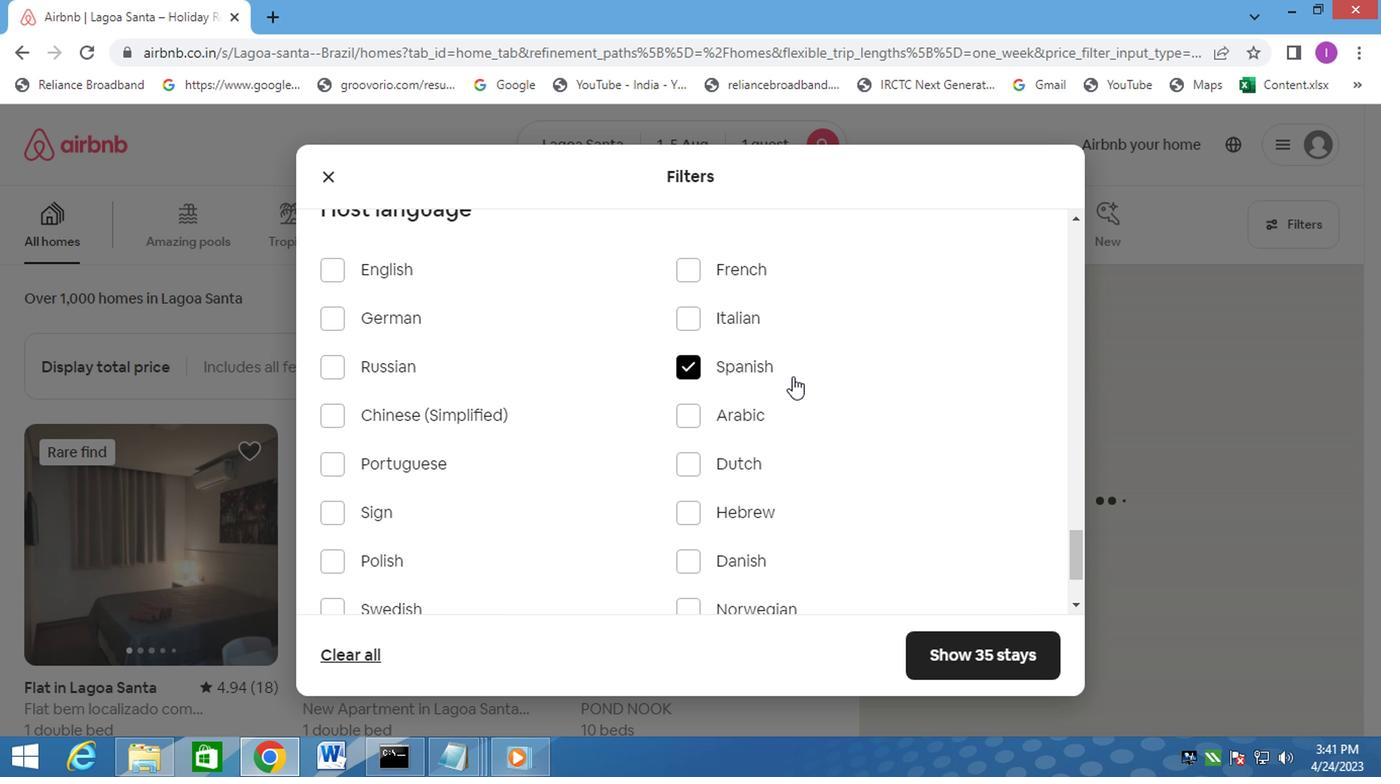 
Action: Mouse moved to (803, 375)
Screenshot: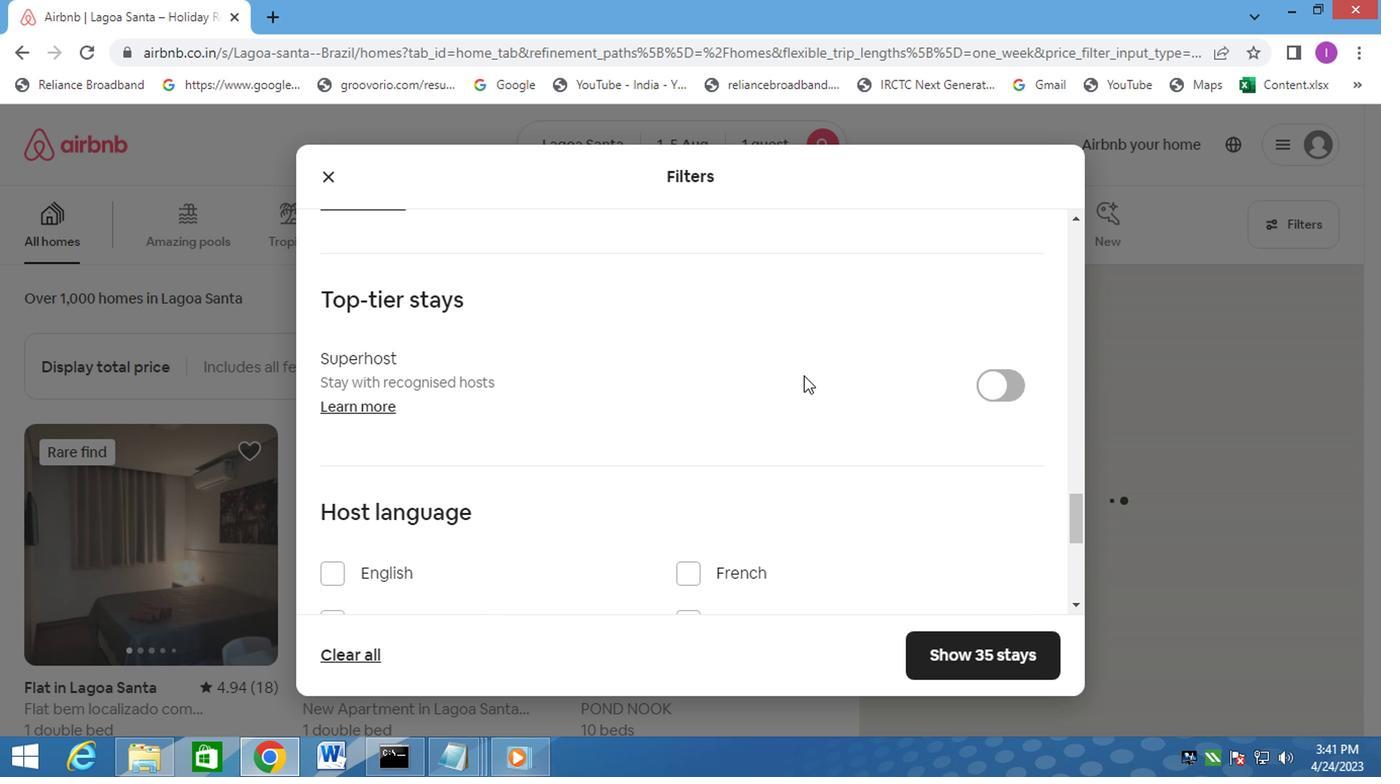 
Action: Mouse scrolled (803, 376) with delta (0, 1)
Screenshot: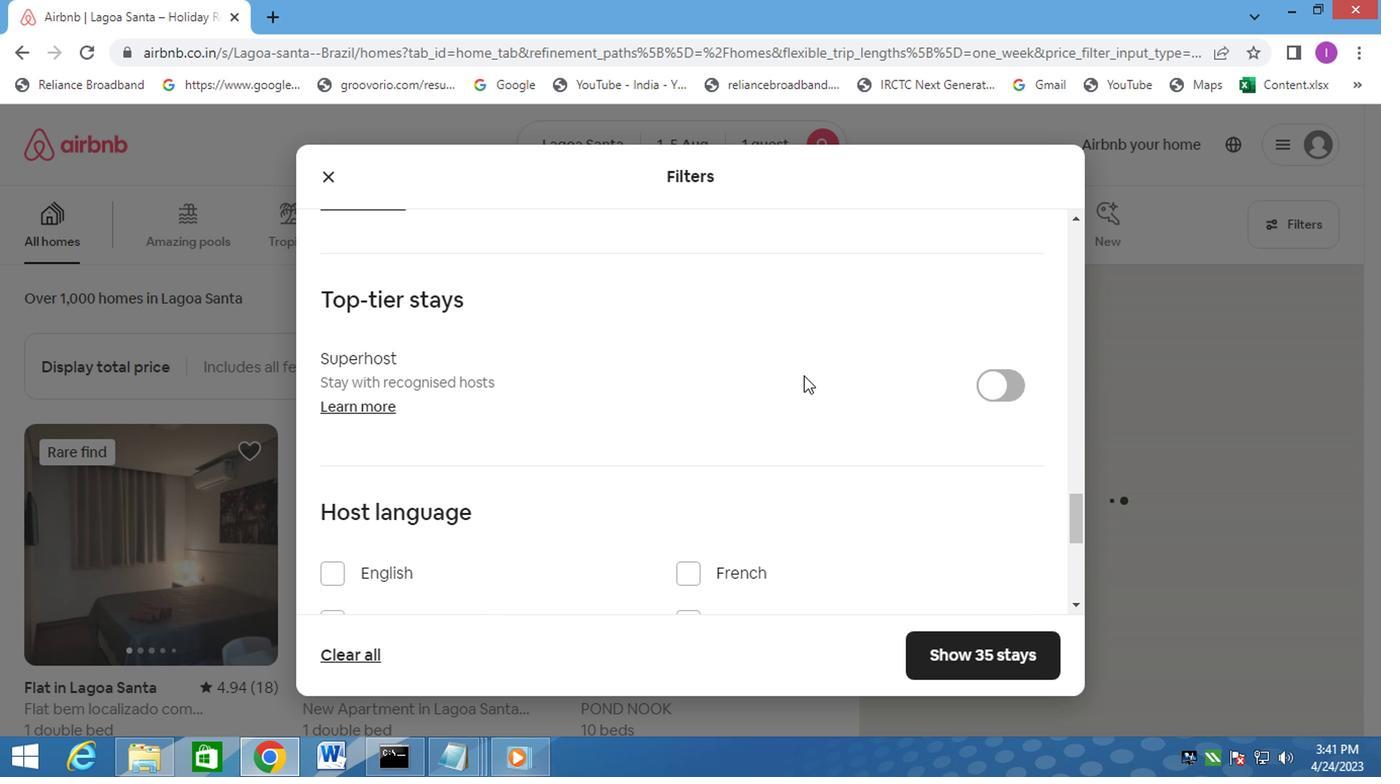 
Action: Mouse moved to (803, 374)
Screenshot: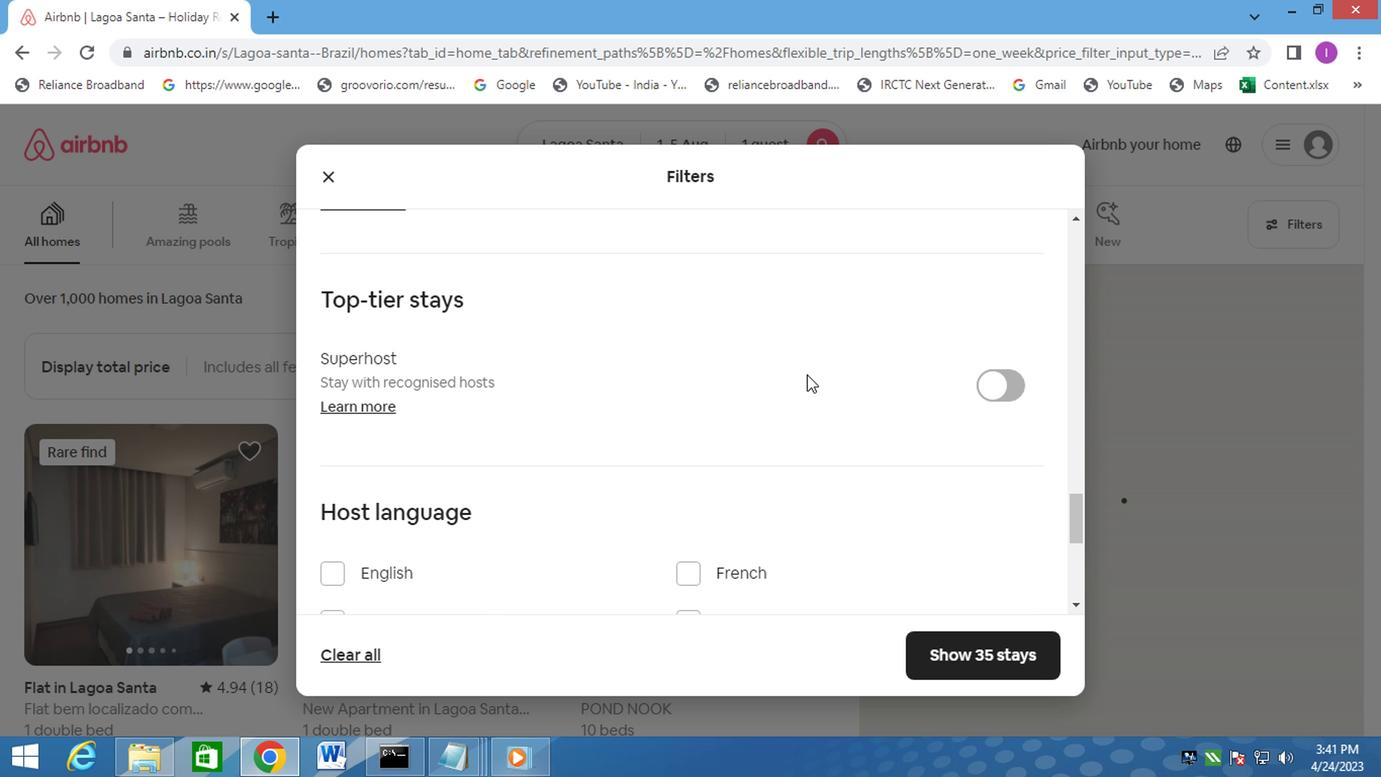 
Action: Mouse scrolled (803, 375) with delta (0, 0)
Screenshot: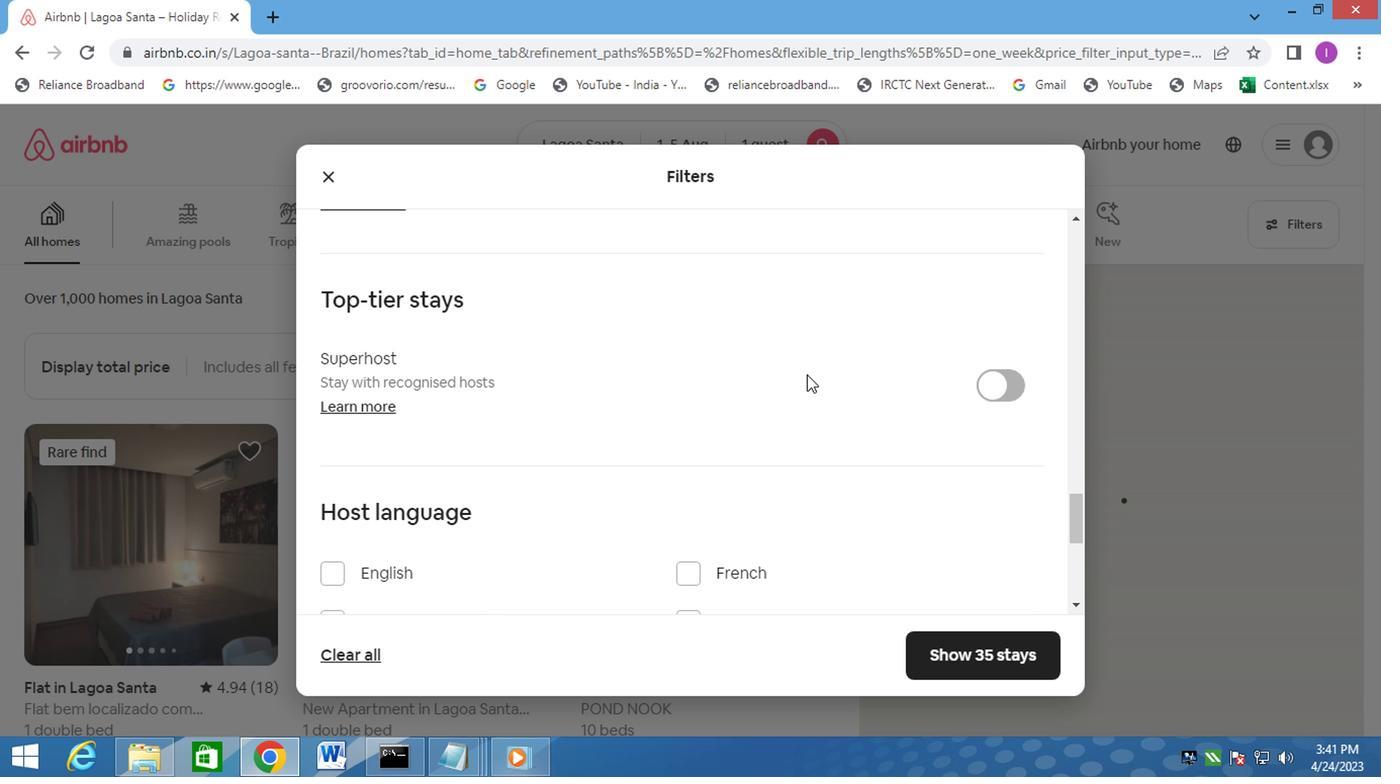 
Action: Mouse moved to (810, 369)
Screenshot: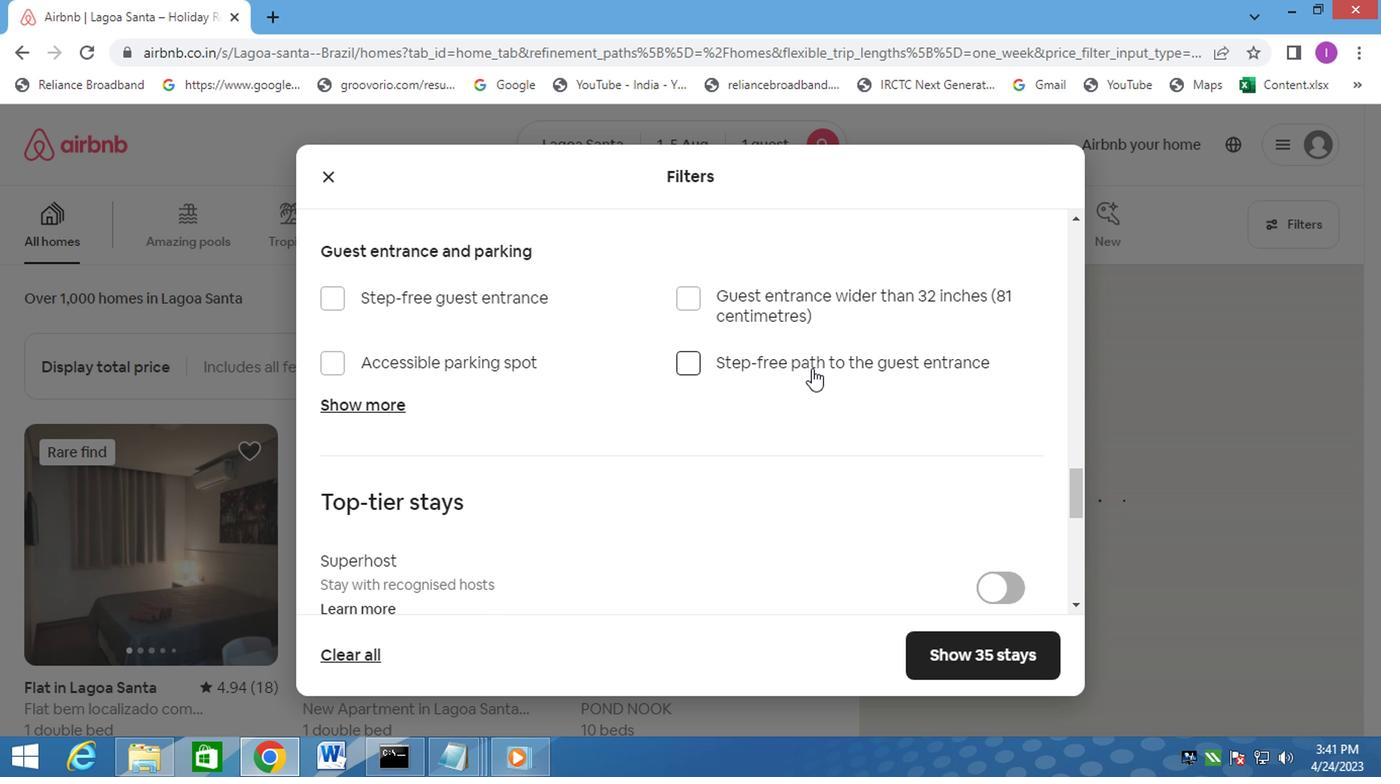 
Action: Mouse scrolled (810, 369) with delta (0, 0)
Screenshot: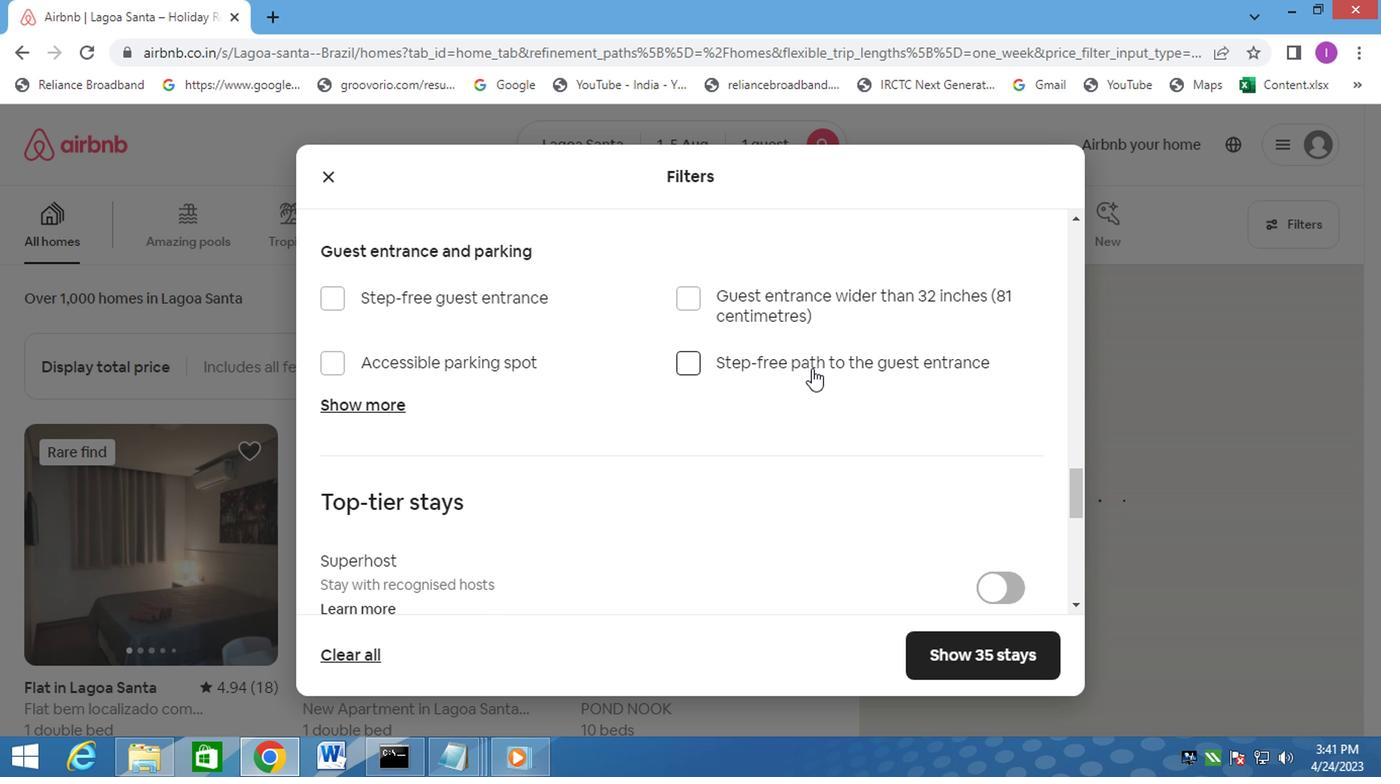 
Action: Mouse moved to (811, 369)
Screenshot: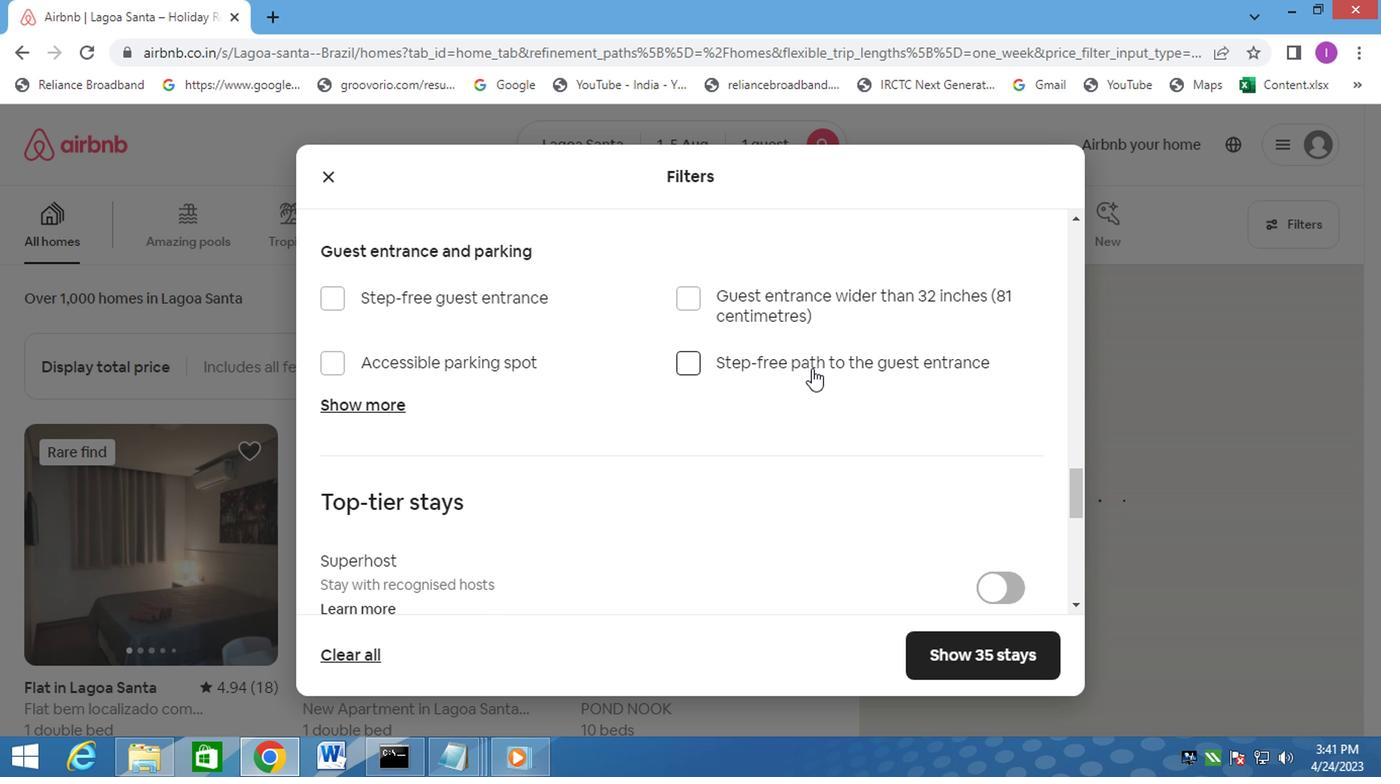 
Action: Mouse scrolled (811, 369) with delta (0, 0)
Screenshot: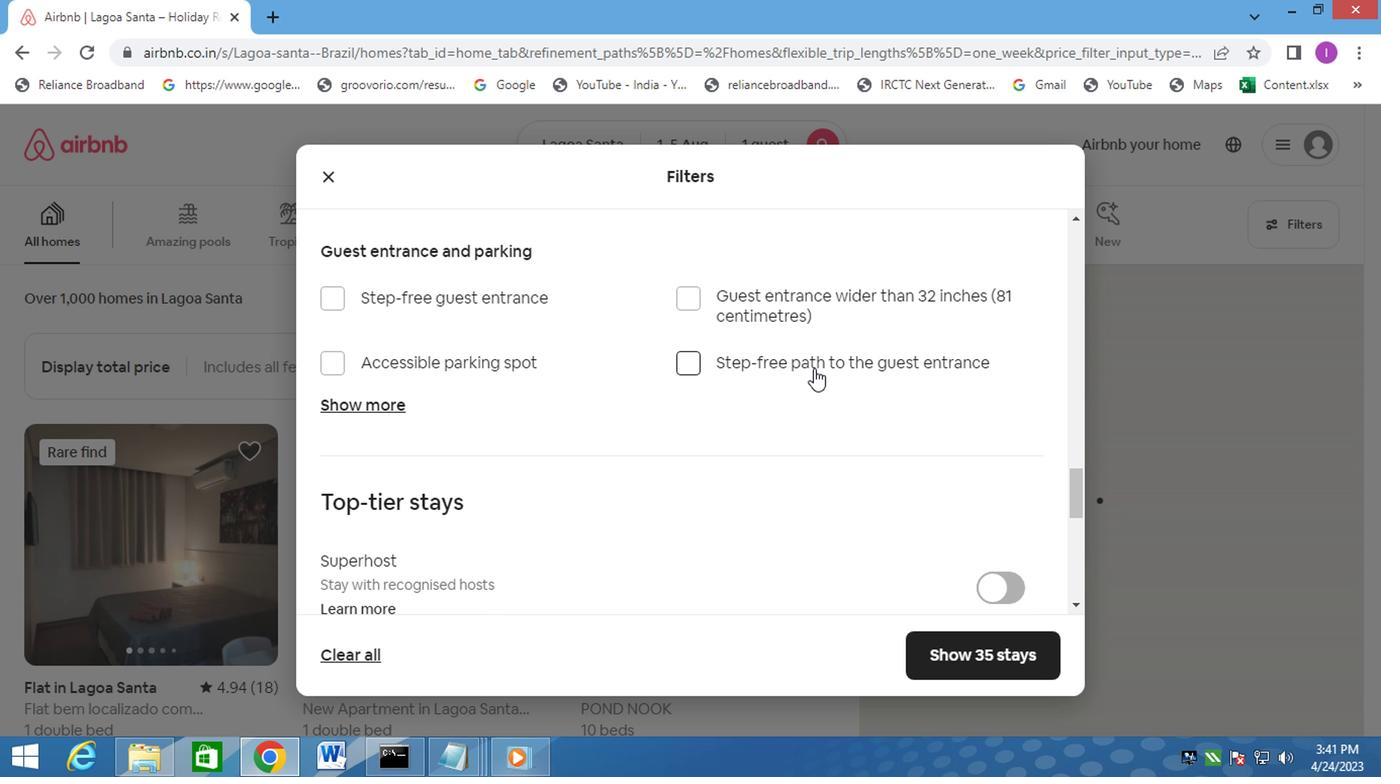 
Action: Mouse scrolled (811, 369) with delta (0, 0)
Screenshot: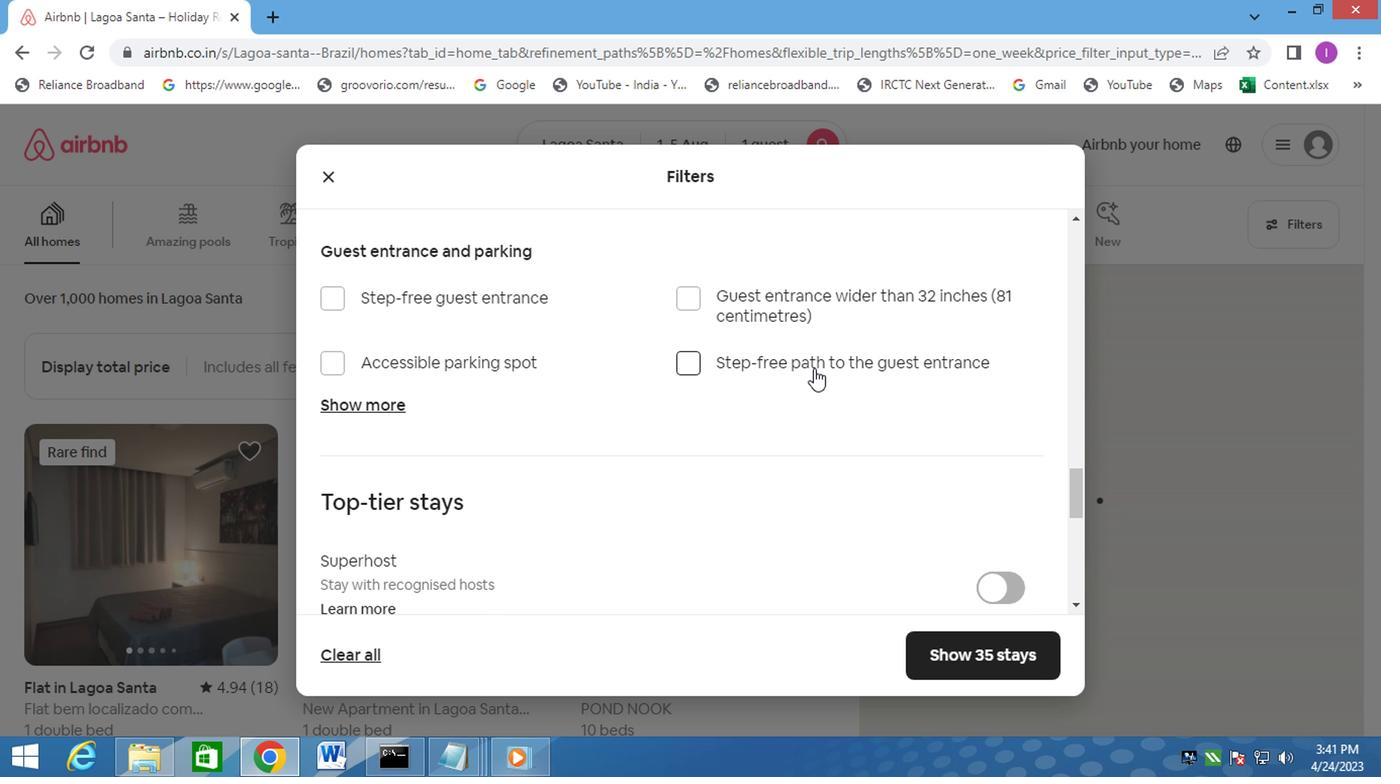 
Action: Mouse moved to (815, 398)
Screenshot: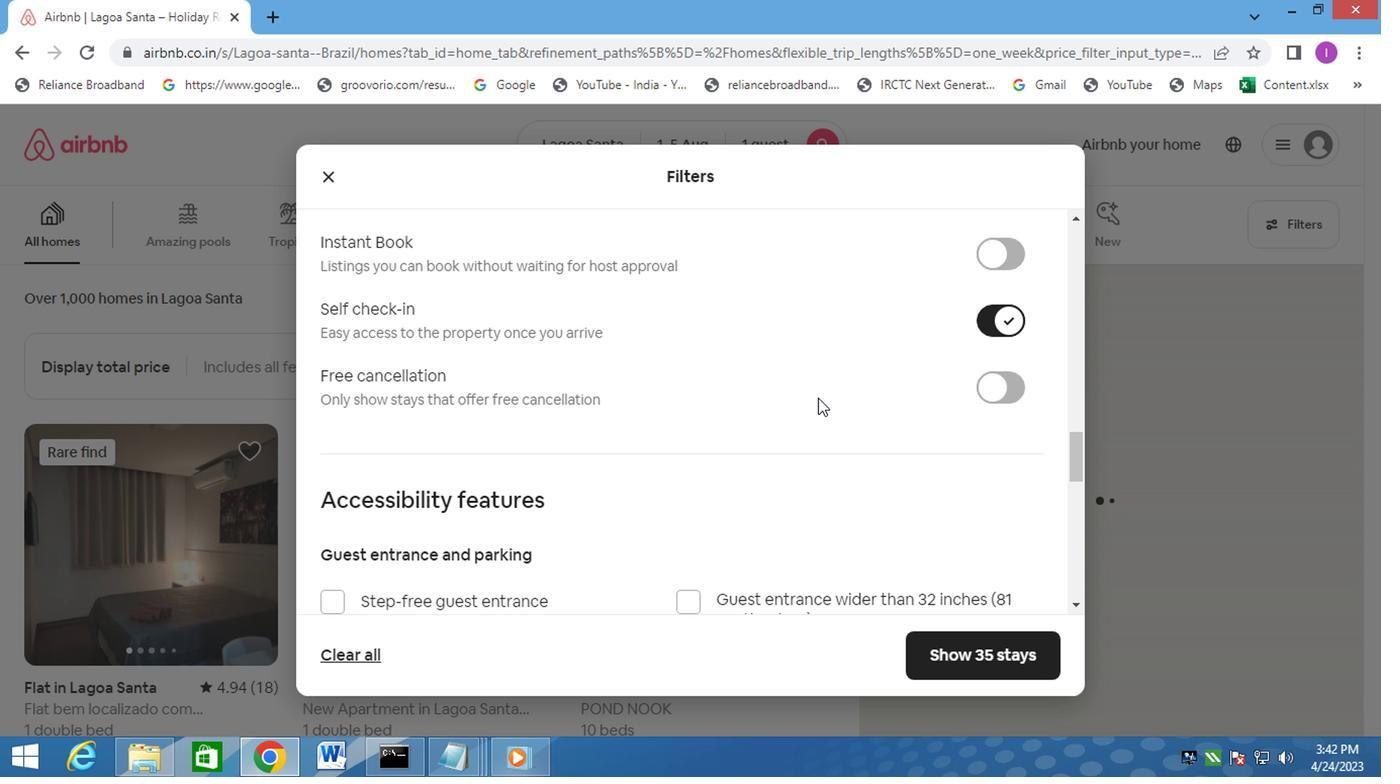 
Action: Mouse scrolled (815, 397) with delta (0, 0)
Screenshot: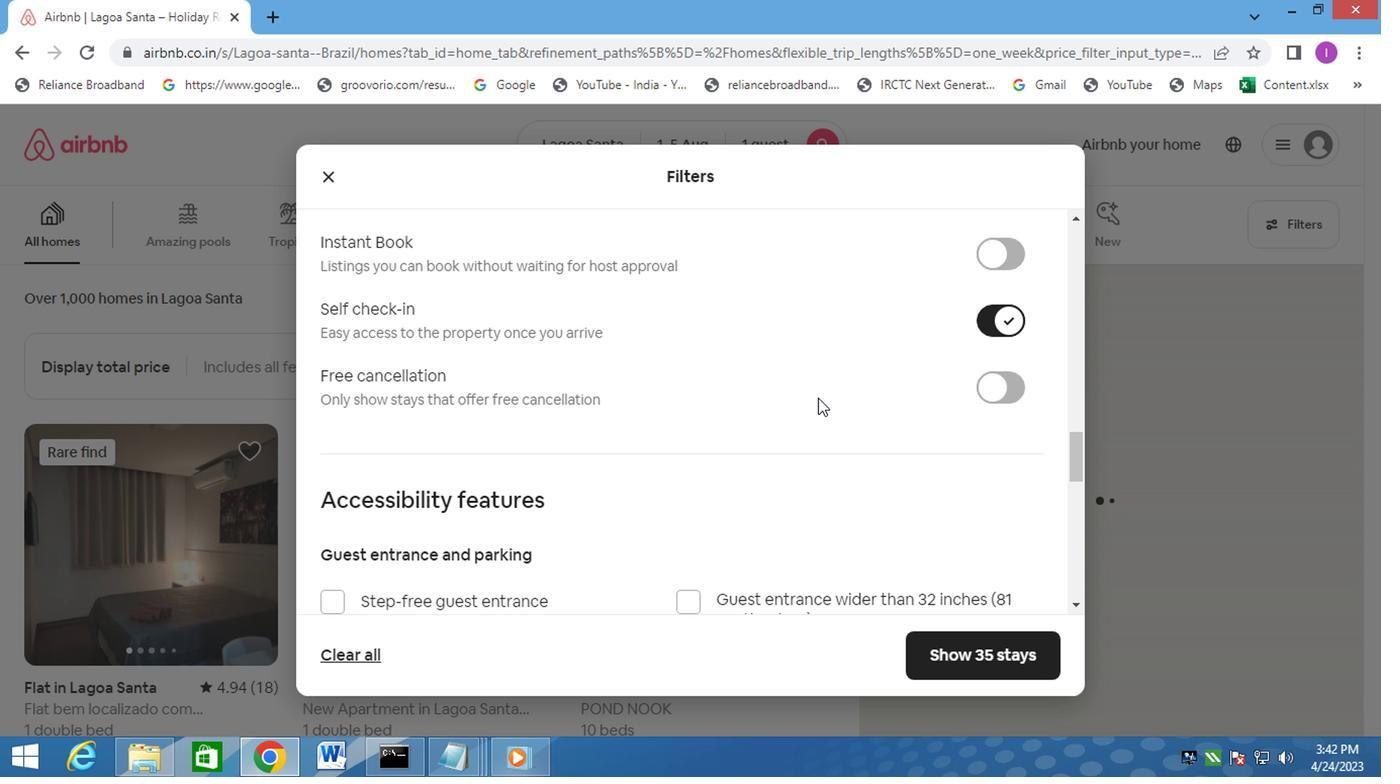 
Action: Mouse scrolled (815, 397) with delta (0, 0)
Screenshot: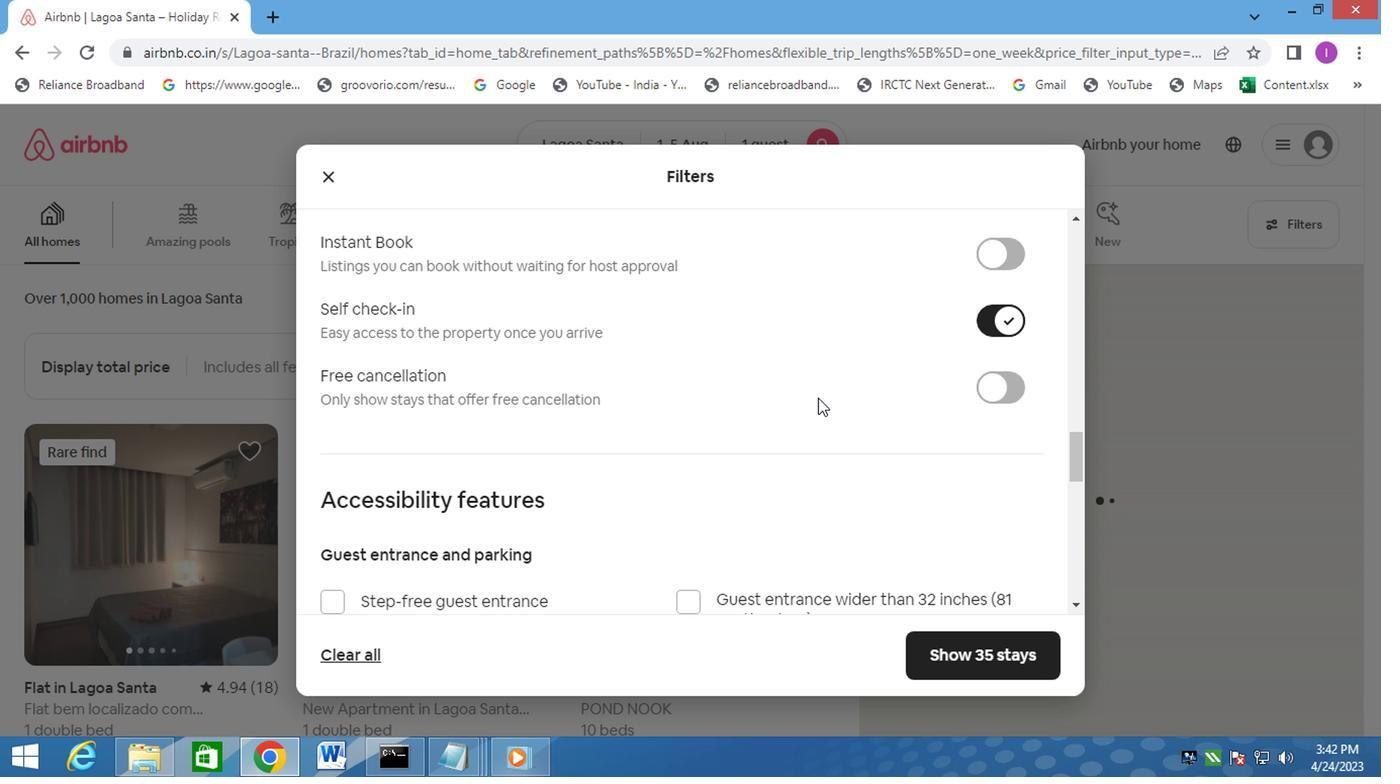 
Action: Mouse scrolled (815, 397) with delta (0, 0)
Screenshot: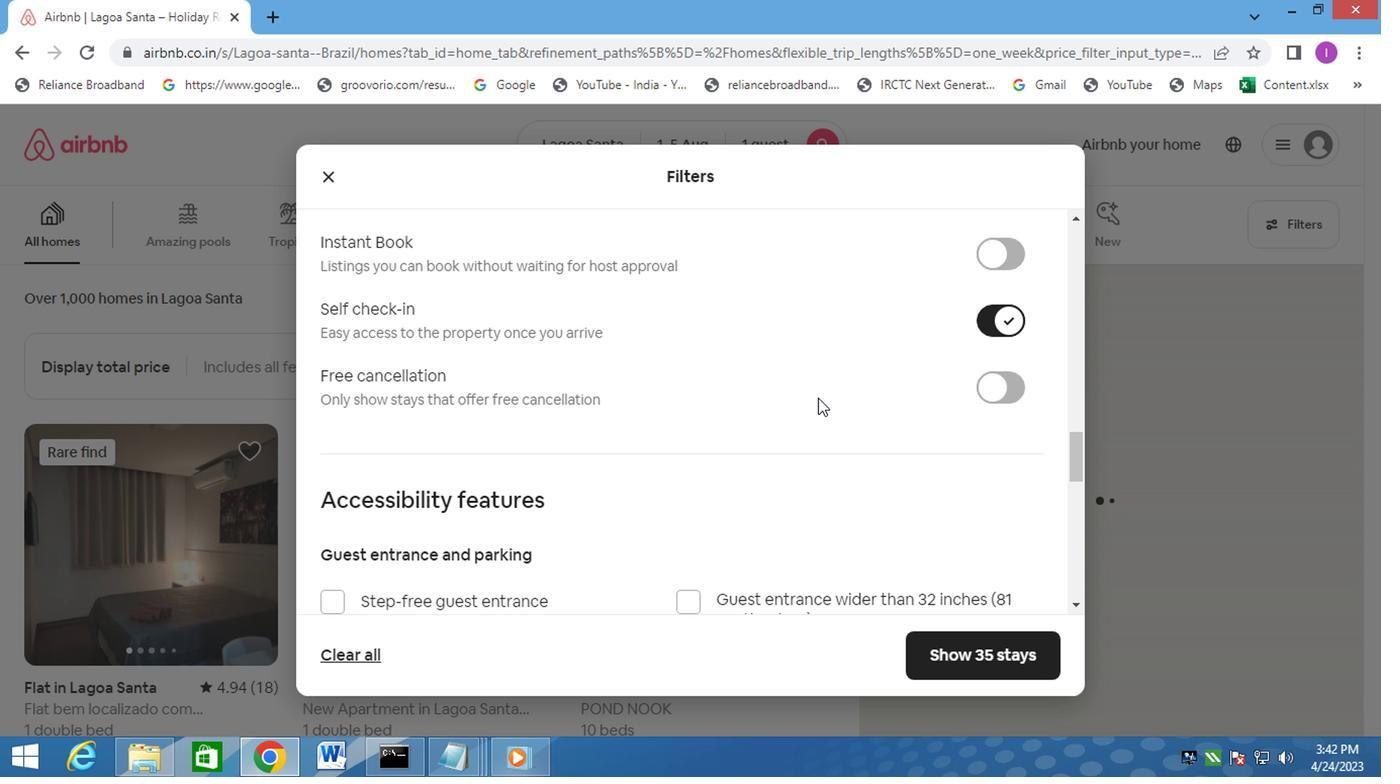 
Action: Mouse moved to (818, 394)
Screenshot: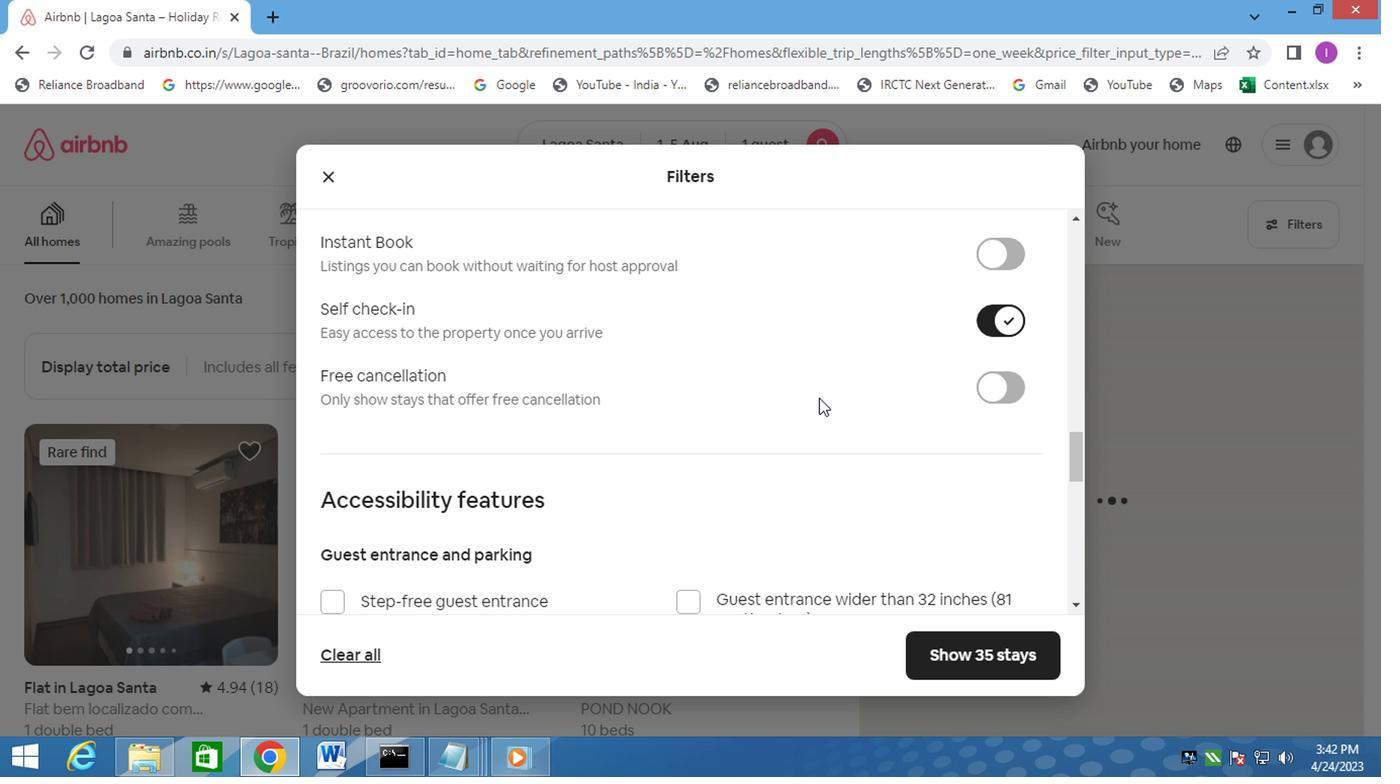 
Action: Mouse scrolled (818, 393) with delta (0, 0)
Screenshot: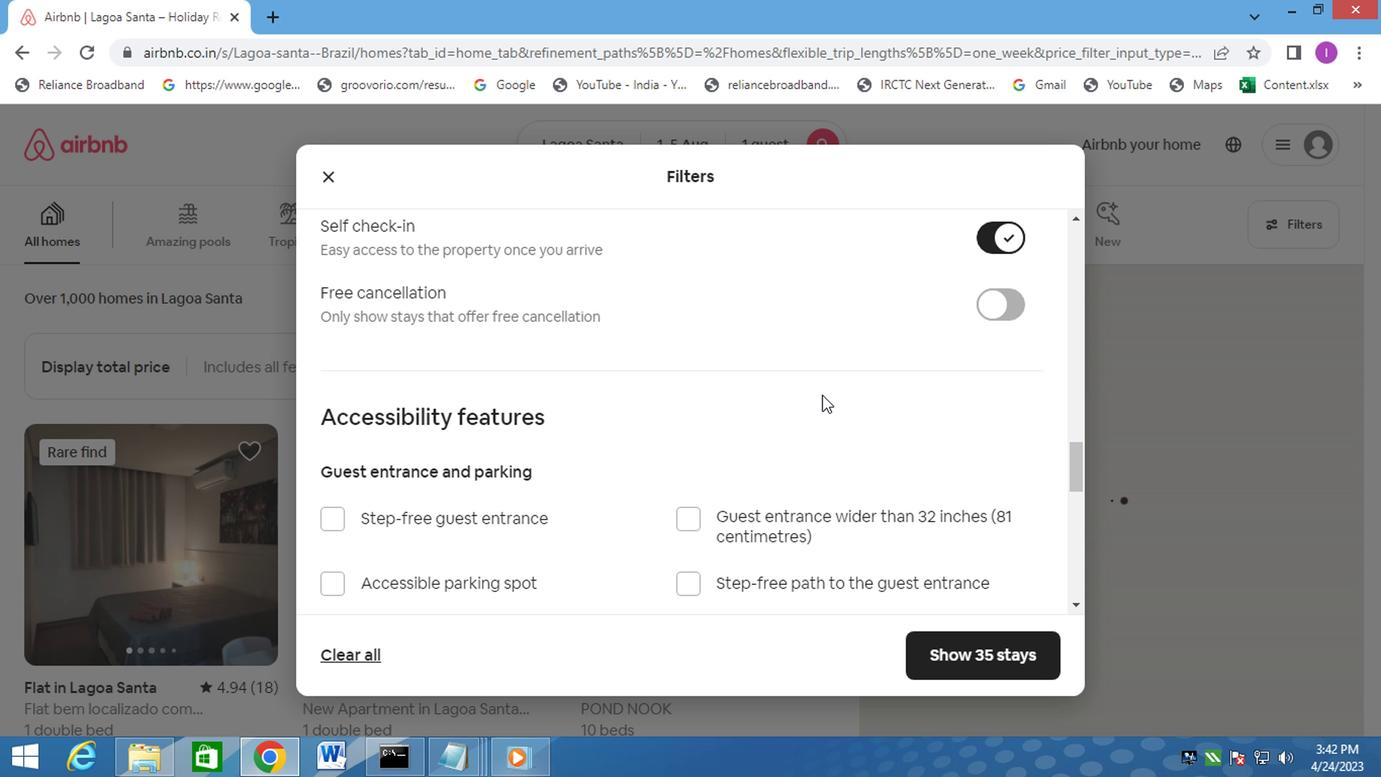 
Action: Mouse scrolled (818, 393) with delta (0, 0)
Screenshot: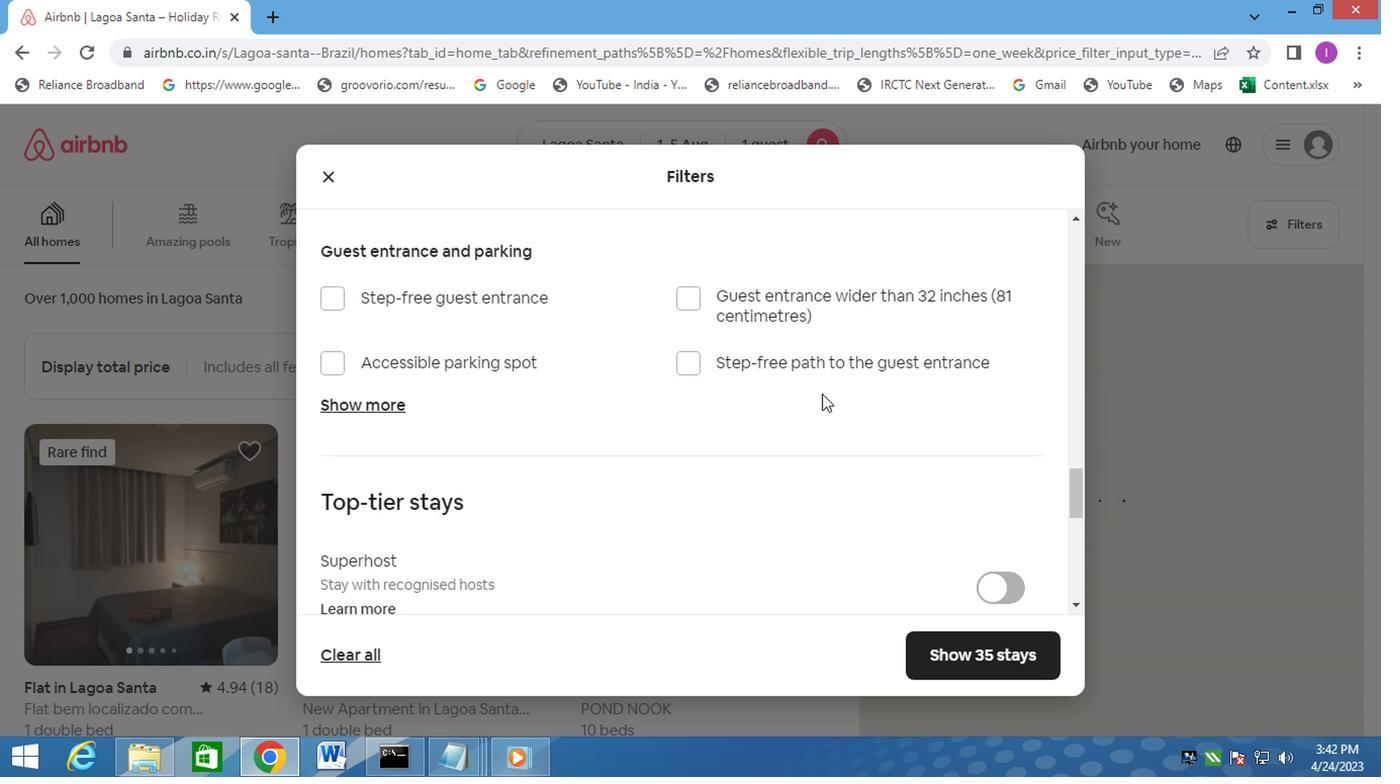 
Action: Mouse scrolled (818, 393) with delta (0, 0)
Screenshot: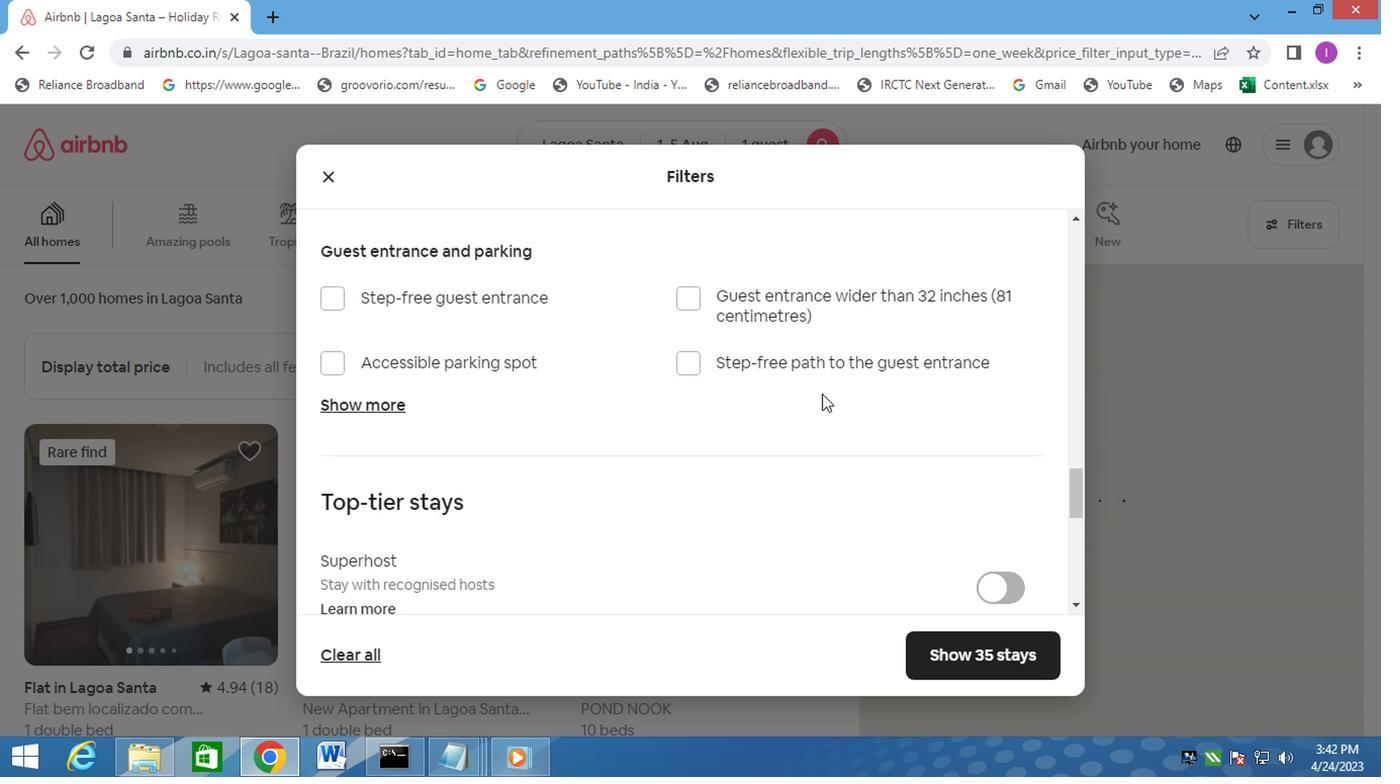 
Action: Mouse scrolled (818, 393) with delta (0, 0)
Screenshot: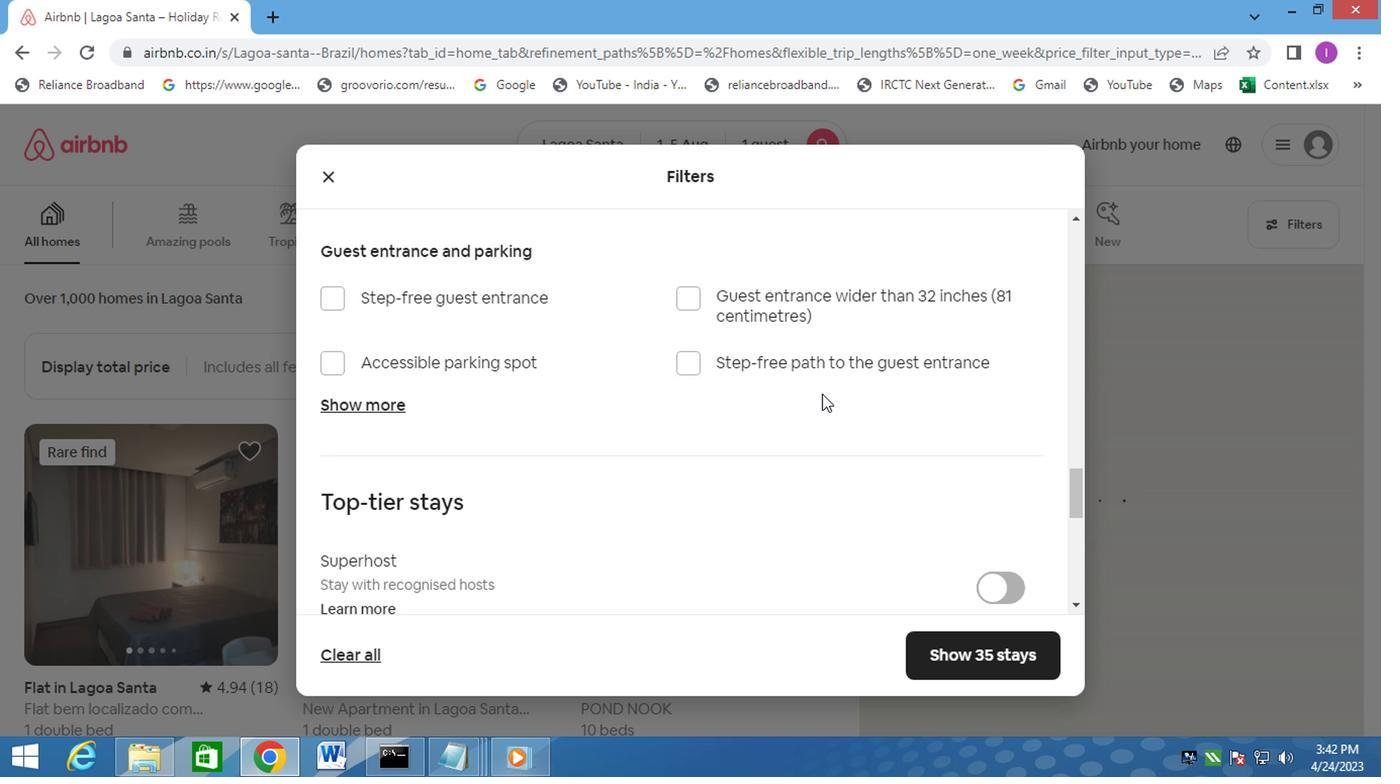 
Action: Mouse moved to (821, 394)
Screenshot: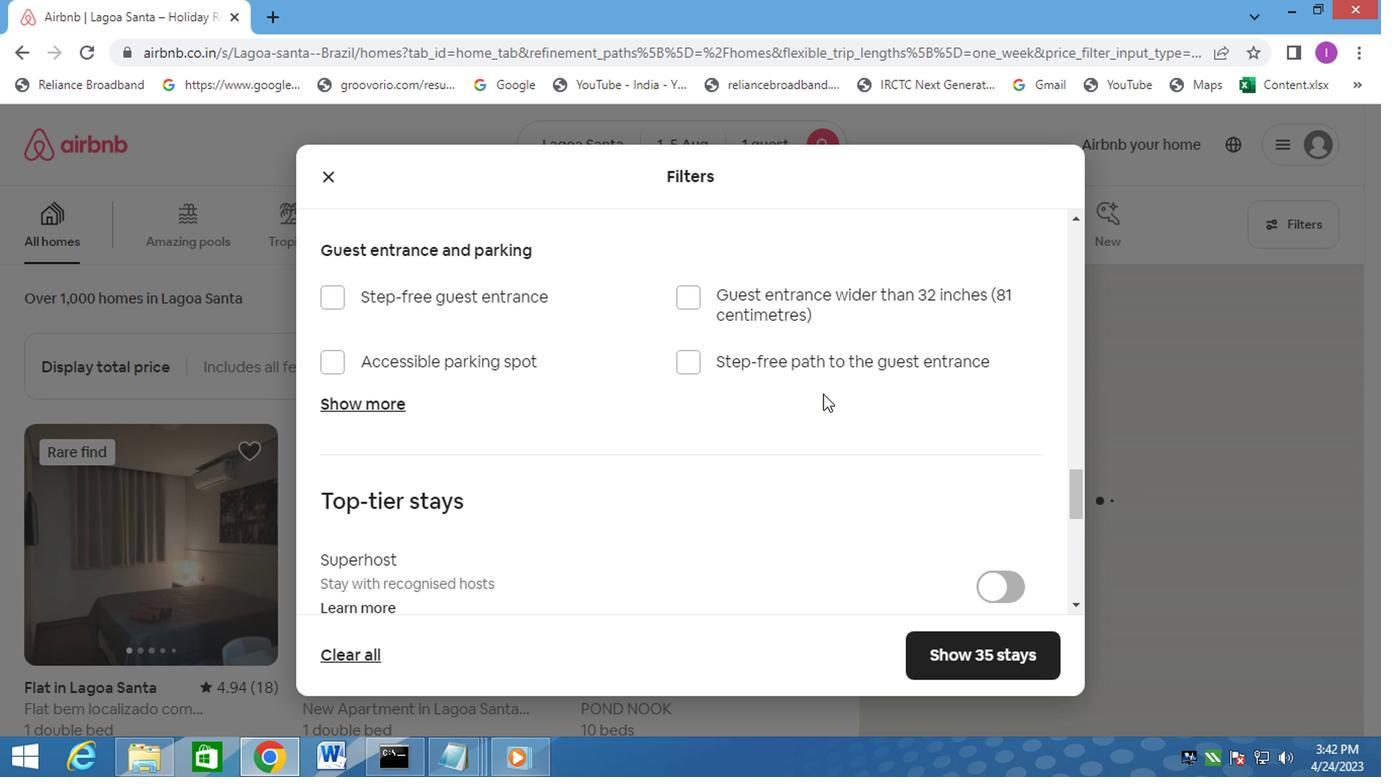 
Action: Mouse scrolled (821, 393) with delta (0, 0)
Screenshot: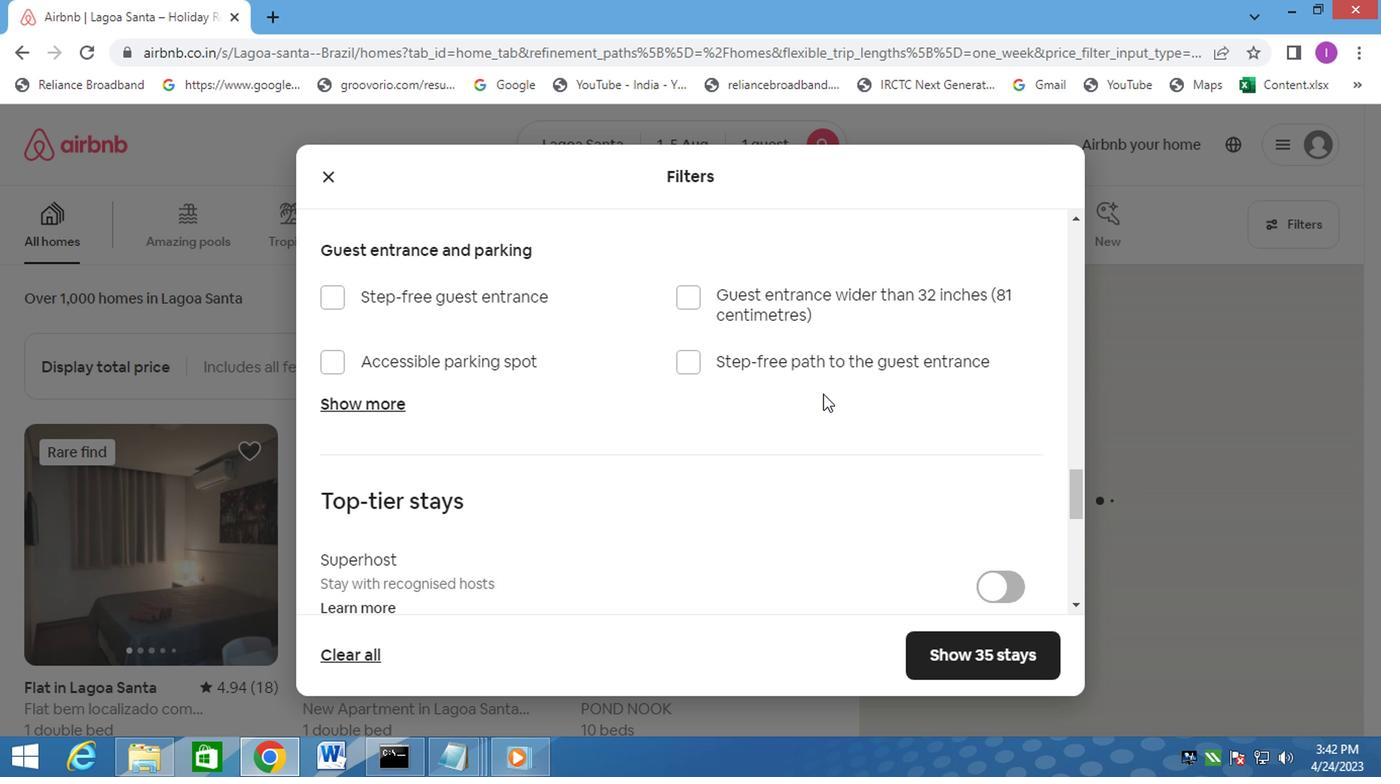 
Action: Mouse scrolled (821, 393) with delta (0, 0)
Screenshot: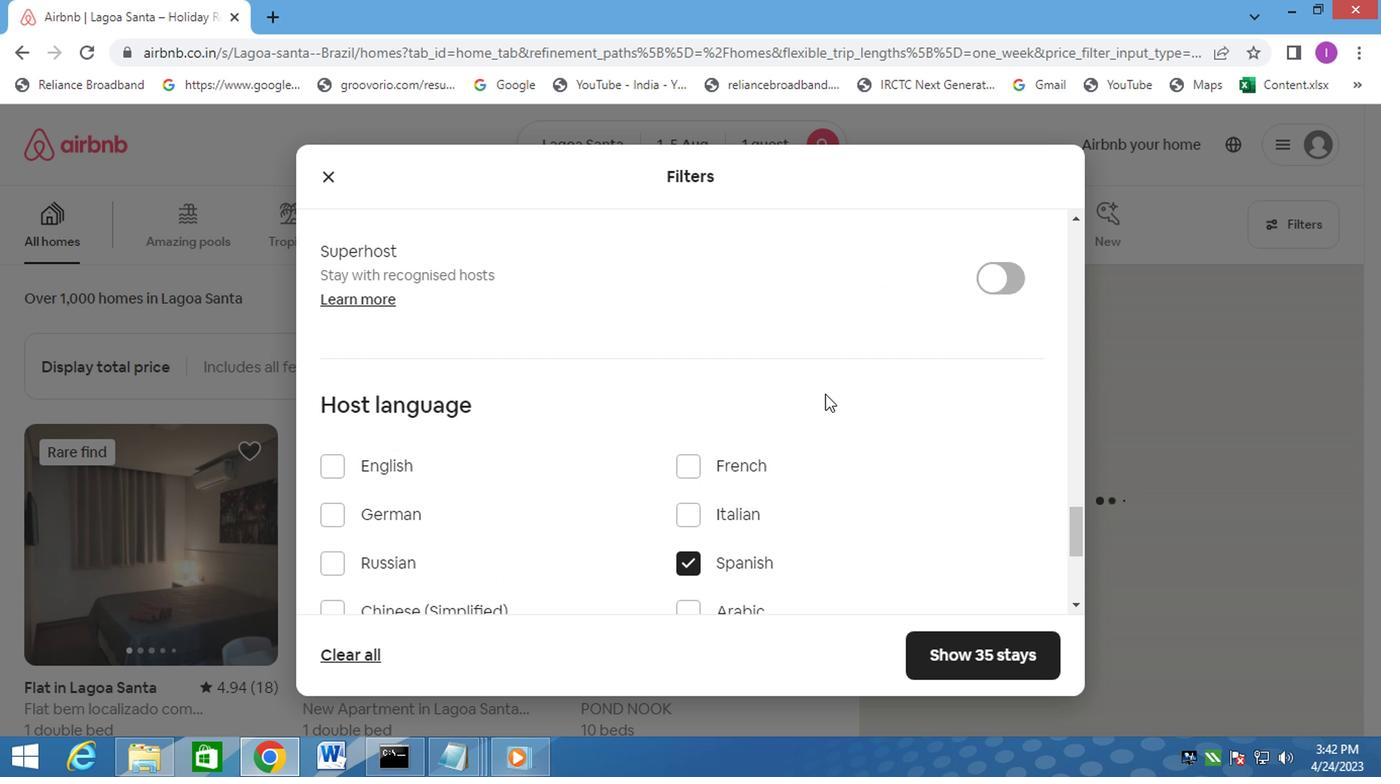 
Action: Mouse scrolled (821, 393) with delta (0, 0)
Screenshot: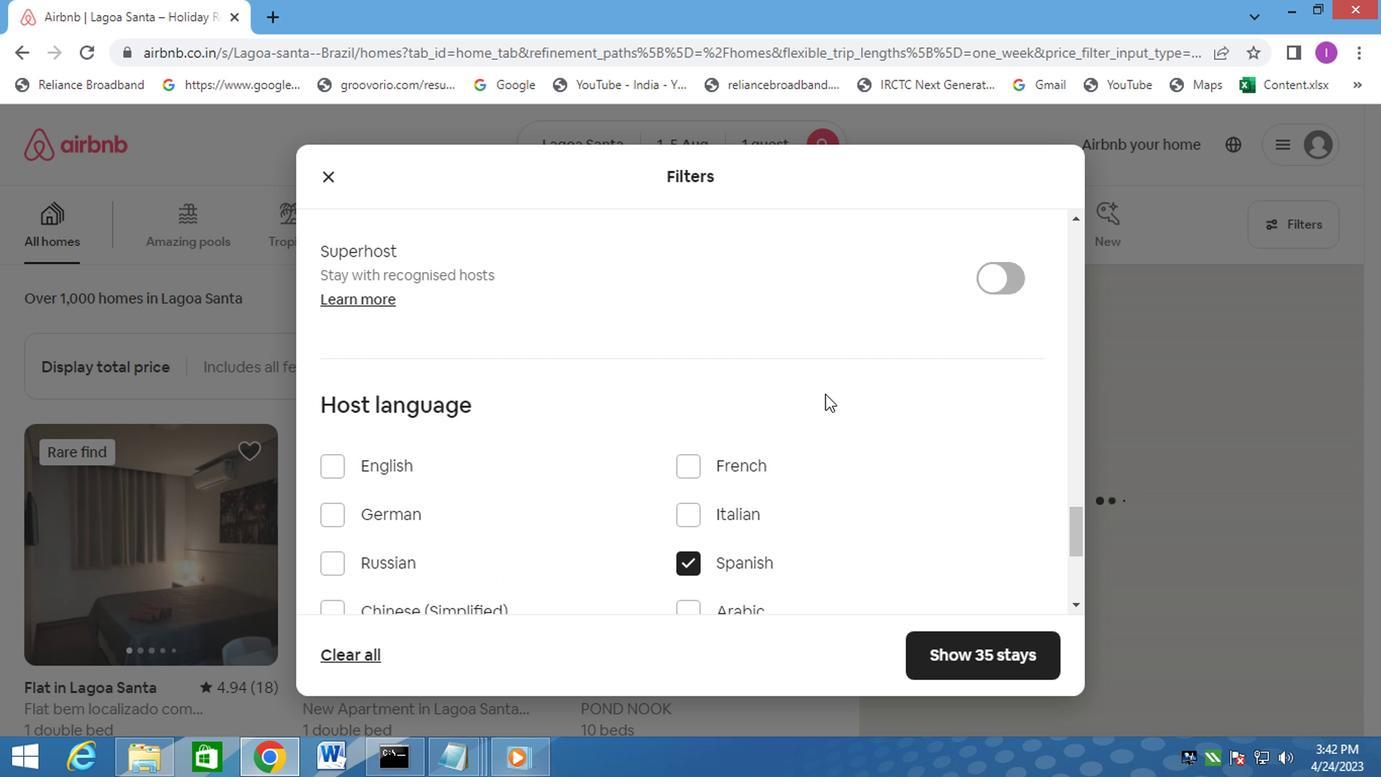 
Action: Mouse moved to (821, 394)
Screenshot: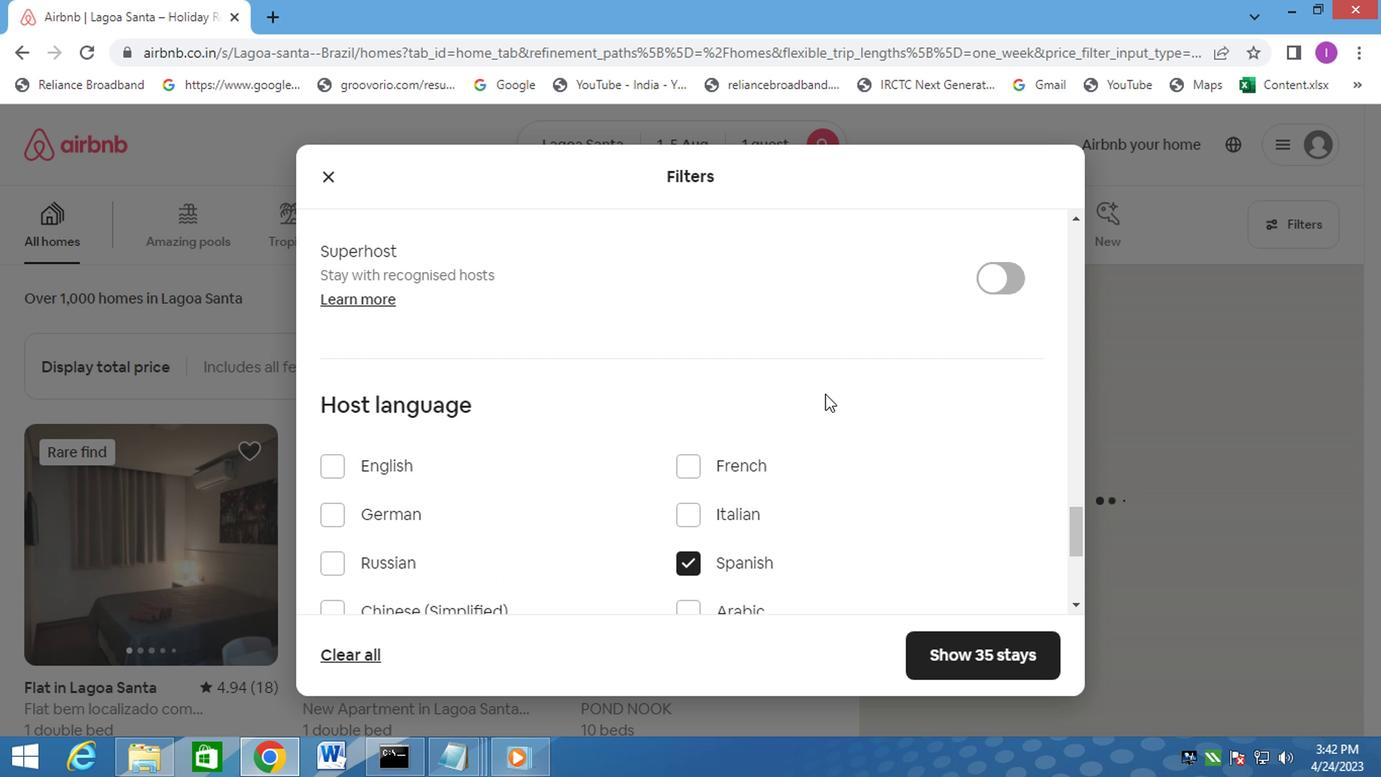 
Action: Mouse scrolled (821, 393) with delta (0, 0)
Screenshot: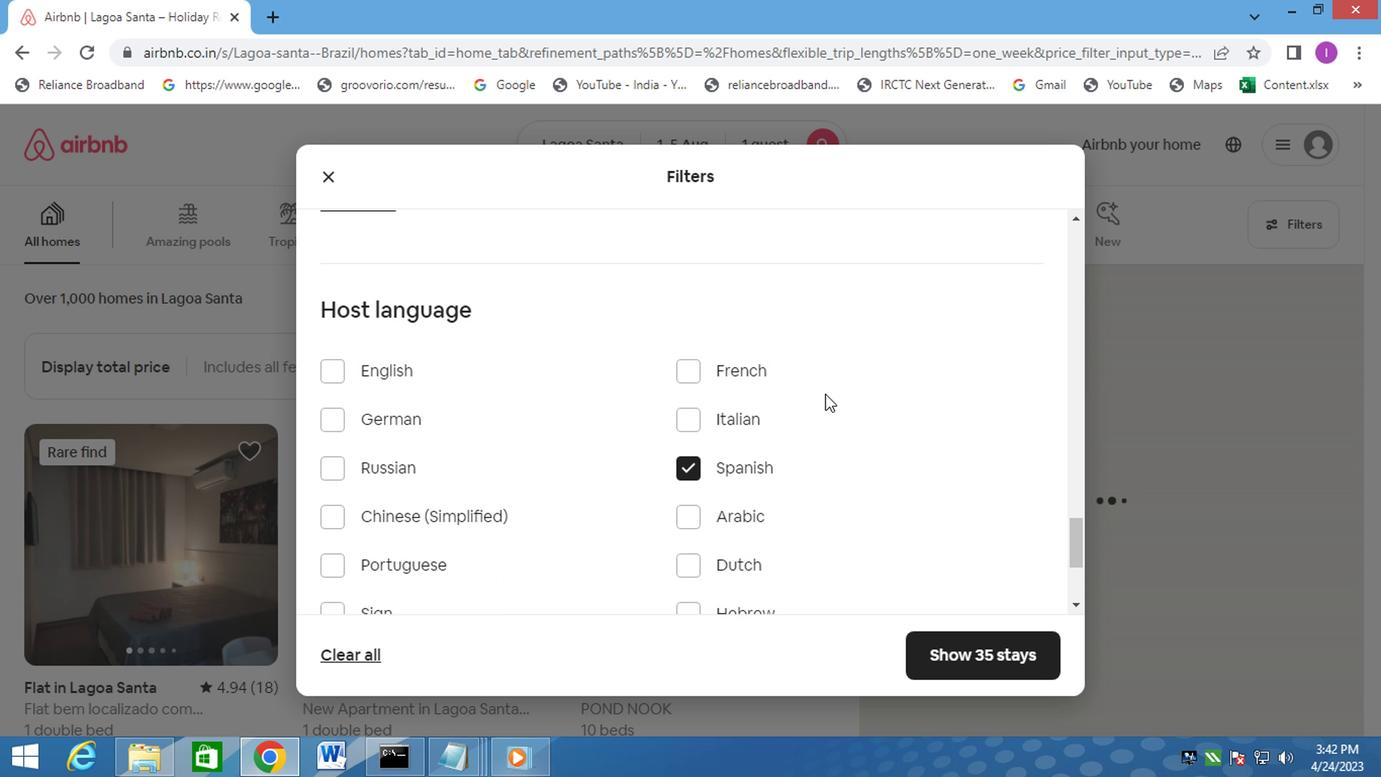 
Action: Mouse moved to (822, 396)
Screenshot: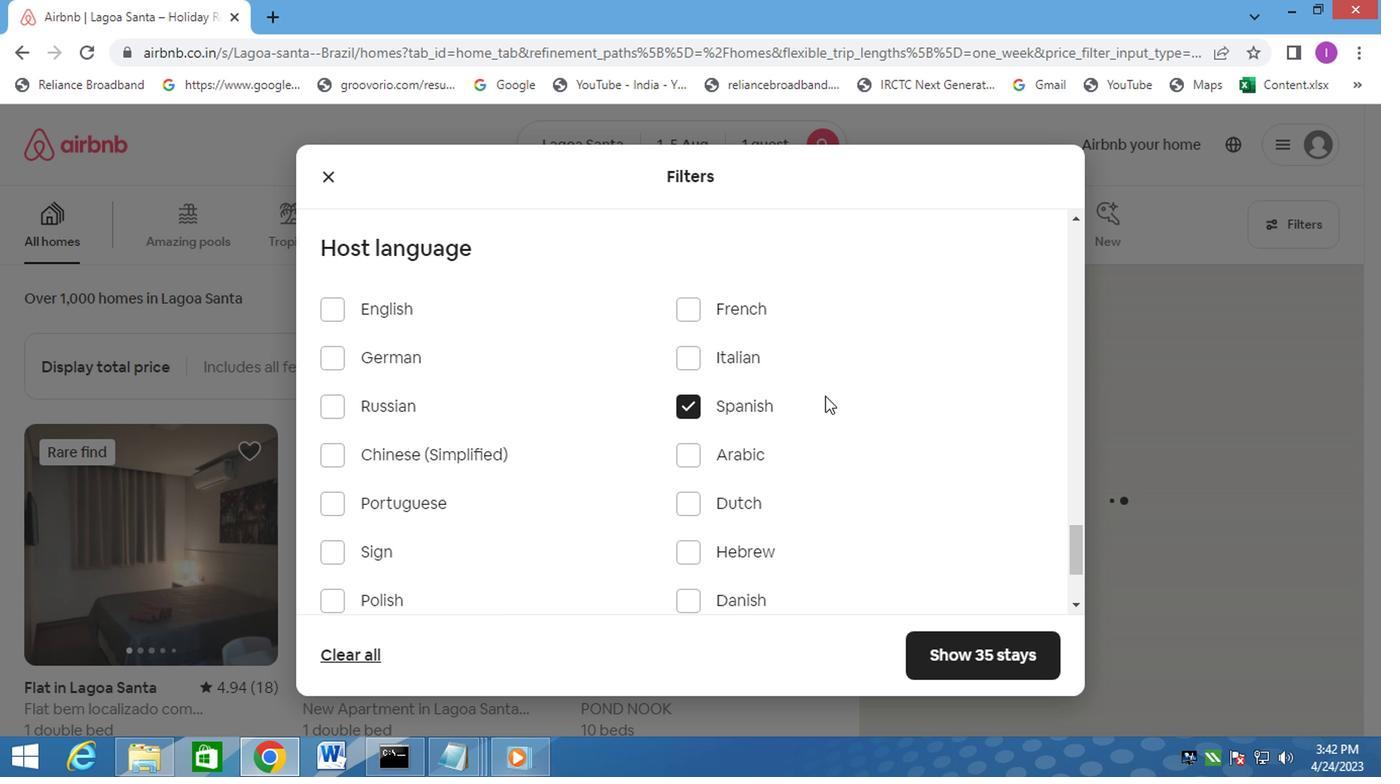 
Action: Mouse scrolled (822, 395) with delta (0, -1)
Screenshot: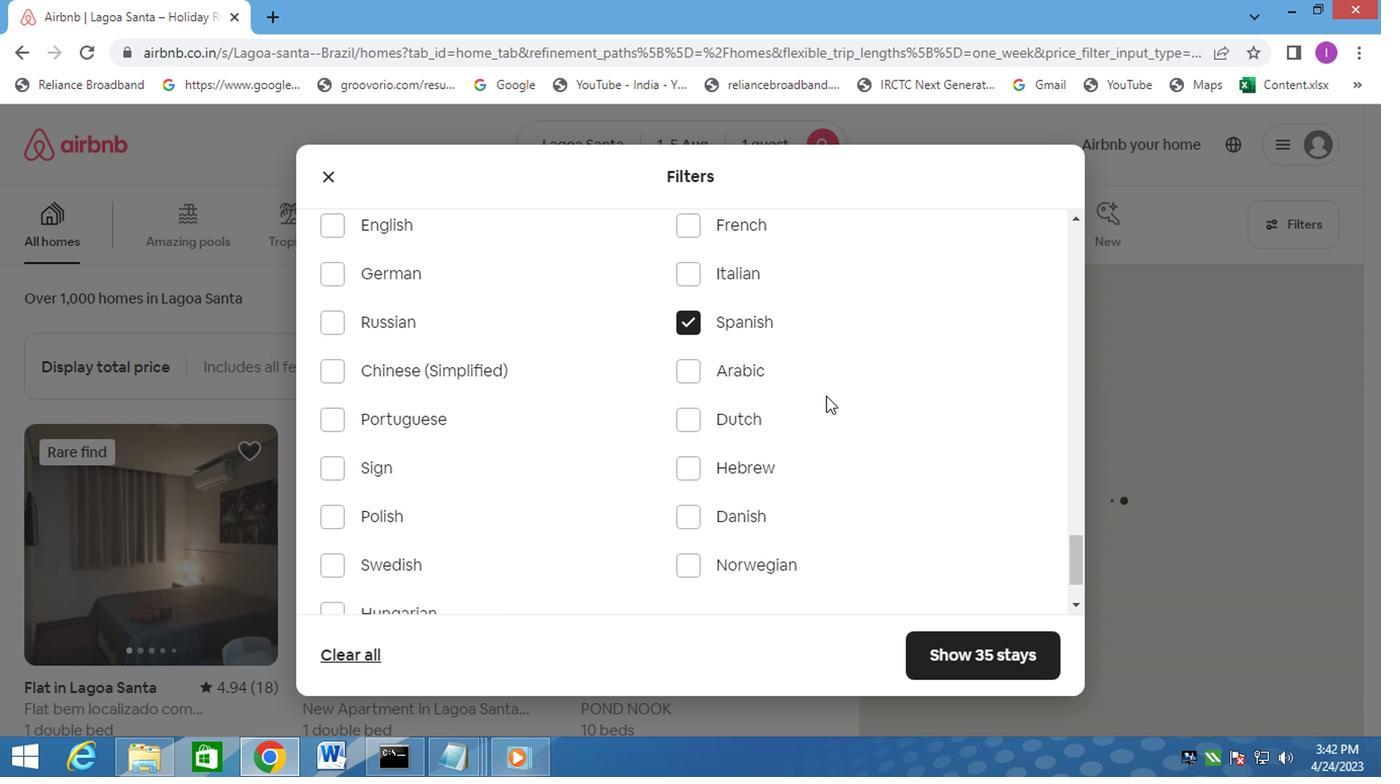 
Action: Mouse scrolled (822, 395) with delta (0, -1)
Screenshot: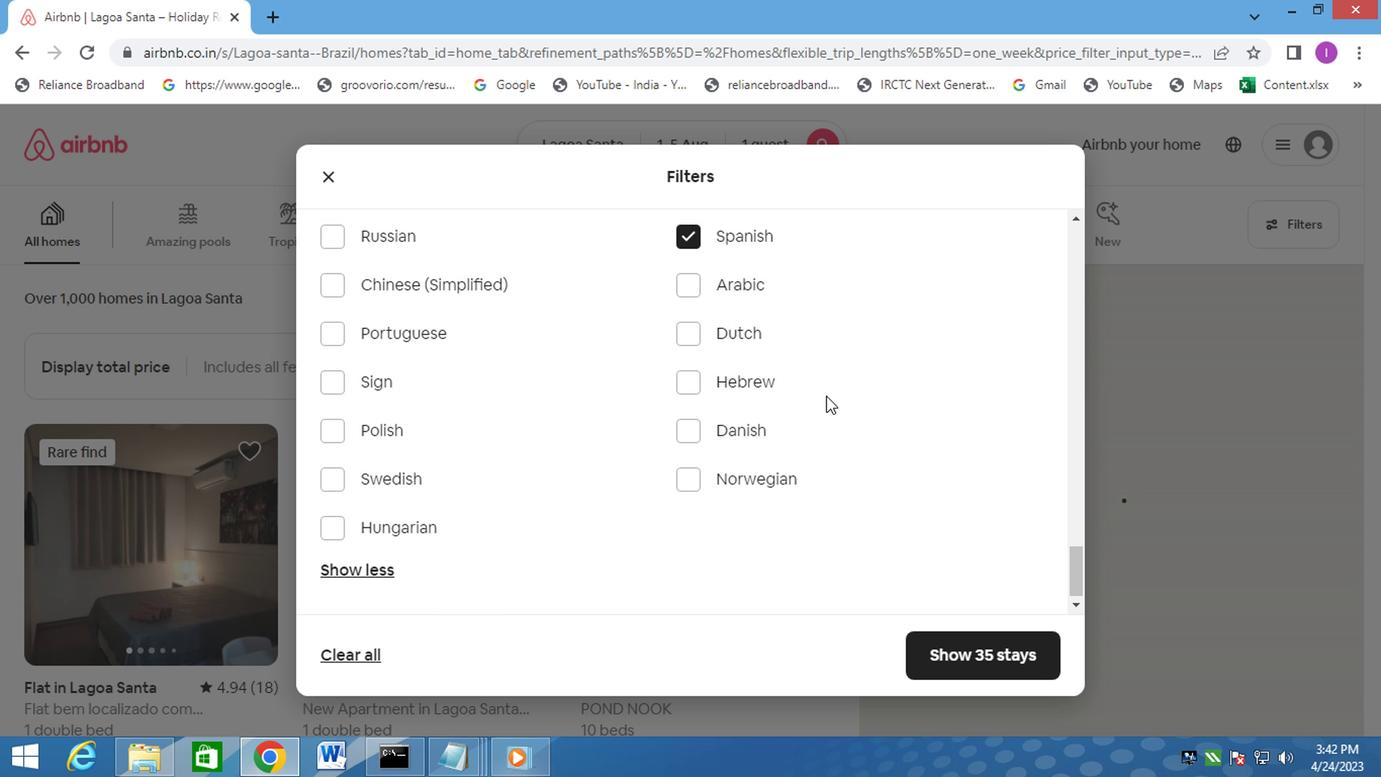 
Action: Mouse scrolled (822, 395) with delta (0, -1)
Screenshot: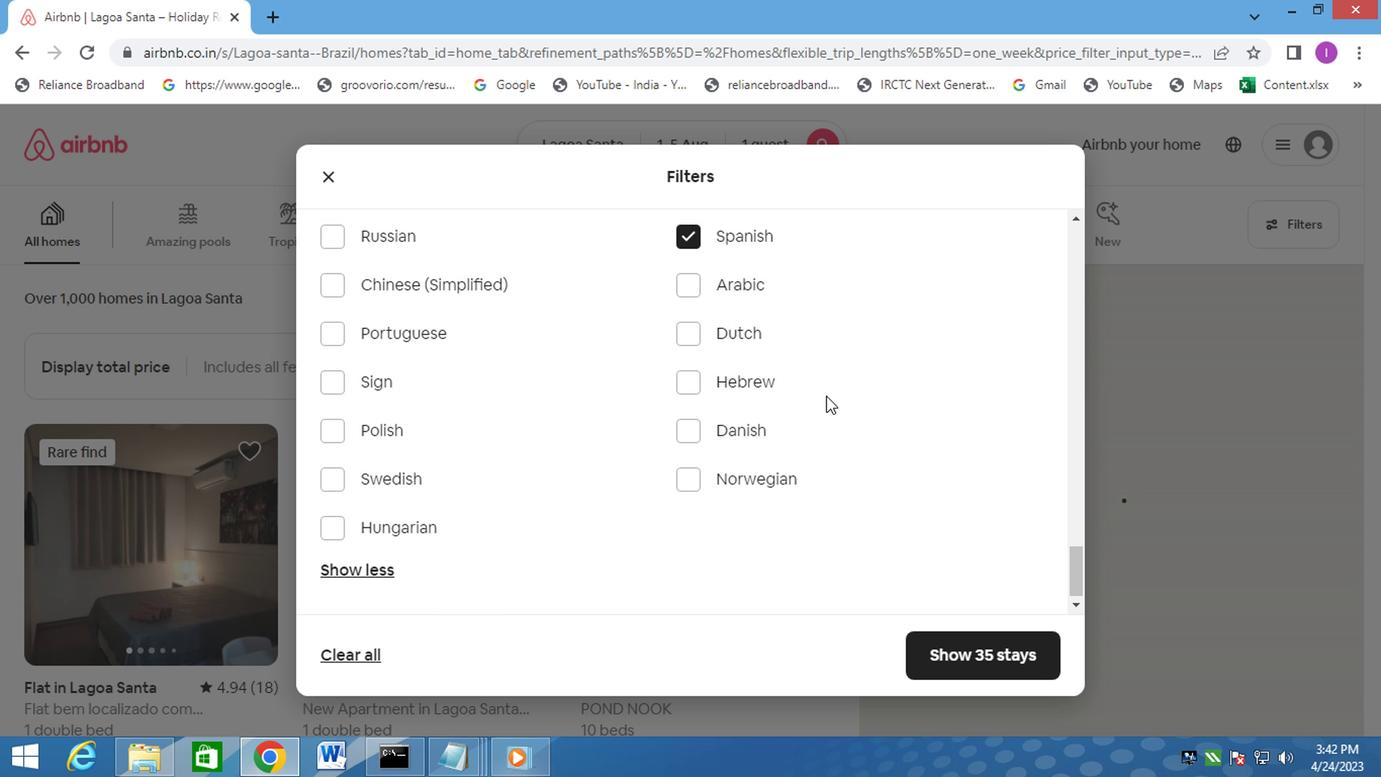 
Action: Mouse scrolled (822, 395) with delta (0, -1)
Screenshot: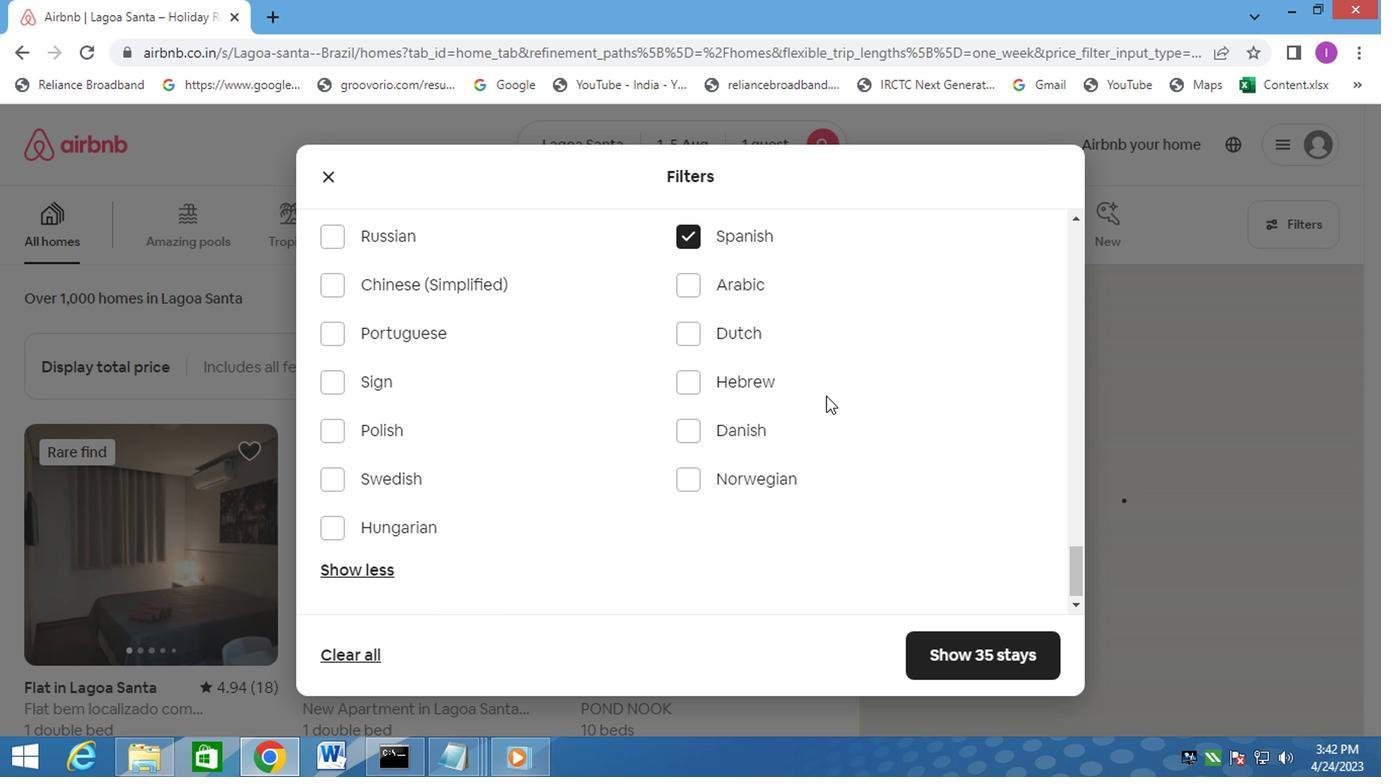 
Action: Mouse moved to (822, 396)
Screenshot: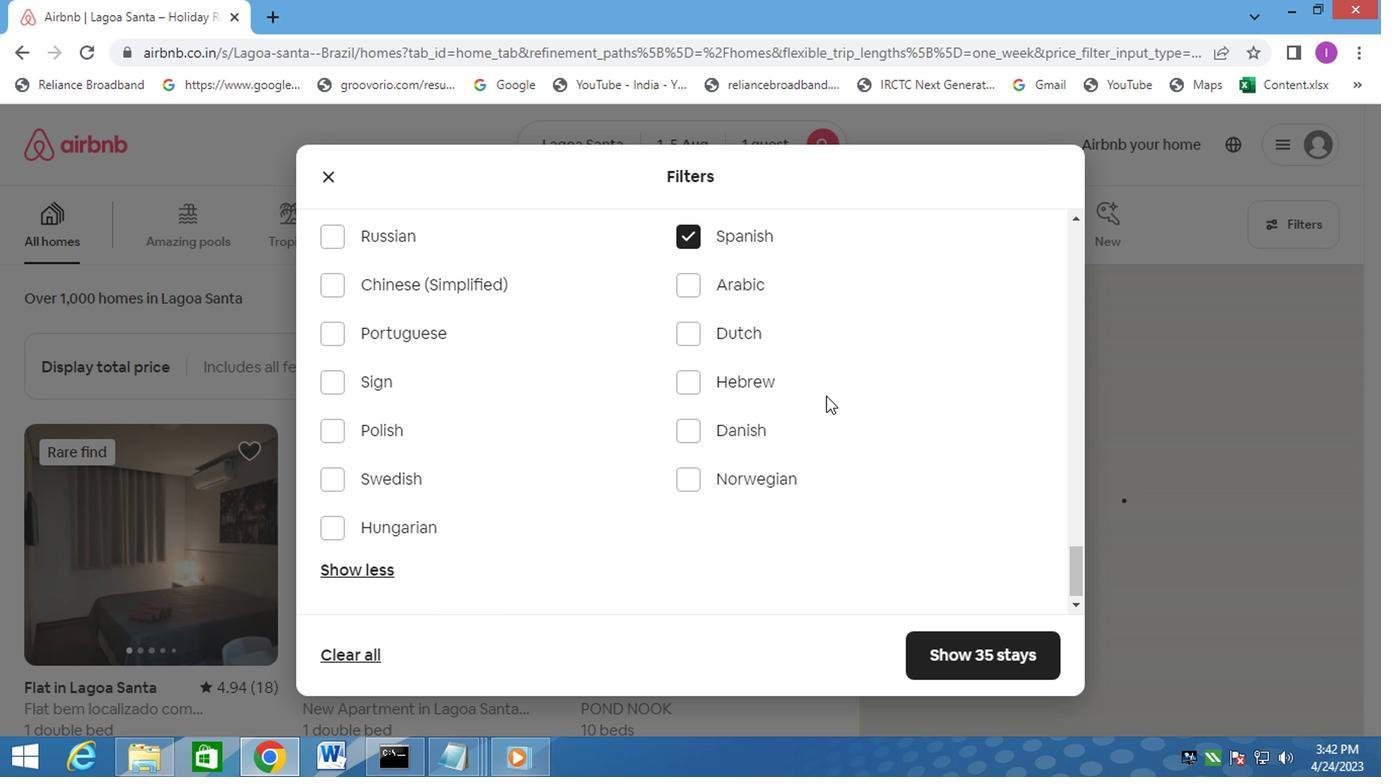 
Action: Mouse scrolled (822, 395) with delta (0, -1)
Screenshot: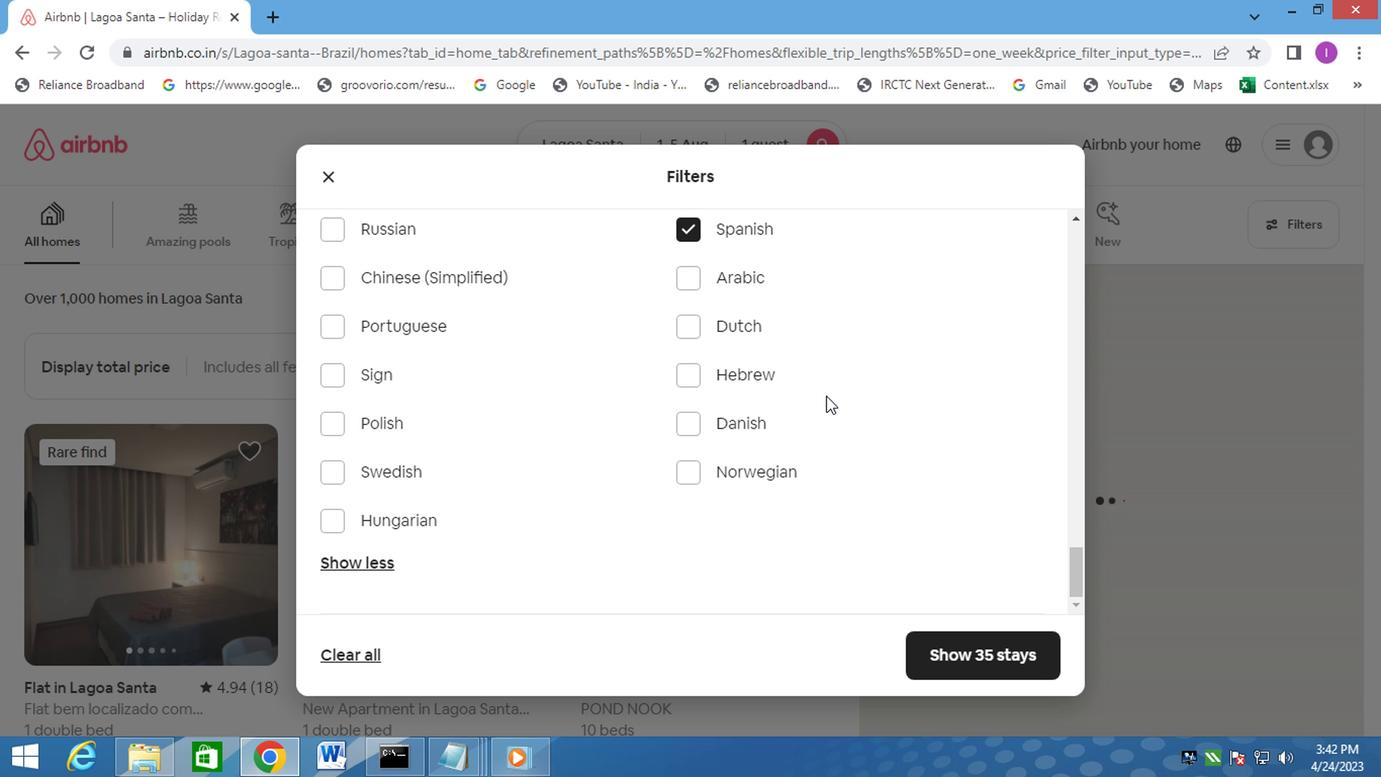 
Action: Mouse scrolled (822, 395) with delta (0, -1)
Screenshot: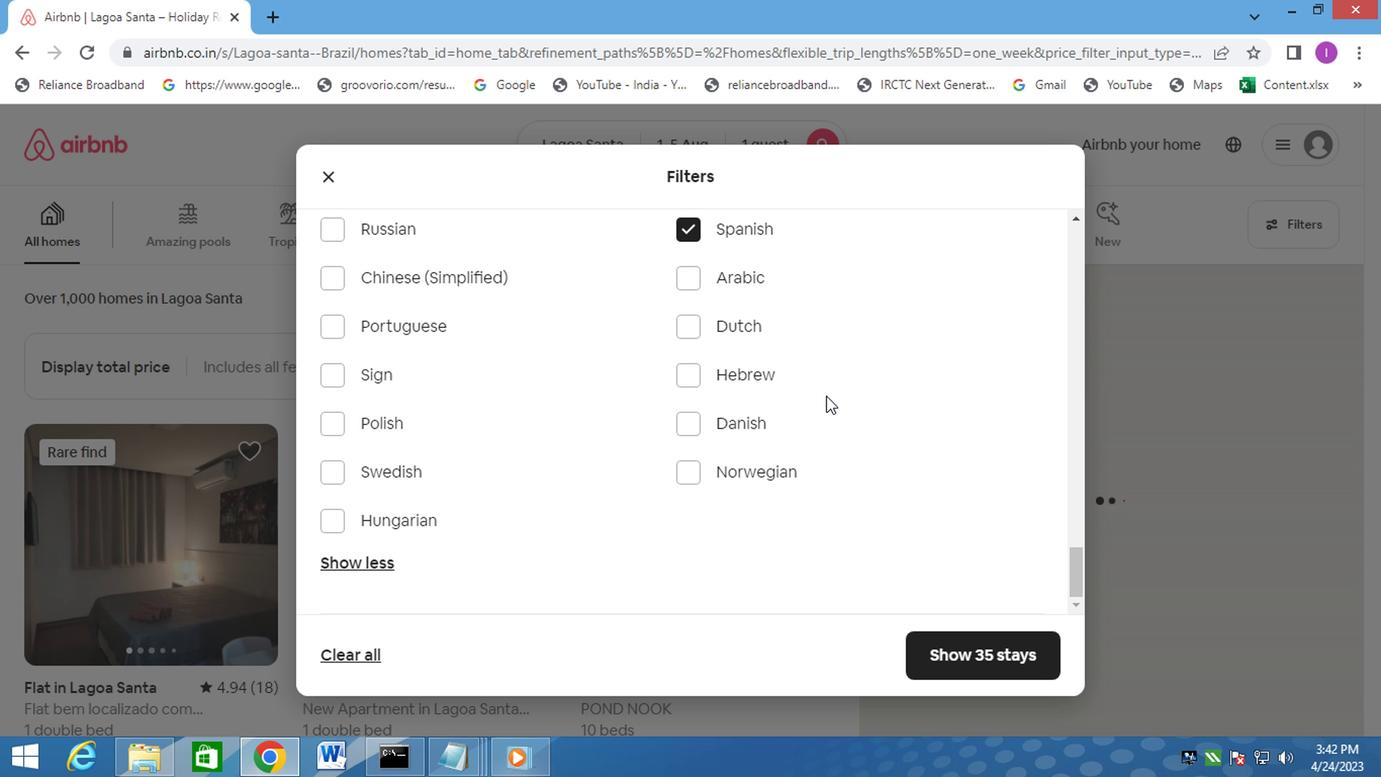 
Action: Mouse scrolled (822, 395) with delta (0, -1)
Screenshot: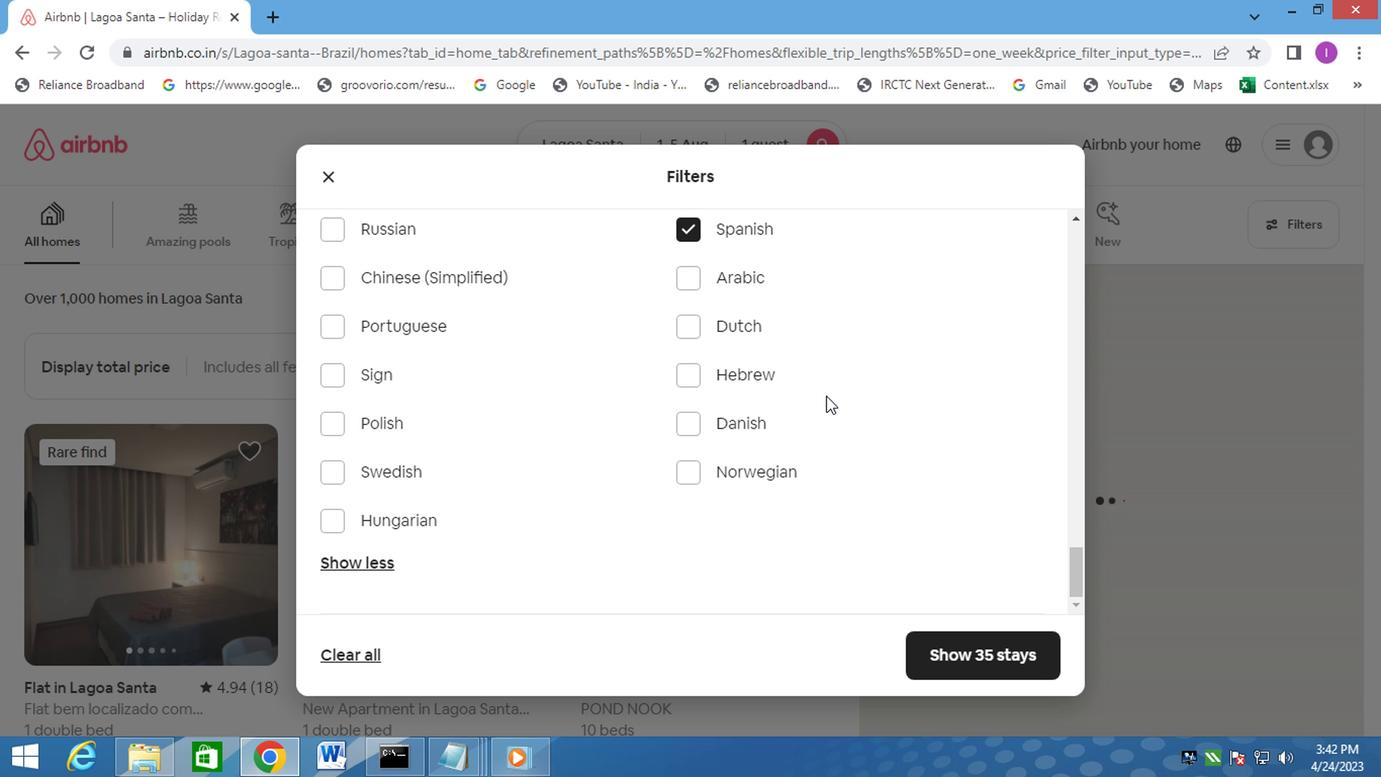 
Action: Mouse scrolled (822, 395) with delta (0, -1)
Screenshot: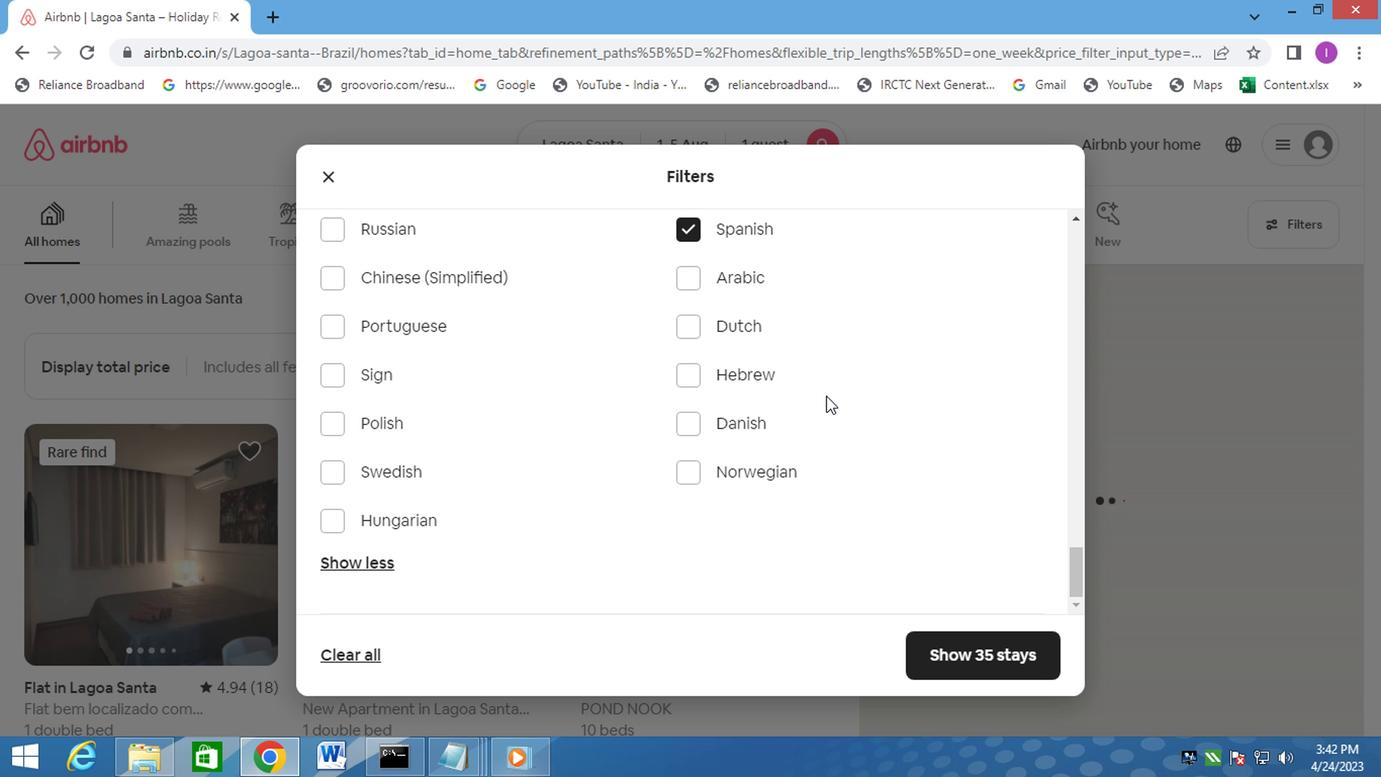 
Action: Mouse moved to (991, 647)
Screenshot: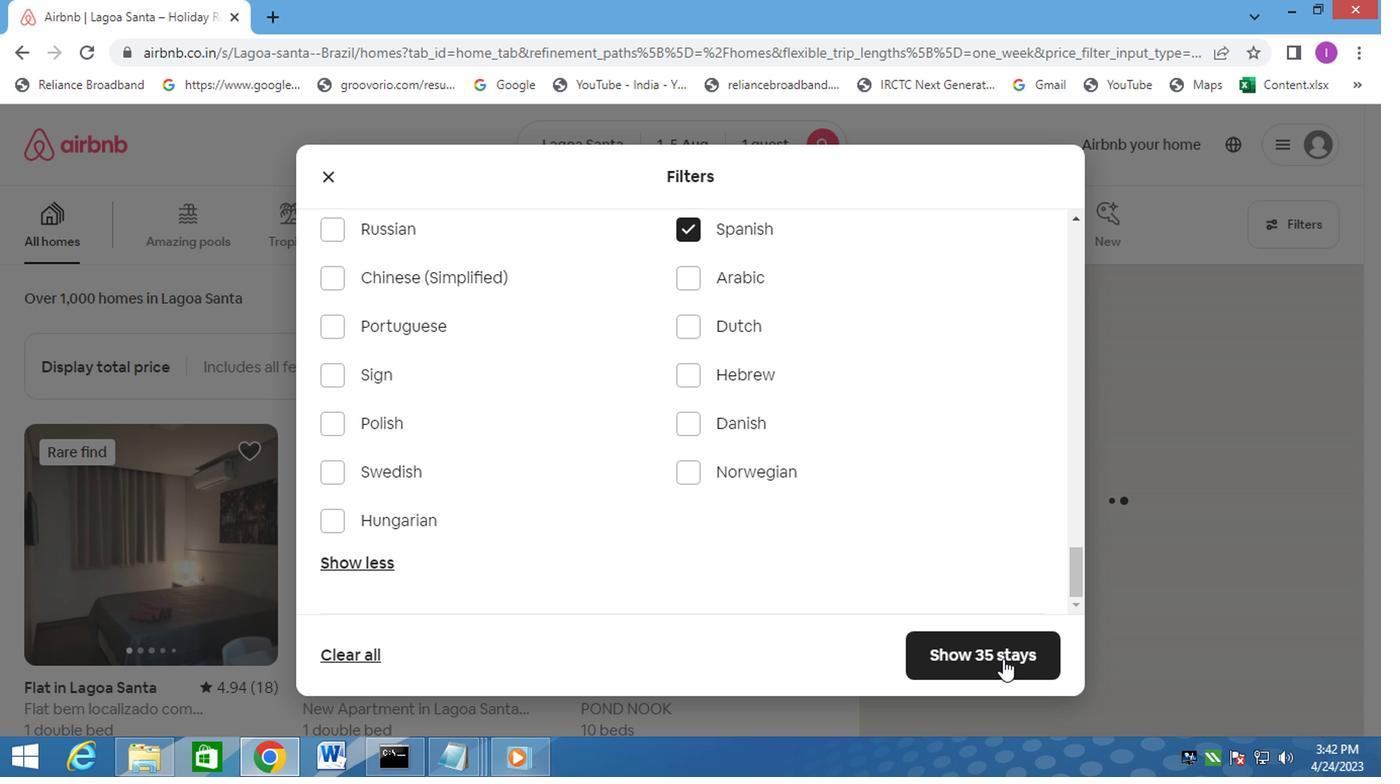 
Action: Mouse pressed left at (991, 647)
Screenshot: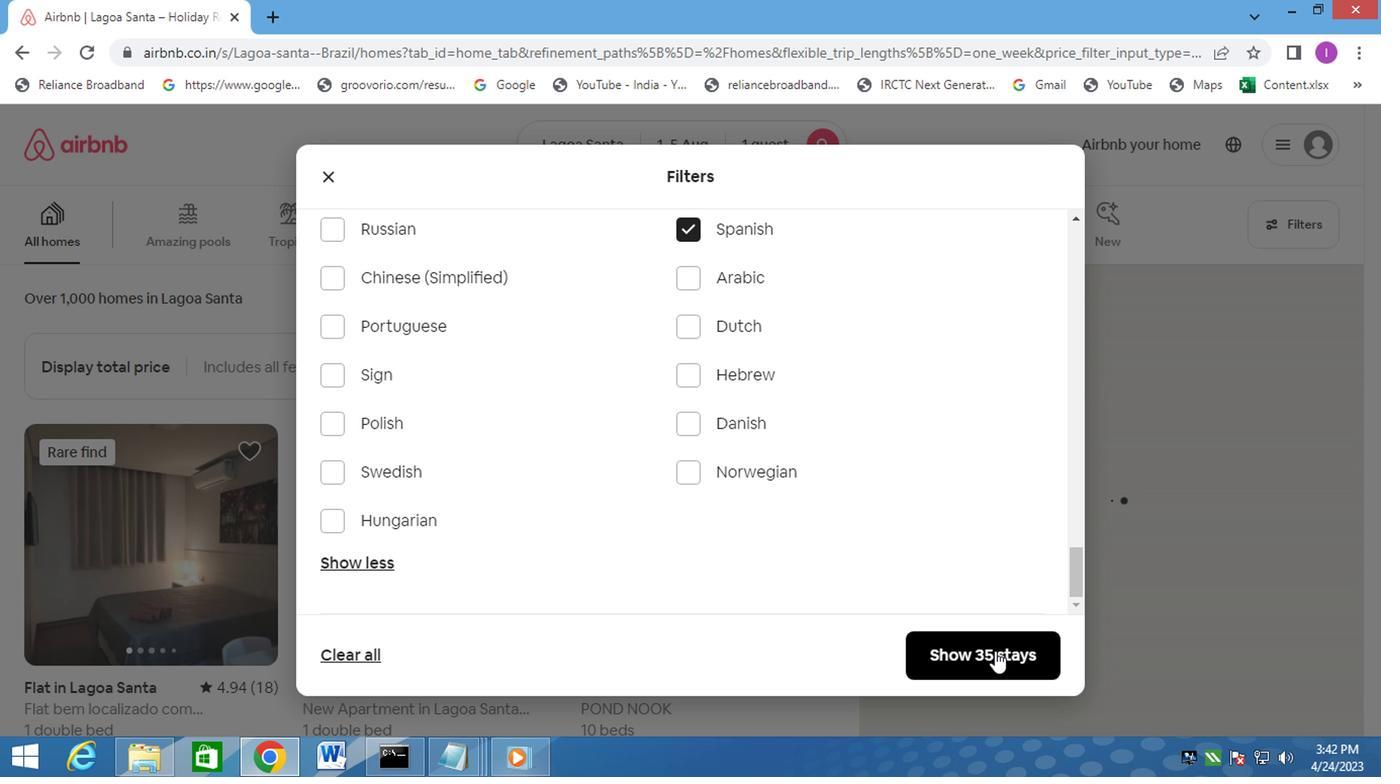 
Action: Mouse moved to (958, 655)
Screenshot: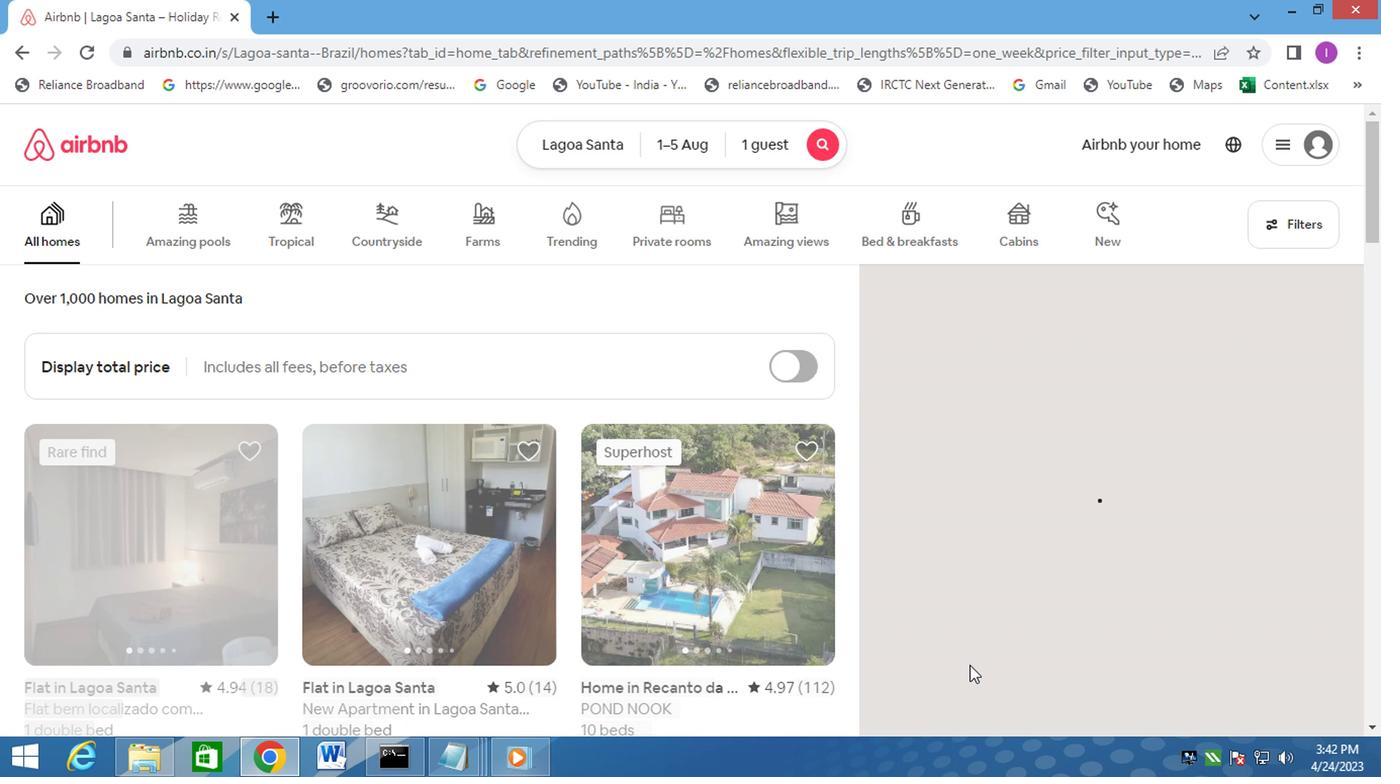 
Action: Key pressed <Key.f8>
Screenshot: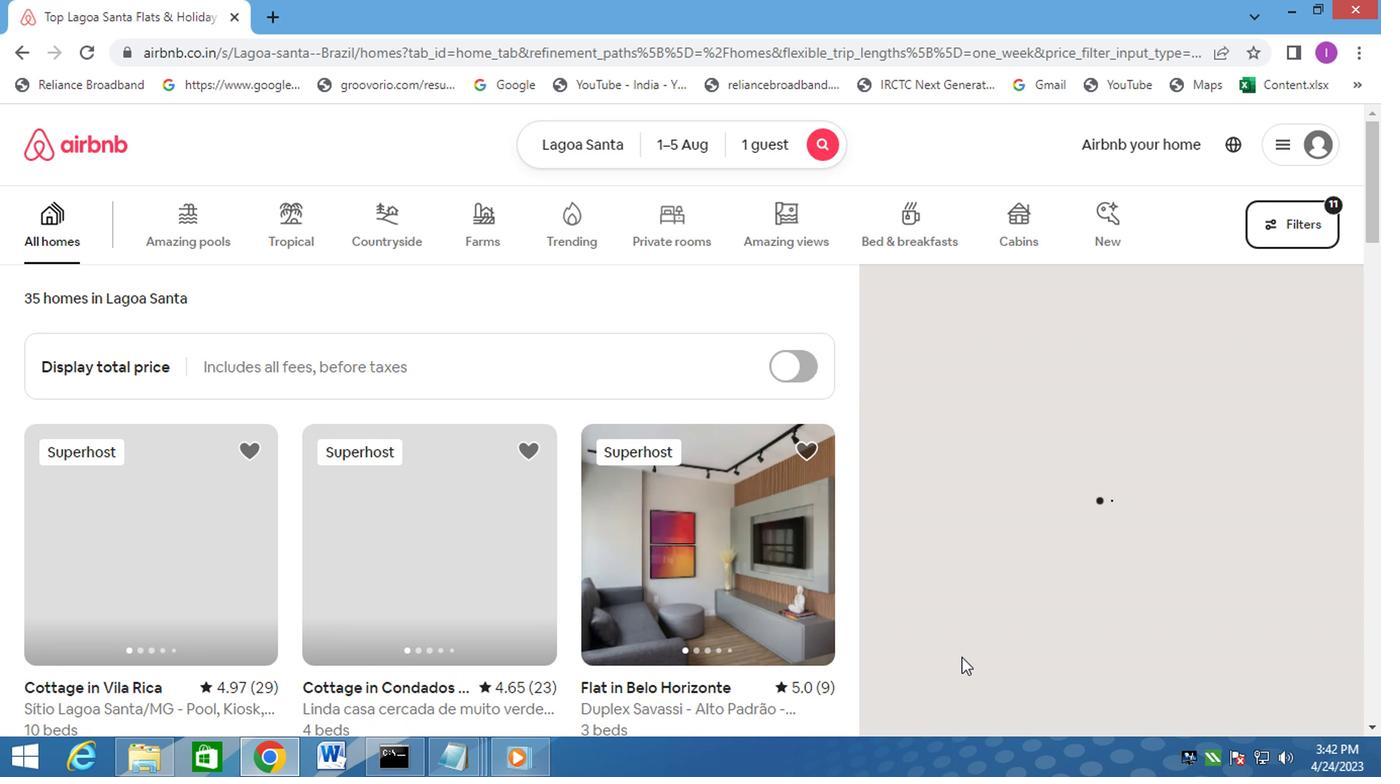 
